 Task: Check a user's "GitHub Trends" to discover trending repositories.
Action: Mouse moved to (223, 255)
Screenshot: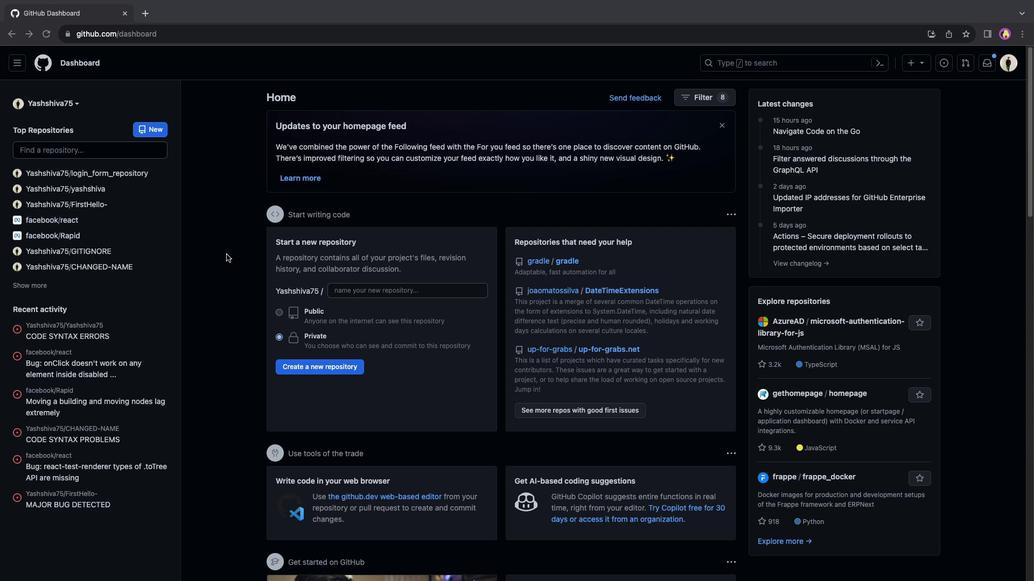 
Action: Mouse pressed left at (223, 255)
Screenshot: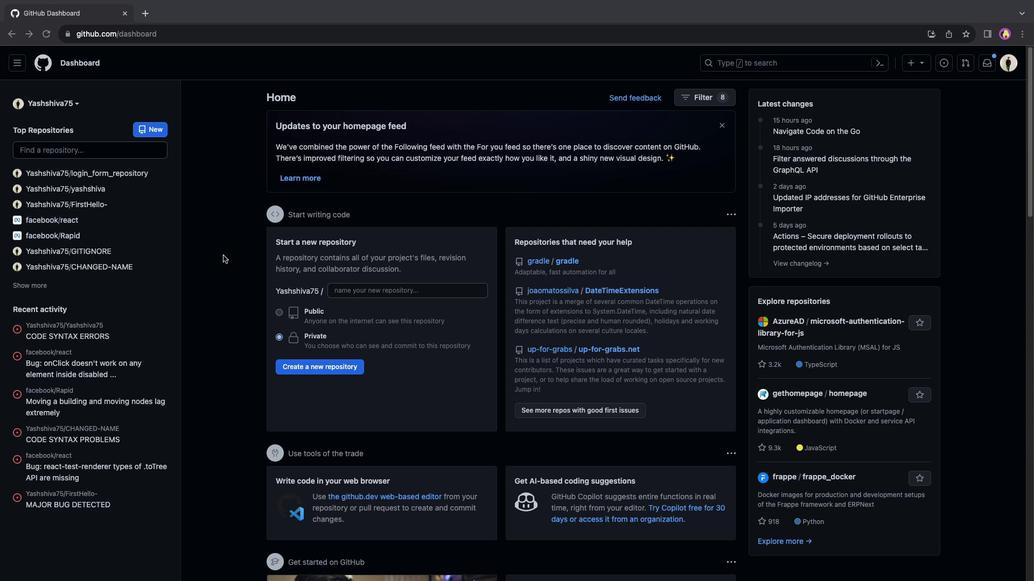 
Action: Mouse moved to (18, 62)
Screenshot: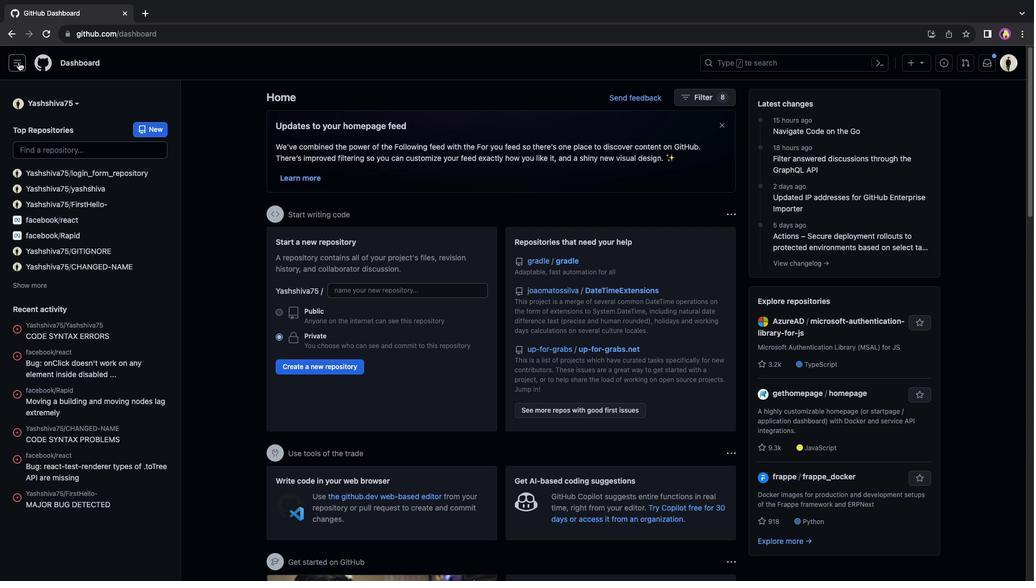 
Action: Mouse pressed left at (18, 62)
Screenshot: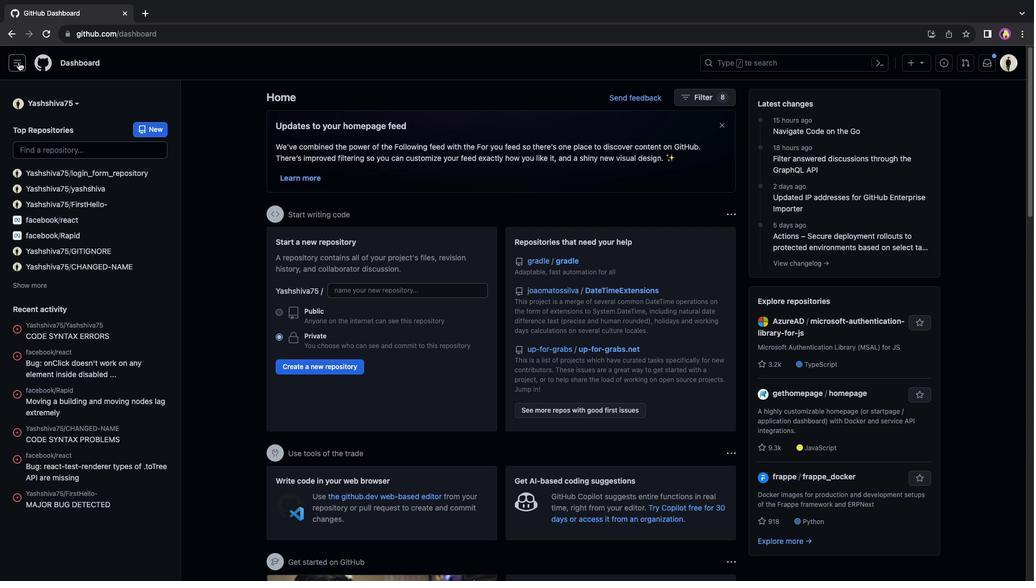 
Action: Mouse moved to (56, 179)
Screenshot: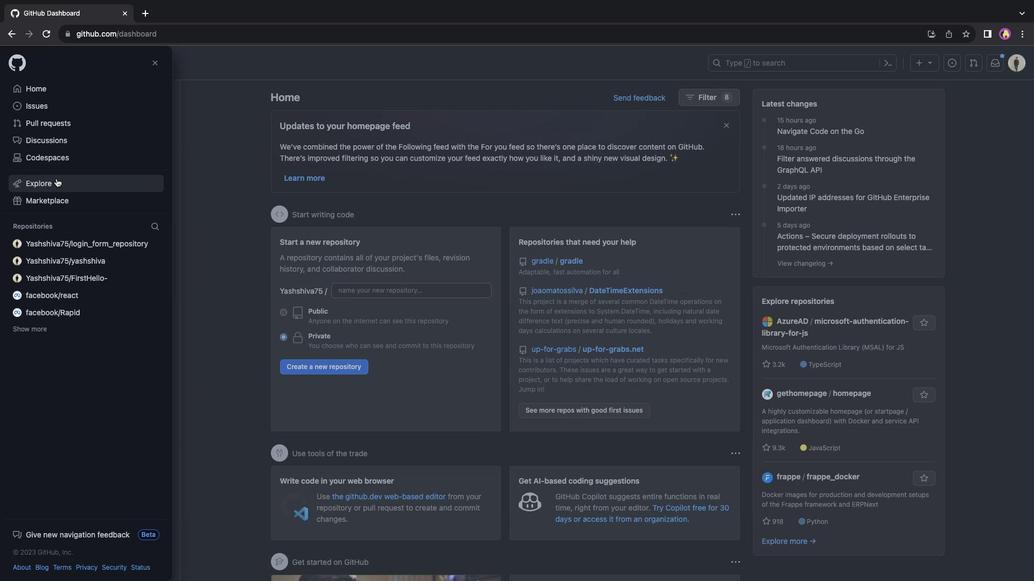 
Action: Mouse pressed left at (56, 179)
Screenshot: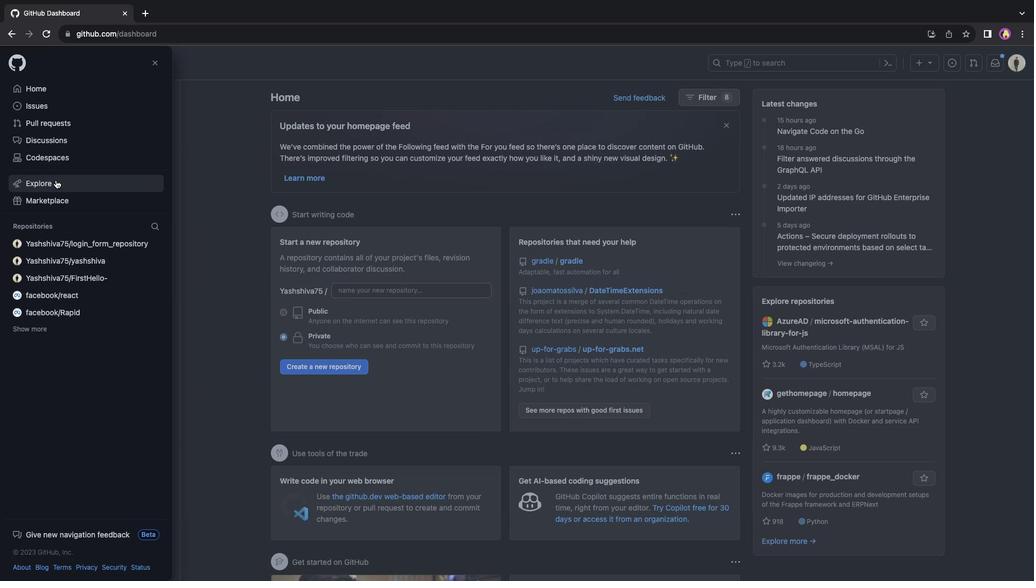 
Action: Mouse moved to (474, 95)
Screenshot: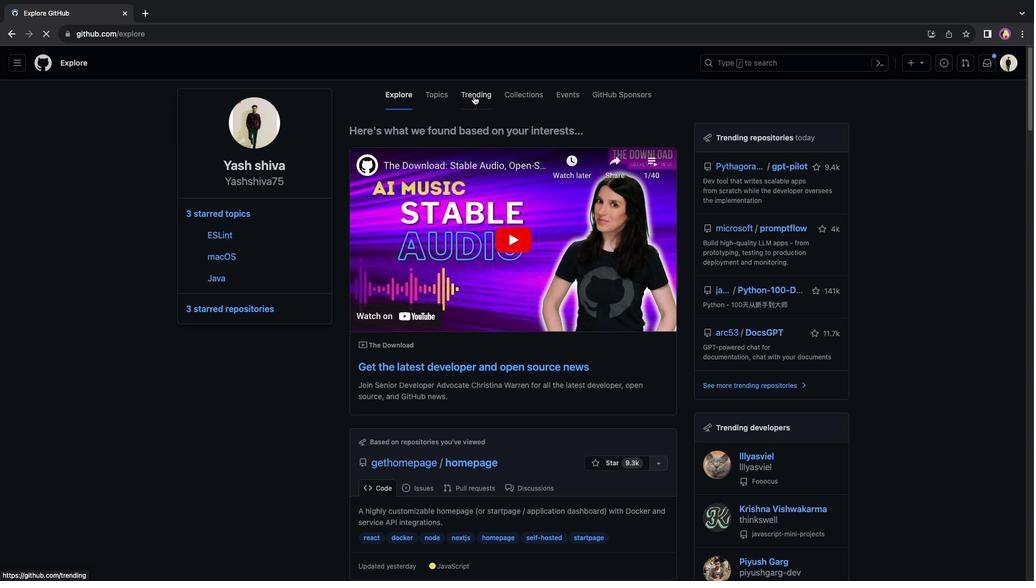 
Action: Mouse pressed left at (474, 95)
Screenshot: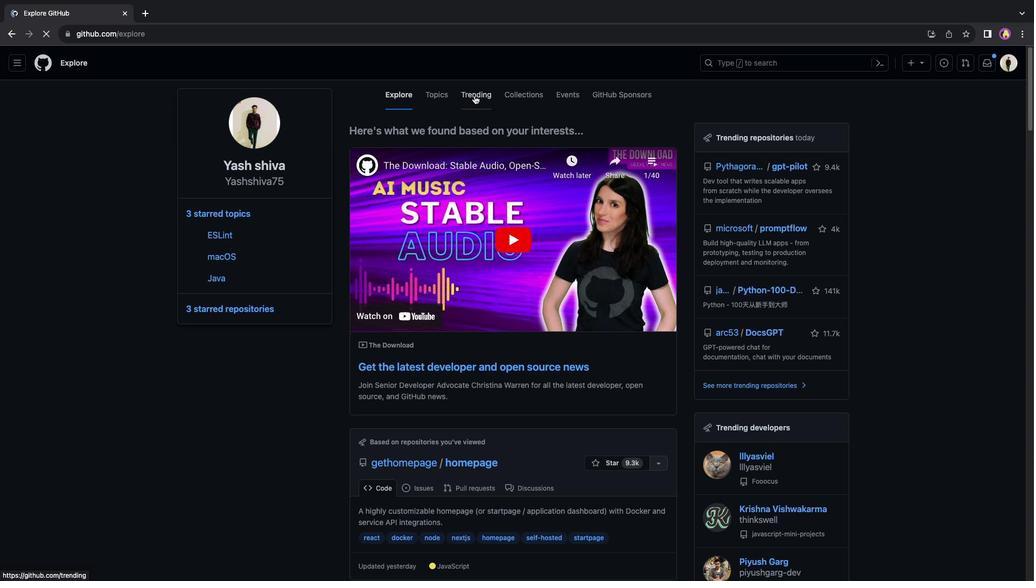 
Action: Mouse moved to (506, 209)
Screenshot: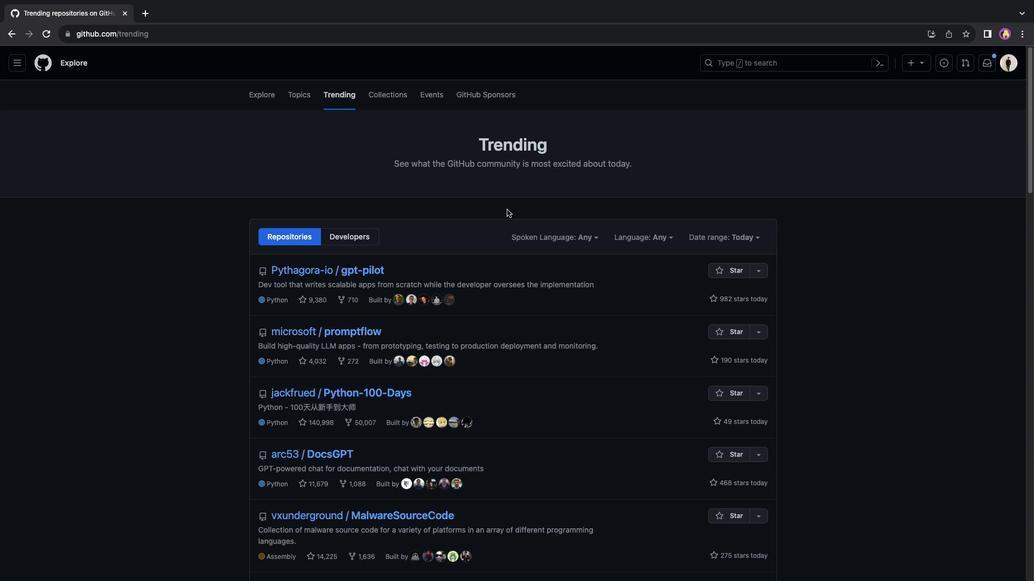 
Action: Mouse scrolled (506, 209) with delta (0, 0)
Screenshot: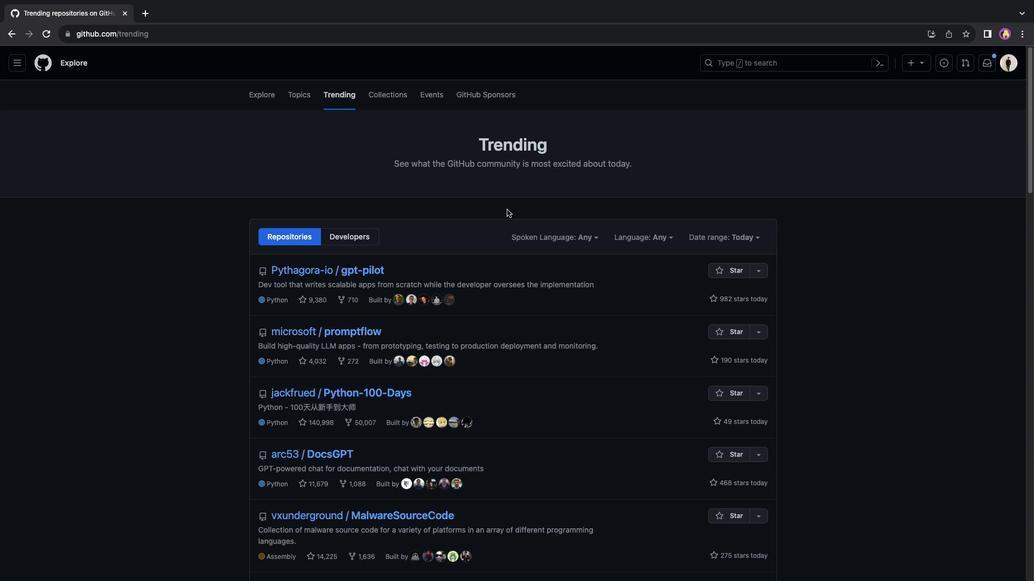 
Action: Mouse scrolled (506, 209) with delta (0, 0)
Screenshot: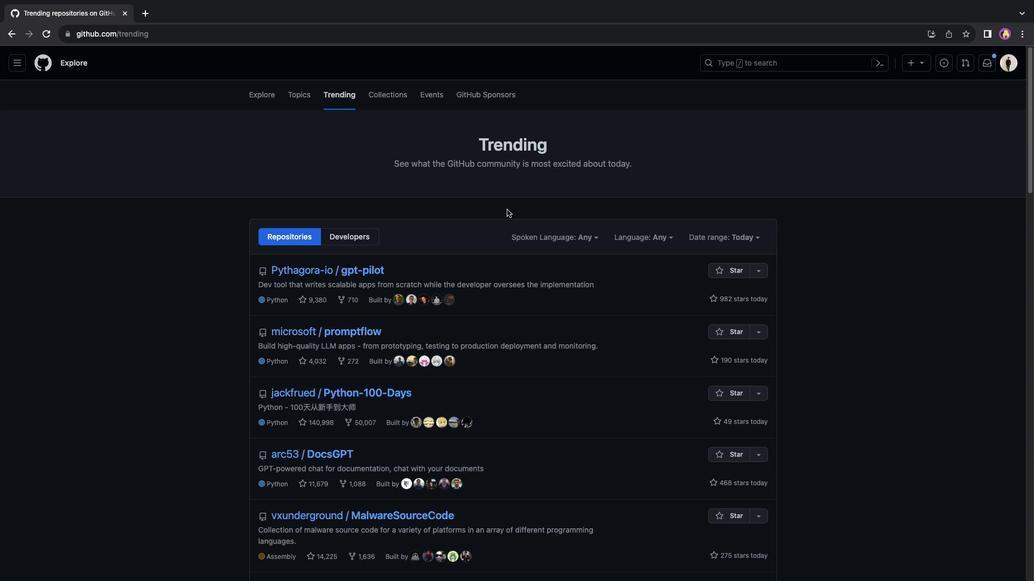 
Action: Mouse scrolled (506, 209) with delta (0, -1)
Screenshot: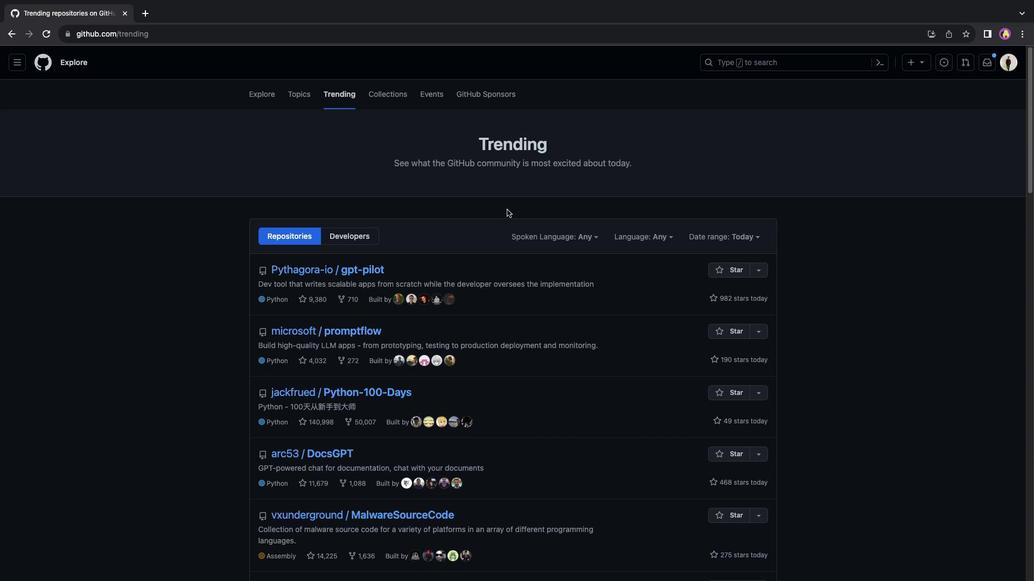
Action: Mouse moved to (503, 210)
Screenshot: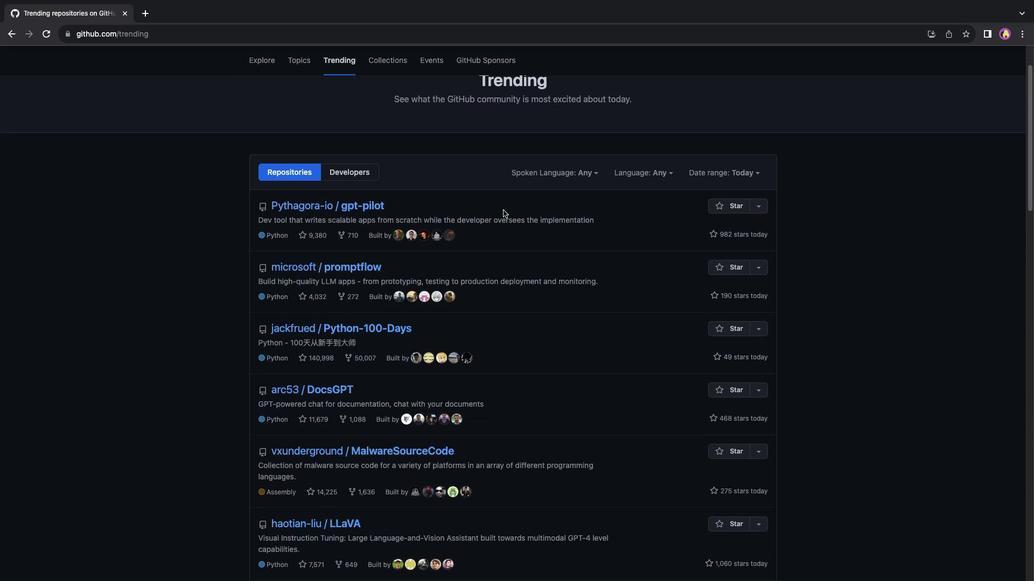 
Action: Mouse scrolled (503, 210) with delta (0, 0)
Screenshot: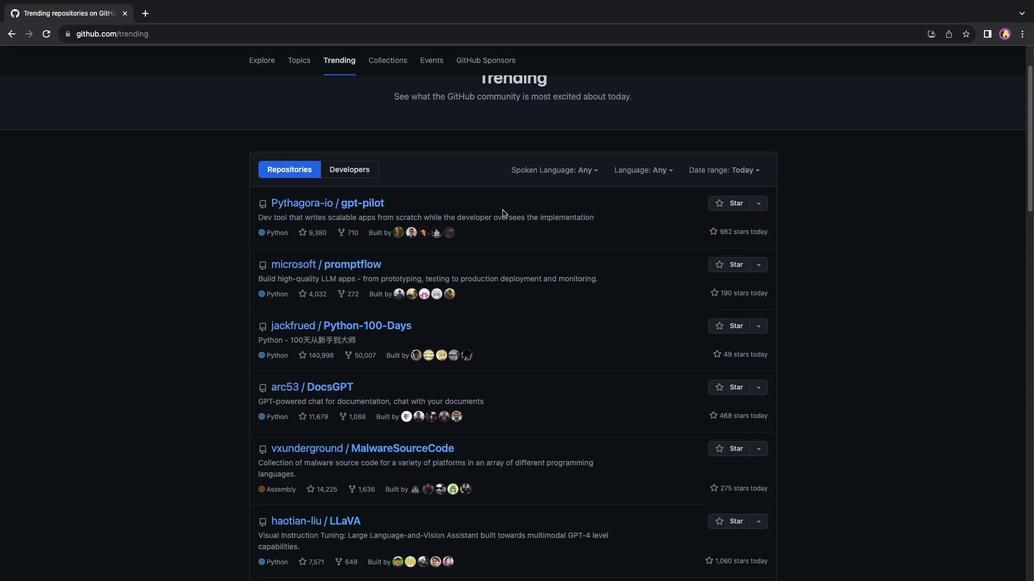 
Action: Mouse moved to (423, 207)
Screenshot: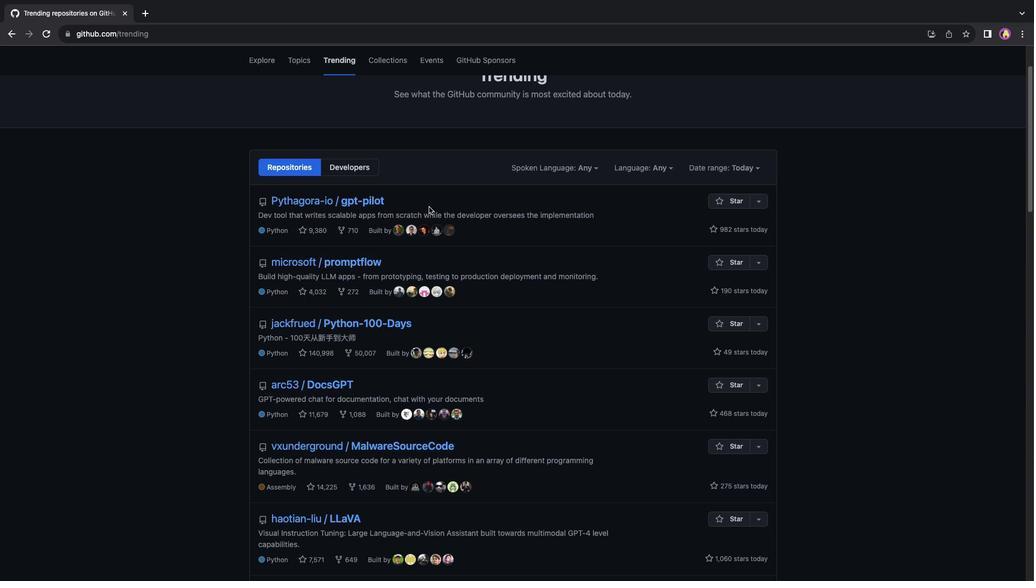 
Action: Mouse scrolled (423, 207) with delta (0, 0)
Screenshot: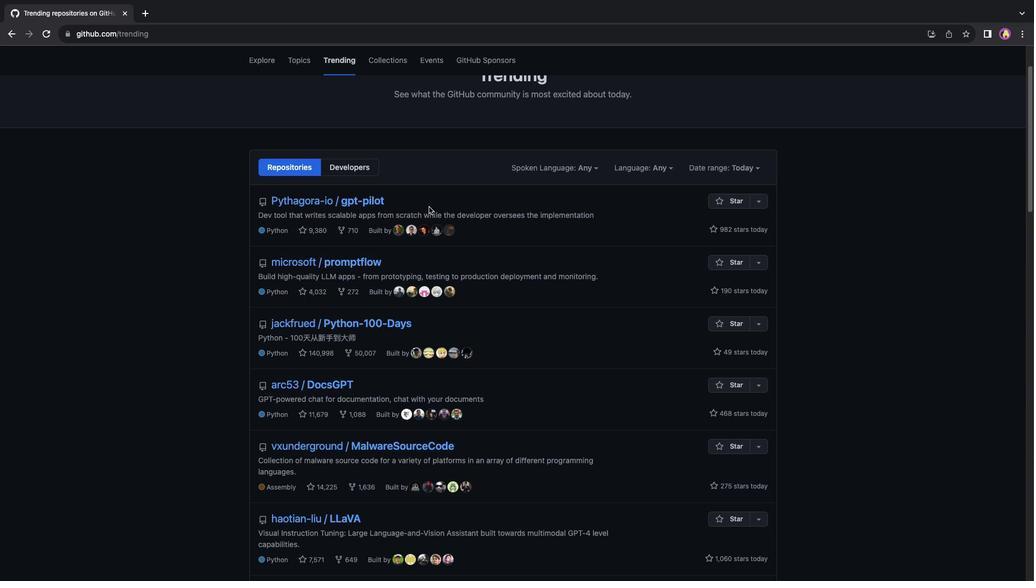 
Action: Mouse moved to (404, 206)
Screenshot: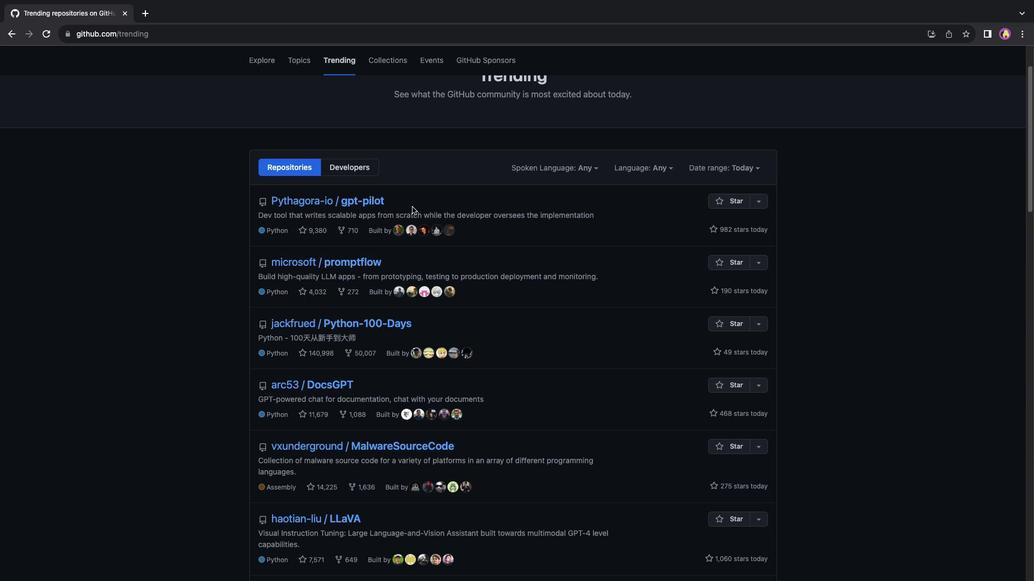 
Action: Mouse scrolled (404, 206) with delta (0, 0)
Screenshot: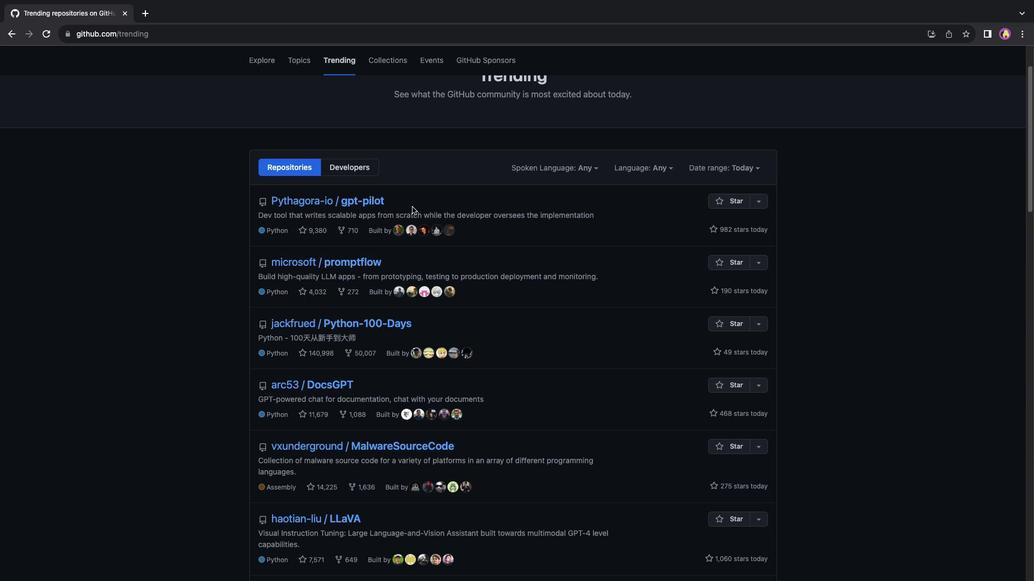 
Action: Mouse moved to (661, 217)
Screenshot: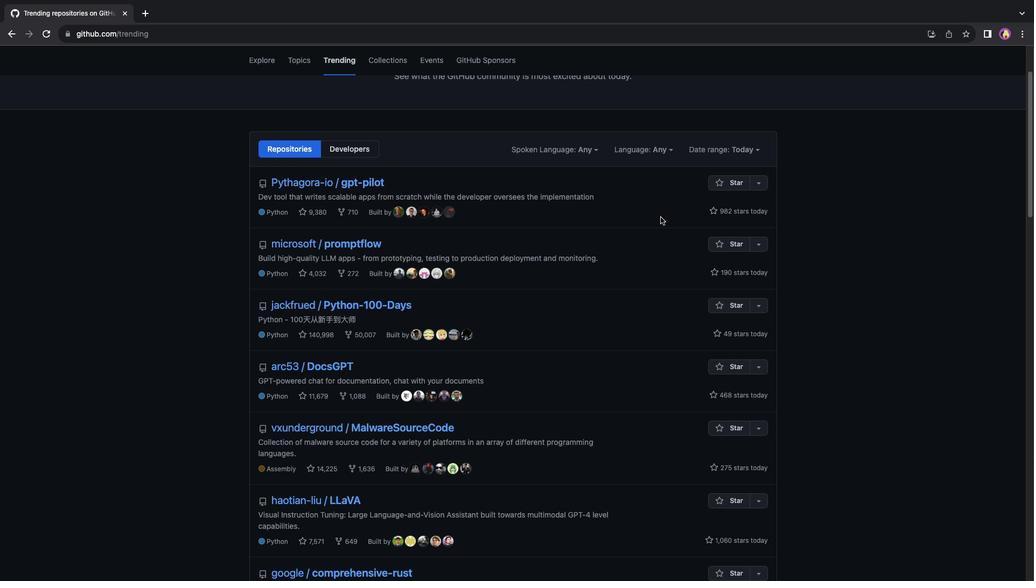 
Action: Mouse scrolled (661, 217) with delta (0, 0)
Screenshot: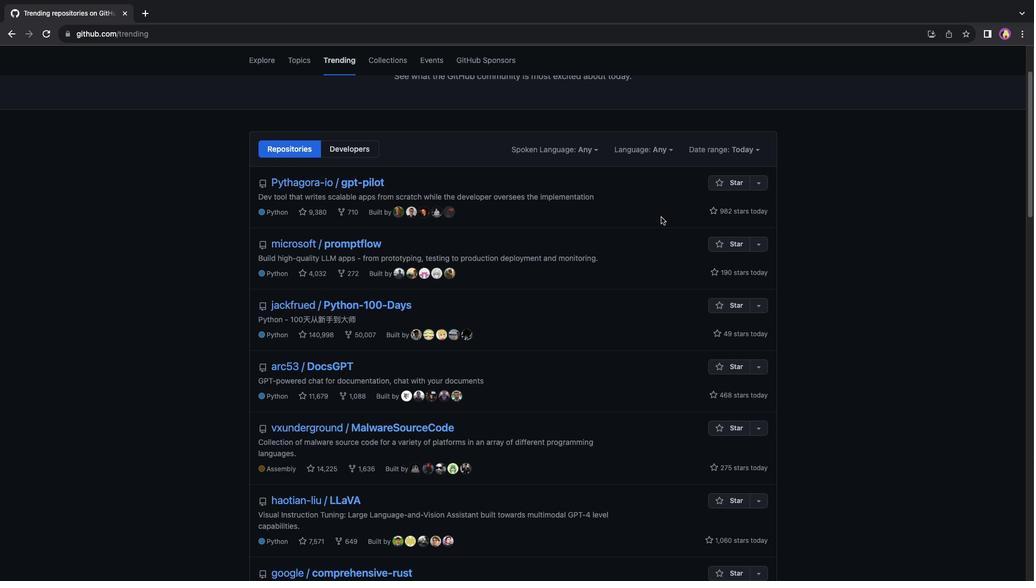
Action: Mouse scrolled (661, 217) with delta (0, 0)
Screenshot: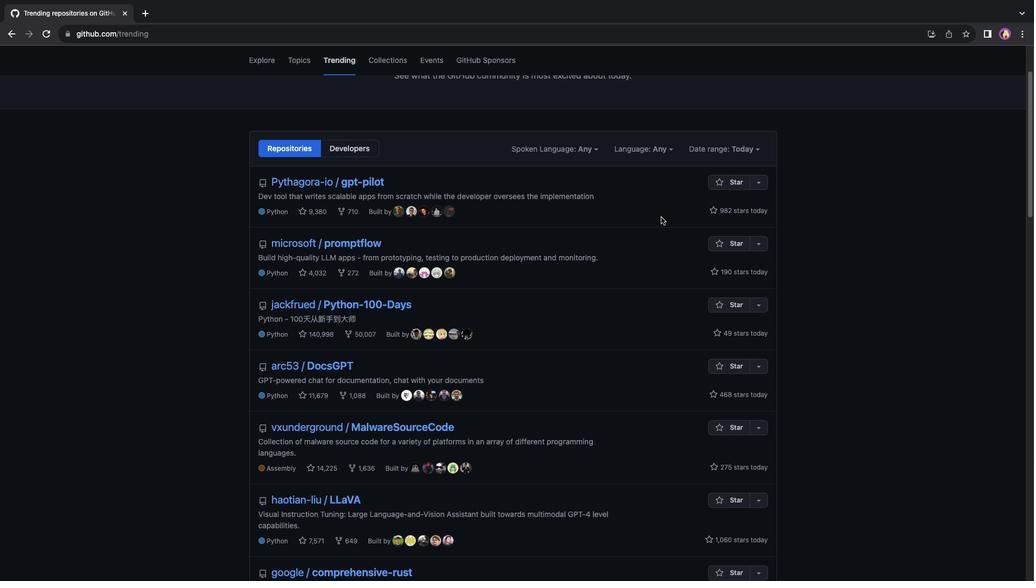 
Action: Mouse scrolled (661, 217) with delta (0, 0)
Screenshot: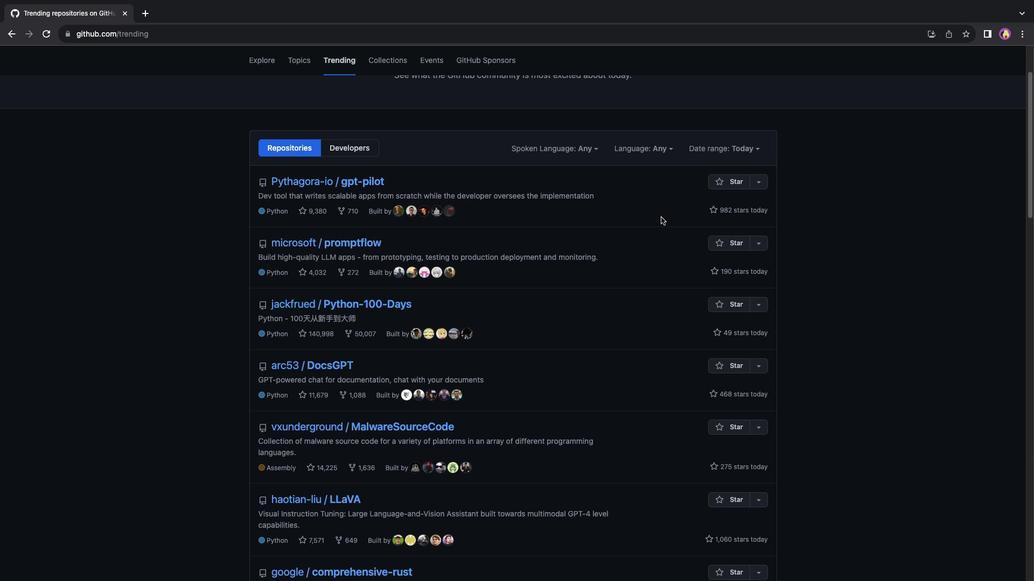 
Action: Mouse scrolled (661, 217) with delta (0, -1)
Screenshot: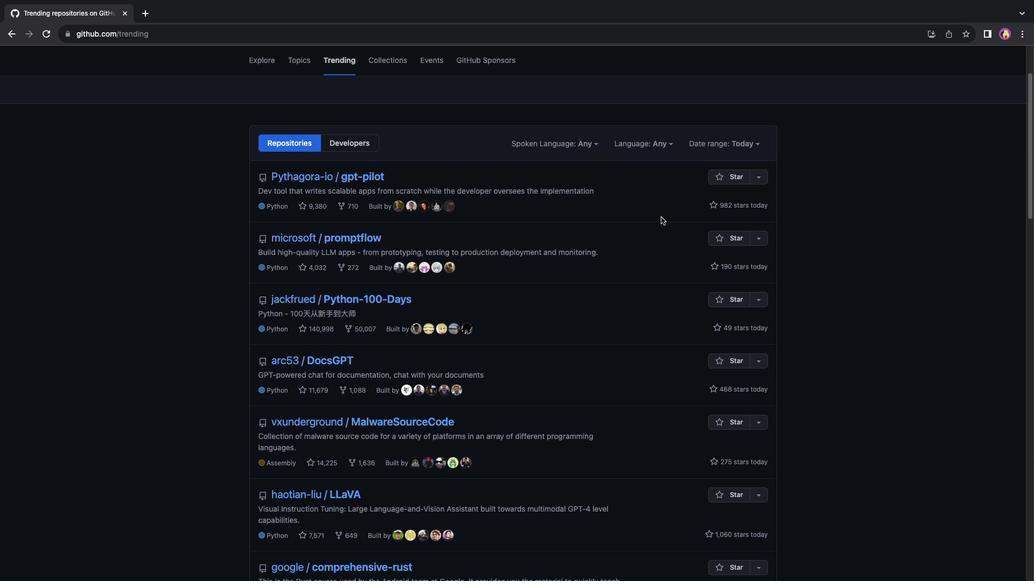 
Action: Mouse scrolled (661, 217) with delta (0, 0)
Screenshot: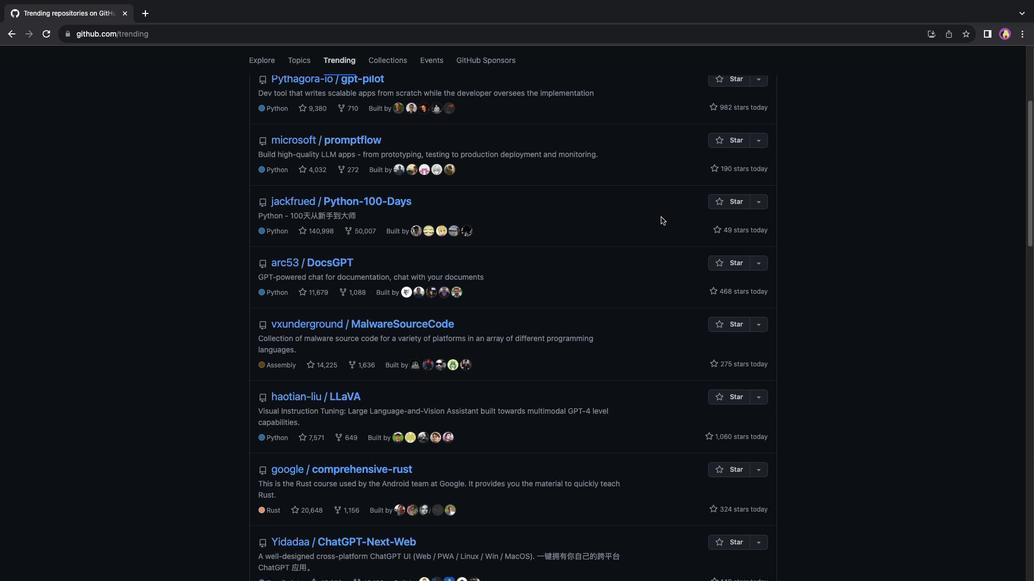 
Action: Mouse scrolled (661, 217) with delta (0, 0)
Screenshot: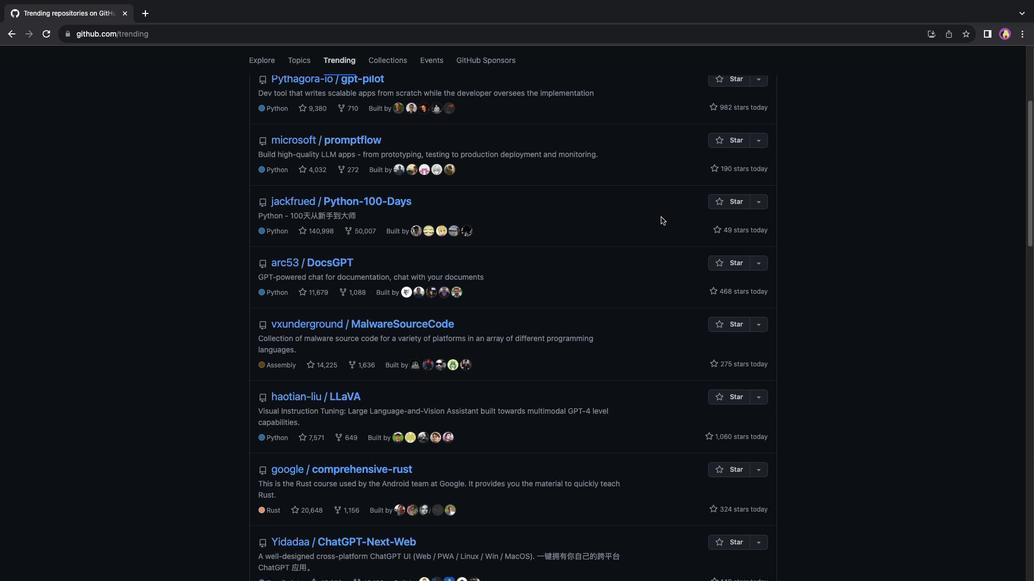 
Action: Mouse scrolled (661, 217) with delta (0, -1)
Screenshot: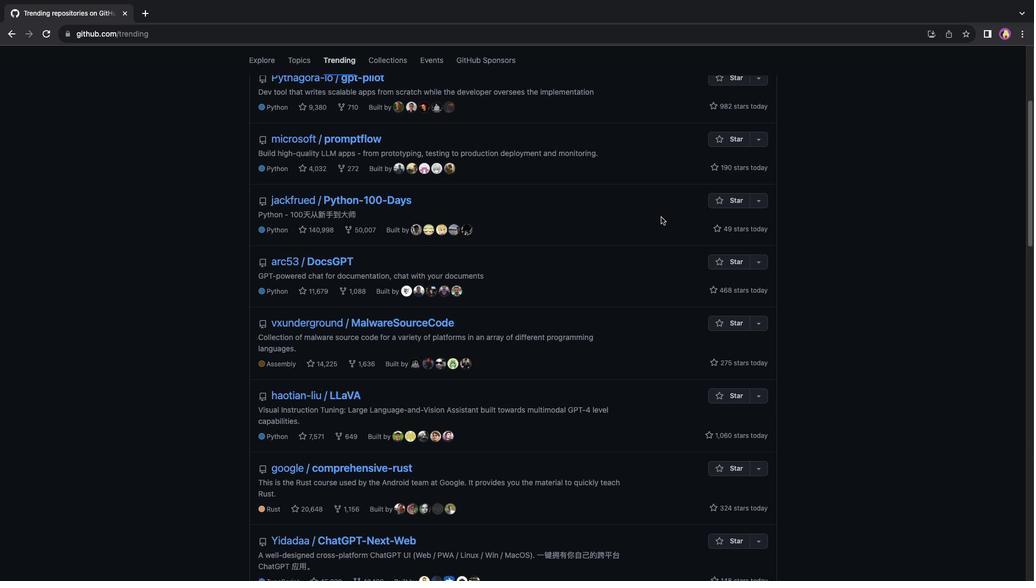 
Action: Mouse scrolled (661, 217) with delta (0, 0)
Screenshot: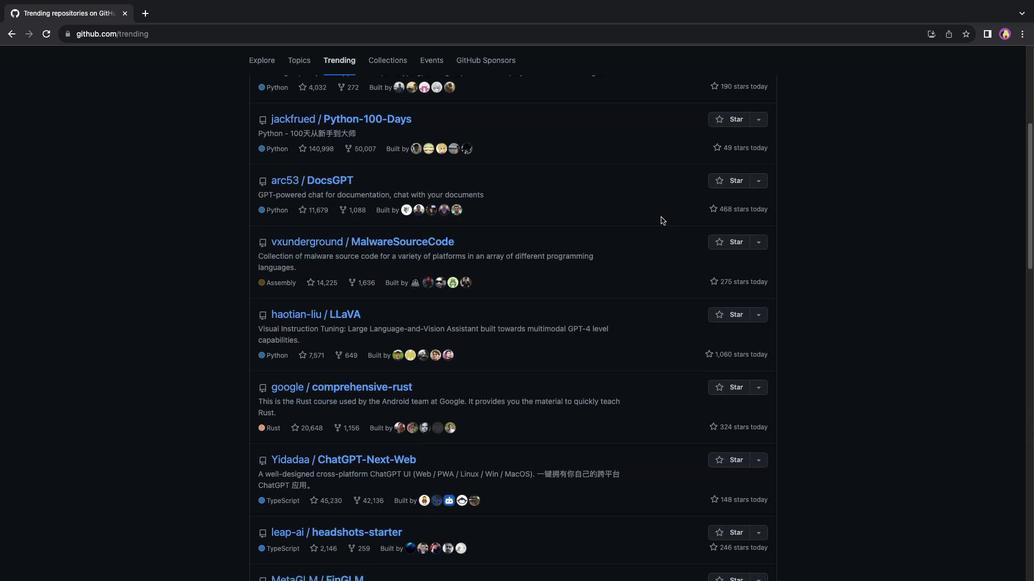 
Action: Mouse scrolled (661, 217) with delta (0, 0)
Screenshot: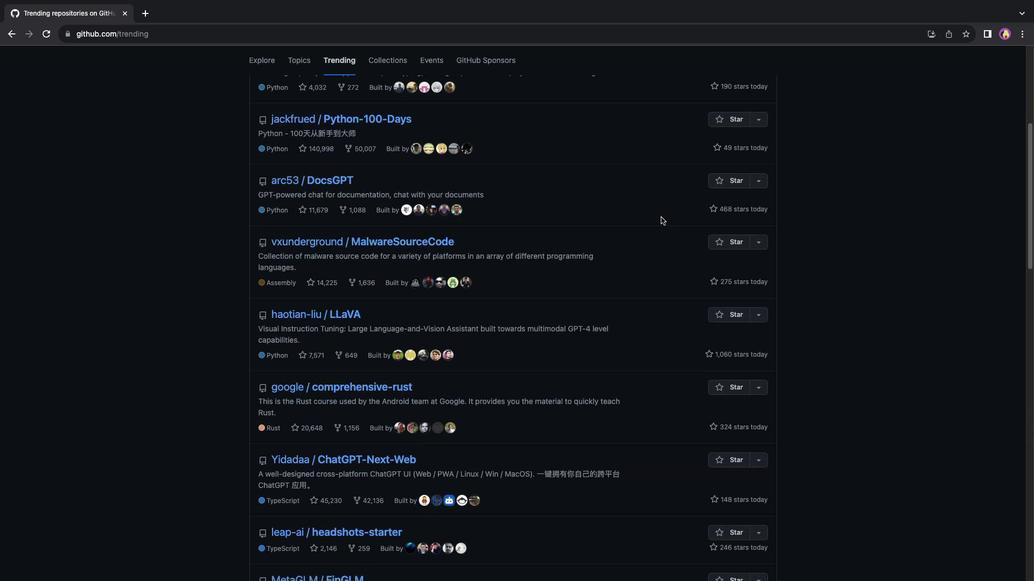 
Action: Mouse scrolled (661, 217) with delta (0, 0)
Screenshot: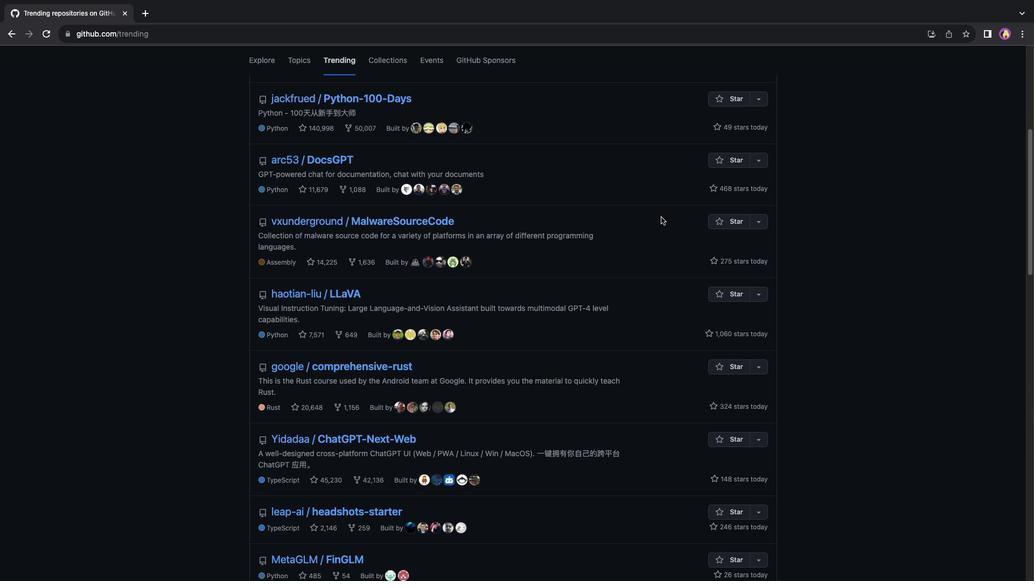 
Action: Mouse scrolled (661, 217) with delta (0, 0)
Screenshot: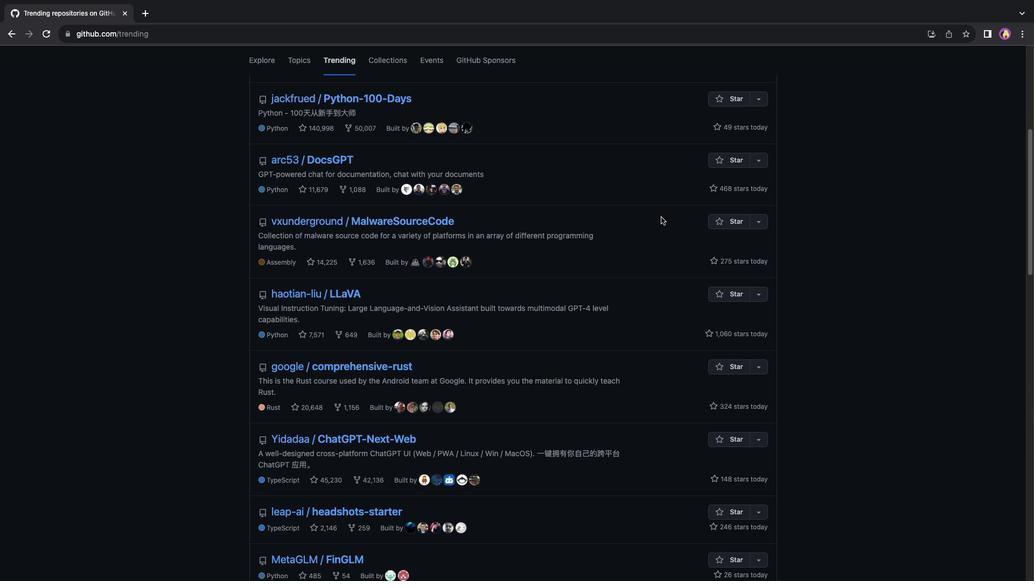 
Action: Mouse scrolled (661, 217) with delta (0, -1)
Screenshot: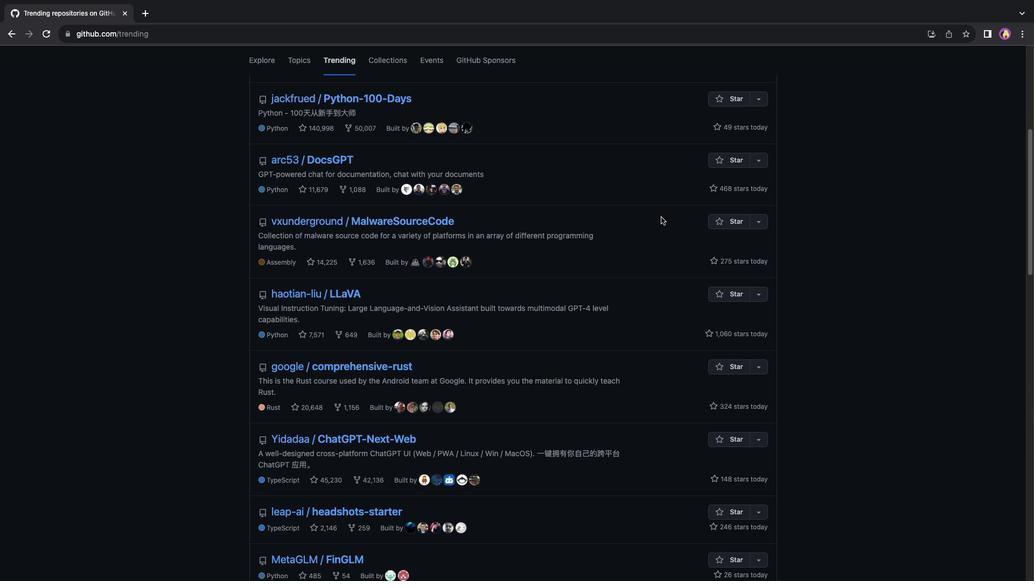 
Action: Mouse scrolled (661, 217) with delta (0, 0)
Screenshot: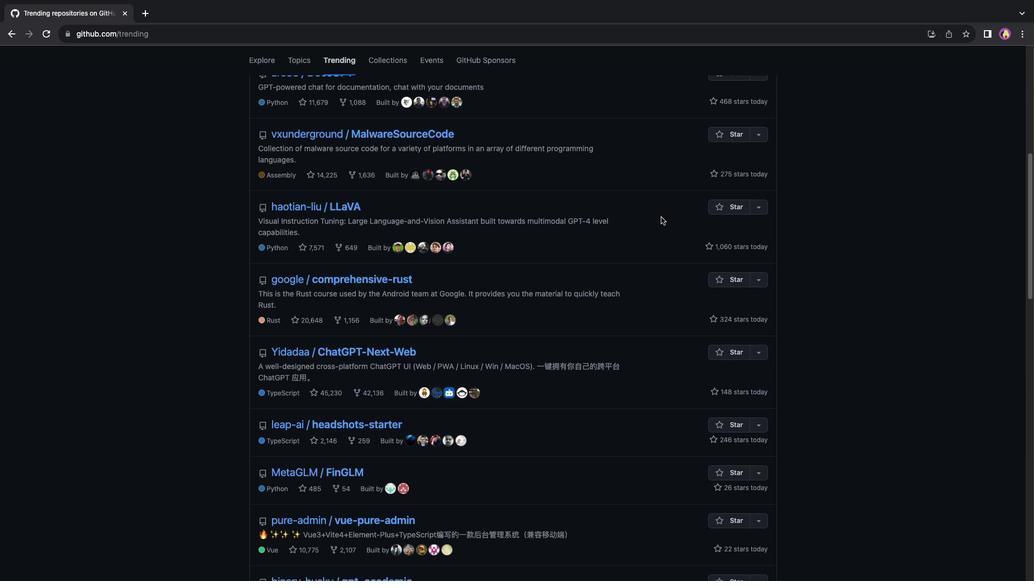 
Action: Mouse scrolled (661, 217) with delta (0, 0)
Screenshot: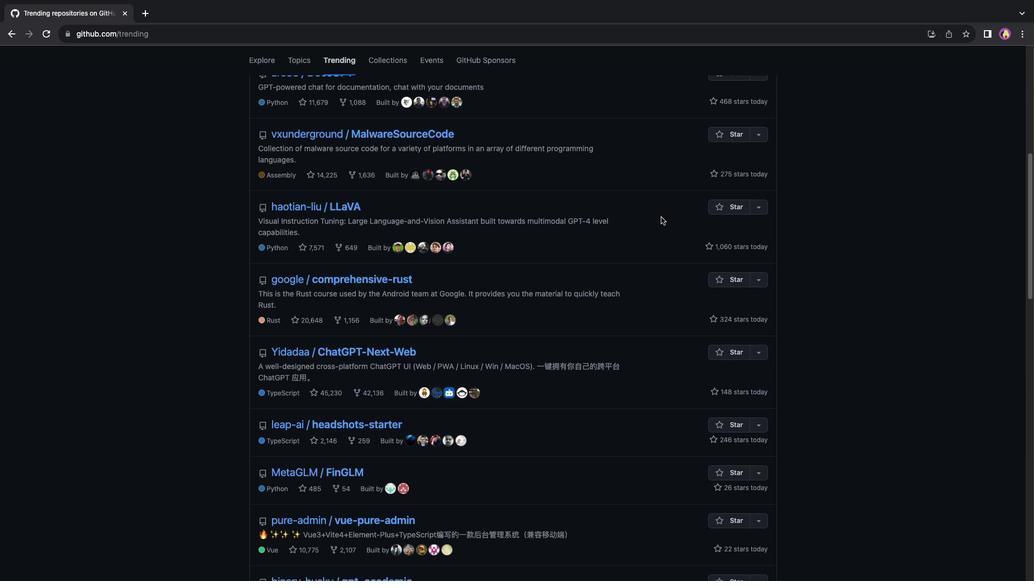 
Action: Mouse scrolled (661, 217) with delta (0, 1)
Screenshot: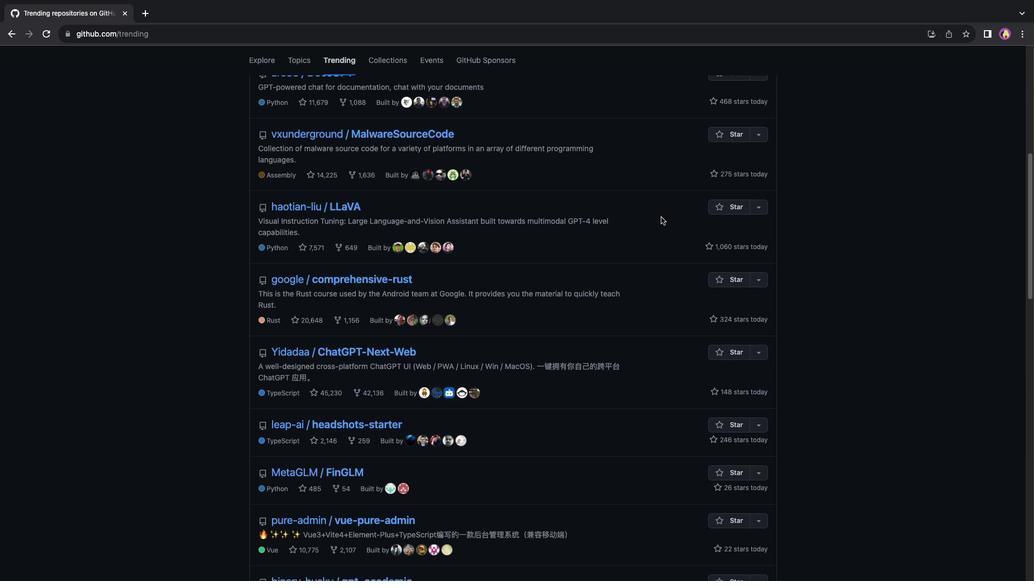 
Action: Mouse scrolled (661, 217) with delta (0, 2)
Screenshot: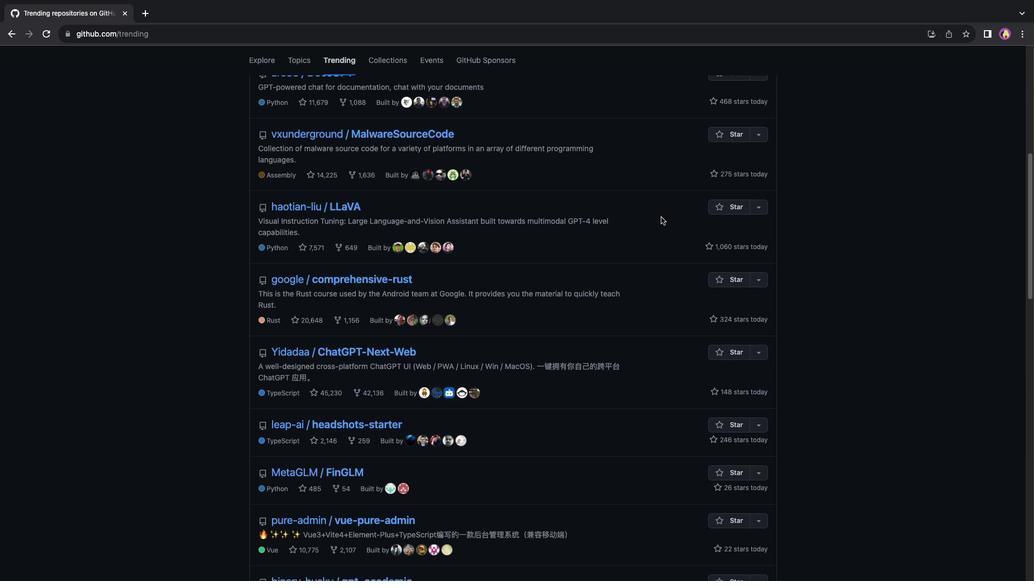 
Action: Mouse moved to (343, 180)
Screenshot: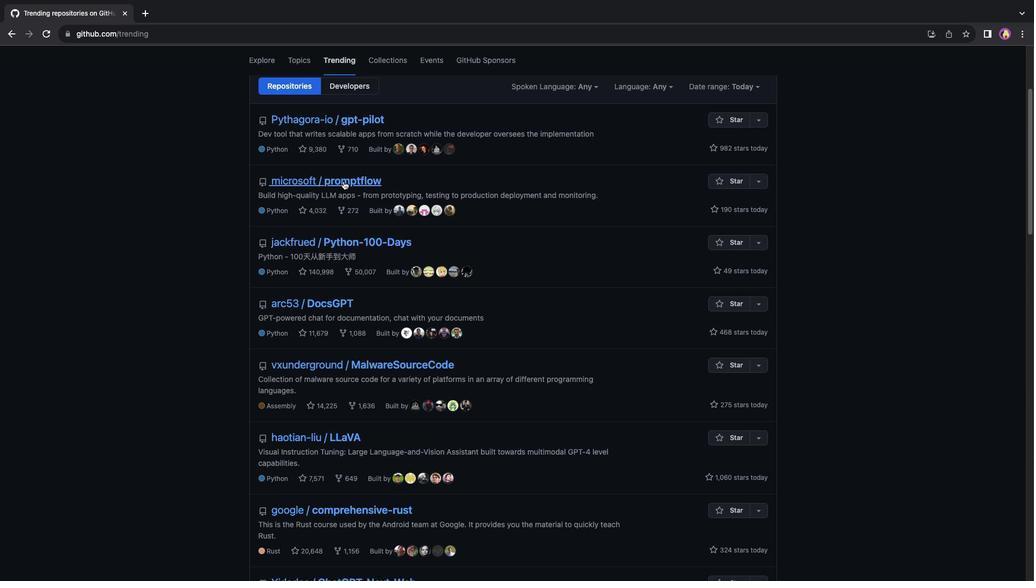 
Action: Mouse scrolled (343, 180) with delta (0, 0)
Screenshot: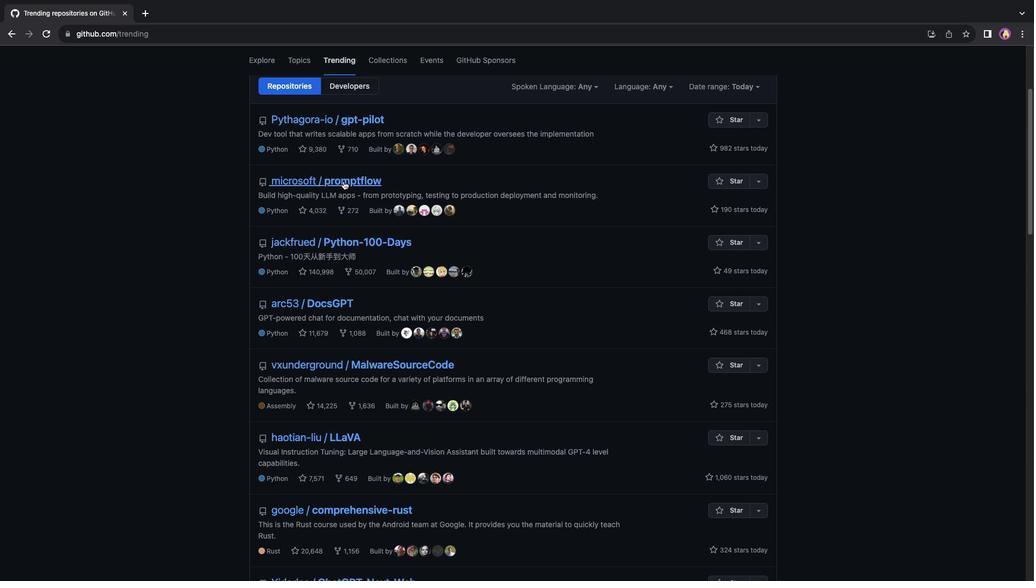 
Action: Mouse scrolled (343, 180) with delta (0, 0)
Screenshot: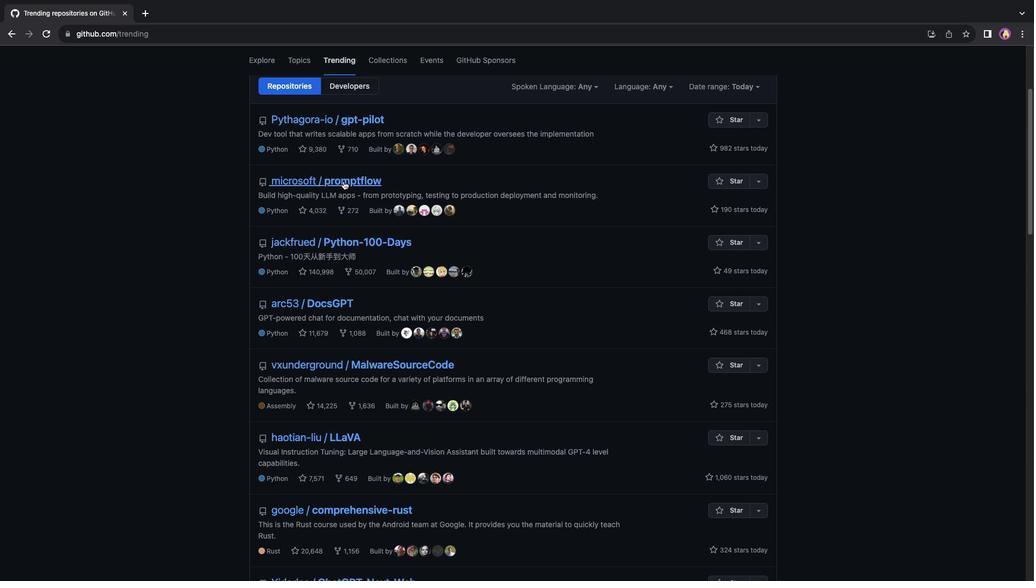 
Action: Mouse scrolled (343, 180) with delta (0, 1)
Screenshot: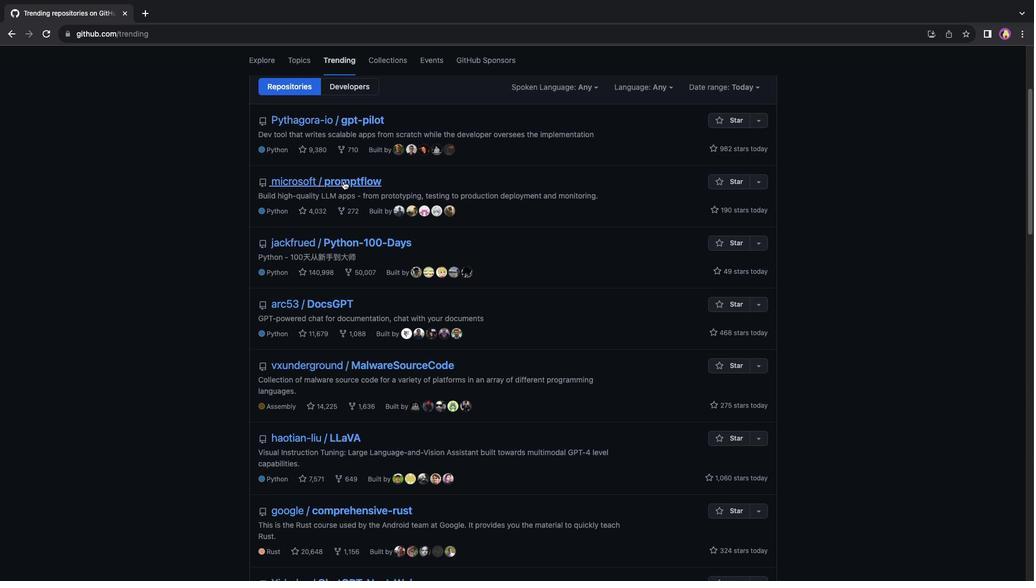 
Action: Mouse moved to (319, 217)
Screenshot: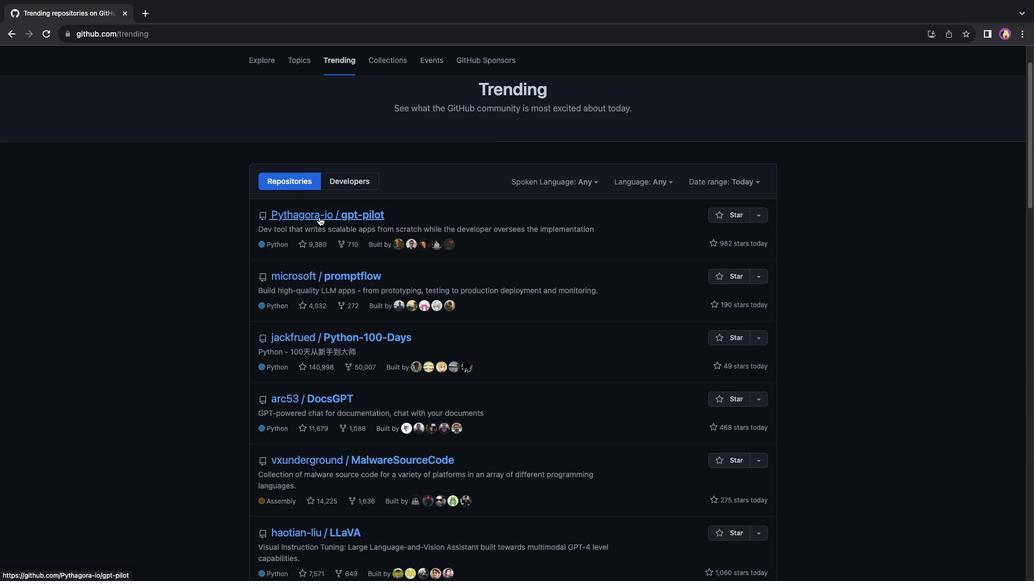 
Action: Mouse pressed left at (319, 217)
Screenshot: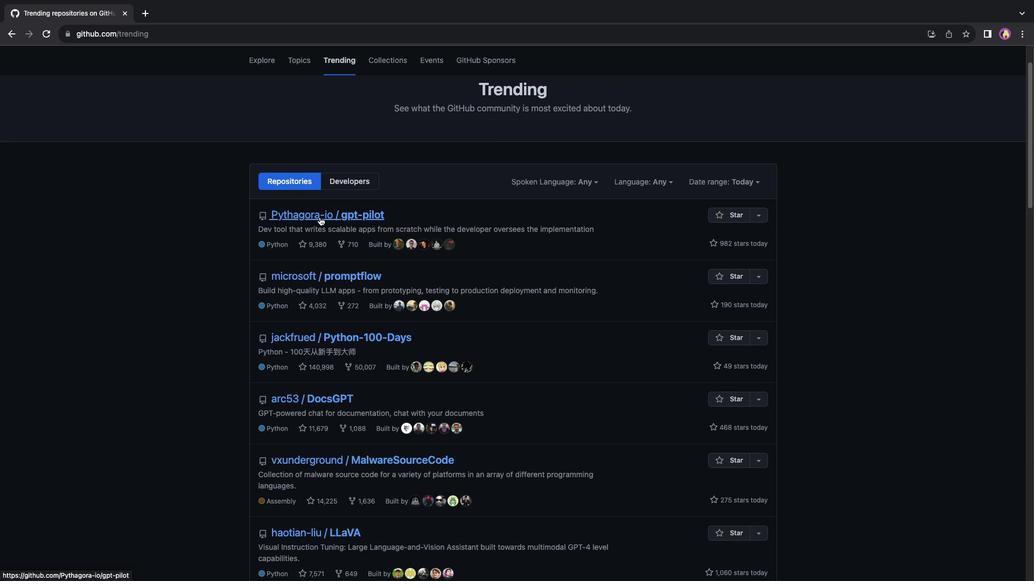 
Action: Mouse moved to (361, 273)
Screenshot: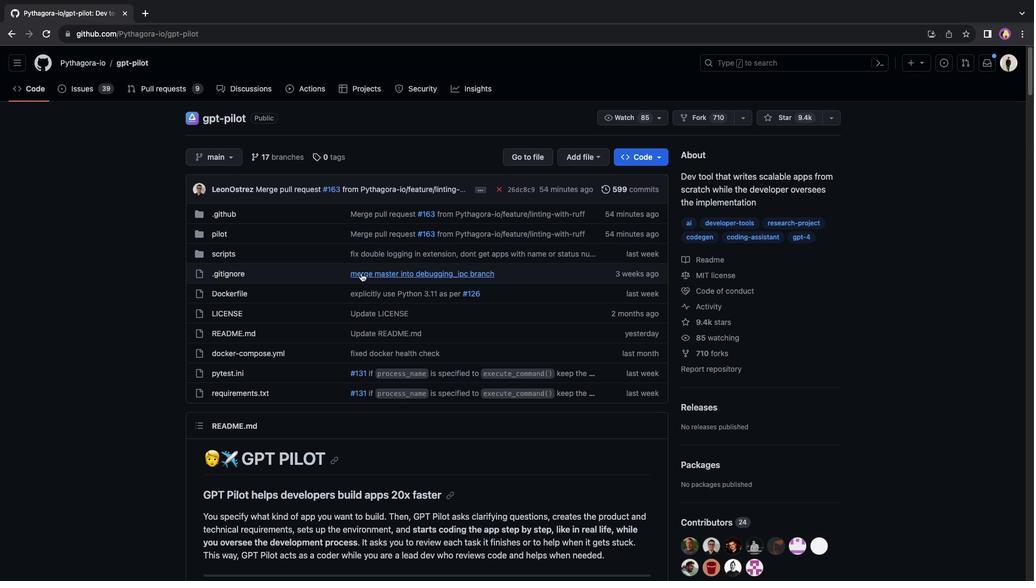 
Action: Mouse scrolled (361, 273) with delta (0, 0)
Screenshot: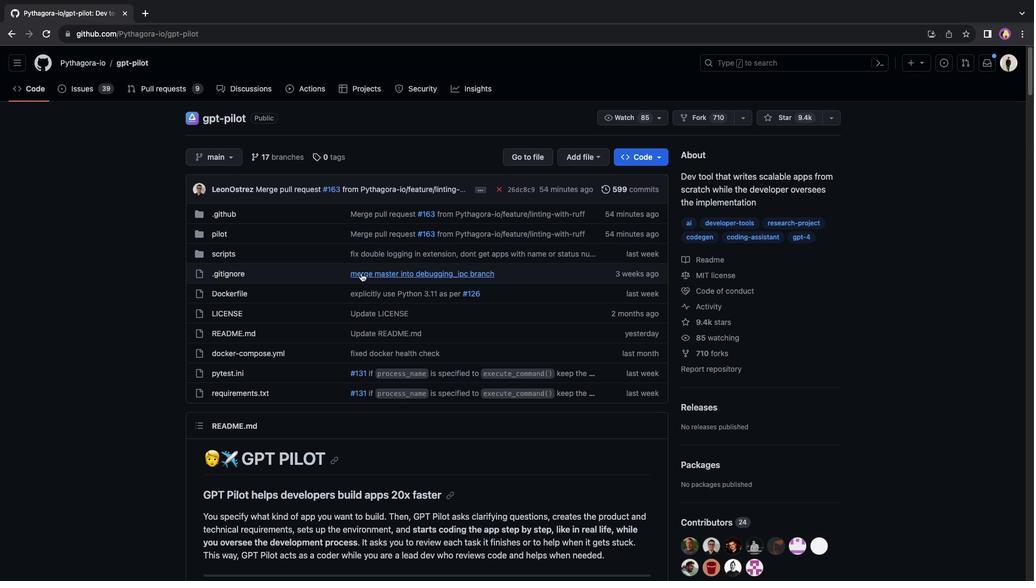 
Action: Mouse scrolled (361, 273) with delta (0, 0)
Screenshot: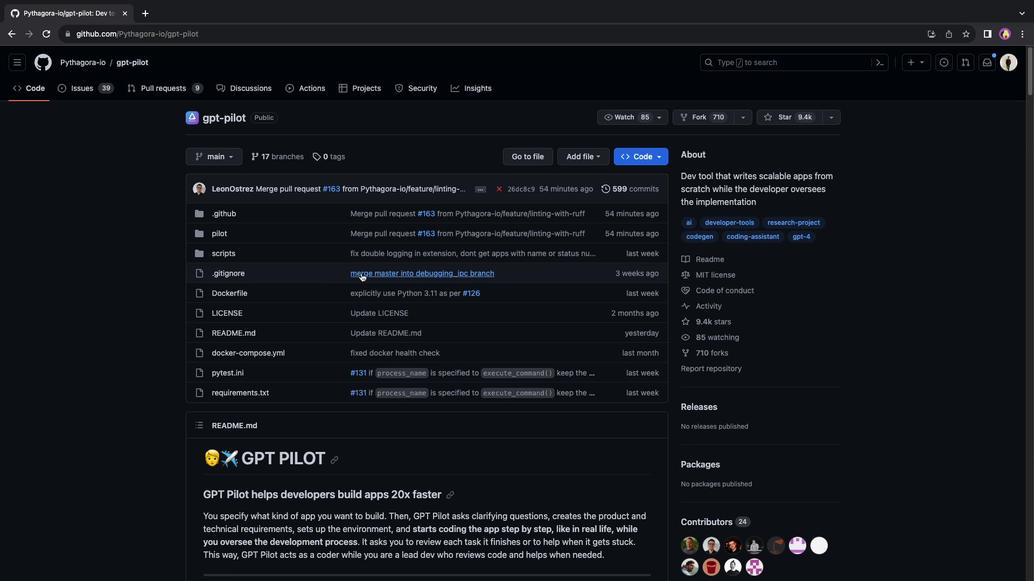 
Action: Mouse scrolled (361, 273) with delta (0, 0)
Screenshot: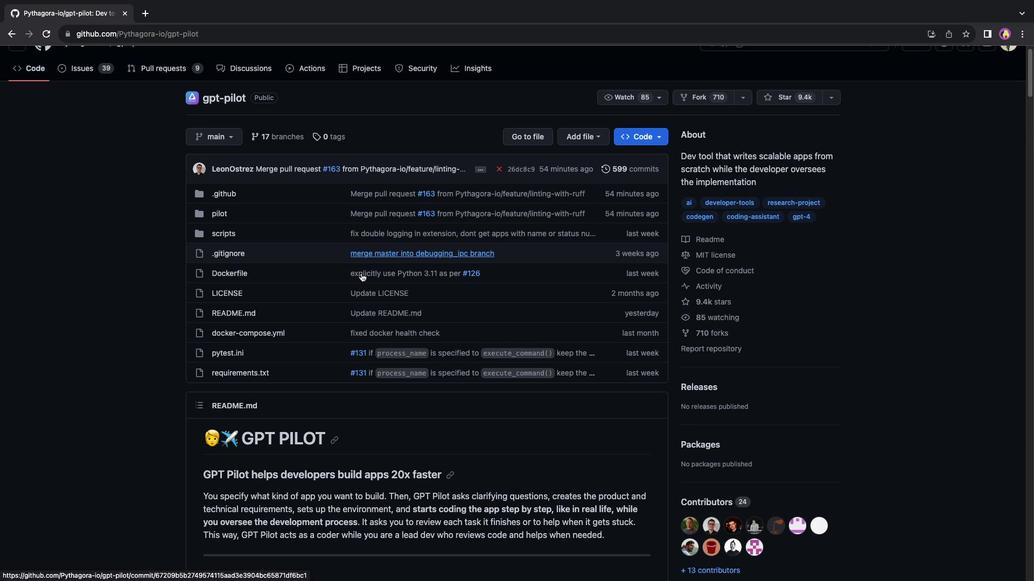
Action: Mouse scrolled (361, 273) with delta (0, 0)
Screenshot: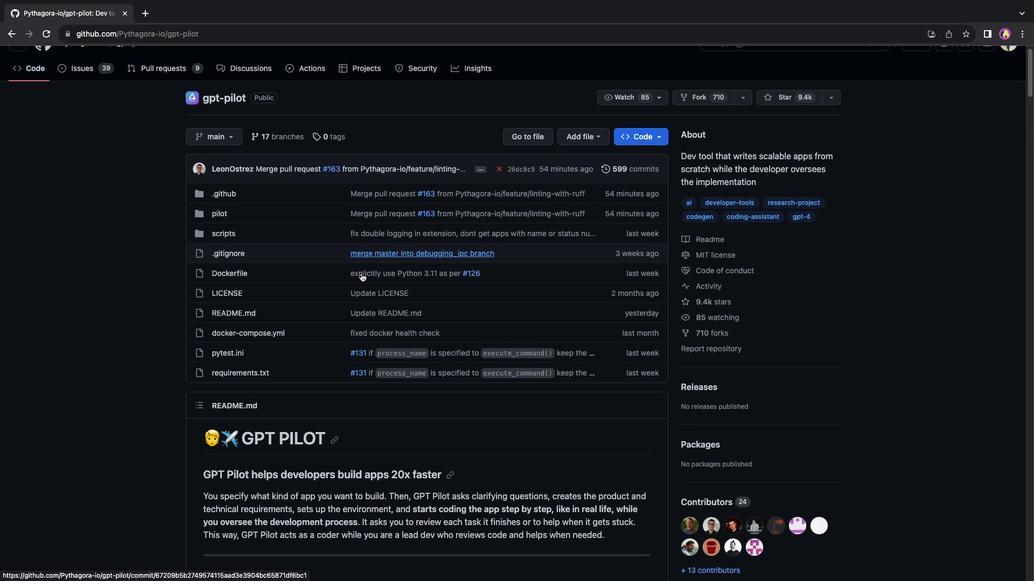 
Action: Mouse scrolled (361, 273) with delta (0, -1)
Screenshot: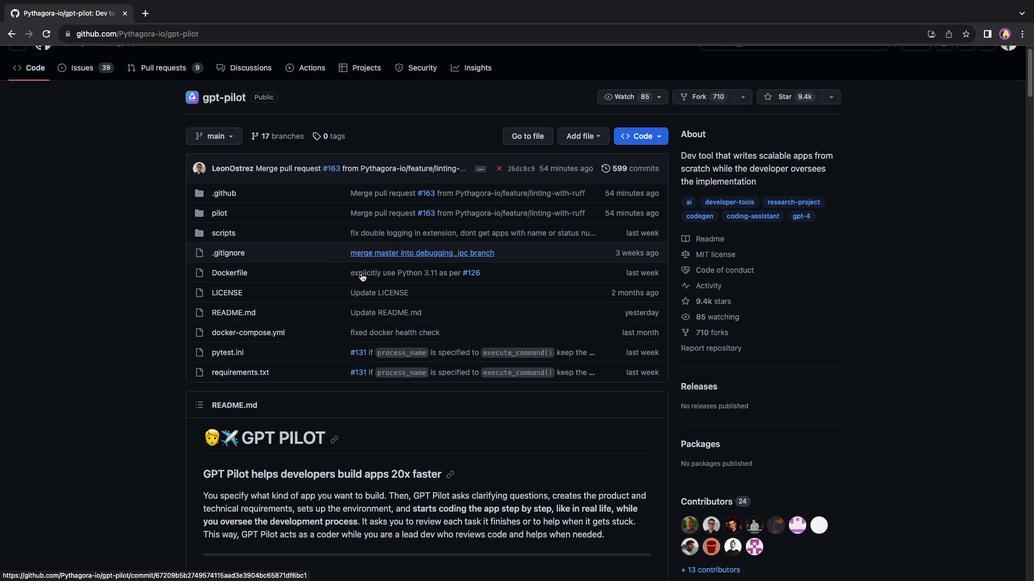 
Action: Mouse scrolled (361, 273) with delta (0, 0)
Screenshot: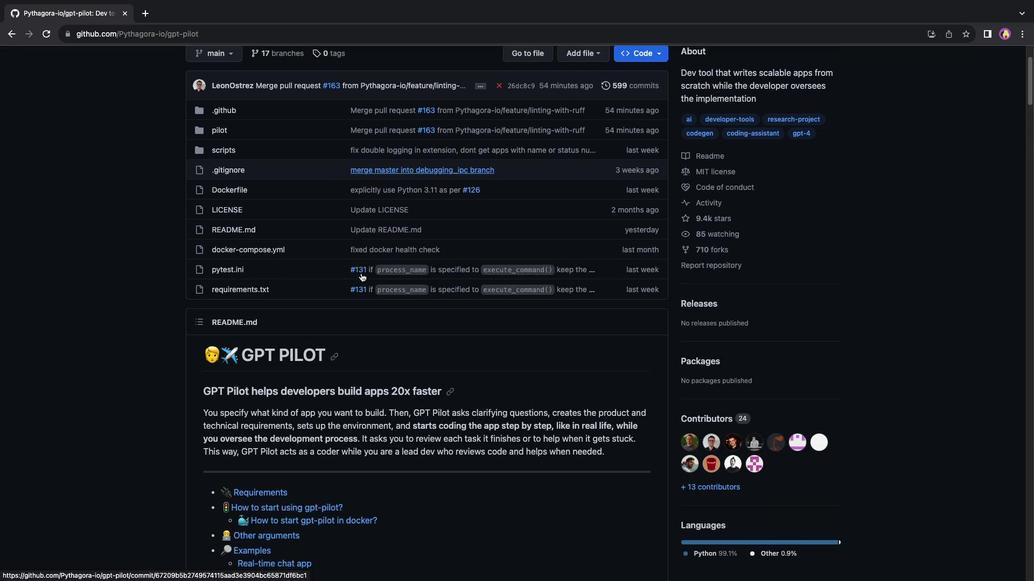 
Action: Mouse scrolled (361, 273) with delta (0, 0)
Screenshot: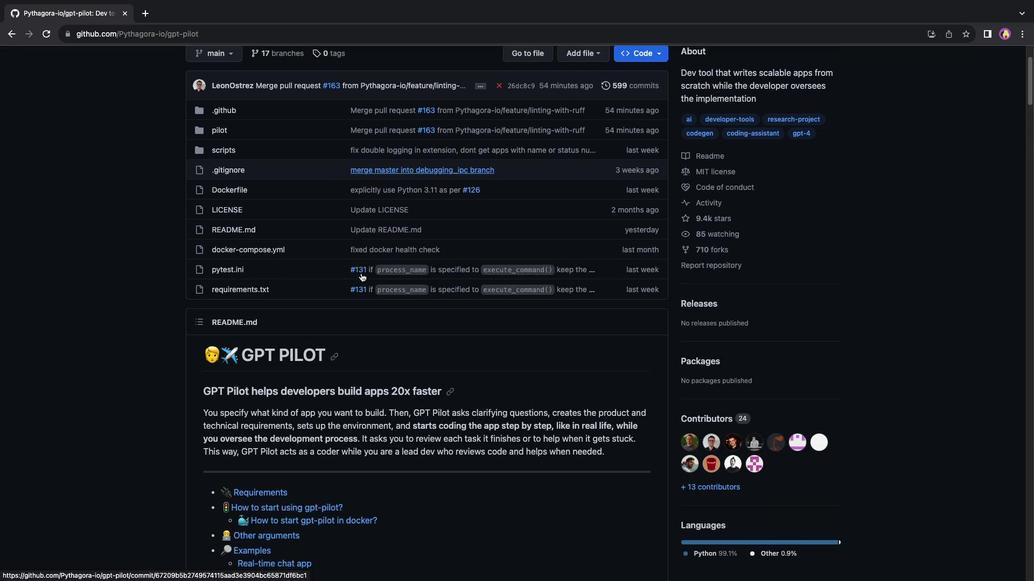 
Action: Mouse scrolled (361, 273) with delta (0, 0)
Screenshot: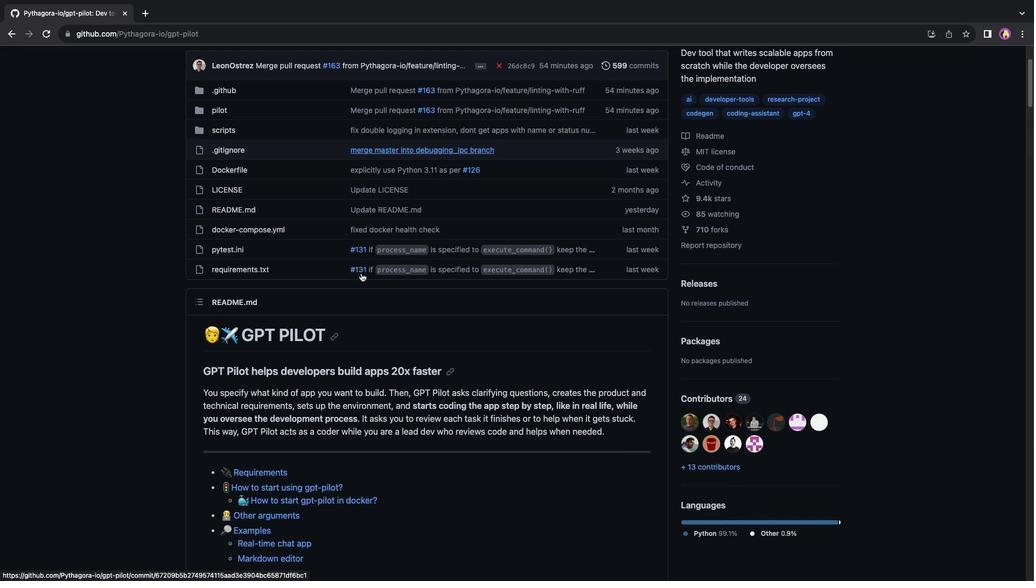
Action: Mouse scrolled (361, 273) with delta (0, 0)
Screenshot: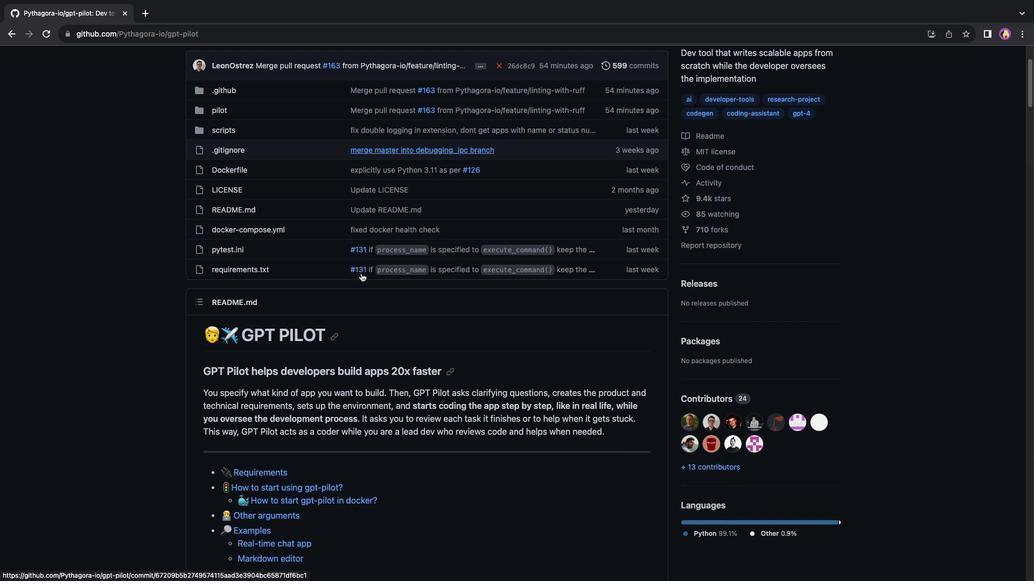 
Action: Mouse moved to (361, 273)
Screenshot: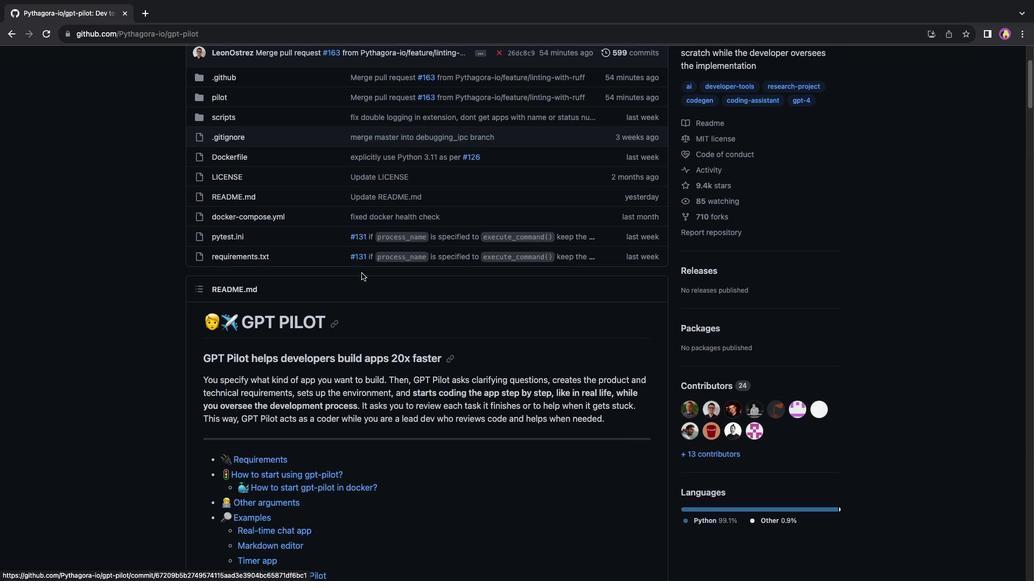 
Action: Mouse scrolled (361, 273) with delta (0, 0)
Screenshot: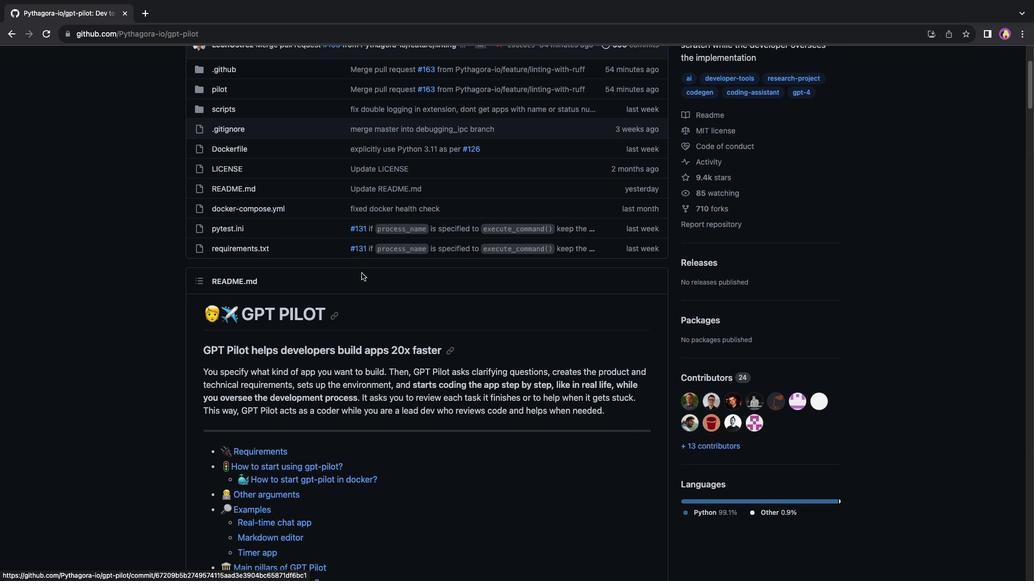 
Action: Mouse scrolled (361, 273) with delta (0, 0)
Screenshot: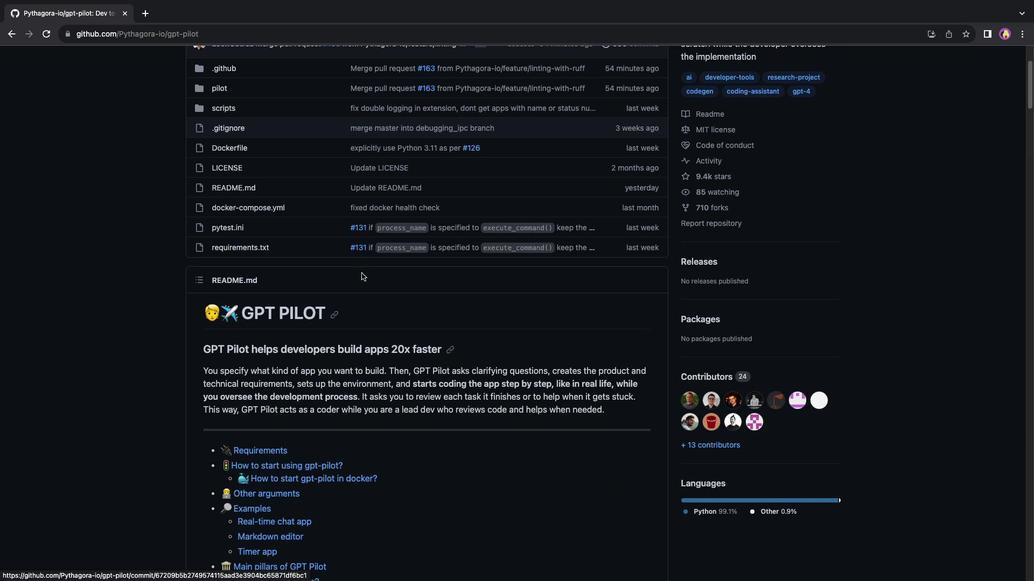 
Action: Mouse scrolled (361, 273) with delta (0, -1)
Screenshot: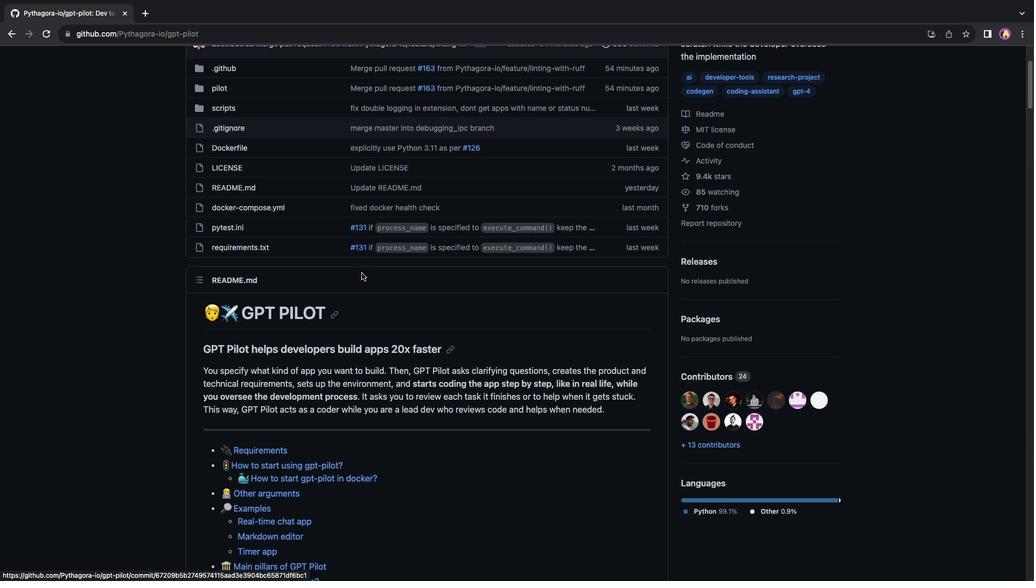 
Action: Mouse scrolled (361, 273) with delta (0, 0)
Screenshot: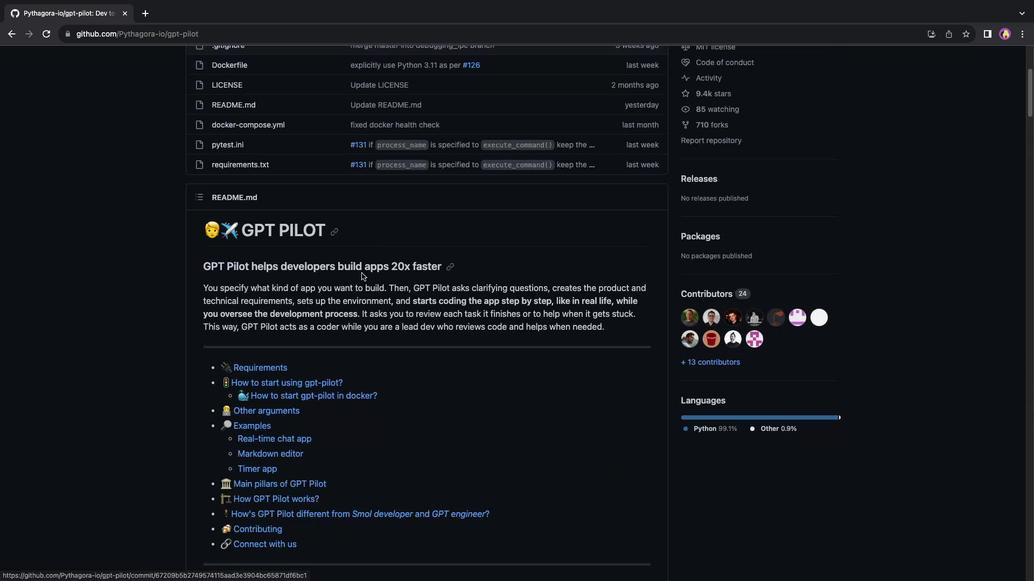 
Action: Mouse scrolled (361, 273) with delta (0, 0)
Screenshot: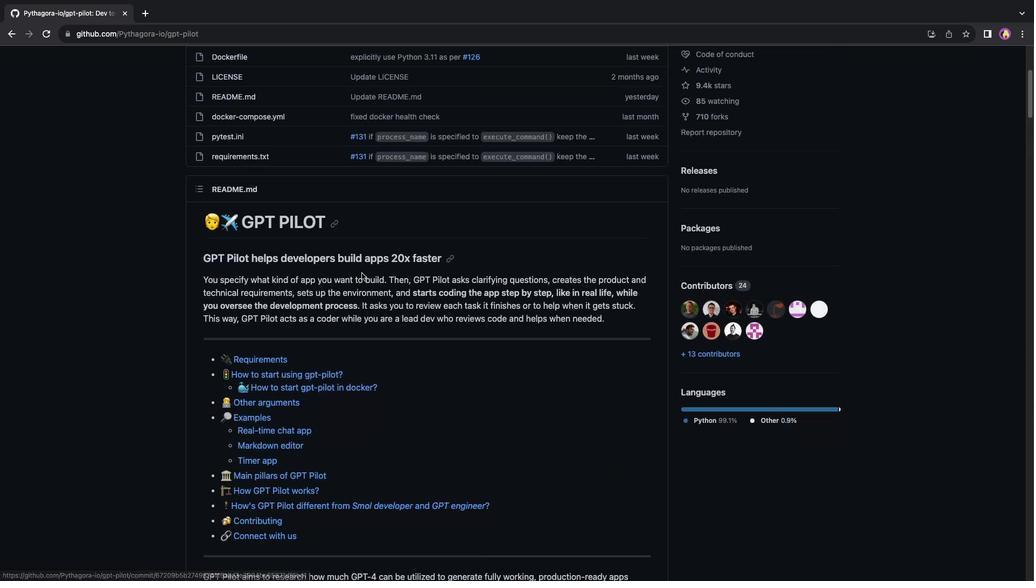 
Action: Mouse scrolled (361, 273) with delta (0, 0)
Screenshot: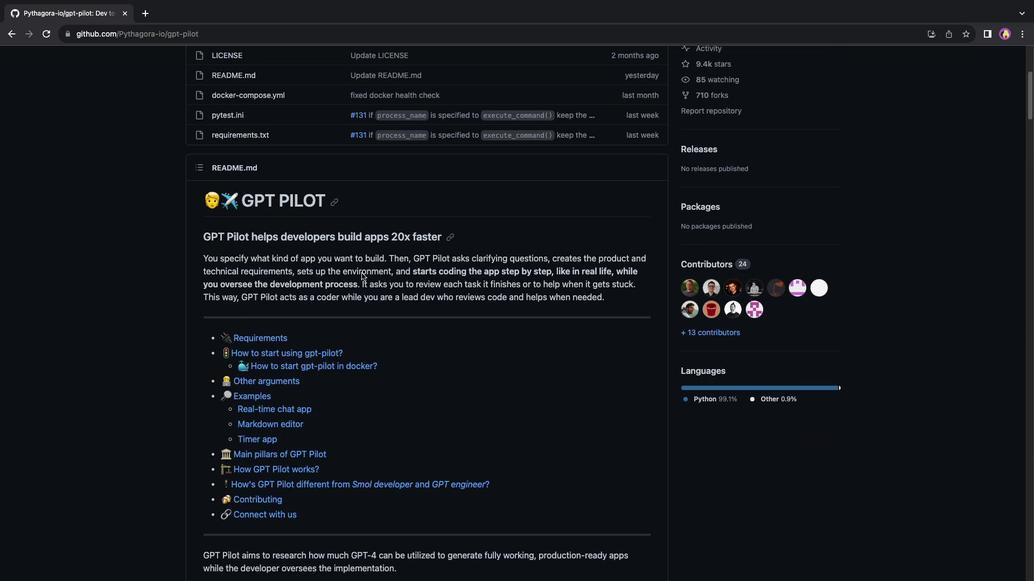 
Action: Mouse scrolled (361, 273) with delta (0, 0)
Screenshot: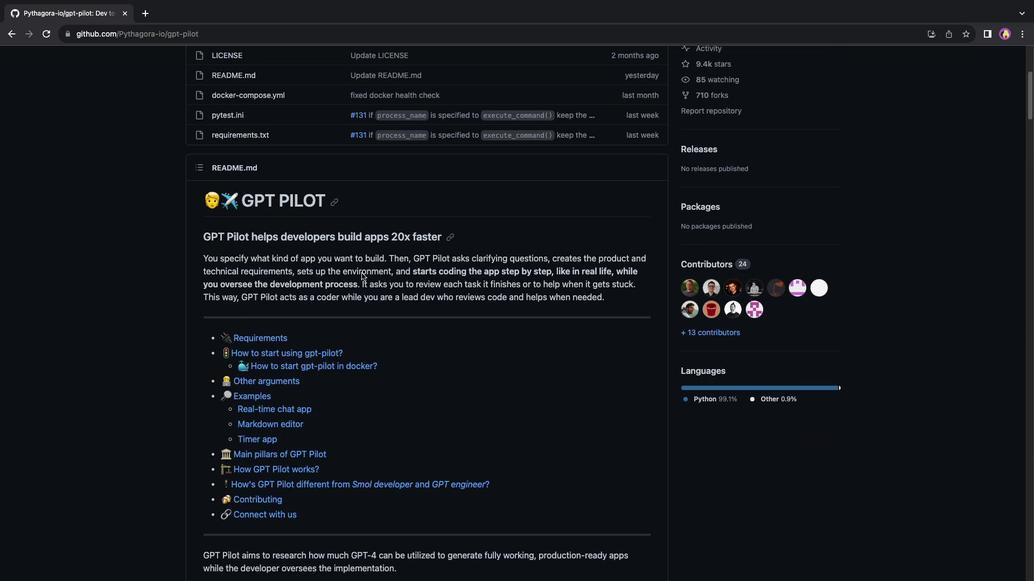 
Action: Mouse scrolled (361, 273) with delta (0, -1)
Screenshot: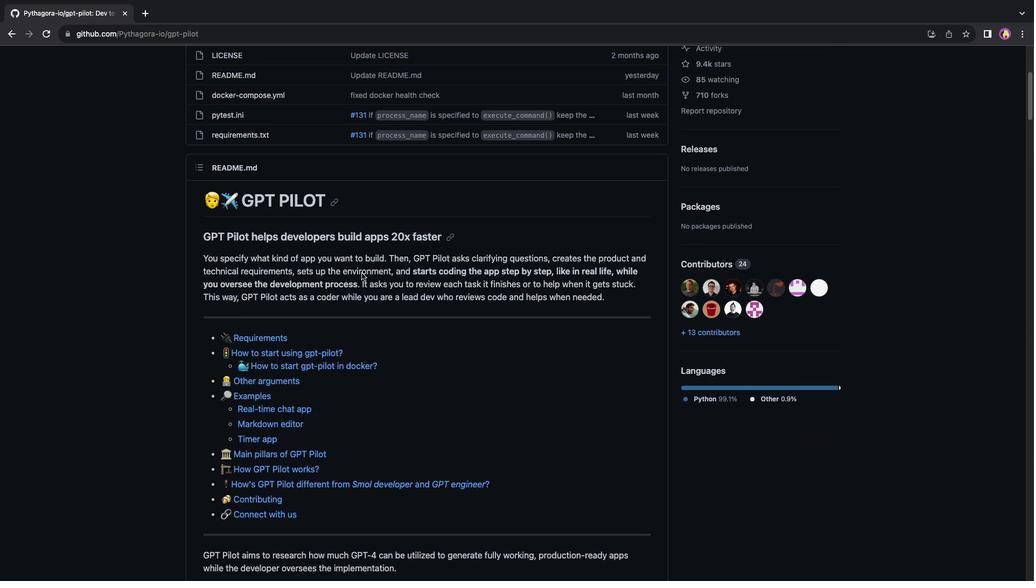 
Action: Mouse scrolled (361, 273) with delta (0, -2)
Screenshot: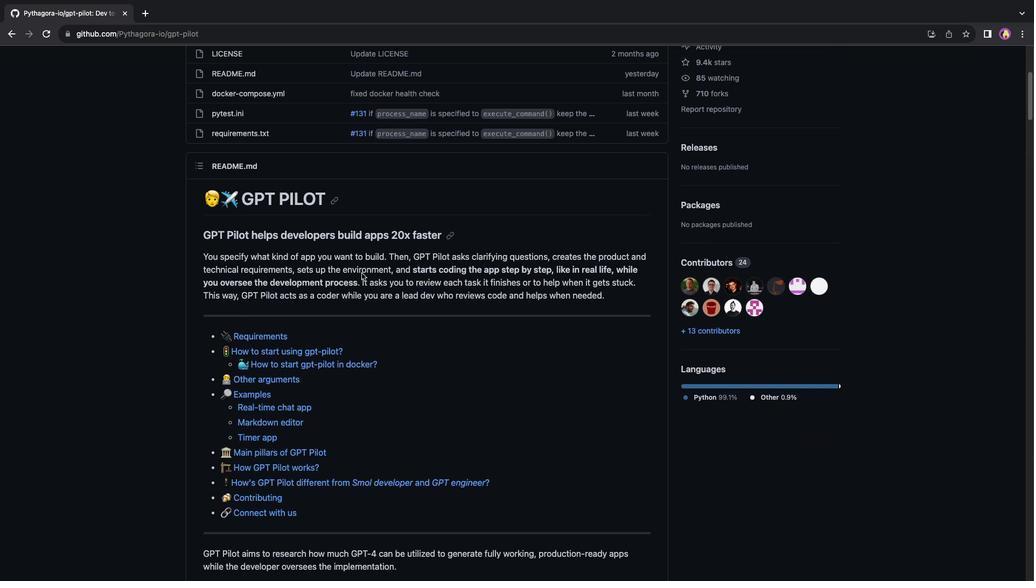 
Action: Mouse scrolled (361, 273) with delta (0, 0)
Screenshot: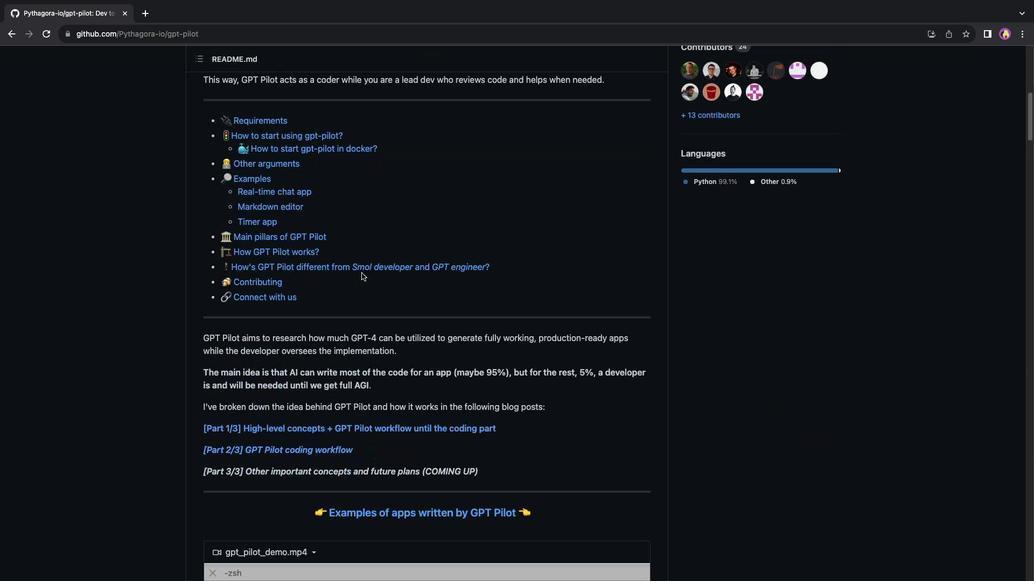 
Action: Mouse scrolled (361, 273) with delta (0, 0)
Screenshot: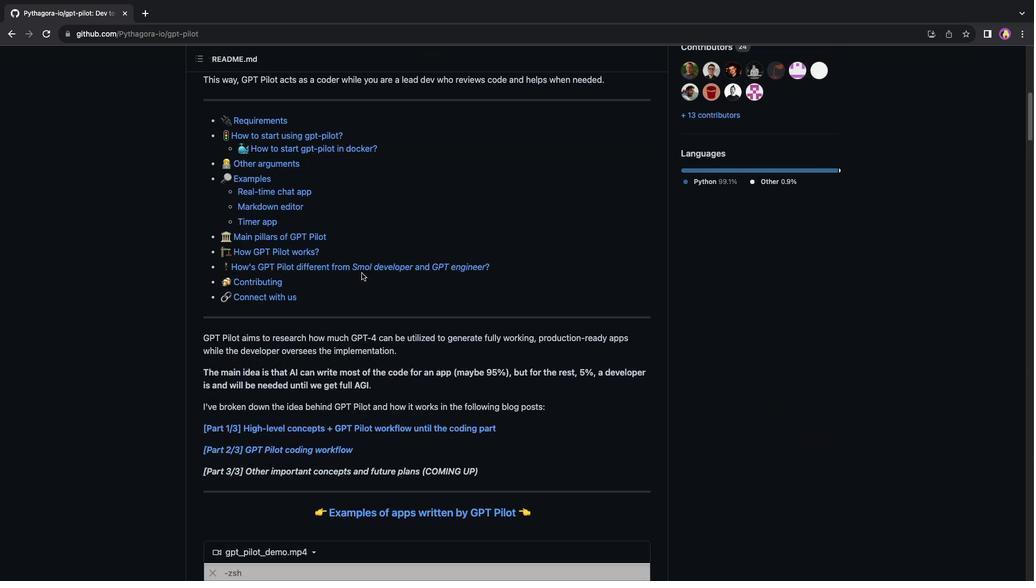 
Action: Mouse scrolled (361, 273) with delta (0, -1)
Screenshot: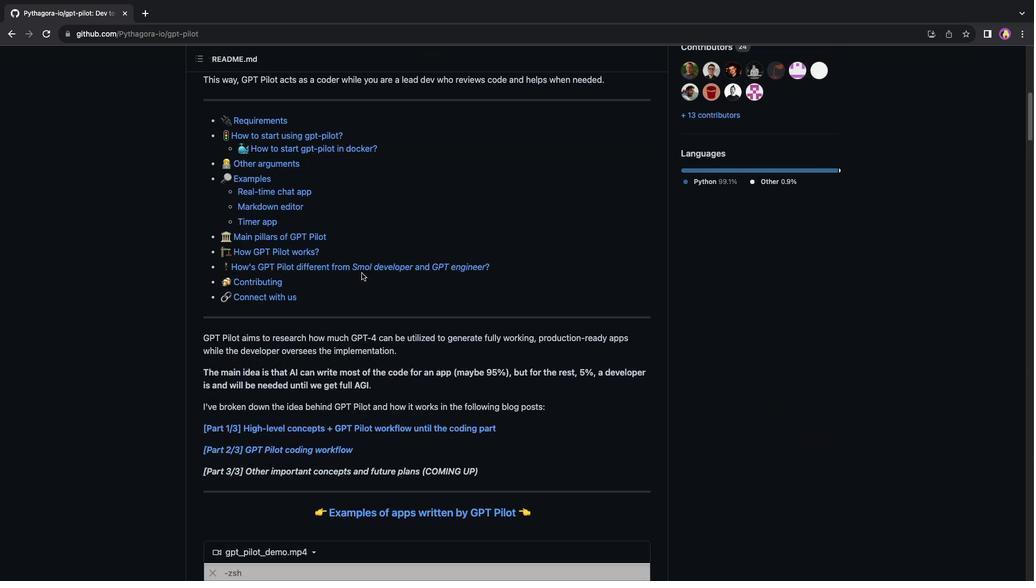 
Action: Mouse scrolled (361, 273) with delta (0, 0)
Screenshot: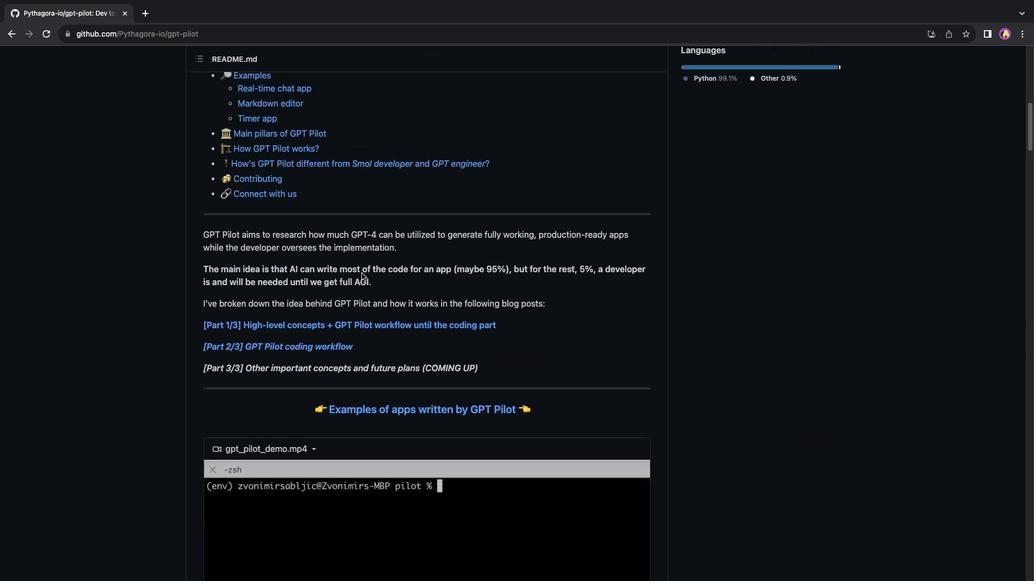 
Action: Mouse scrolled (361, 273) with delta (0, 0)
Screenshot: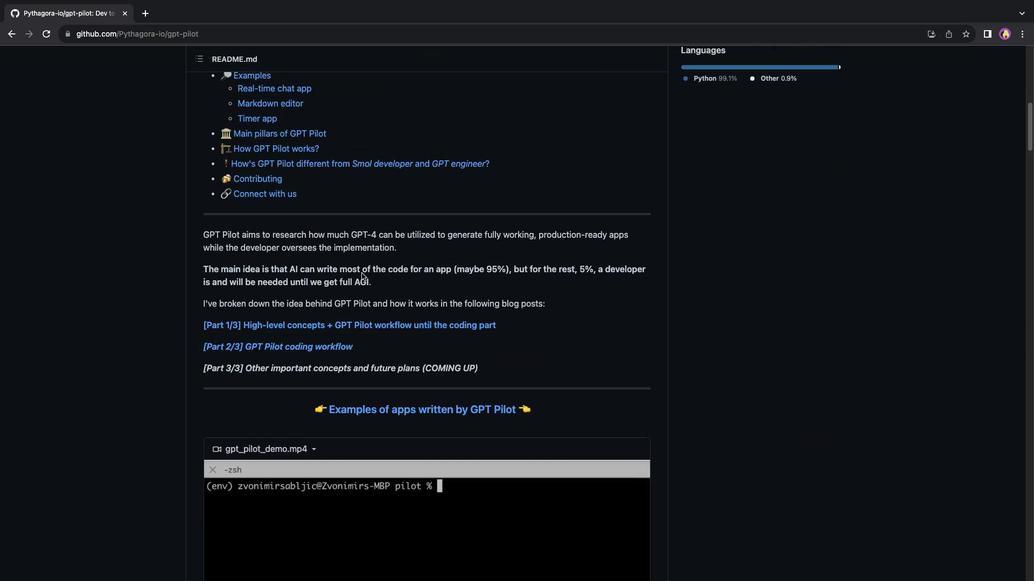 
Action: Mouse scrolled (361, 273) with delta (0, -1)
Screenshot: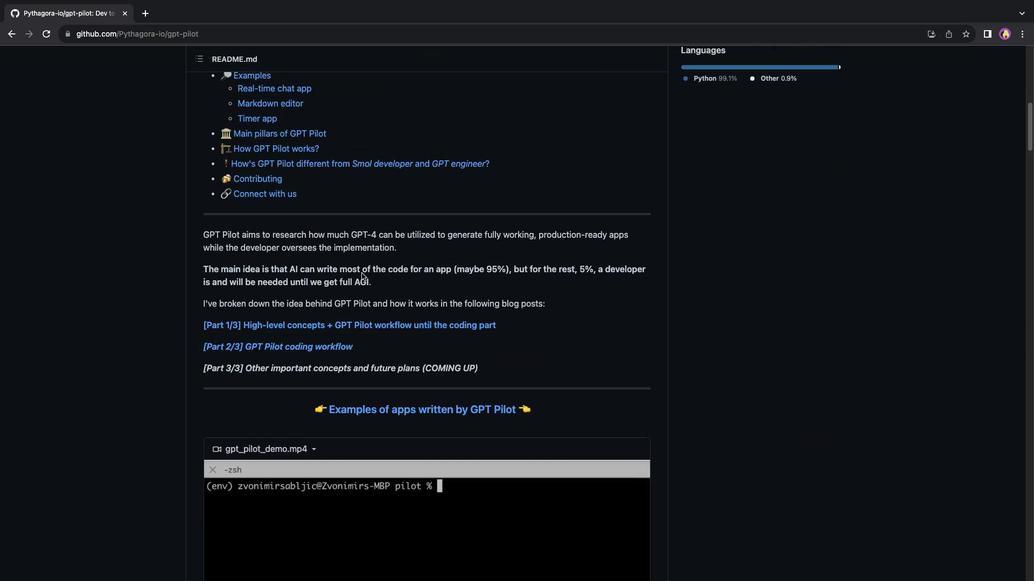 
Action: Mouse scrolled (361, 273) with delta (0, 0)
Screenshot: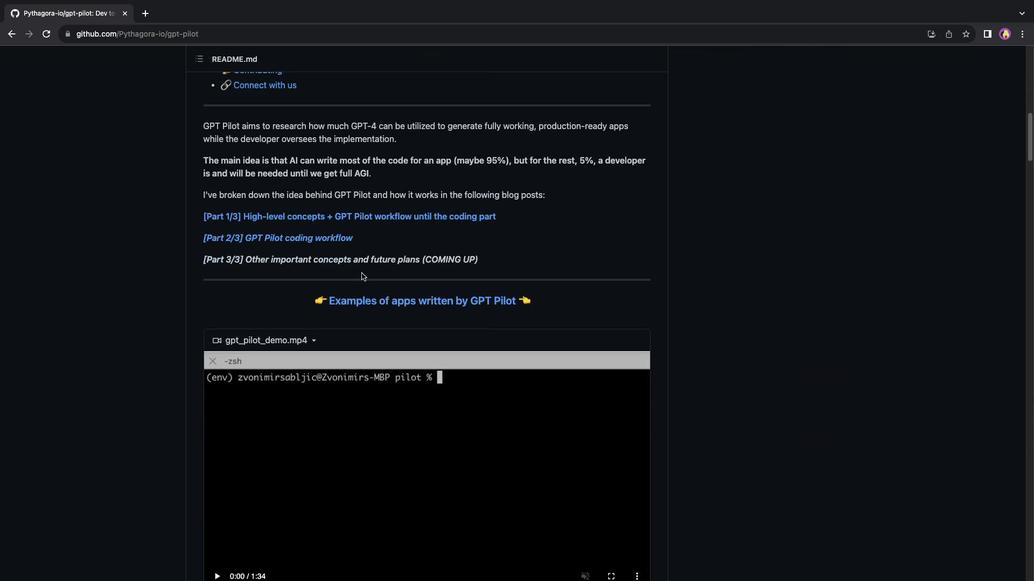 
Action: Mouse scrolled (361, 273) with delta (0, 0)
Screenshot: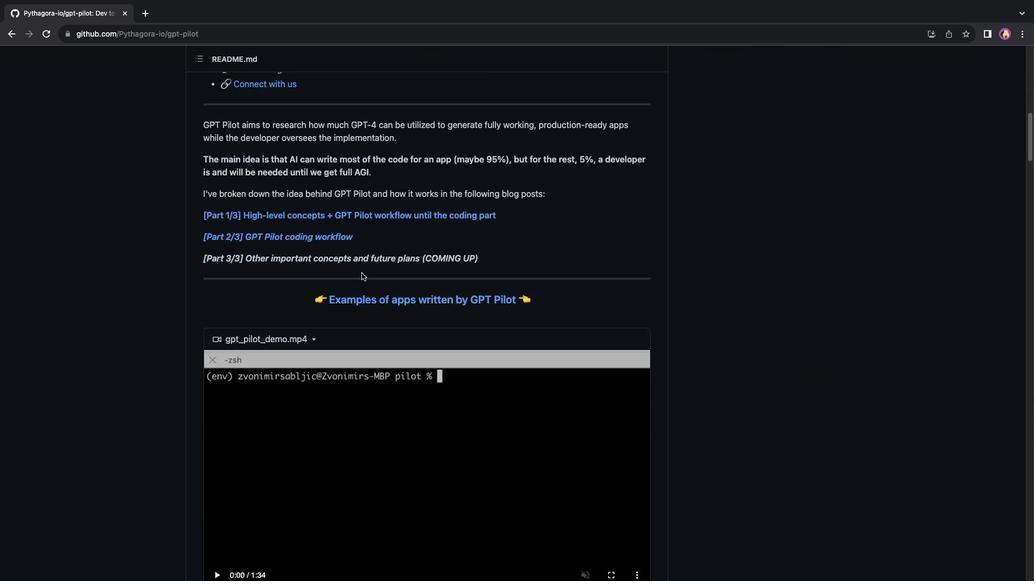 
Action: Mouse scrolled (361, 273) with delta (0, -1)
Screenshot: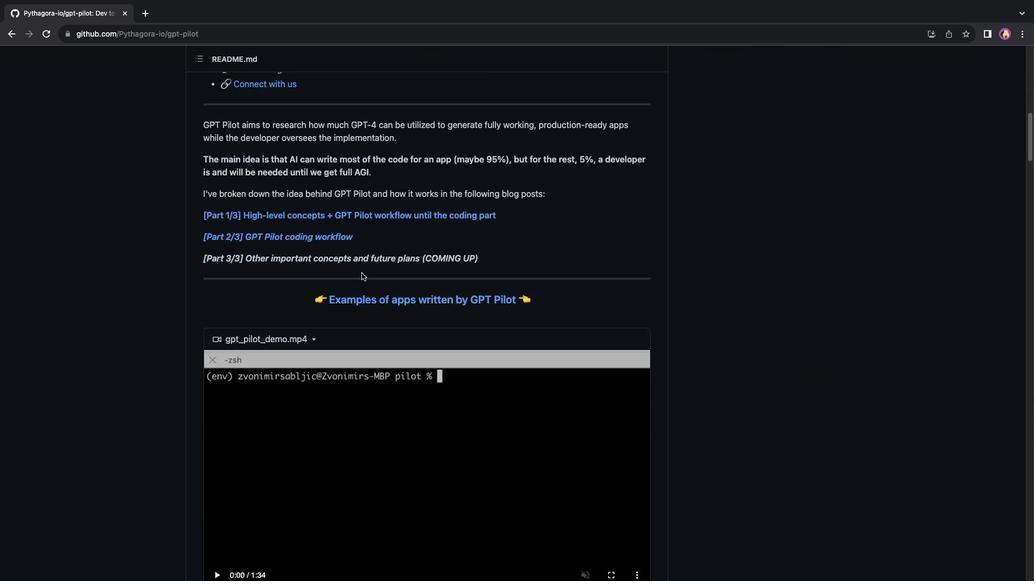 
Action: Mouse scrolled (361, 273) with delta (0, 0)
Screenshot: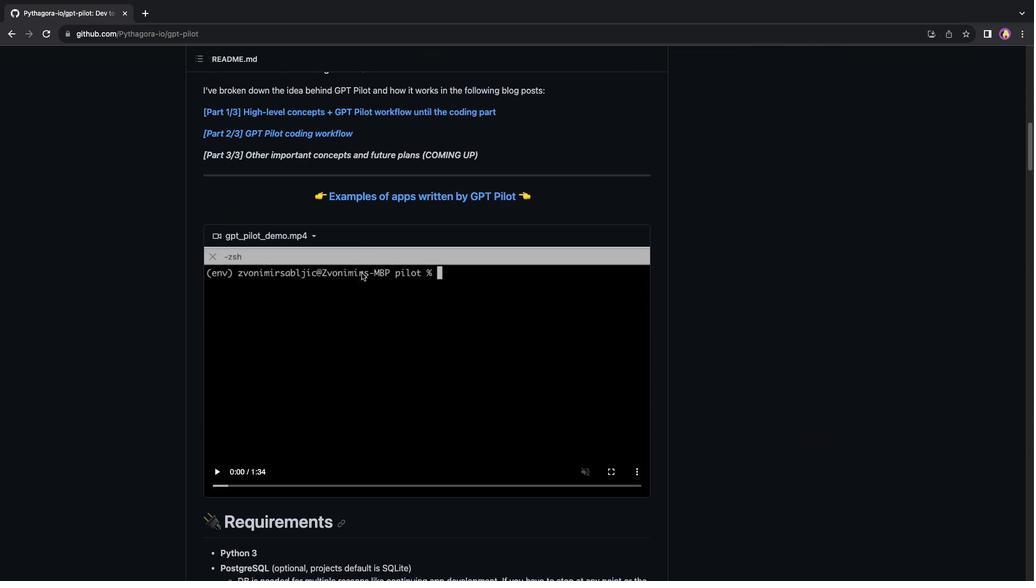 
Action: Mouse scrolled (361, 273) with delta (0, 0)
Screenshot: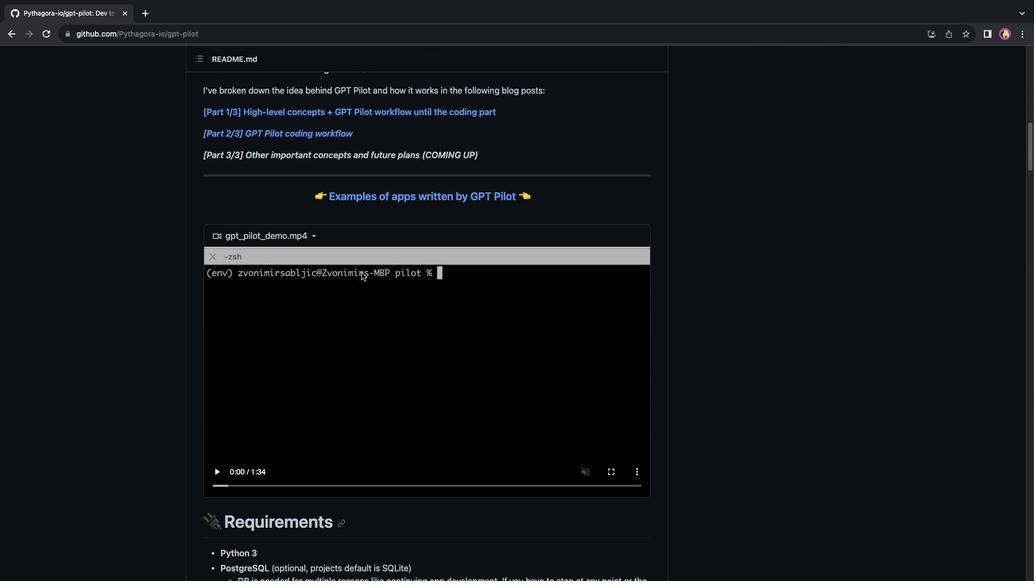 
Action: Mouse scrolled (361, 273) with delta (0, -1)
Screenshot: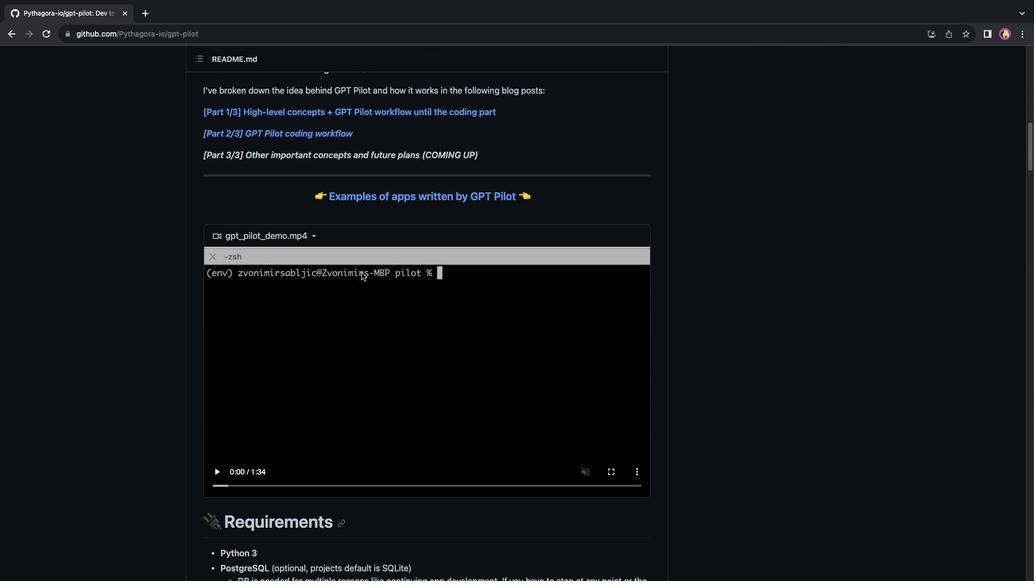 
Action: Mouse scrolled (361, 273) with delta (0, 0)
Screenshot: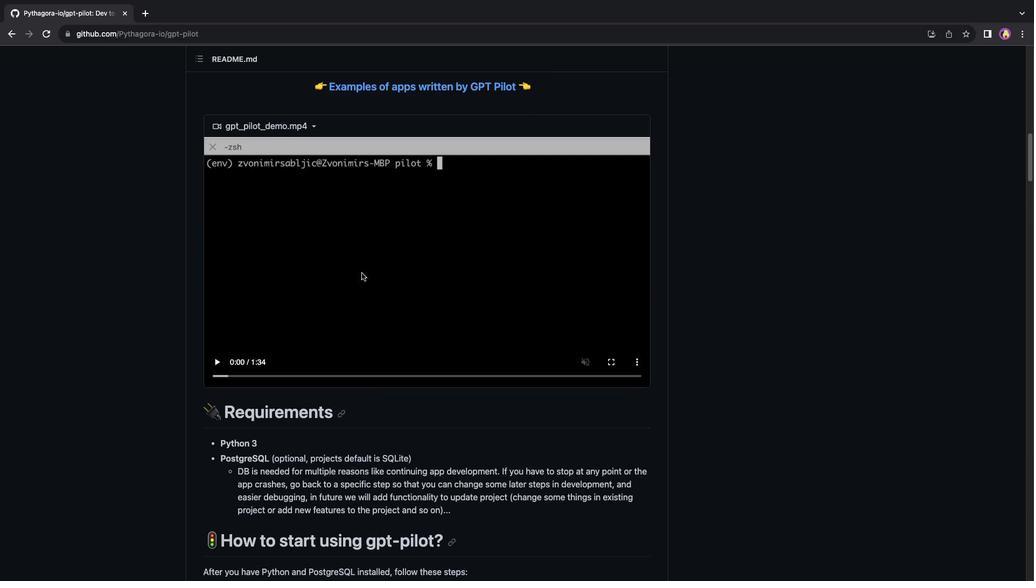 
Action: Mouse scrolled (361, 273) with delta (0, 0)
Screenshot: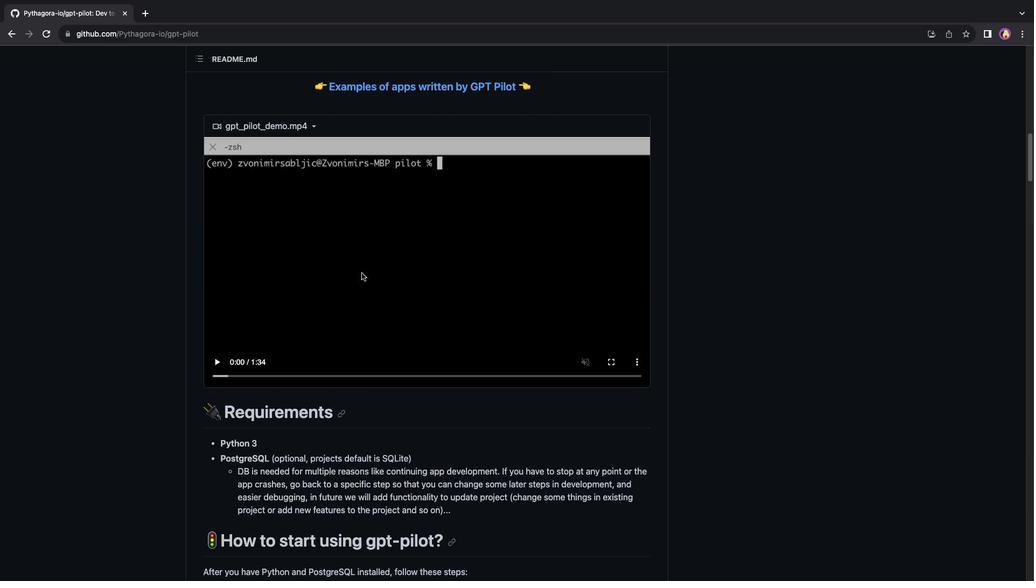 
Action: Mouse scrolled (361, 273) with delta (0, 0)
Screenshot: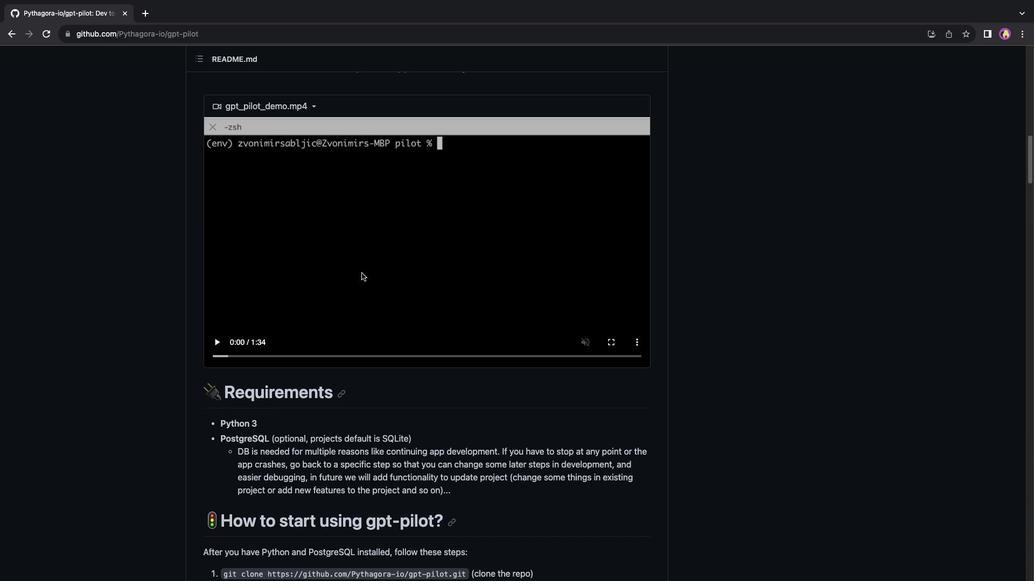 
Action: Mouse scrolled (361, 273) with delta (0, 0)
Screenshot: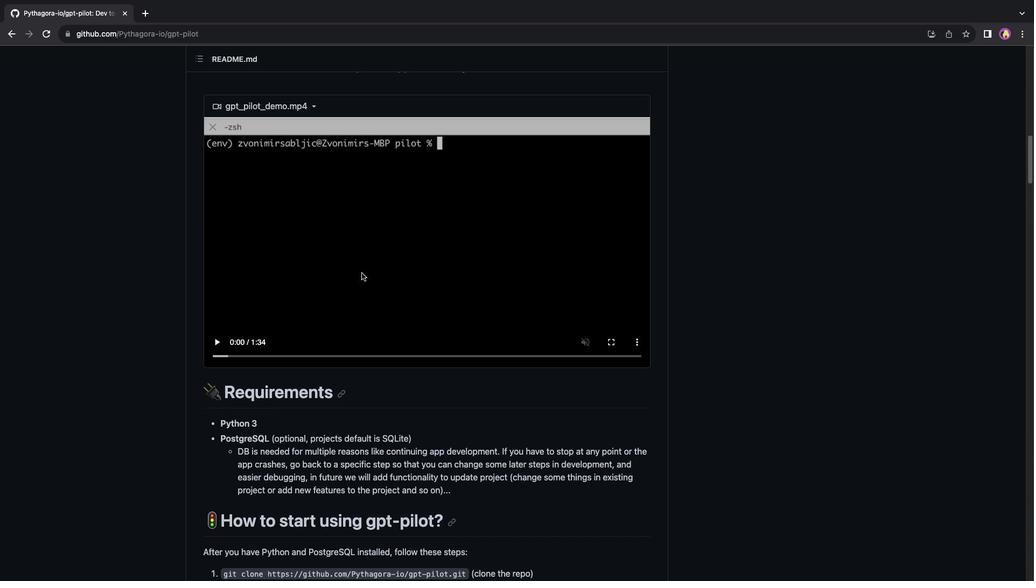 
Action: Mouse scrolled (361, 273) with delta (0, -1)
Screenshot: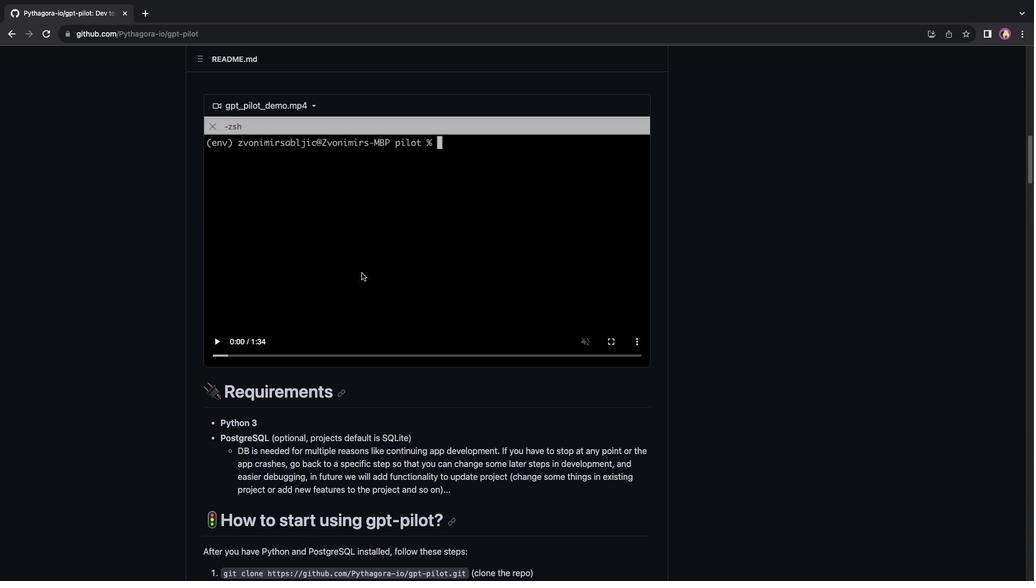
Action: Mouse scrolled (361, 273) with delta (0, 0)
Screenshot: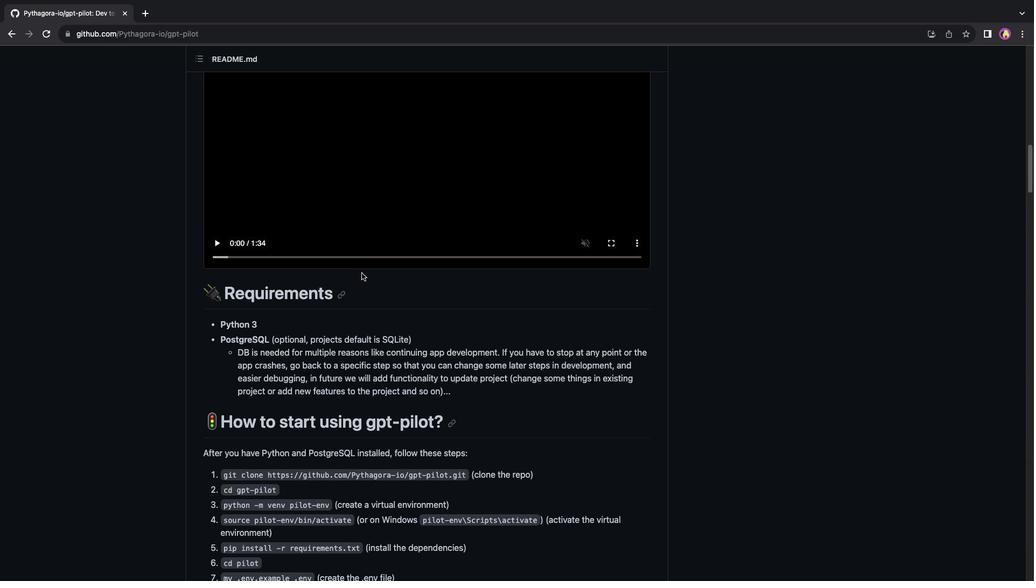 
Action: Mouse scrolled (361, 273) with delta (0, 0)
Screenshot: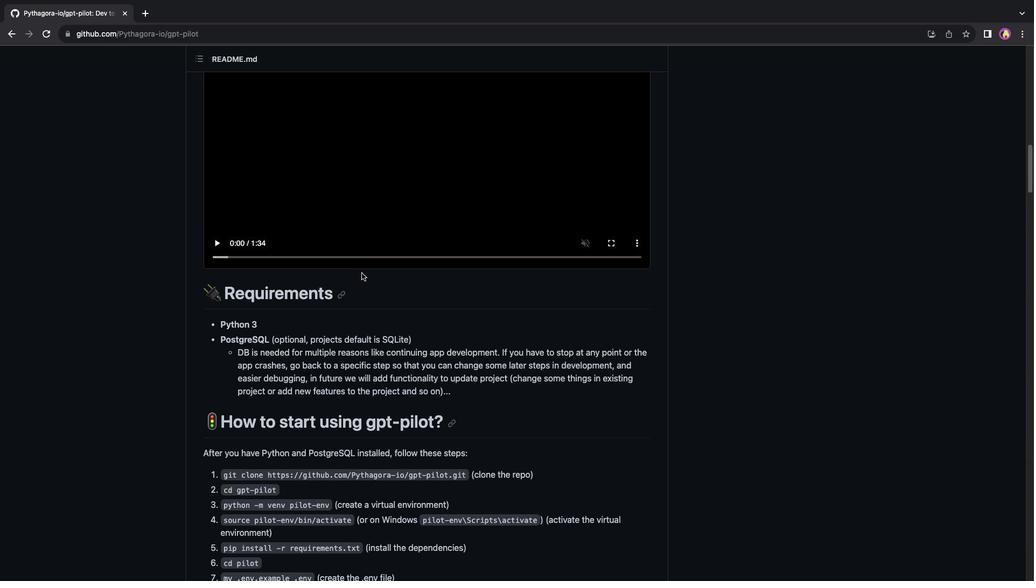 
Action: Mouse scrolled (361, 273) with delta (0, -2)
Screenshot: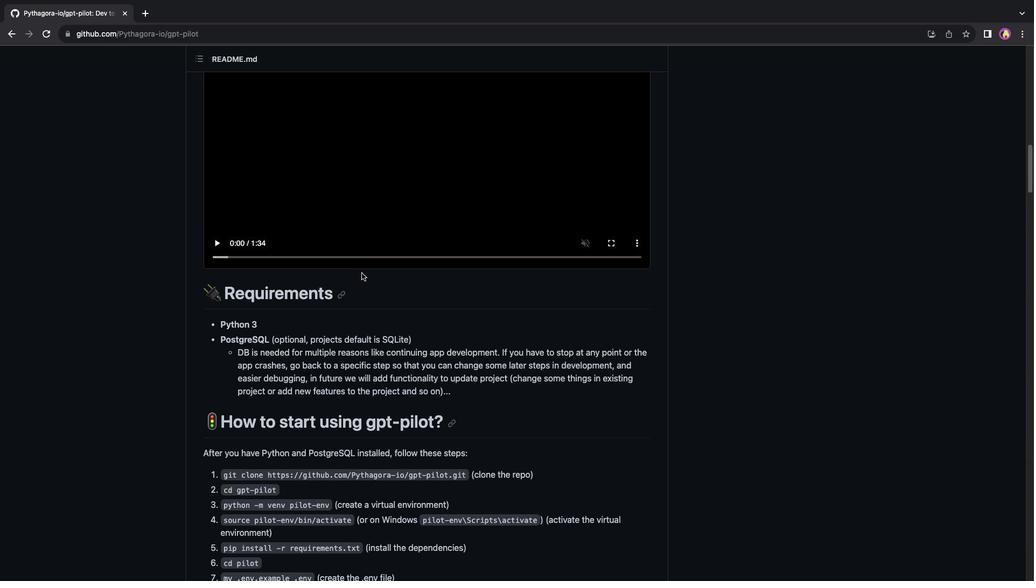
Action: Mouse scrolled (361, 273) with delta (0, -2)
Screenshot: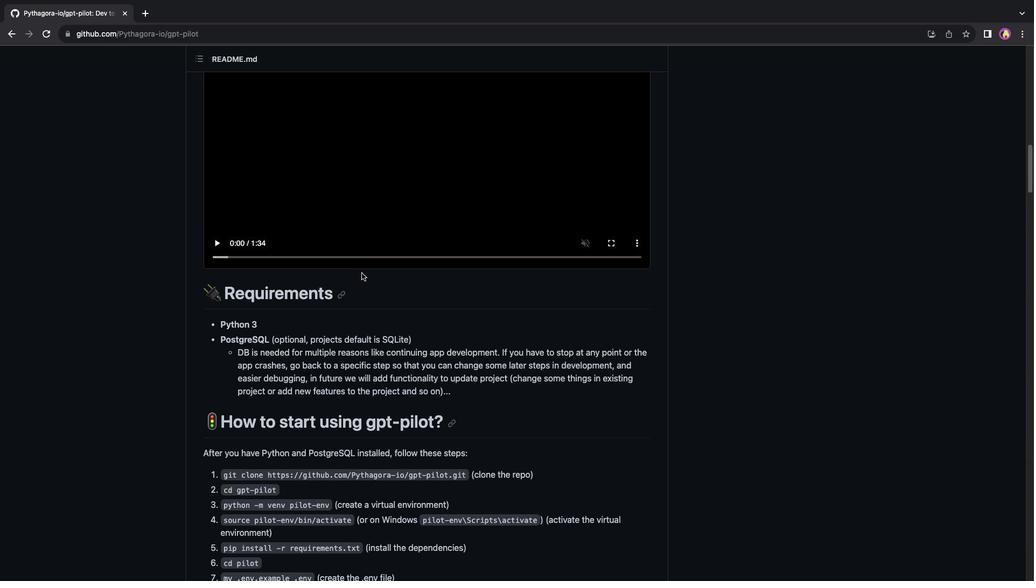 
Action: Mouse scrolled (361, 273) with delta (0, 0)
Screenshot: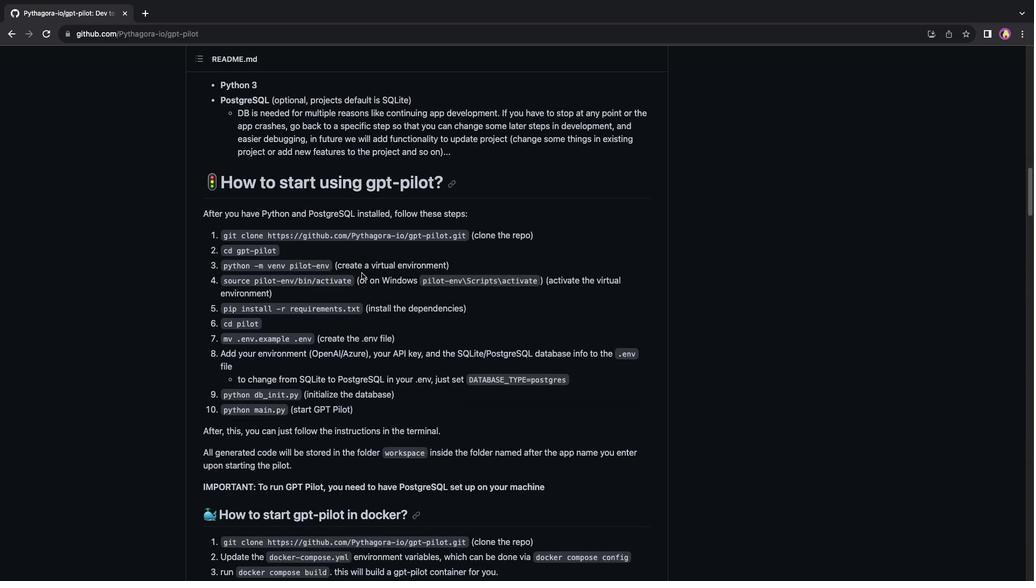 
Action: Mouse scrolled (361, 273) with delta (0, 0)
Screenshot: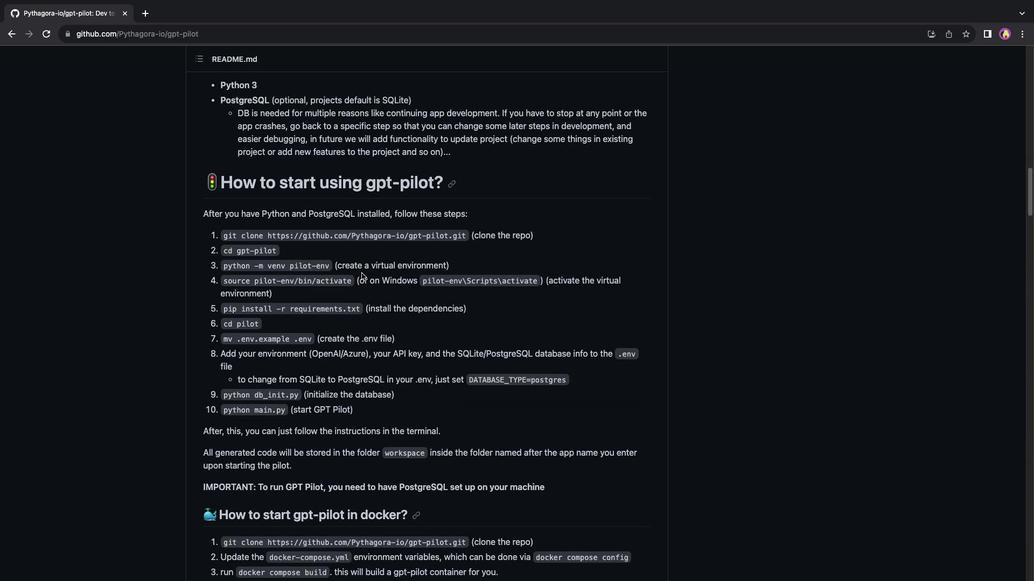 
Action: Mouse scrolled (361, 273) with delta (0, -1)
Screenshot: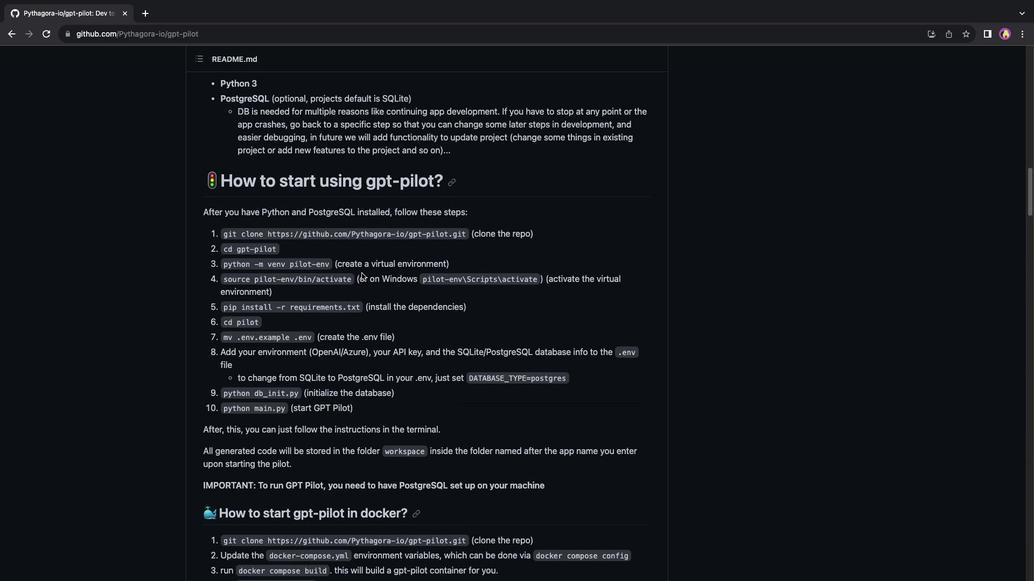 
Action: Mouse scrolled (361, 273) with delta (0, 0)
Screenshot: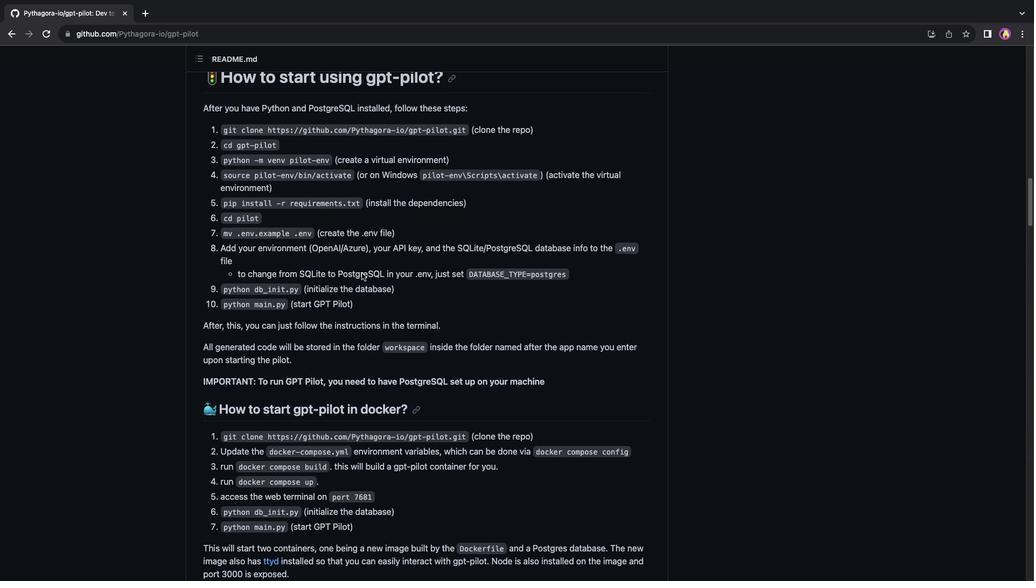 
Action: Mouse scrolled (361, 273) with delta (0, 0)
Screenshot: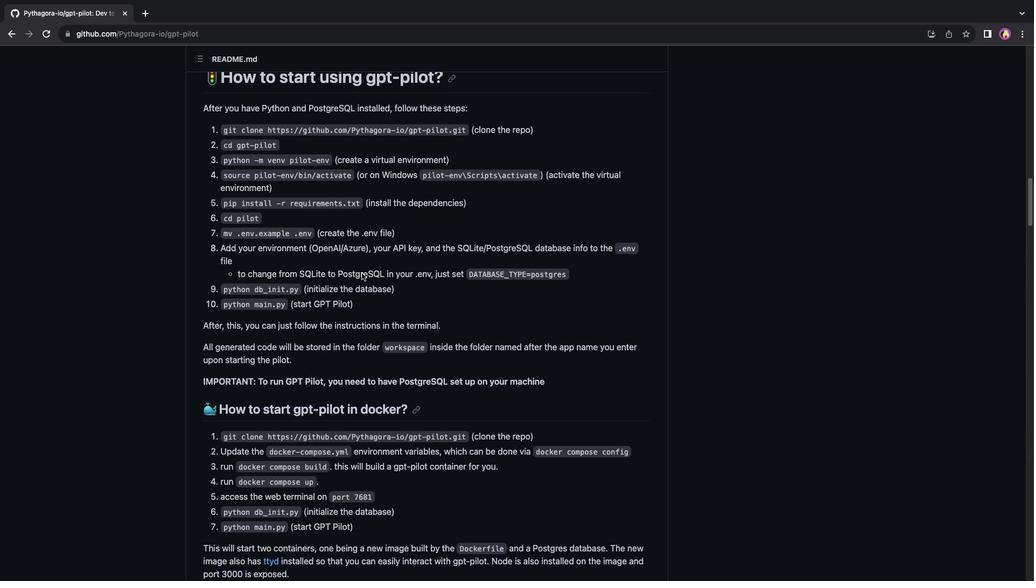 
Action: Mouse scrolled (361, 273) with delta (0, -1)
Screenshot: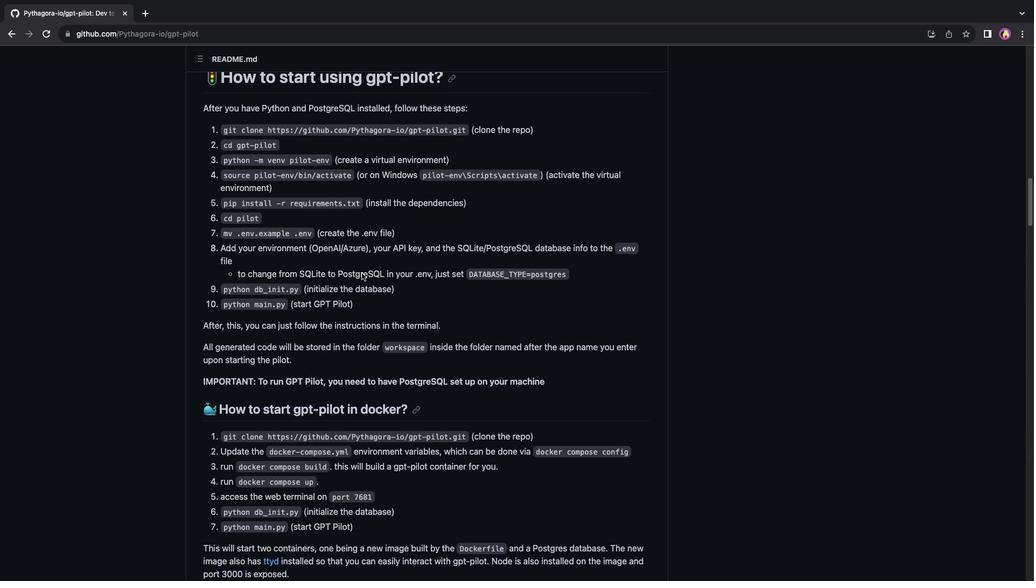 
Action: Mouse scrolled (361, 273) with delta (0, -2)
Screenshot: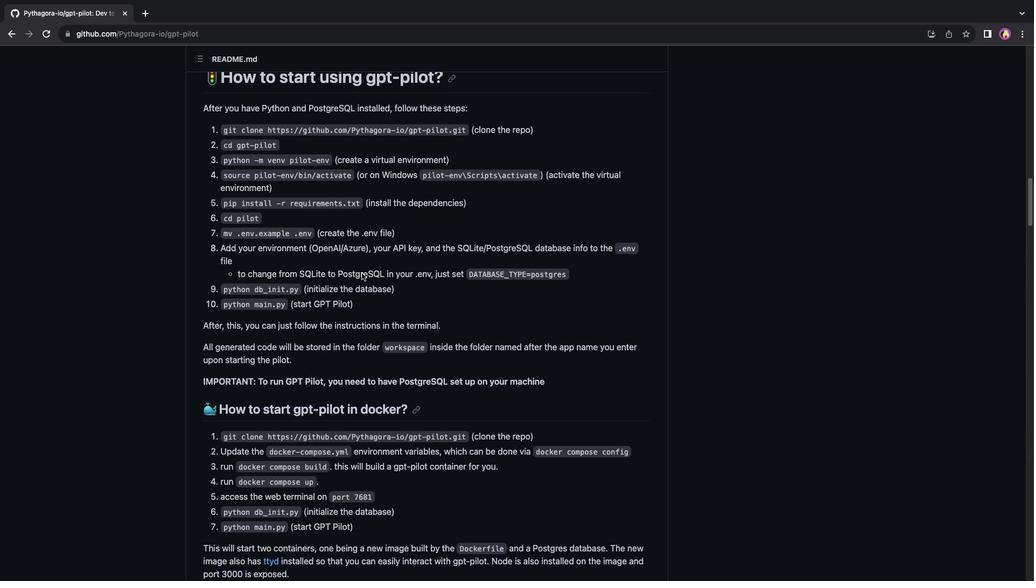 
Action: Mouse scrolled (361, 273) with delta (0, 0)
Screenshot: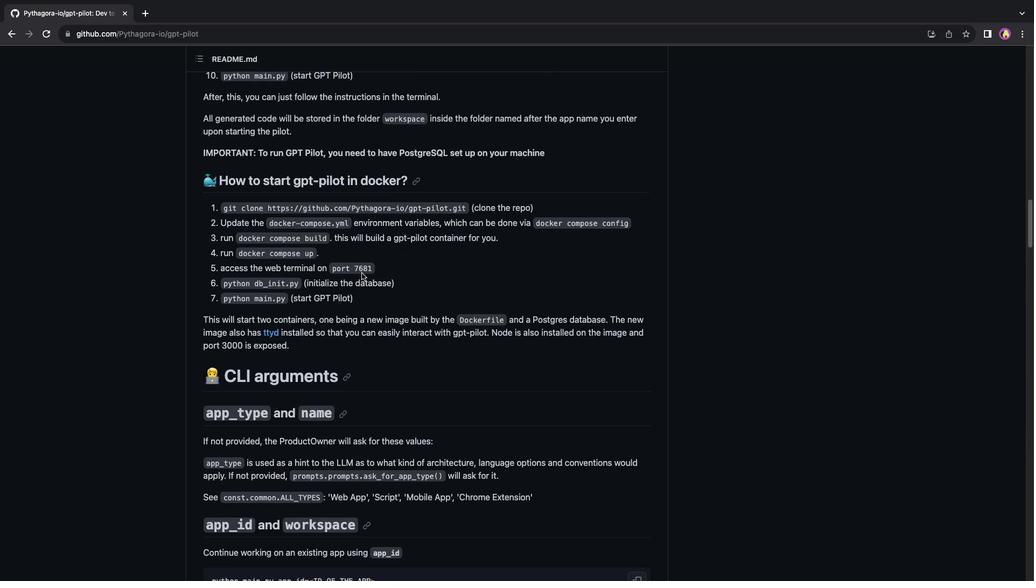 
Action: Mouse scrolled (361, 273) with delta (0, 0)
Screenshot: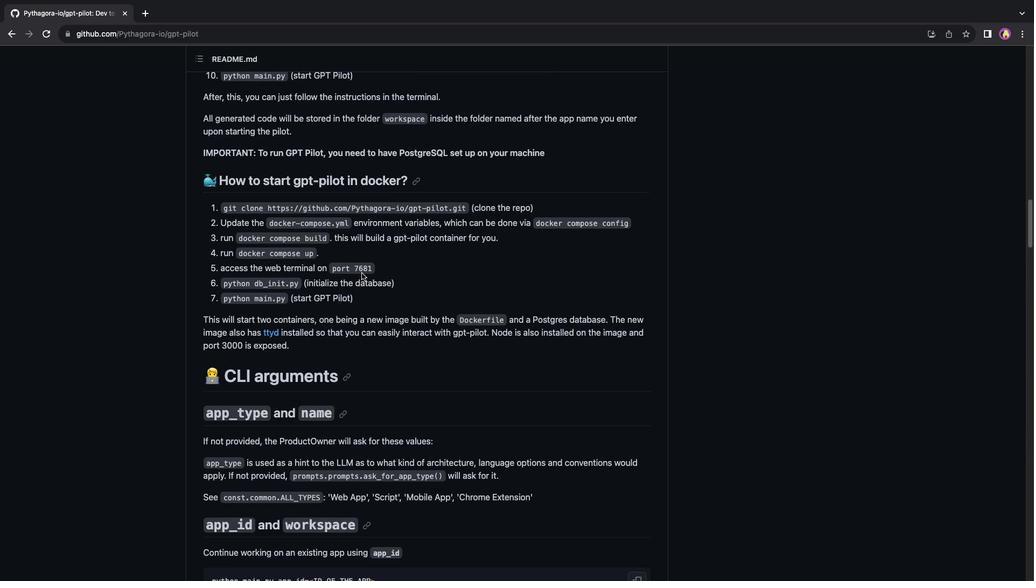 
Action: Mouse scrolled (361, 273) with delta (0, -2)
Screenshot: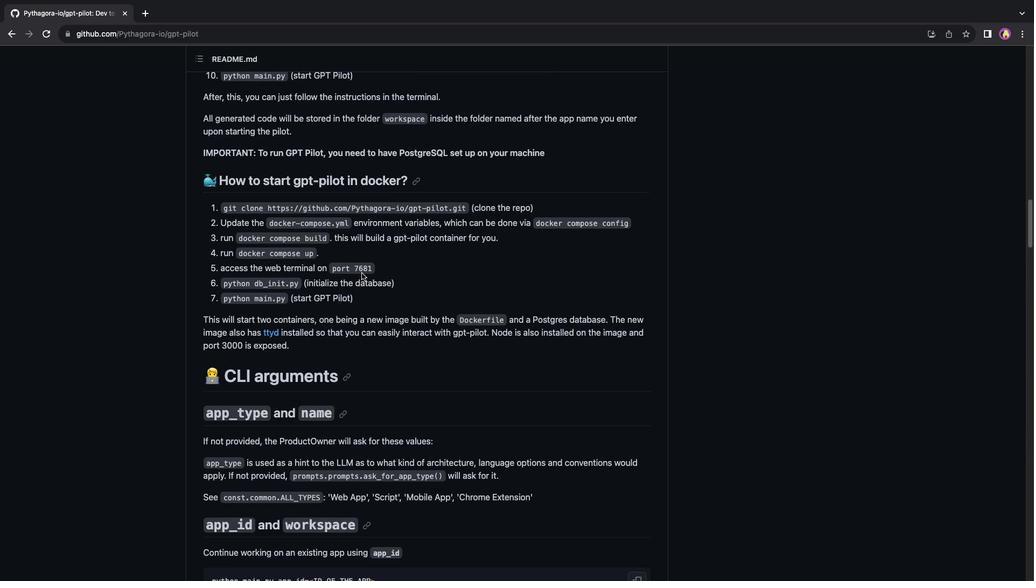 
Action: Mouse scrolled (361, 273) with delta (0, -2)
Screenshot: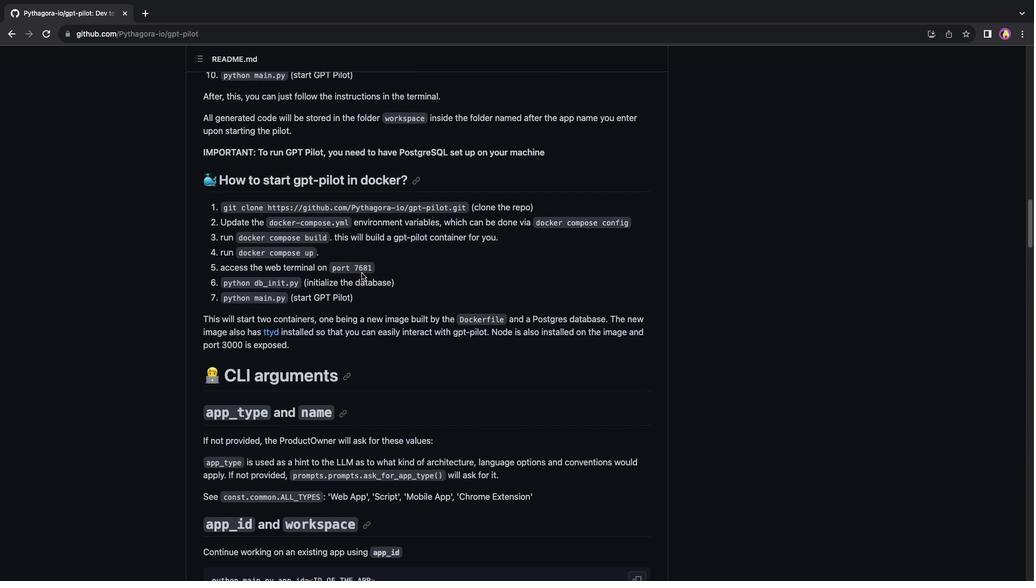 
Action: Mouse scrolled (361, 273) with delta (0, 0)
Screenshot: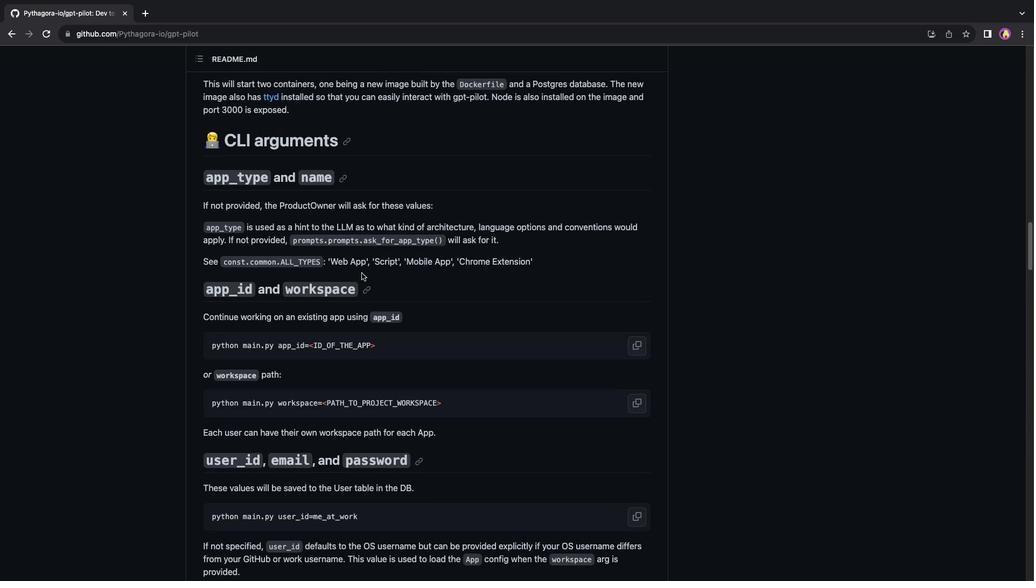 
Action: Mouse scrolled (361, 273) with delta (0, 0)
Screenshot: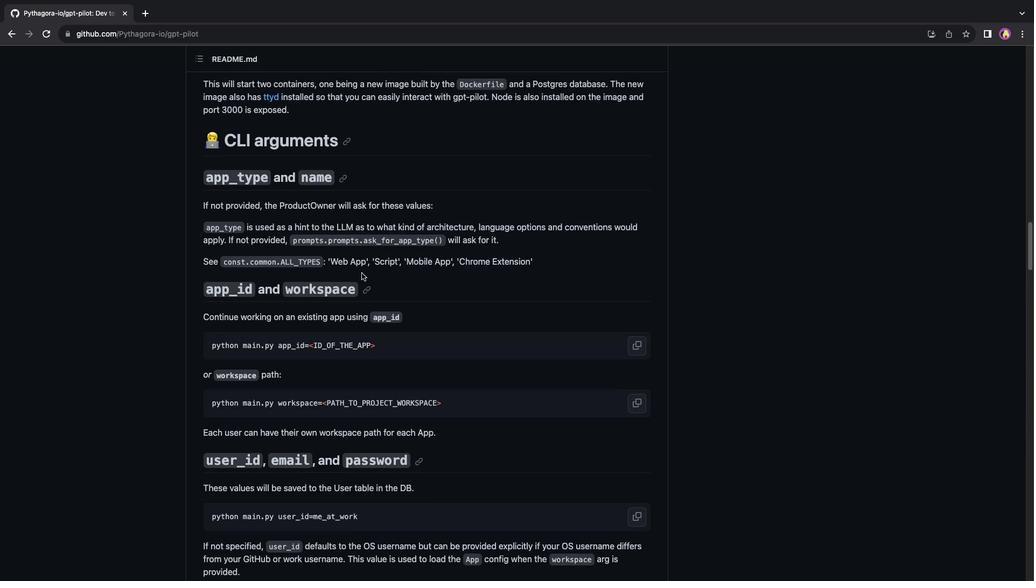 
Action: Mouse scrolled (361, 273) with delta (0, -1)
Screenshot: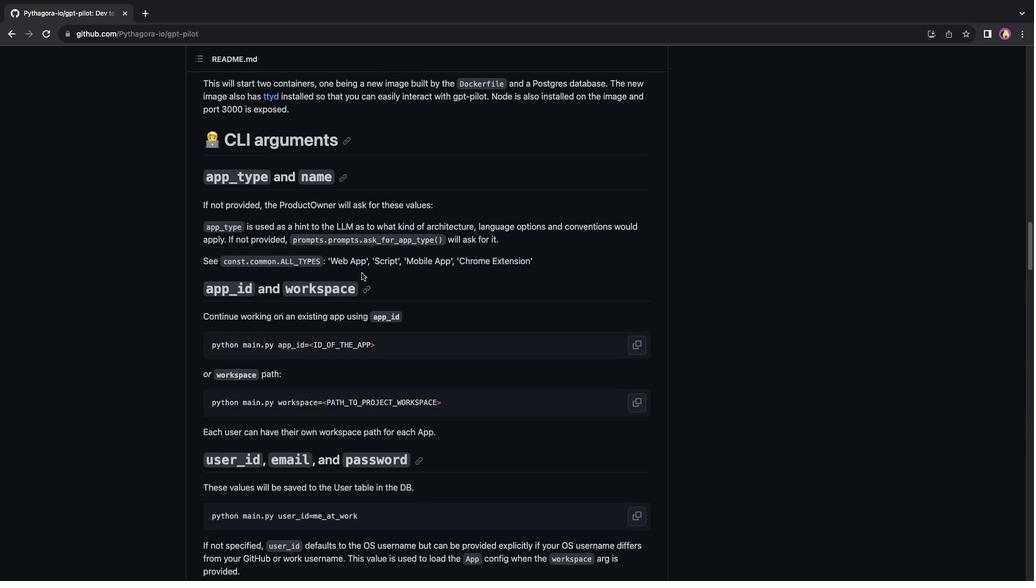
Action: Mouse scrolled (361, 273) with delta (0, 0)
Screenshot: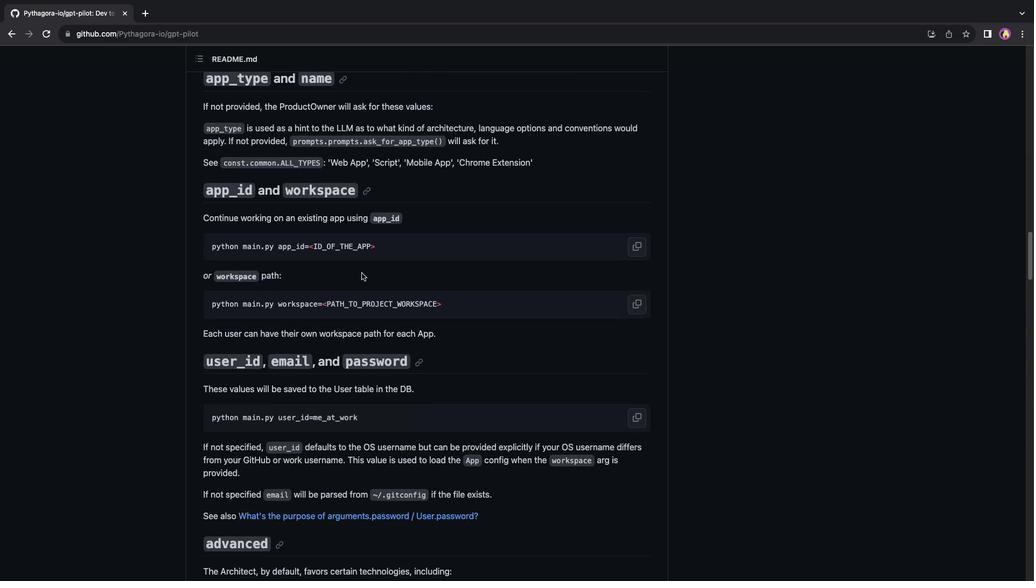 
Action: Mouse scrolled (361, 273) with delta (0, 0)
Screenshot: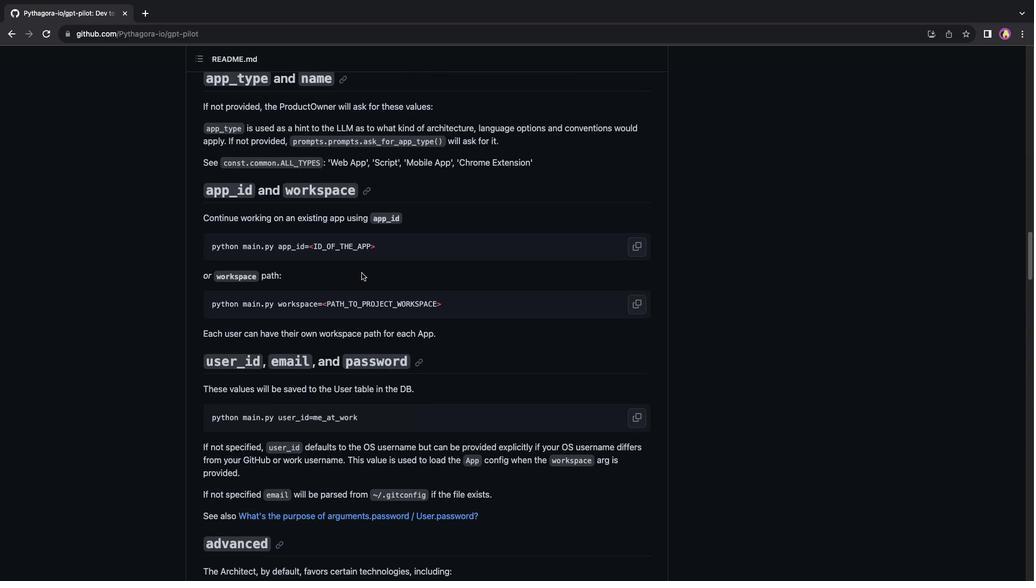 
Action: Mouse scrolled (361, 273) with delta (0, -1)
Screenshot: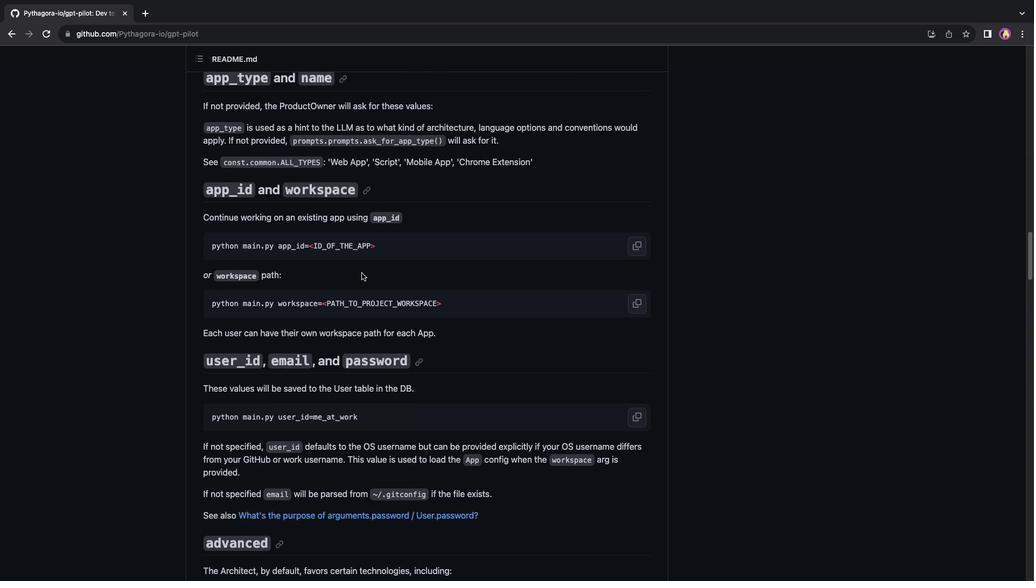 
Action: Mouse scrolled (361, 273) with delta (0, 0)
Screenshot: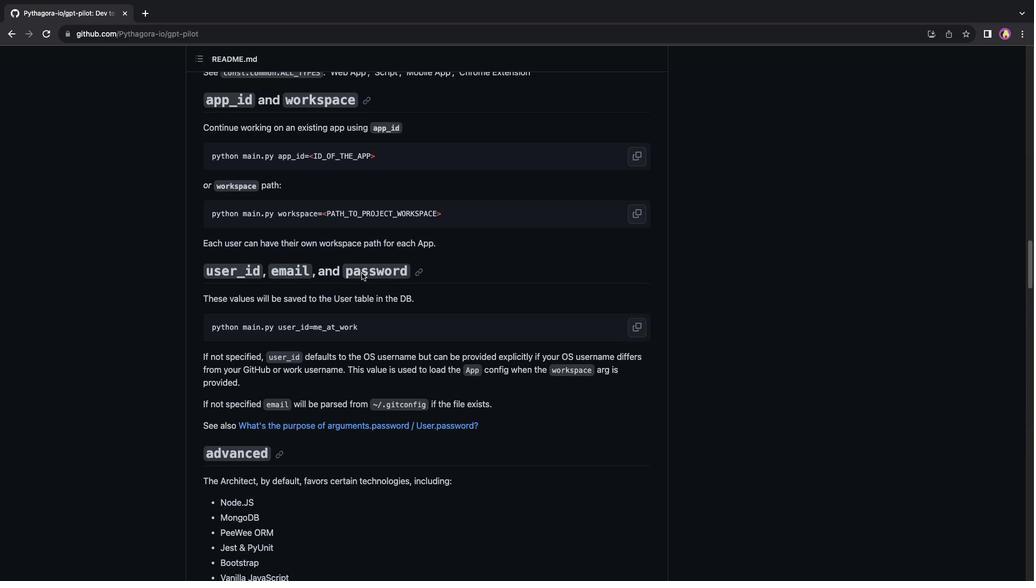
Action: Mouse scrolled (361, 273) with delta (0, 0)
Screenshot: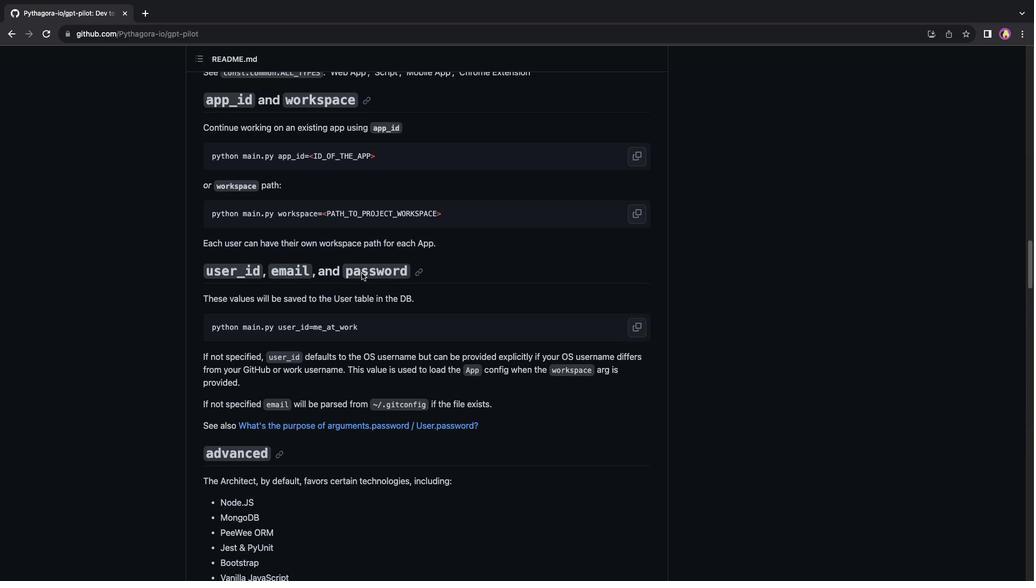 
Action: Mouse scrolled (361, 273) with delta (0, 0)
Screenshot: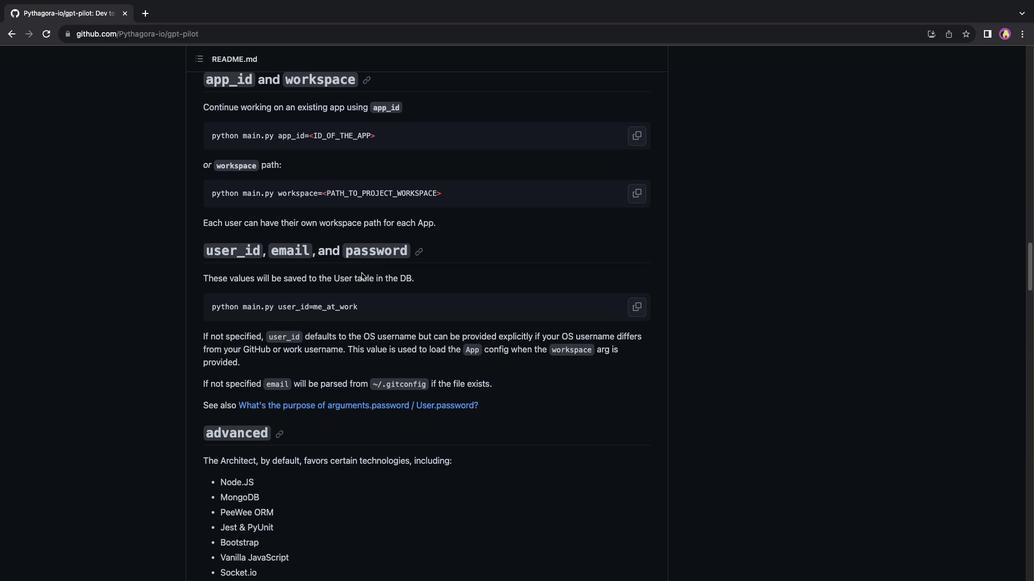 
Action: Mouse scrolled (361, 273) with delta (0, 0)
Screenshot: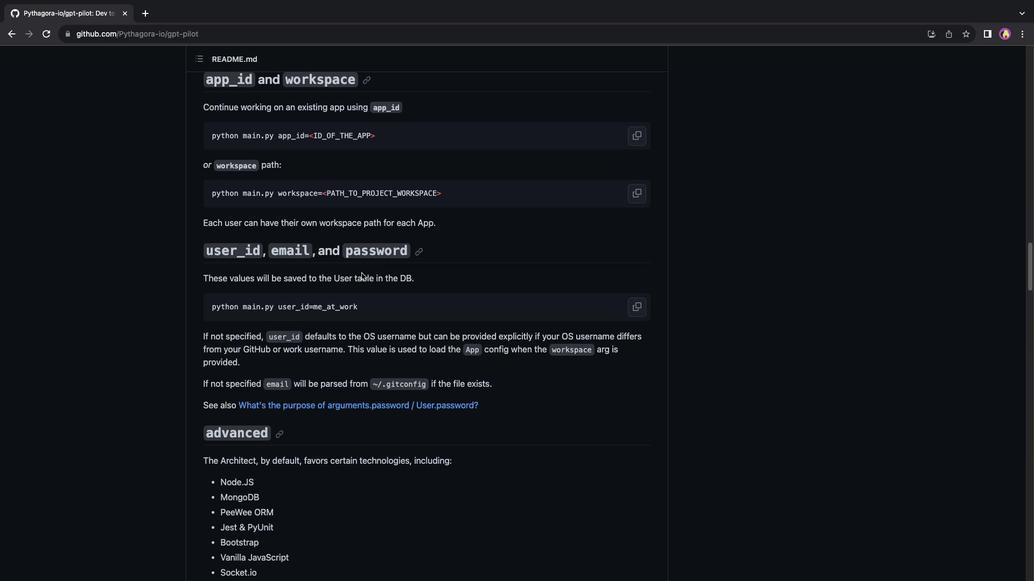 
Action: Mouse scrolled (361, 273) with delta (0, -1)
Screenshot: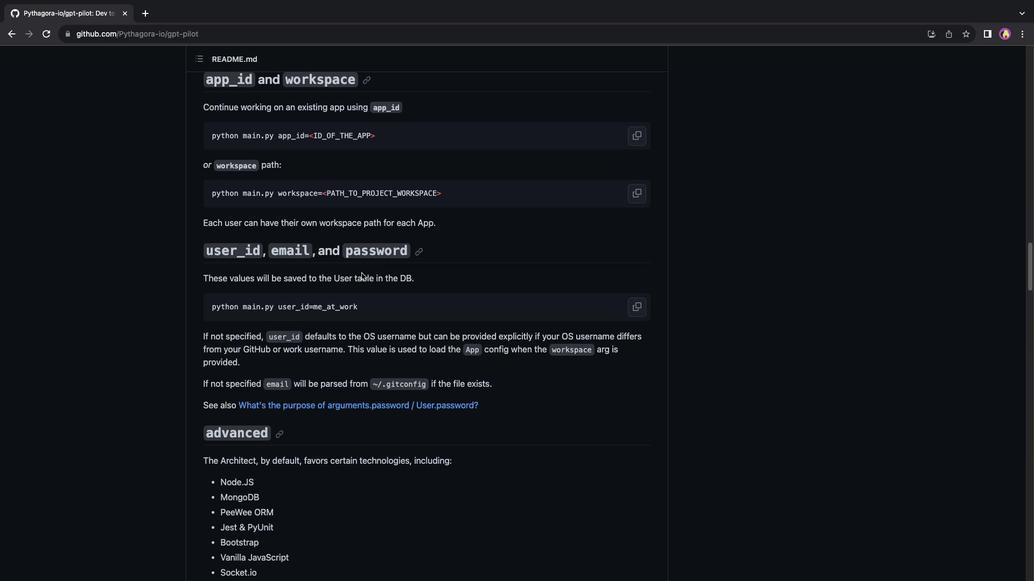 
Action: Mouse scrolled (361, 273) with delta (0, 0)
Screenshot: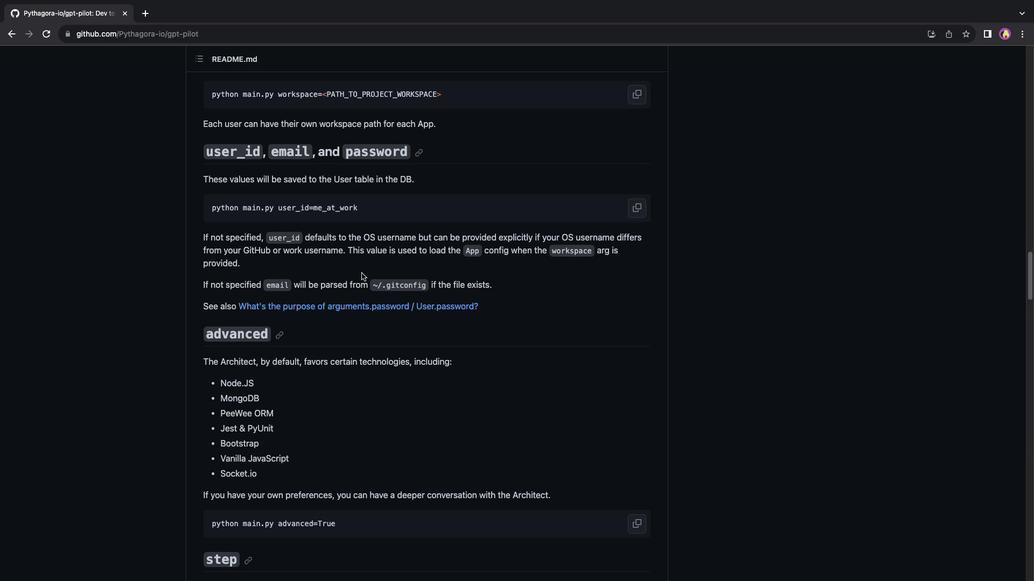 
Action: Mouse scrolled (361, 273) with delta (0, 0)
Screenshot: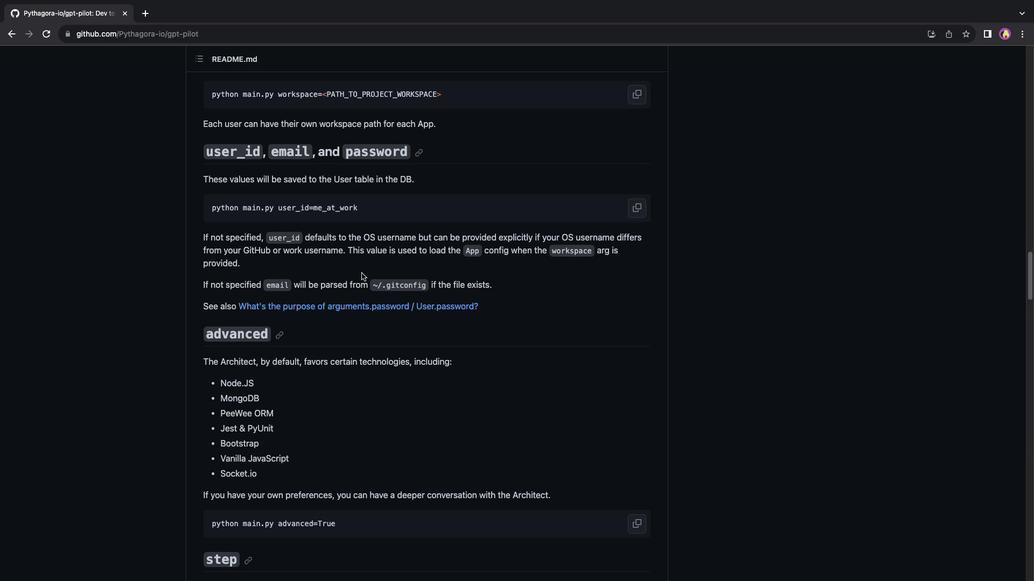 
Action: Mouse scrolled (361, 273) with delta (0, 2)
Screenshot: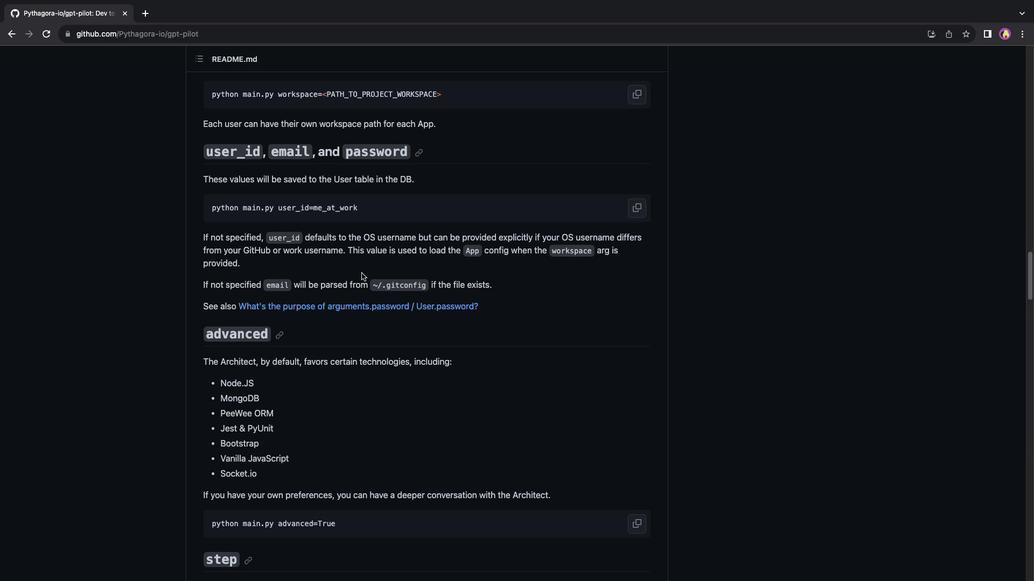 
Action: Mouse scrolled (361, 273) with delta (0, 2)
Screenshot: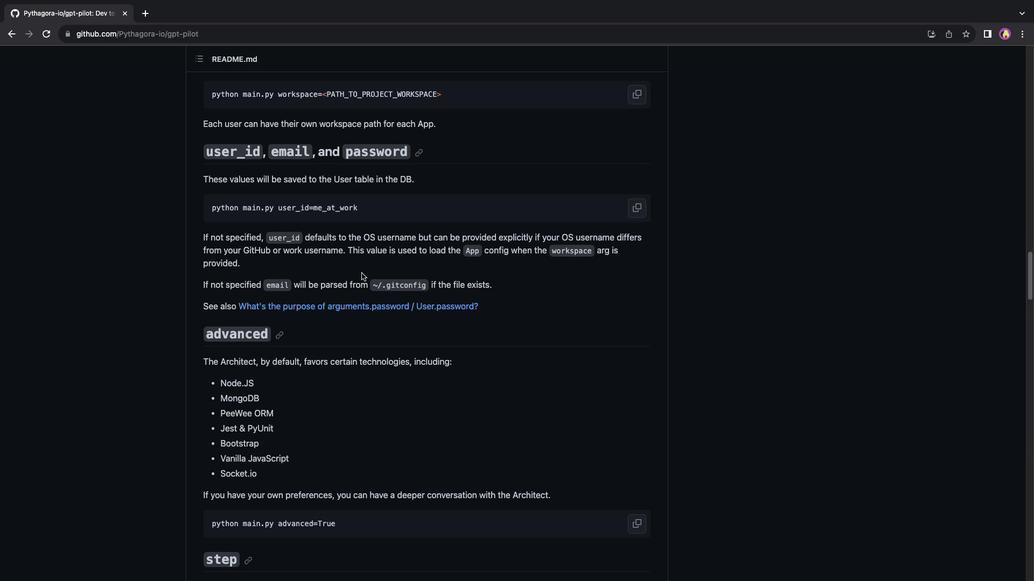 
Action: Mouse scrolled (361, 273) with delta (0, 3)
Screenshot: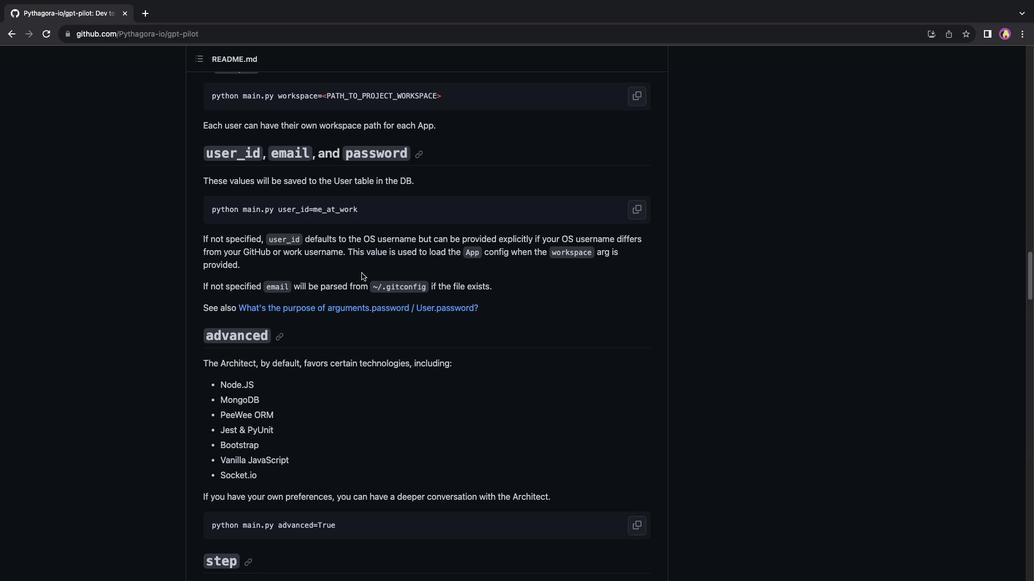 
Action: Mouse scrolled (361, 273) with delta (0, 0)
Screenshot: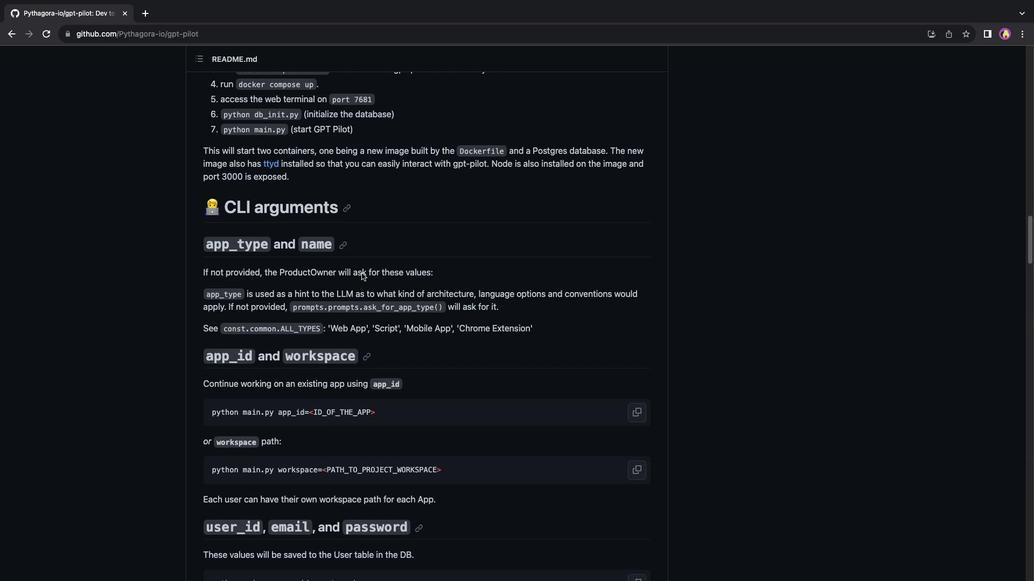 
Action: Mouse scrolled (361, 273) with delta (0, 0)
Screenshot: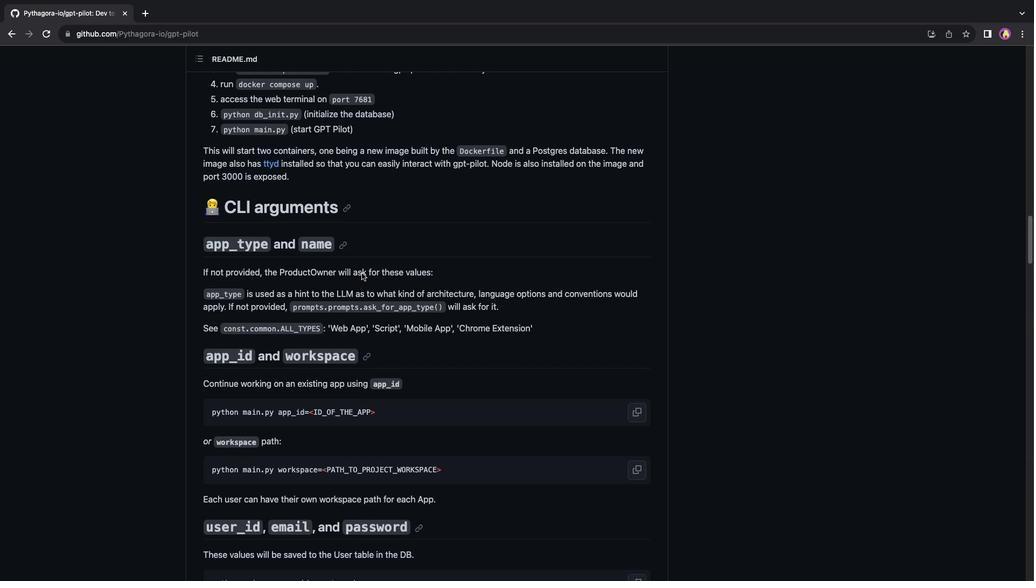 
Action: Mouse scrolled (361, 273) with delta (0, 2)
Screenshot: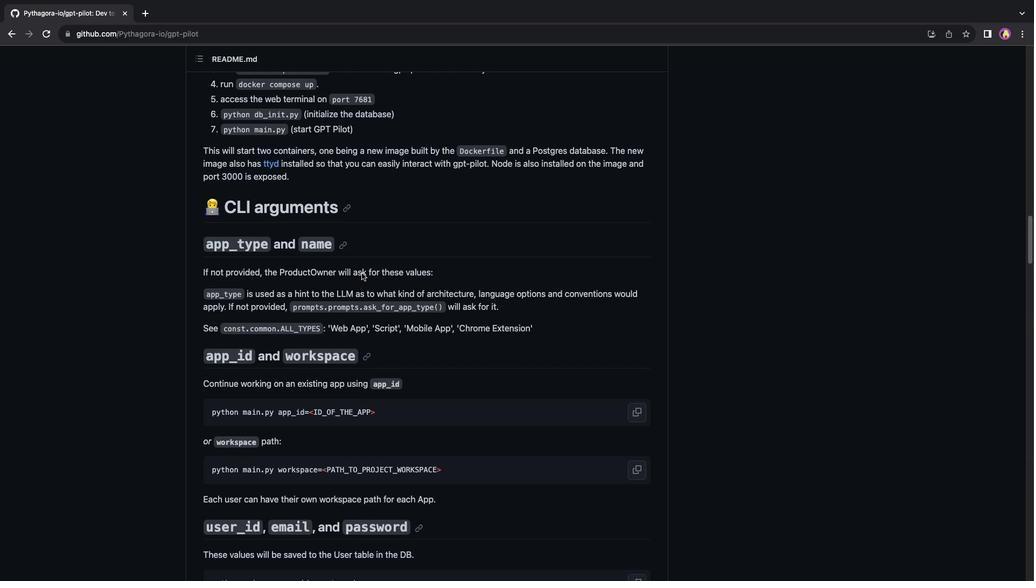 
Action: Mouse scrolled (361, 273) with delta (0, 2)
Screenshot: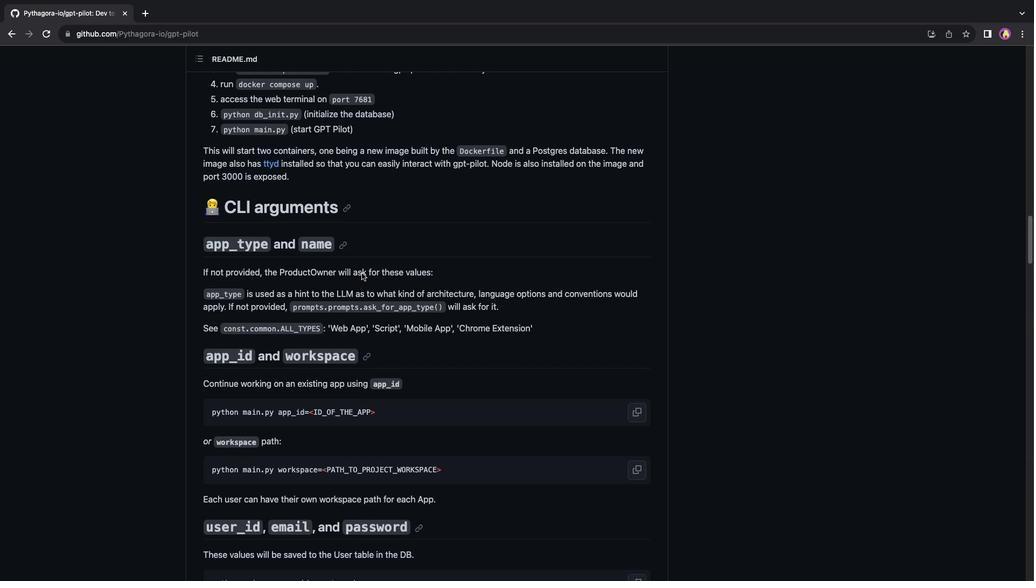 
Action: Mouse scrolled (361, 273) with delta (0, 3)
Screenshot: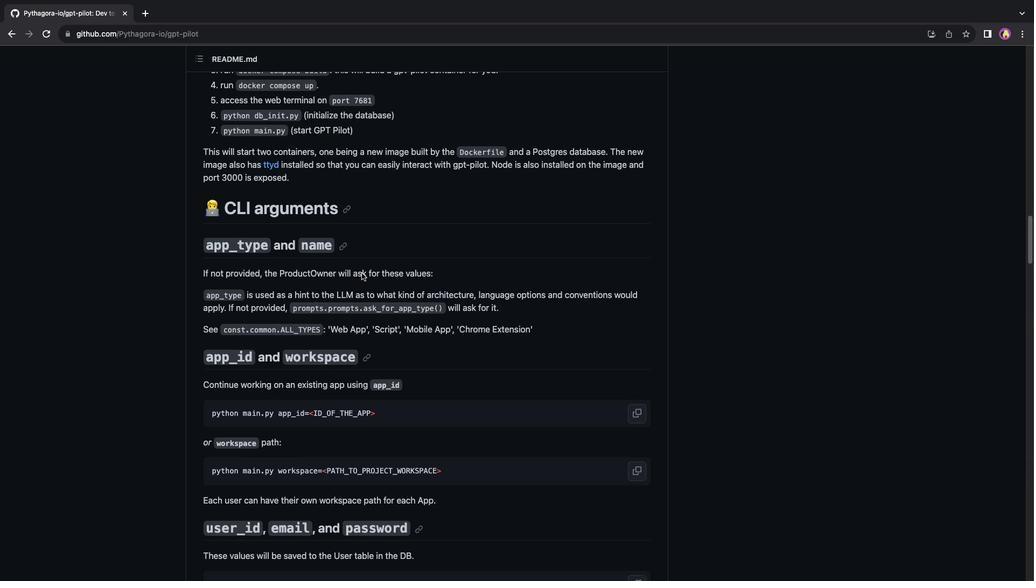 
Action: Mouse scrolled (361, 273) with delta (0, 3)
Screenshot: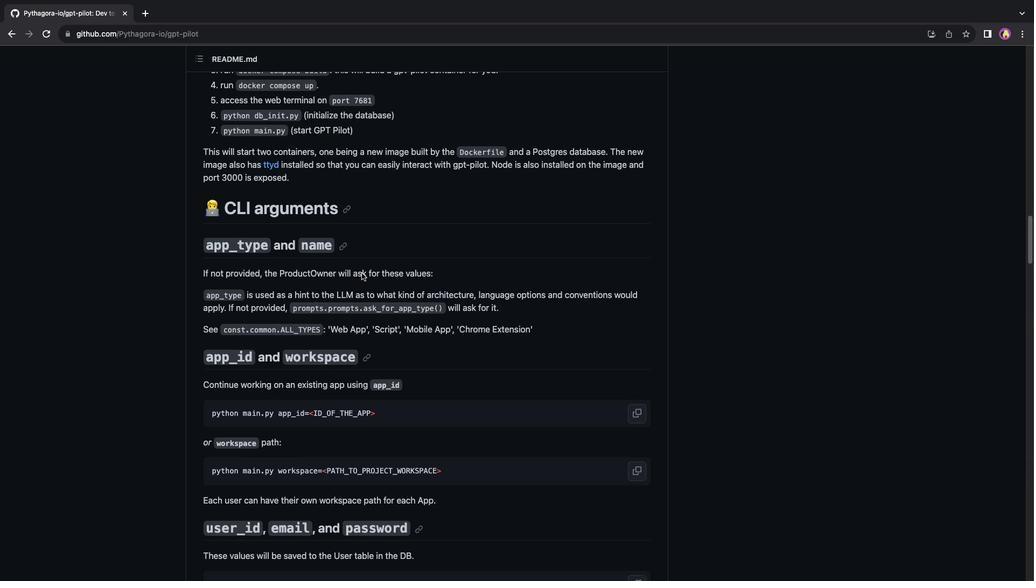 
Action: Mouse scrolled (361, 273) with delta (0, 0)
Screenshot: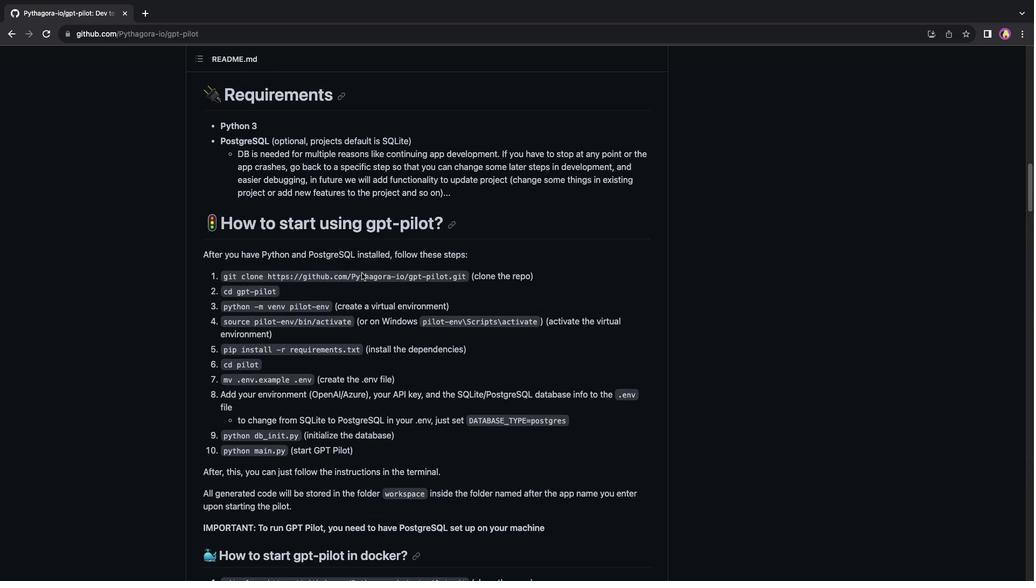 
Action: Mouse scrolled (361, 273) with delta (0, 0)
Screenshot: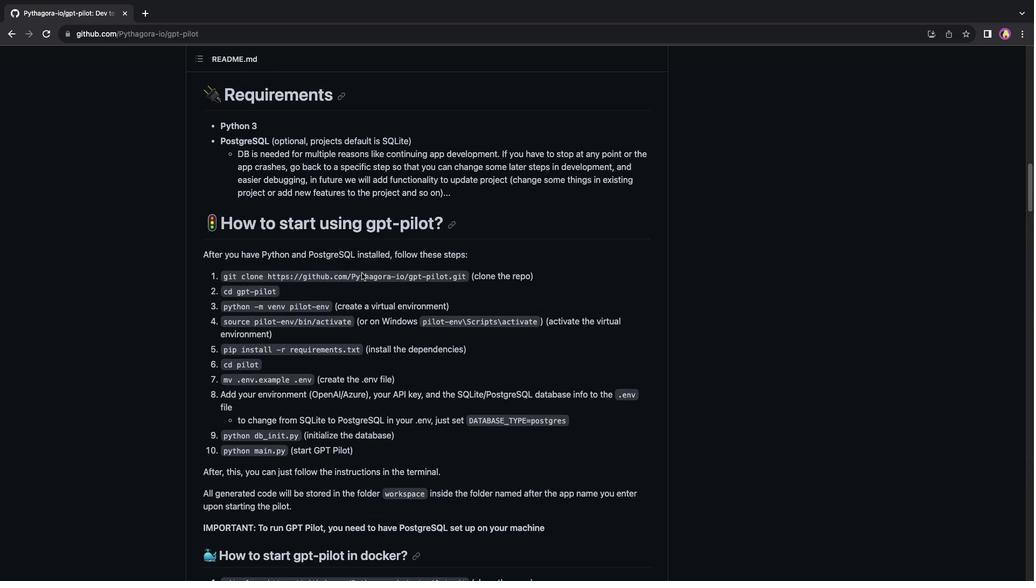 
Action: Mouse scrolled (361, 273) with delta (0, 2)
Screenshot: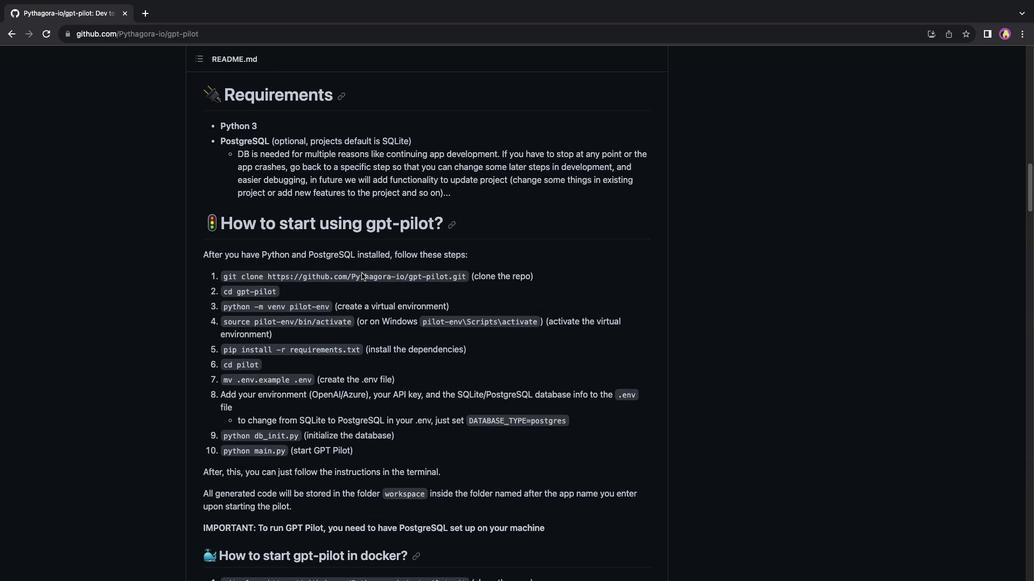 
Action: Mouse scrolled (361, 273) with delta (0, 3)
Screenshot: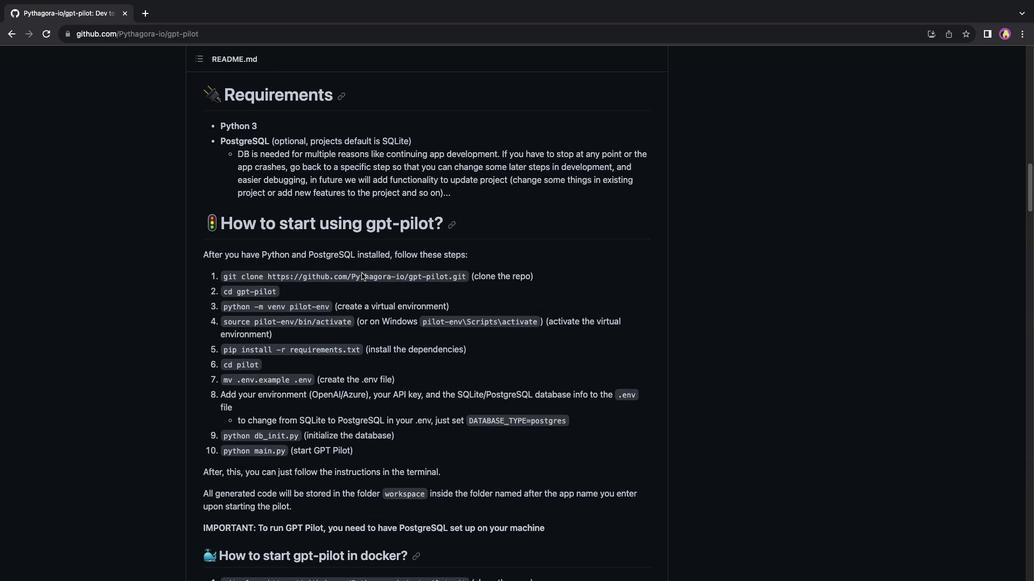 
Action: Mouse scrolled (361, 273) with delta (0, 3)
Screenshot: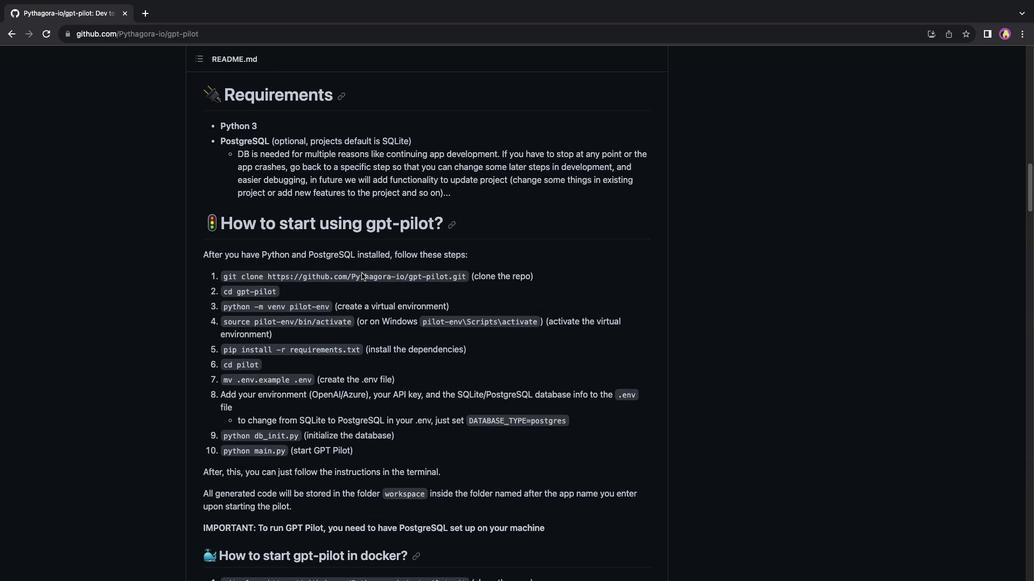 
Action: Mouse scrolled (361, 273) with delta (0, 4)
Screenshot: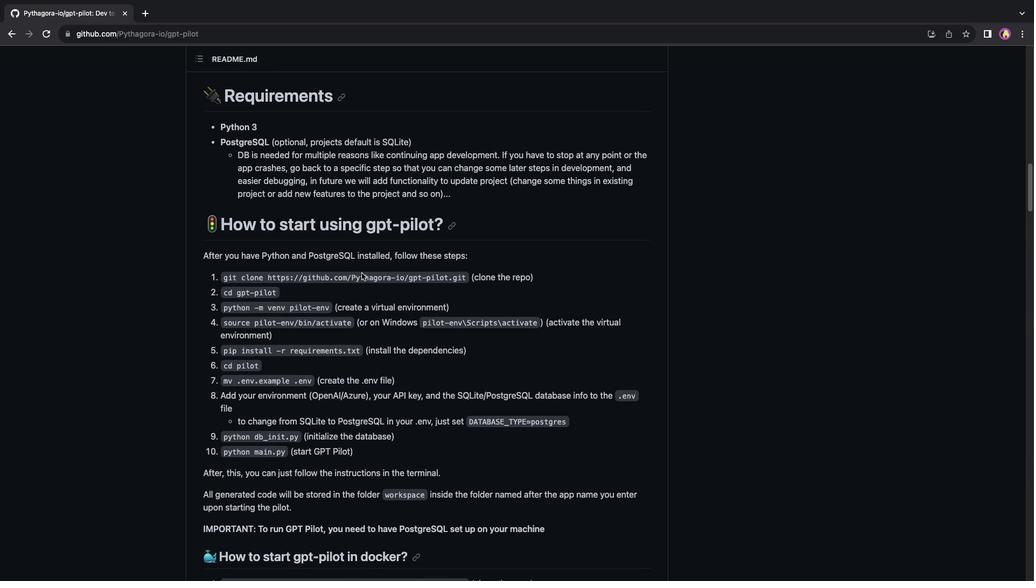 
Action: Mouse scrolled (361, 273) with delta (0, 4)
Screenshot: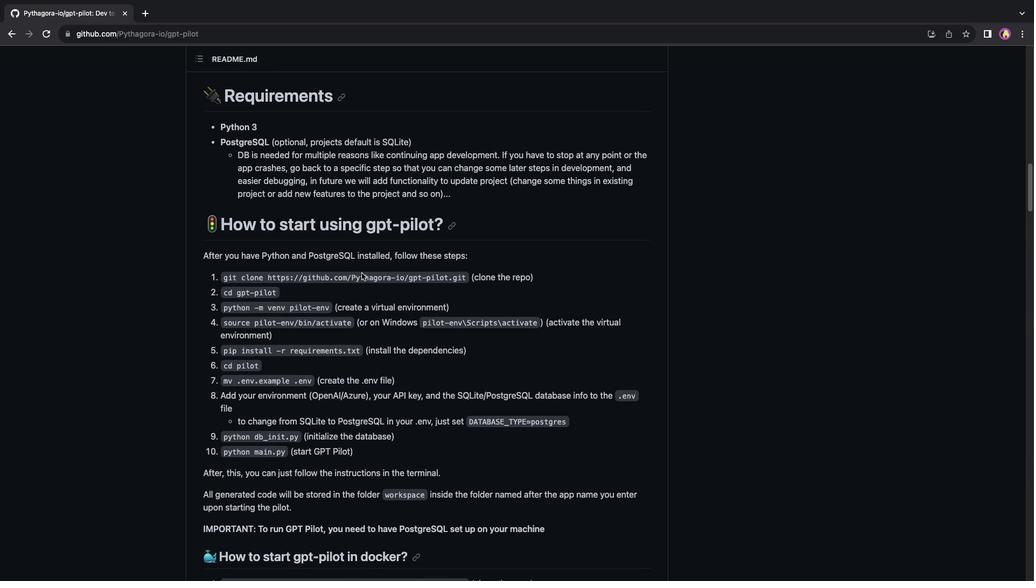 
Action: Mouse pressed middle at (361, 273)
Screenshot: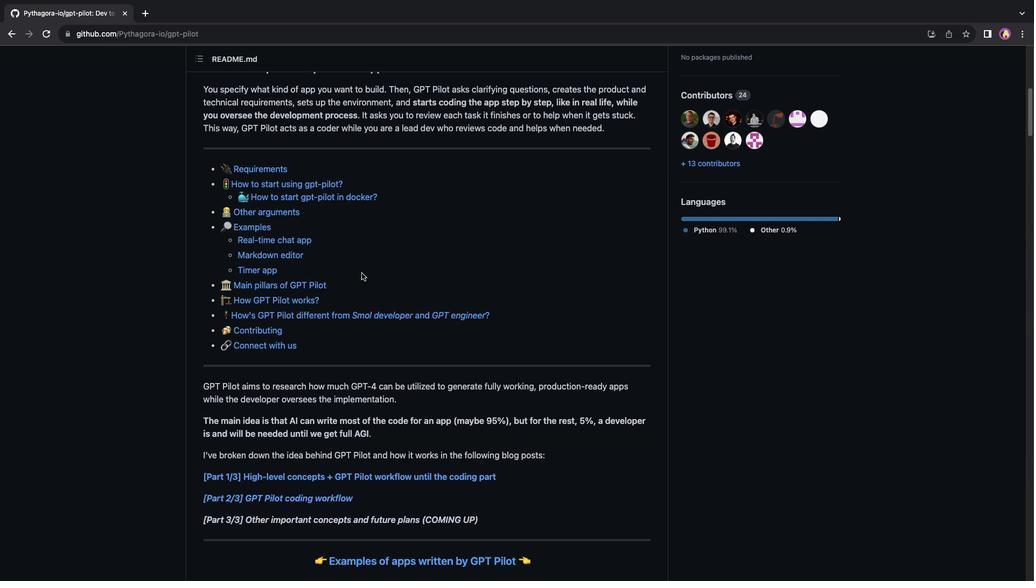 
Action: Mouse scrolled (361, 273) with delta (0, 0)
Screenshot: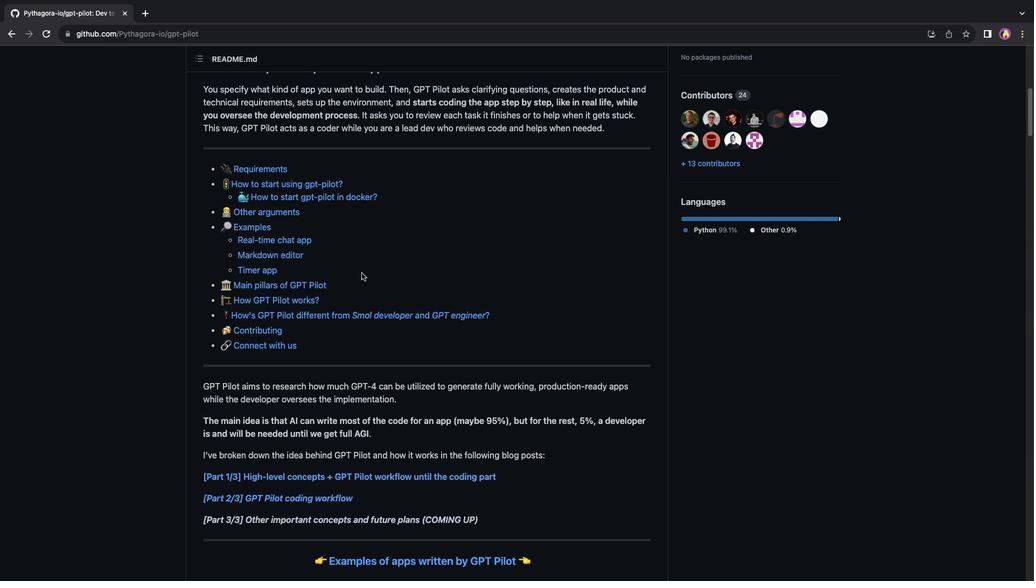 
Action: Mouse scrolled (361, 273) with delta (0, 1)
Screenshot: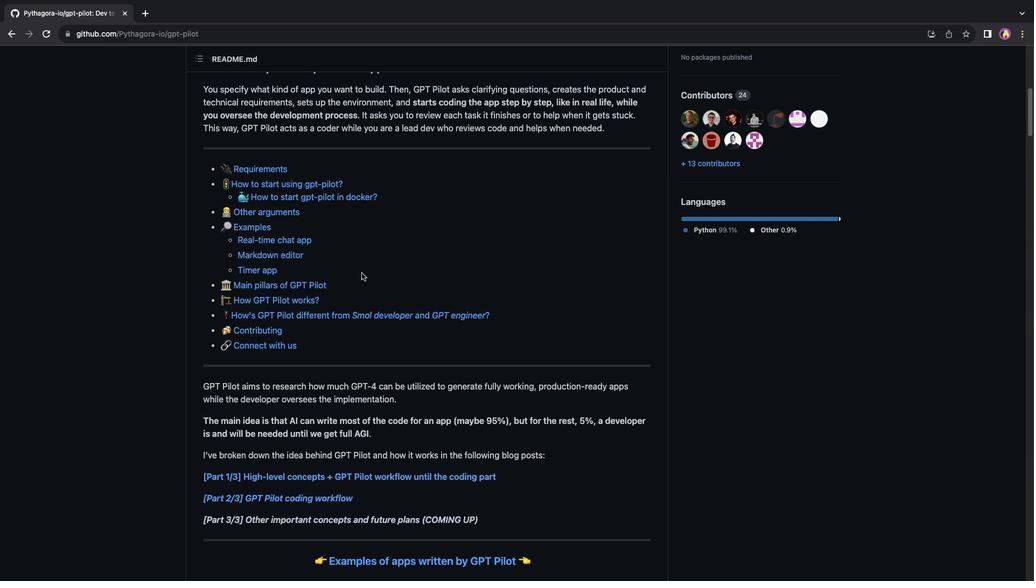 
Action: Mouse scrolled (361, 273) with delta (0, 3)
Screenshot: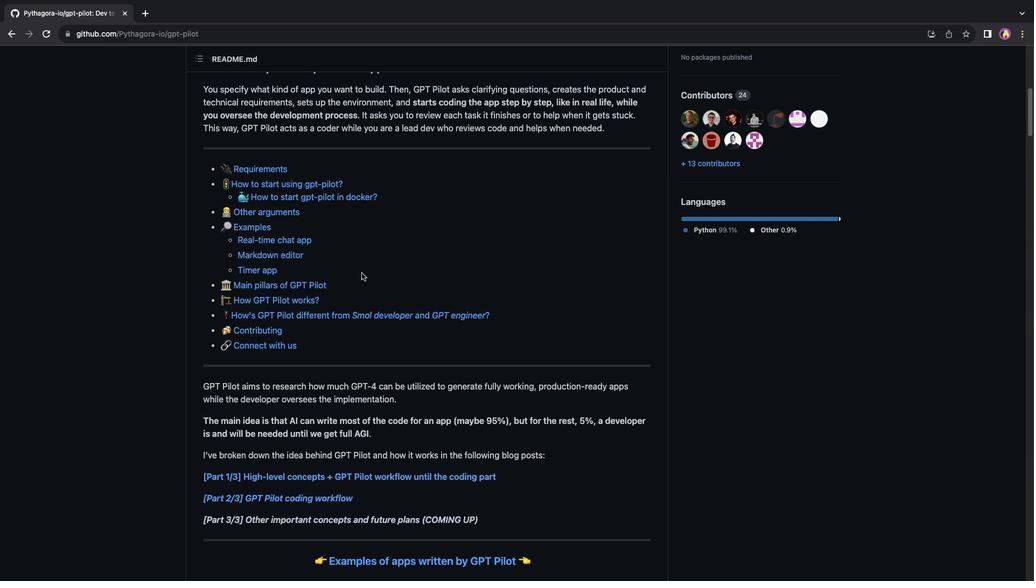 
Action: Mouse scrolled (361, 273) with delta (0, 3)
Screenshot: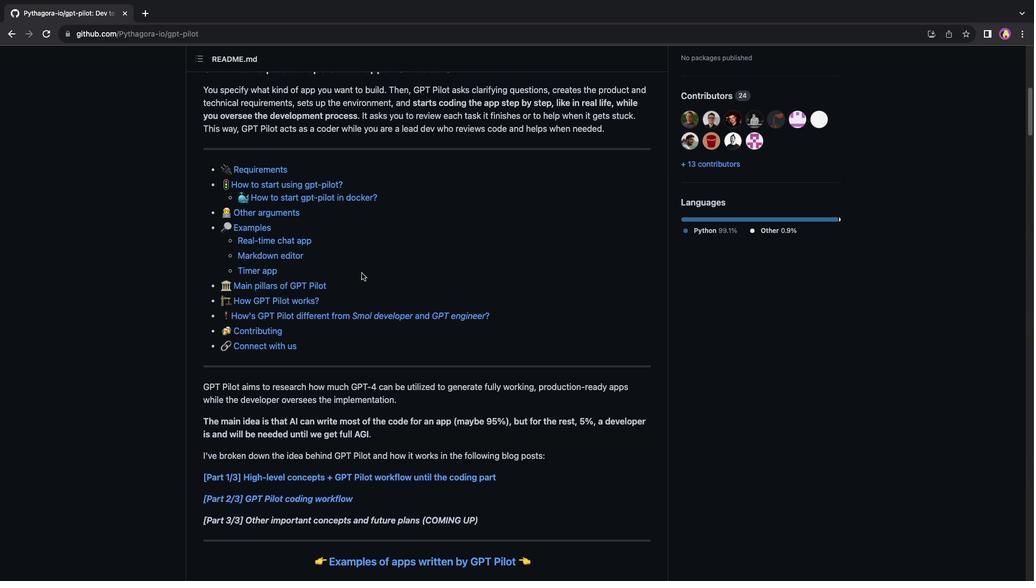 
Action: Mouse scrolled (361, 273) with delta (0, 4)
Screenshot: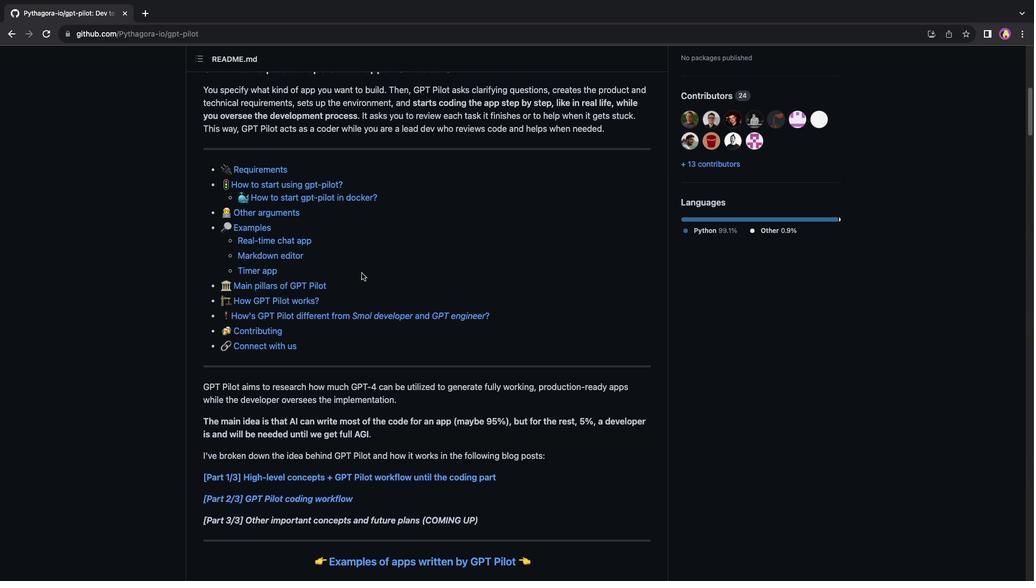 
Action: Mouse scrolled (361, 273) with delta (0, 4)
Screenshot: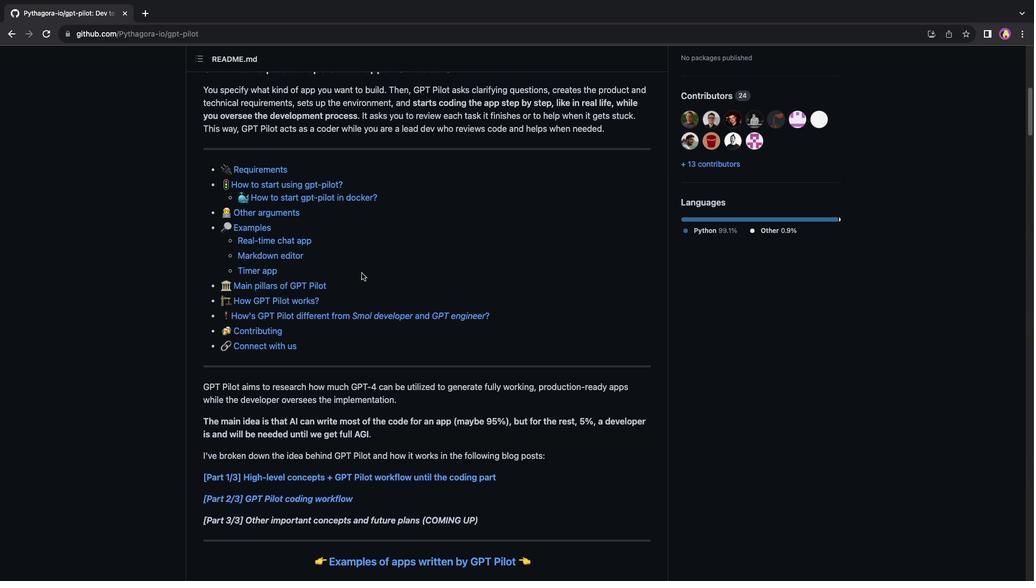 
Action: Mouse moved to (18, 58)
Screenshot: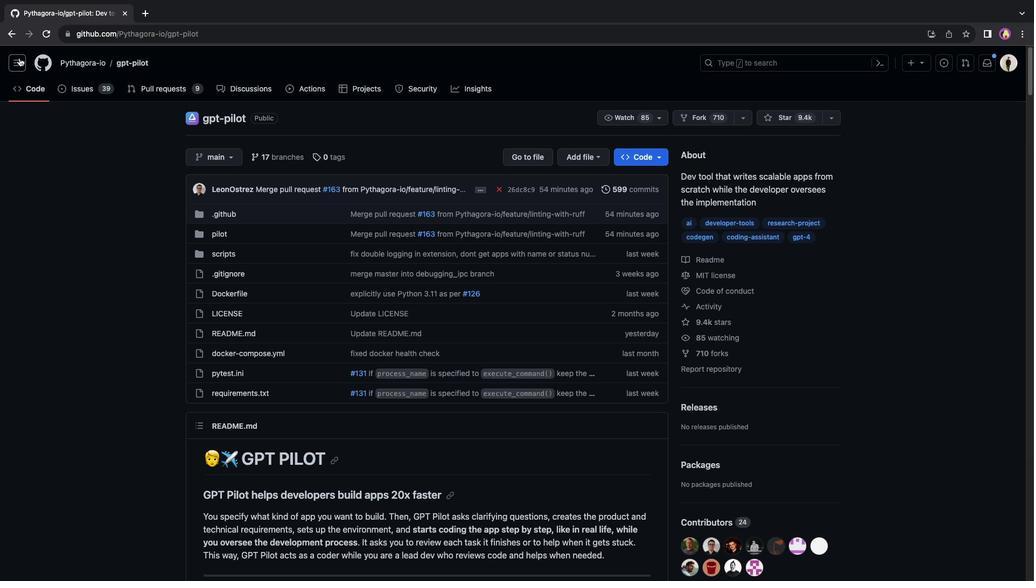 
Action: Mouse pressed left at (18, 58)
Screenshot: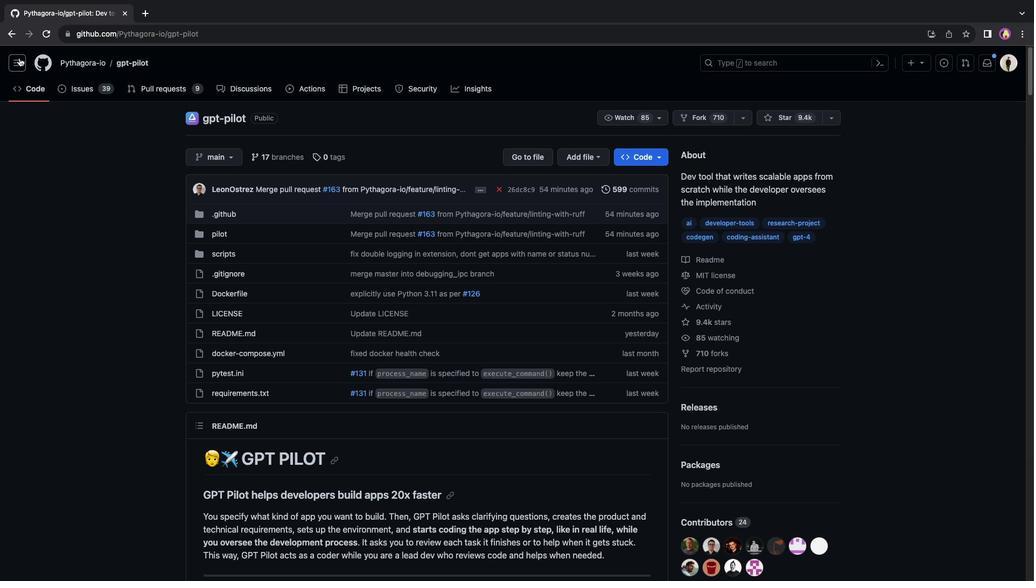 
Action: Mouse moved to (58, 183)
Screenshot: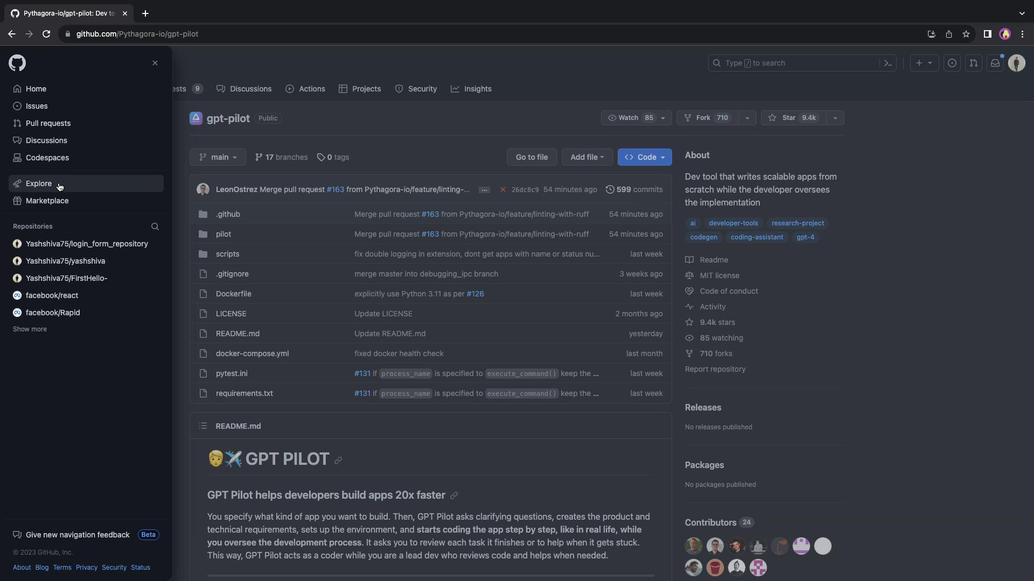 
Action: Mouse pressed left at (58, 183)
Screenshot: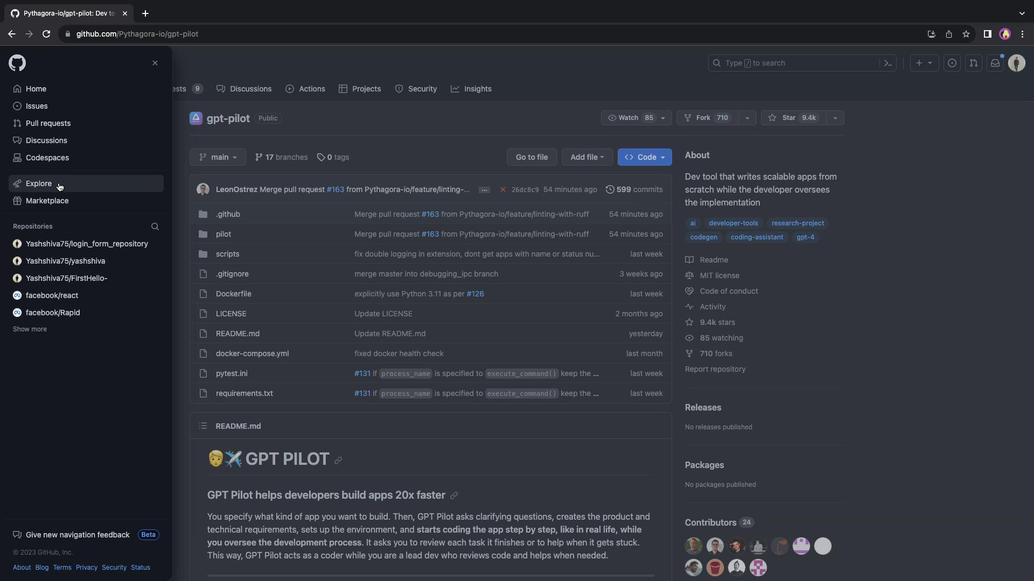 
Action: Mouse moved to (477, 84)
Screenshot: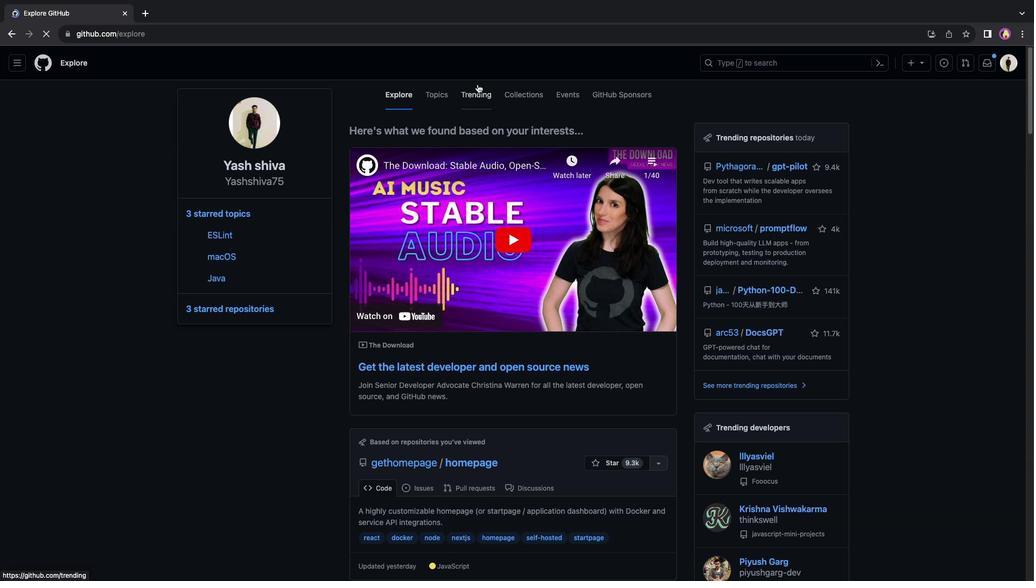 
Action: Mouse pressed left at (477, 84)
Screenshot: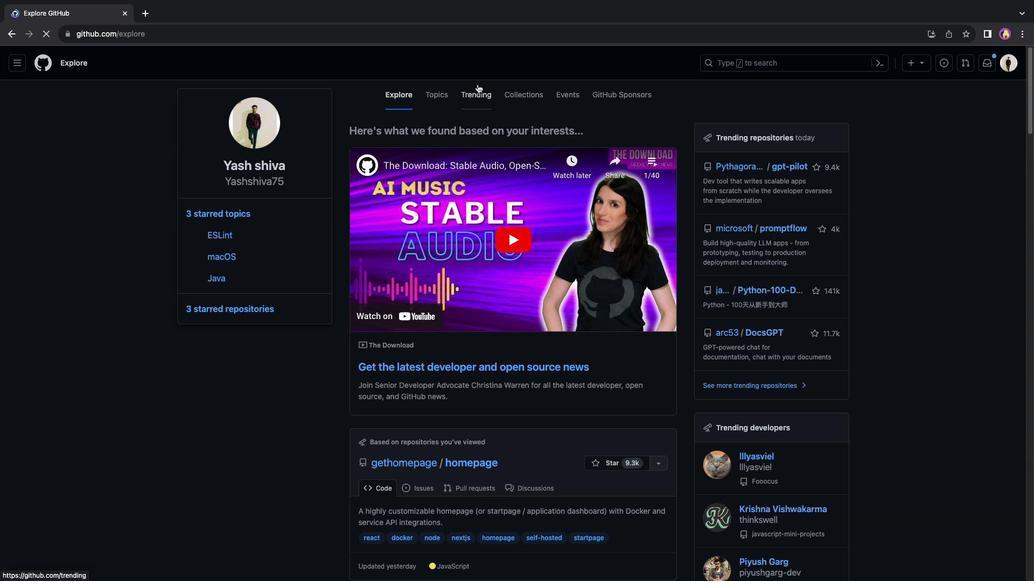 
Action: Mouse moved to (478, 92)
Screenshot: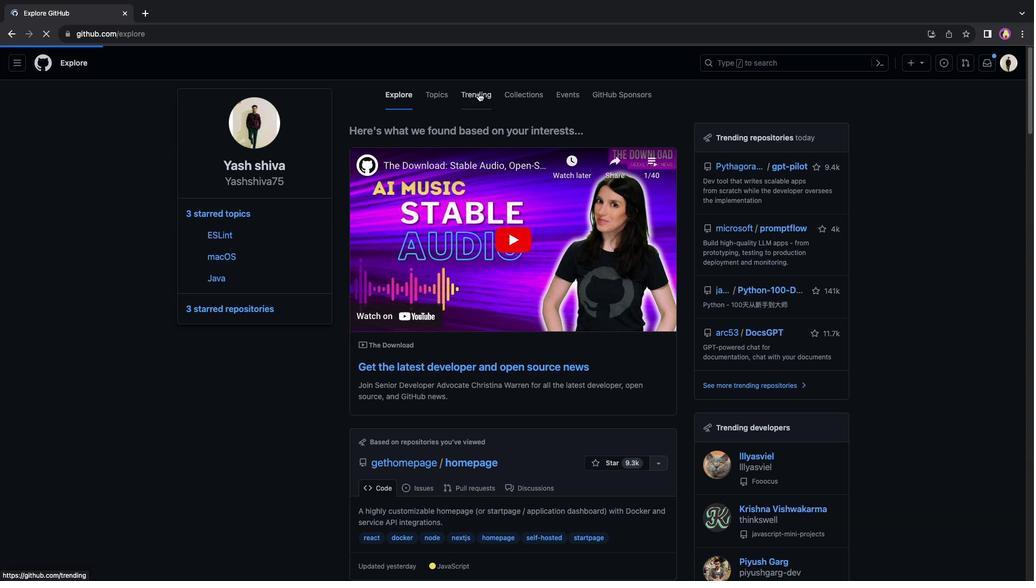 
Action: Mouse pressed left at (478, 92)
Screenshot: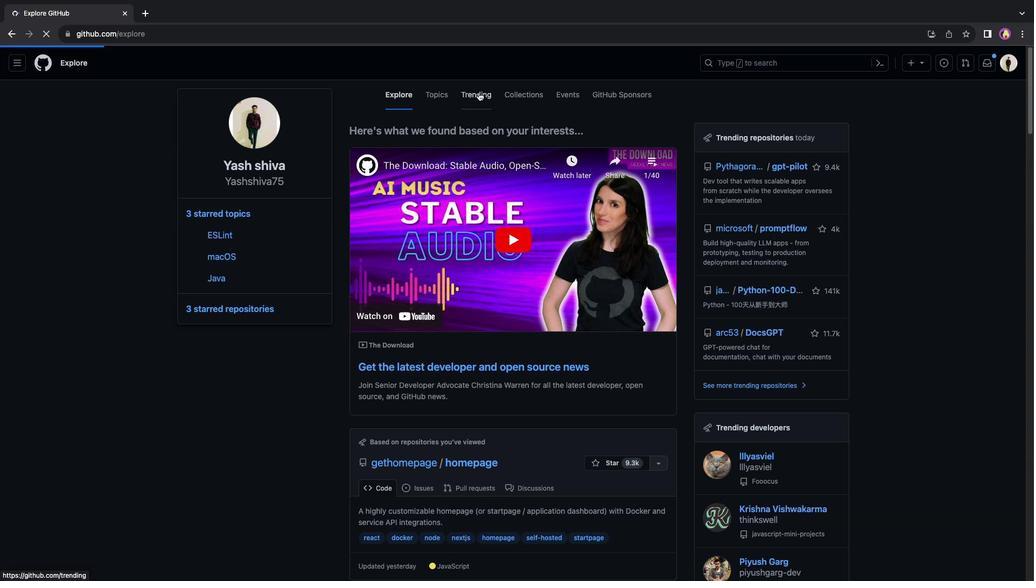 
Action: Mouse moved to (462, 260)
Screenshot: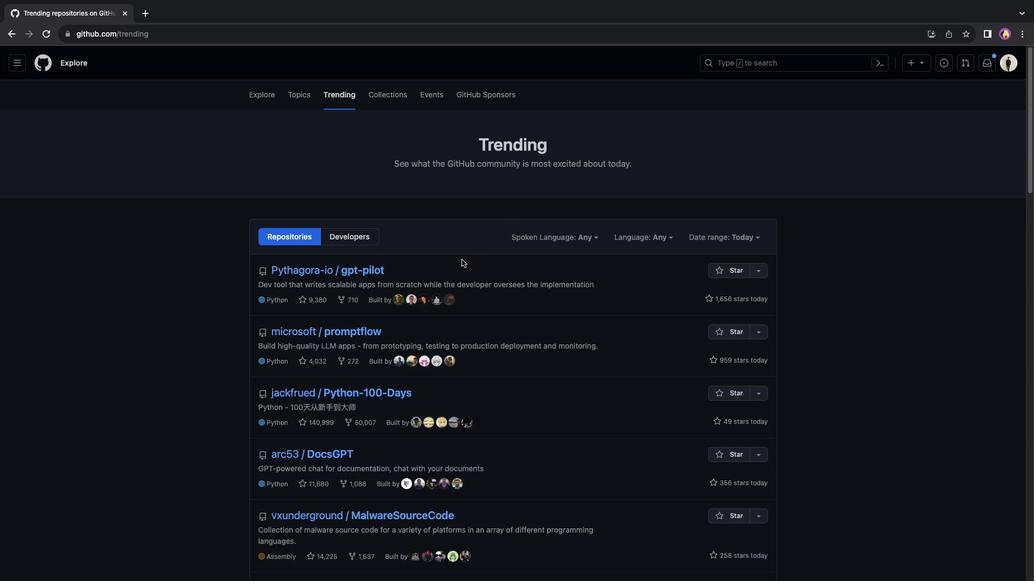 
Action: Mouse scrolled (462, 260) with delta (0, 0)
Screenshot: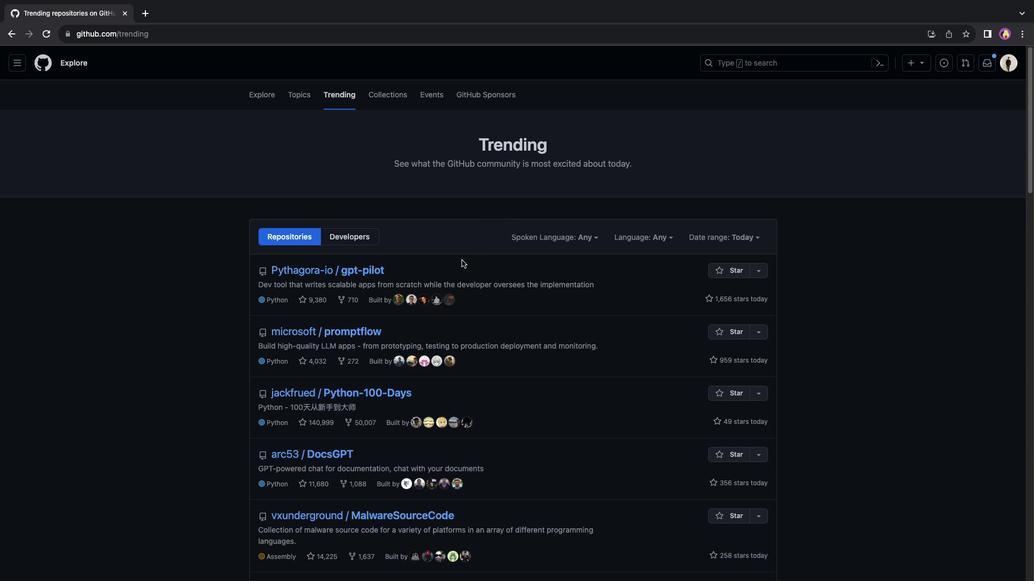 
Action: Mouse moved to (462, 260)
Screenshot: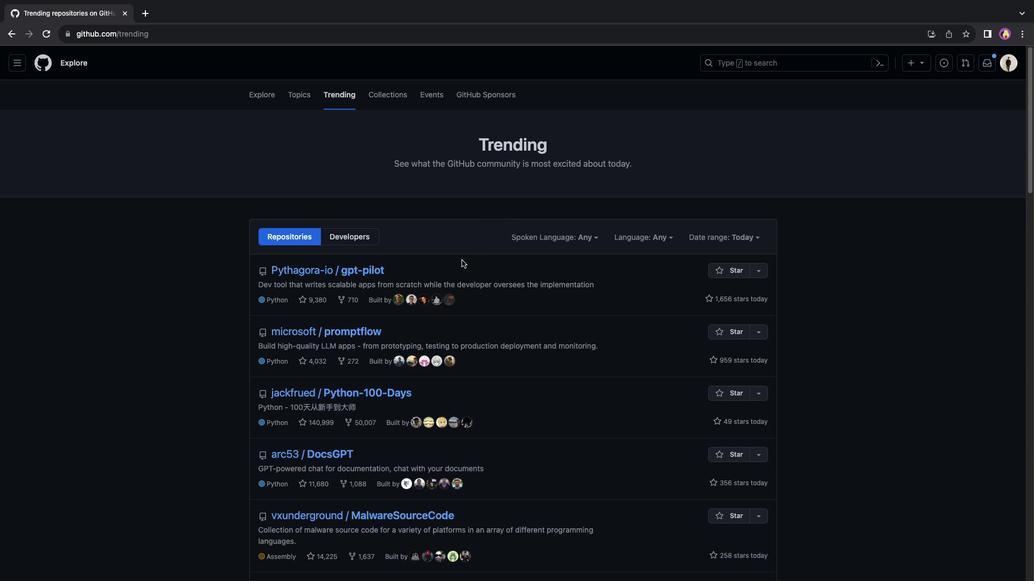 
Action: Mouse scrolled (462, 260) with delta (0, 0)
Screenshot: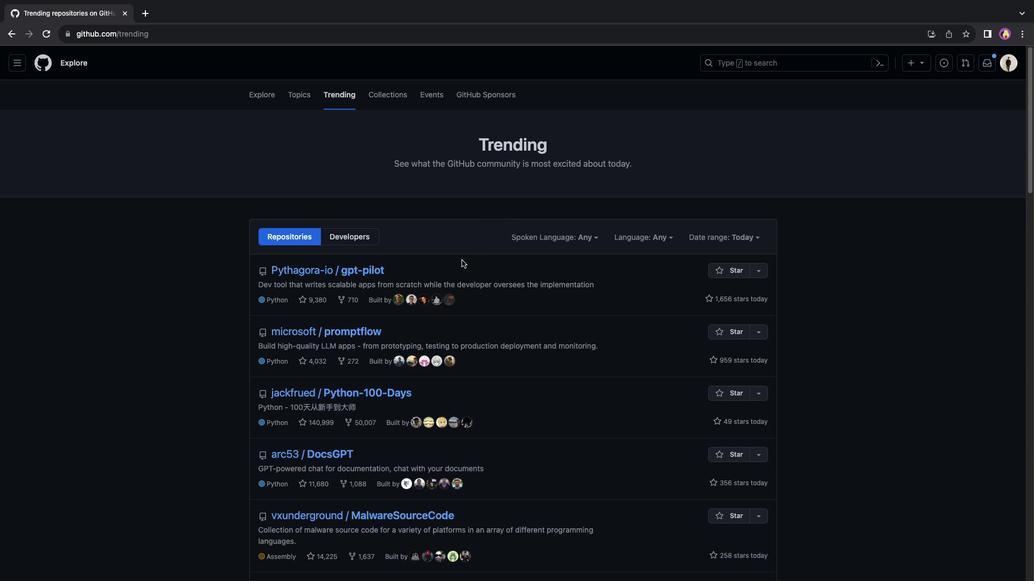 
Action: Mouse scrolled (462, 260) with delta (0, -1)
Screenshot: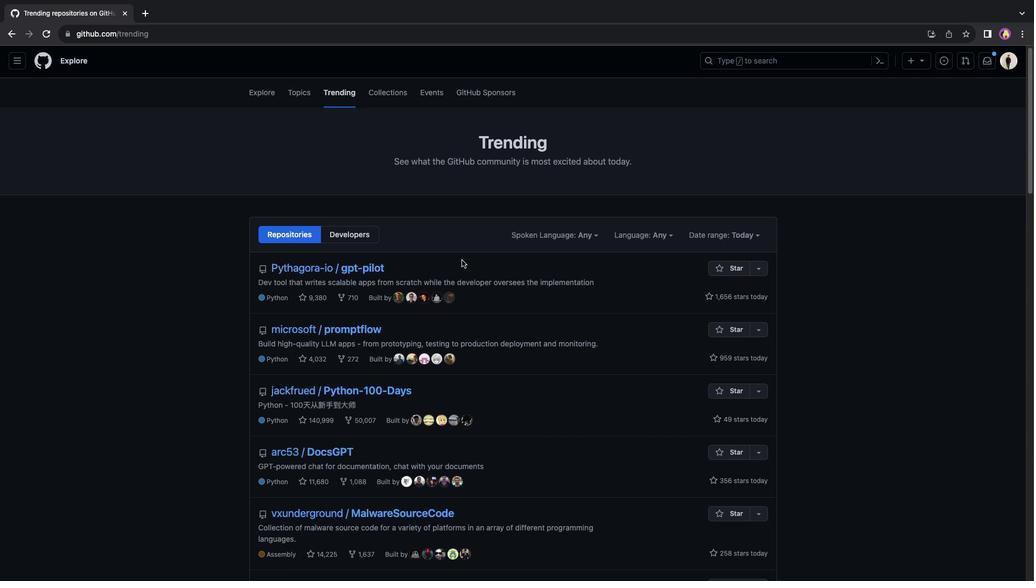 
Action: Mouse moved to (305, 254)
Screenshot: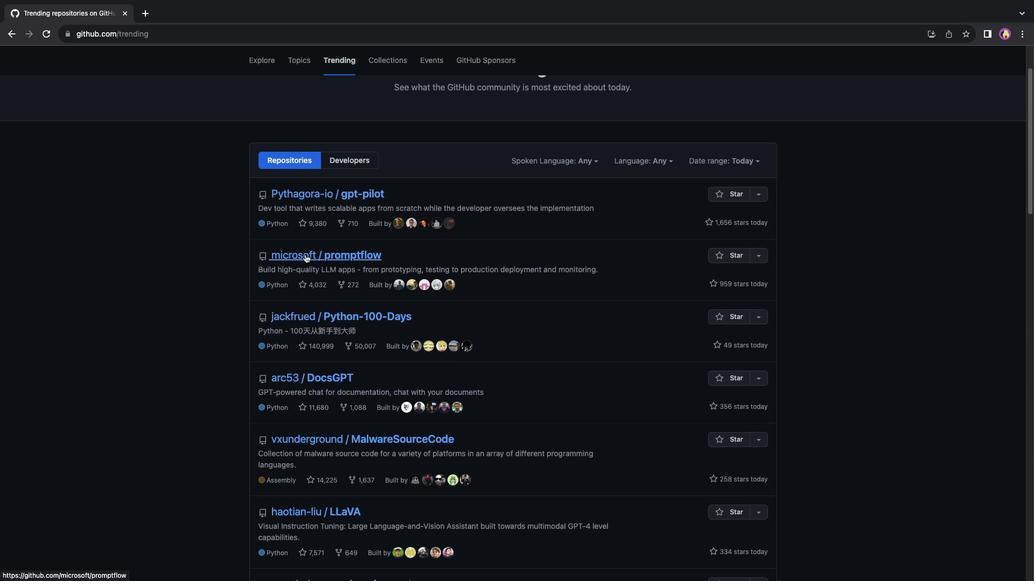 
Action: Mouse pressed left at (305, 254)
Screenshot: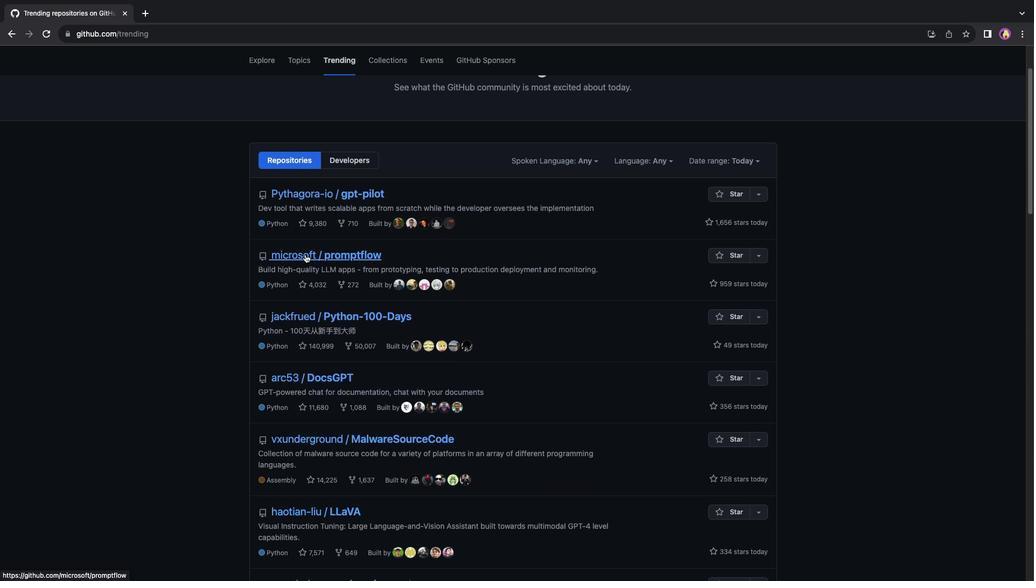 
Action: Mouse moved to (484, 266)
Screenshot: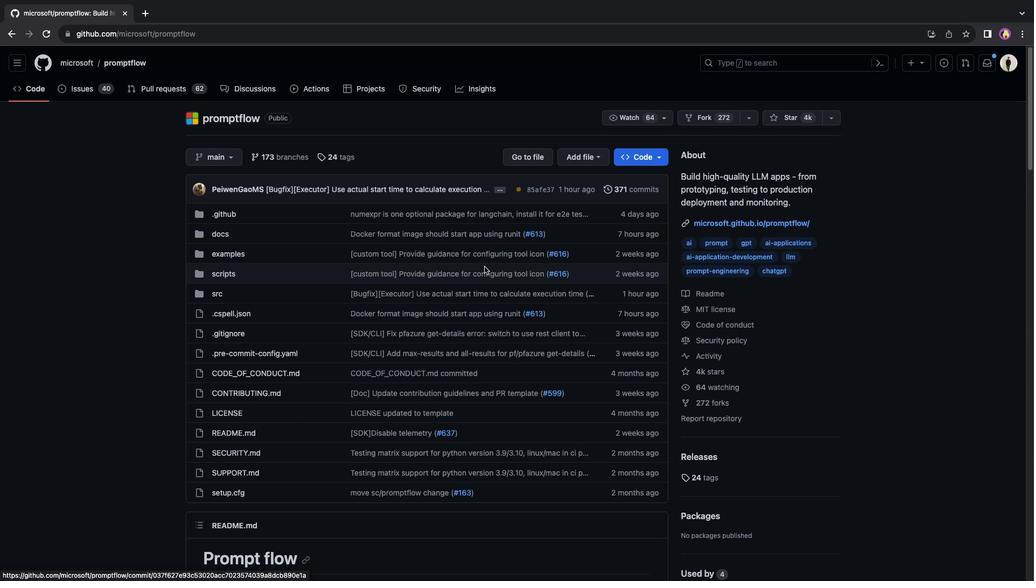 
Action: Mouse scrolled (484, 266) with delta (0, 0)
Screenshot: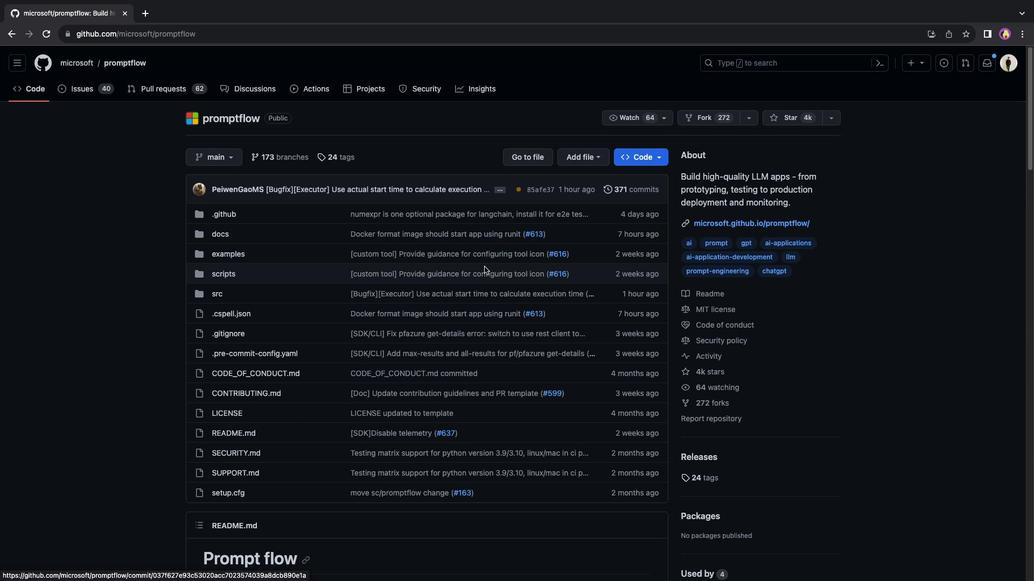 
Action: Mouse scrolled (484, 266) with delta (0, 0)
Screenshot: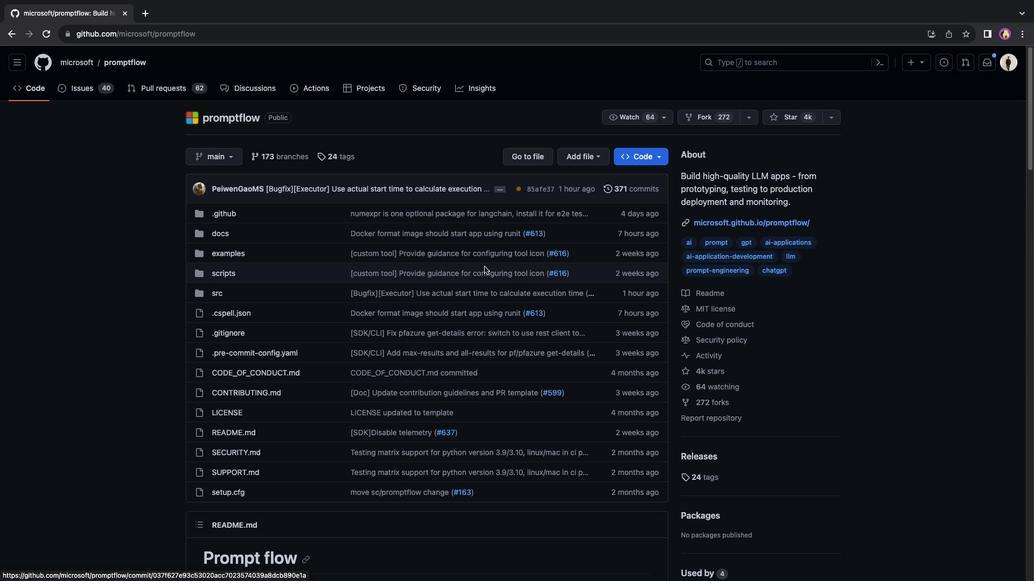 
Action: Mouse scrolled (484, 266) with delta (0, -1)
Screenshot: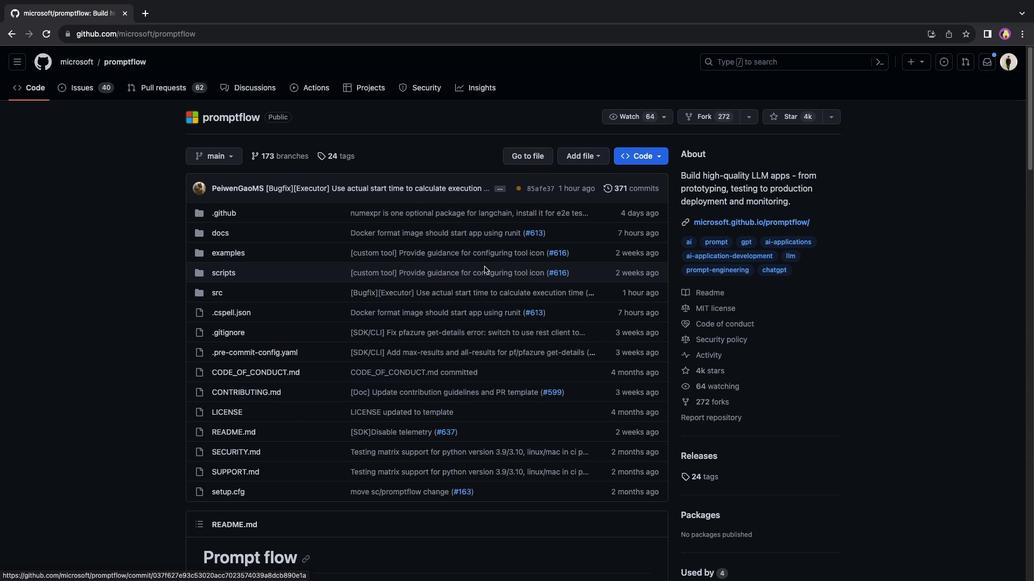 
Action: Mouse moved to (483, 266)
Screenshot: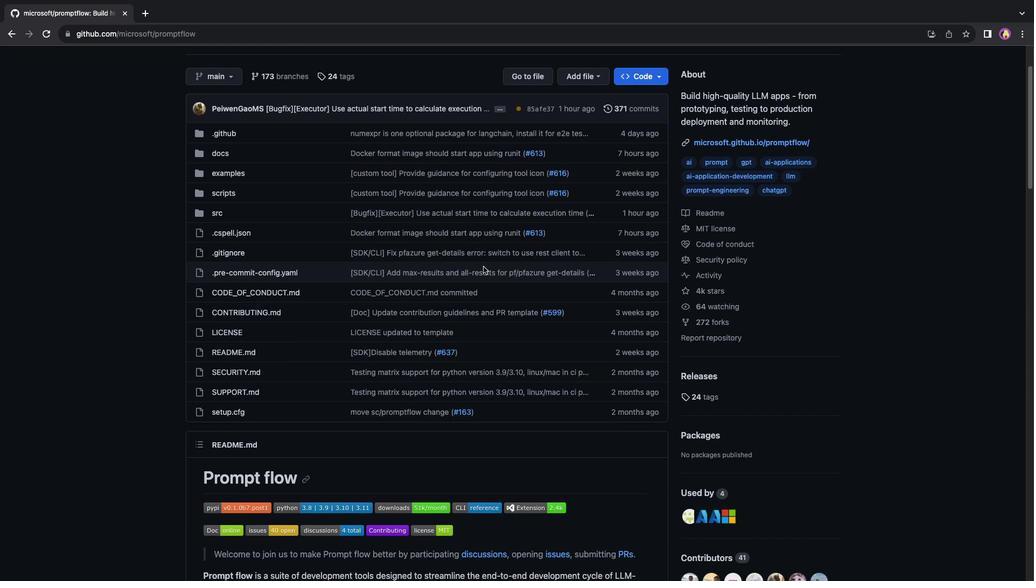
Action: Mouse scrolled (483, 266) with delta (0, 0)
Screenshot: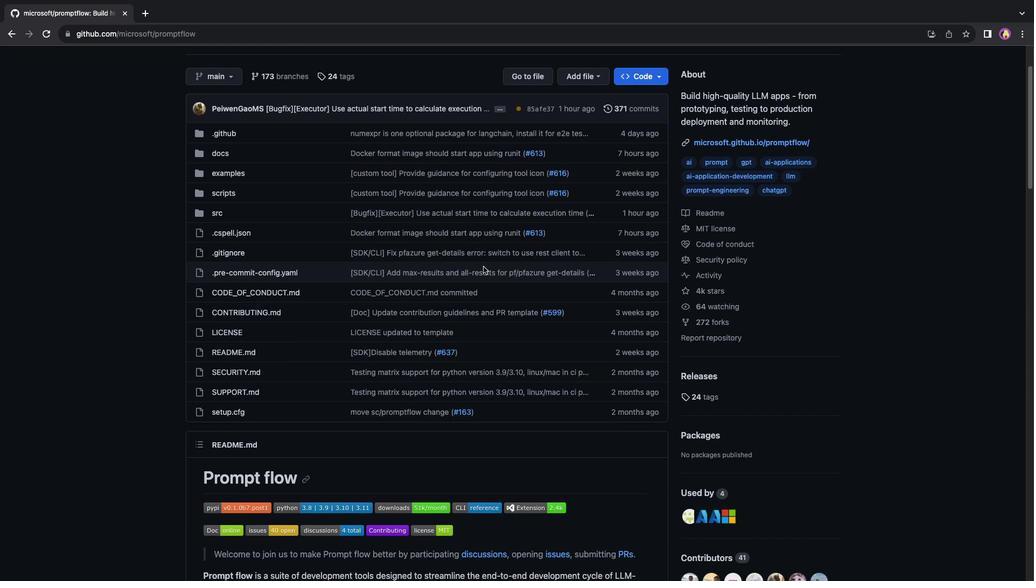 
Action: Mouse moved to (483, 266)
Screenshot: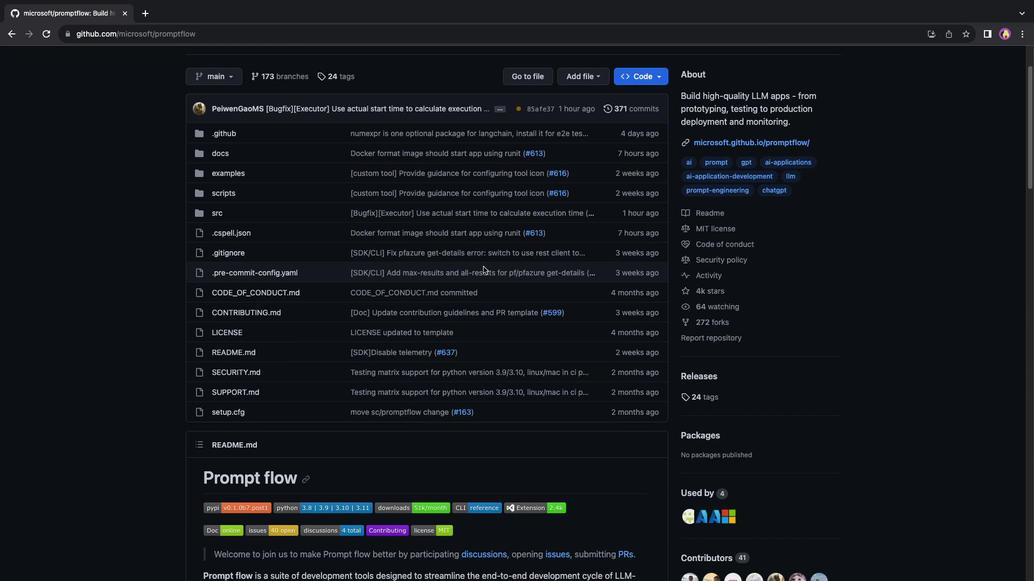 
Action: Mouse scrolled (483, 266) with delta (0, 0)
Screenshot: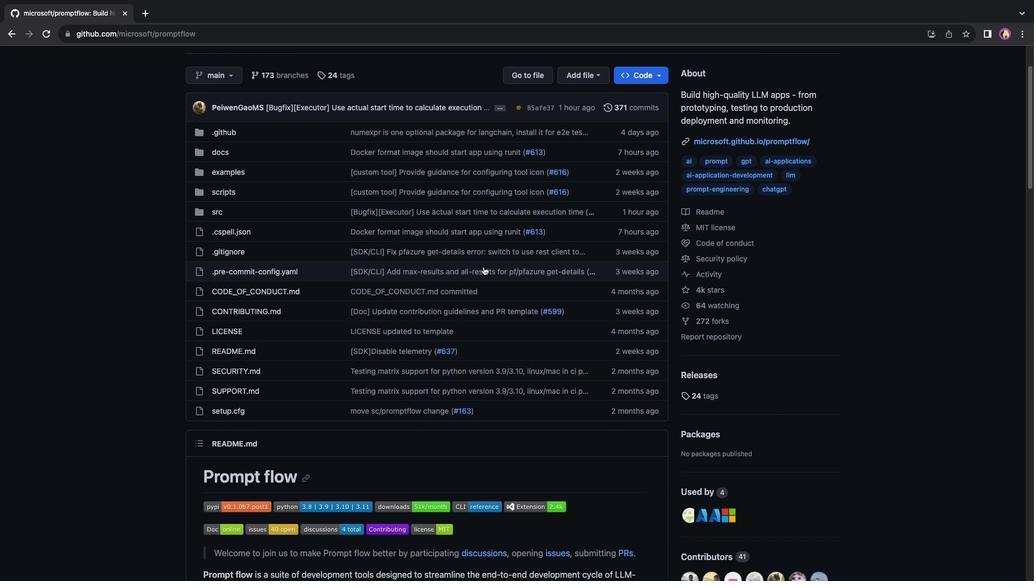 
Action: Mouse moved to (425, 287)
Screenshot: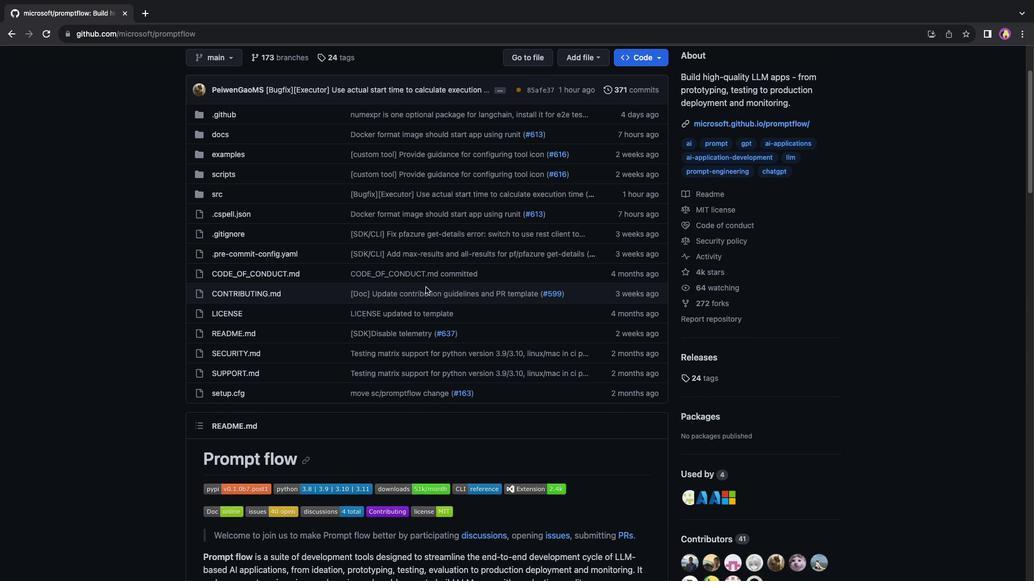
Action: Mouse scrolled (425, 287) with delta (0, 0)
Screenshot: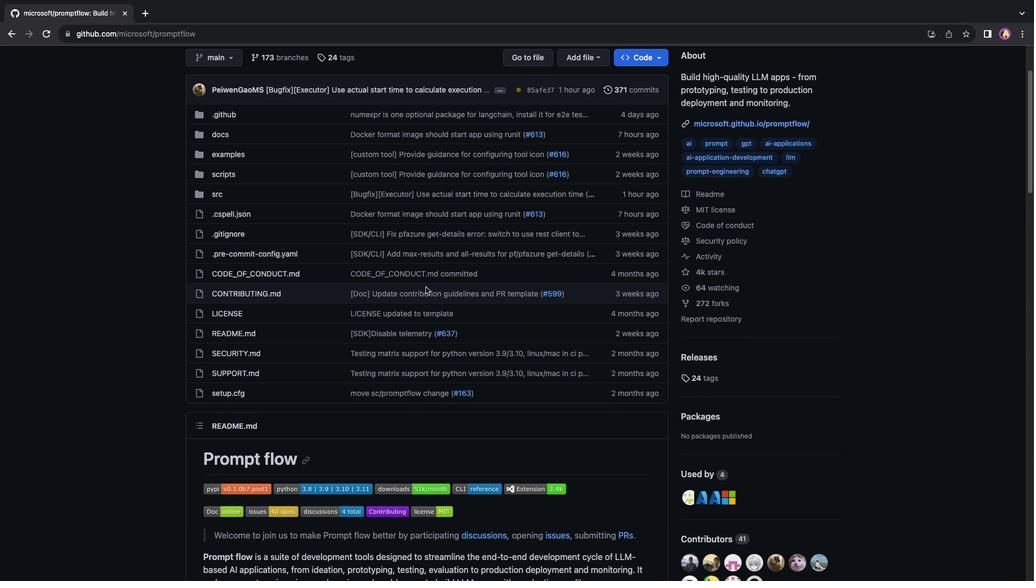 
Action: Mouse scrolled (425, 287) with delta (0, 0)
Screenshot: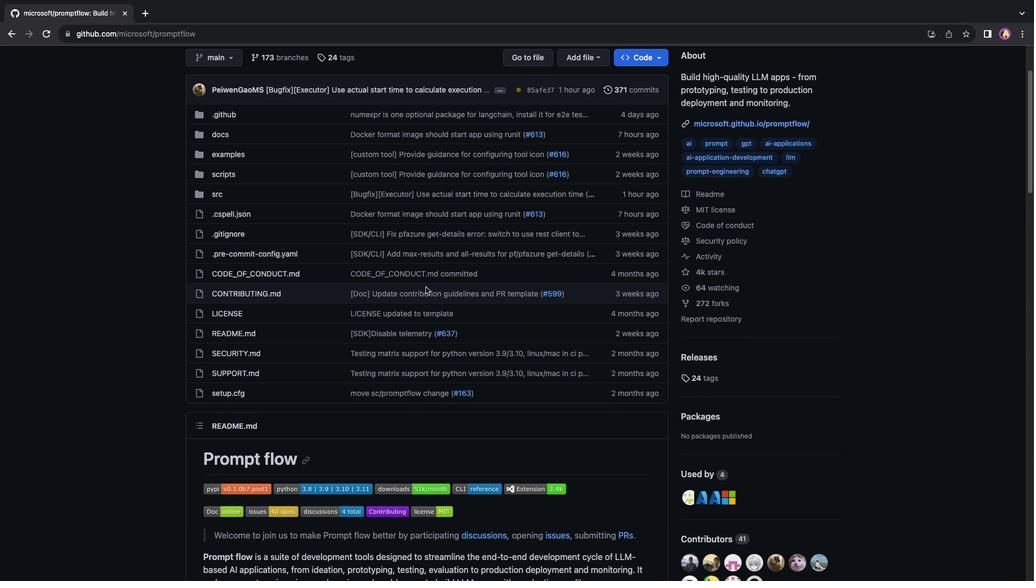 
Action: Mouse scrolled (425, 287) with delta (0, -1)
Screenshot: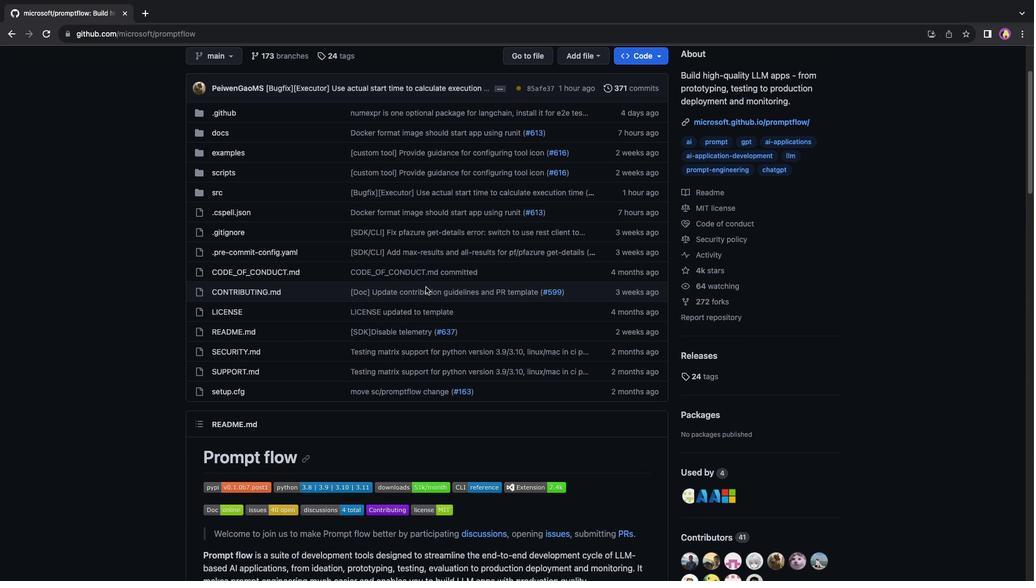 
Action: Mouse scrolled (425, 287) with delta (0, 0)
Screenshot: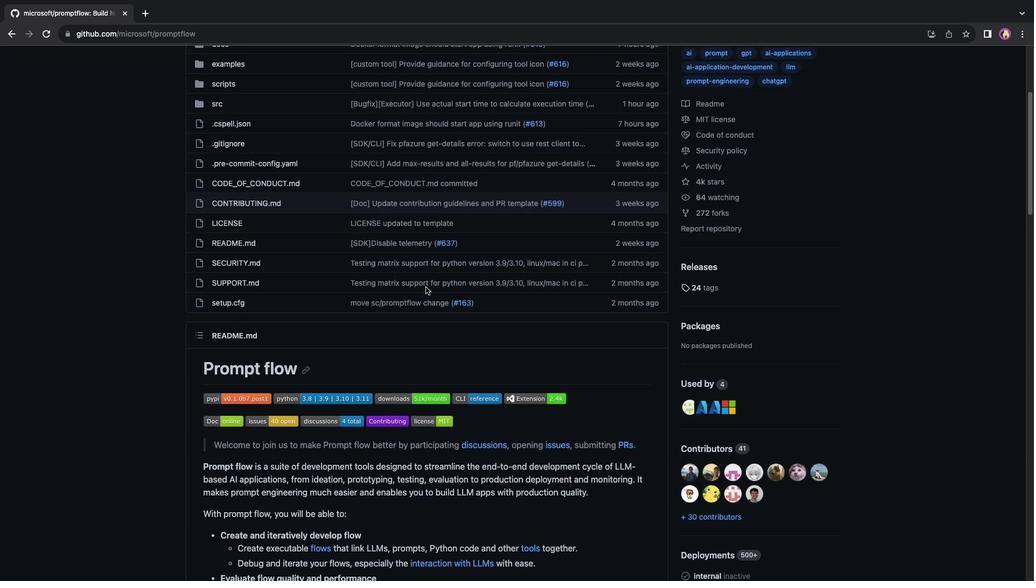 
Action: Mouse scrolled (425, 287) with delta (0, 0)
Screenshot: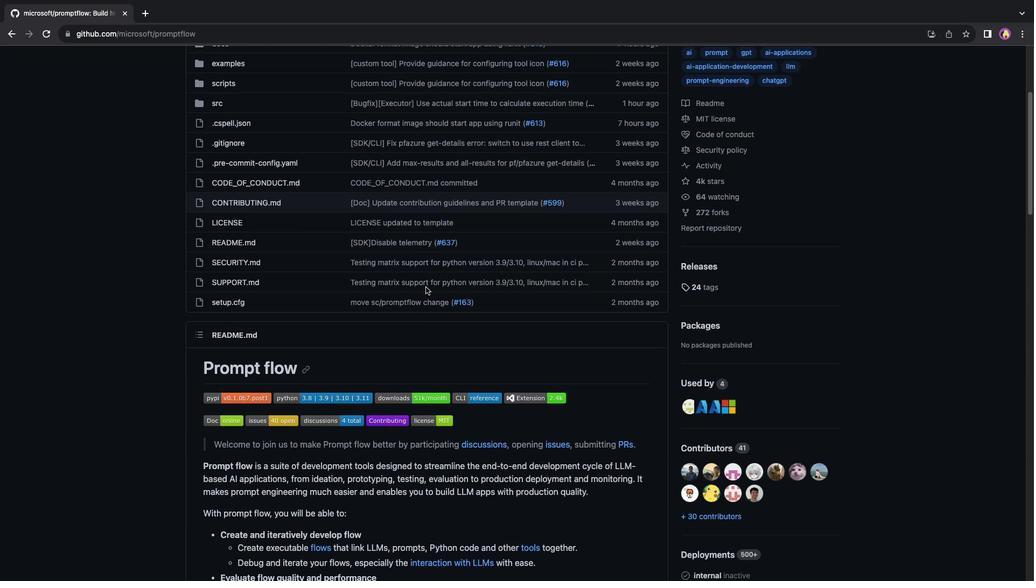 
Action: Mouse scrolled (425, 287) with delta (0, -1)
Screenshot: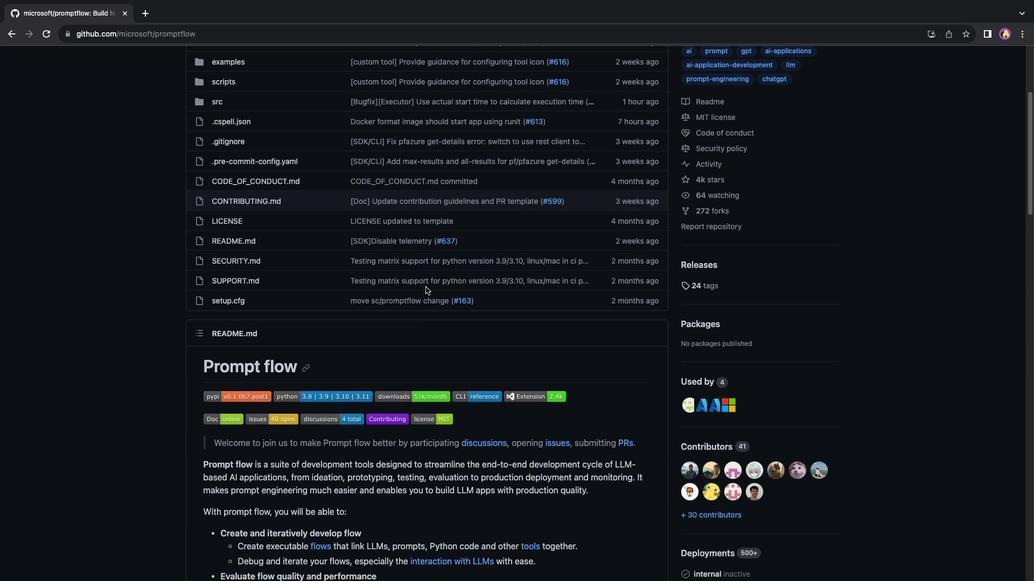 
Action: Mouse scrolled (425, 287) with delta (0, 0)
Screenshot: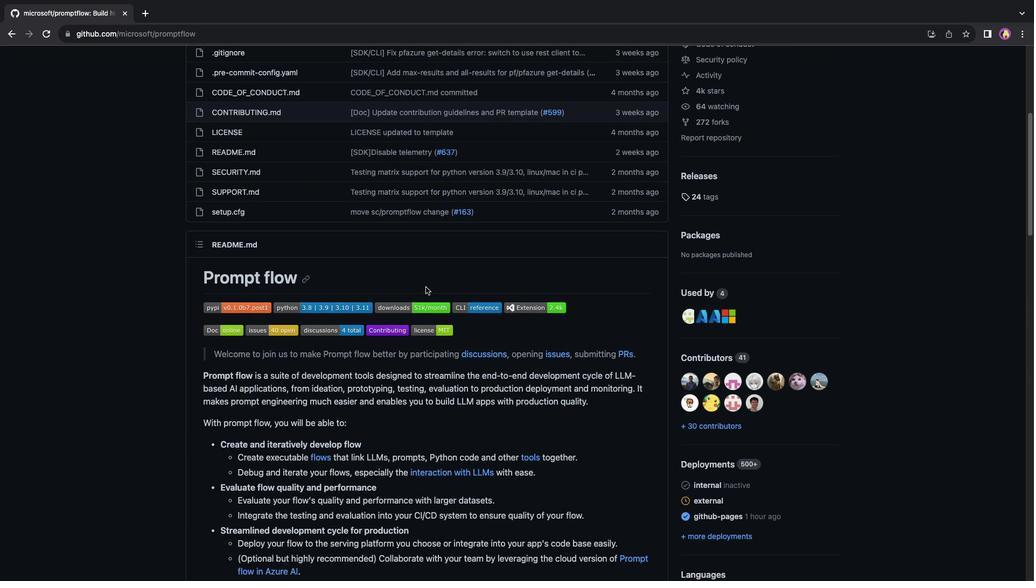 
Action: Mouse scrolled (425, 287) with delta (0, 0)
Screenshot: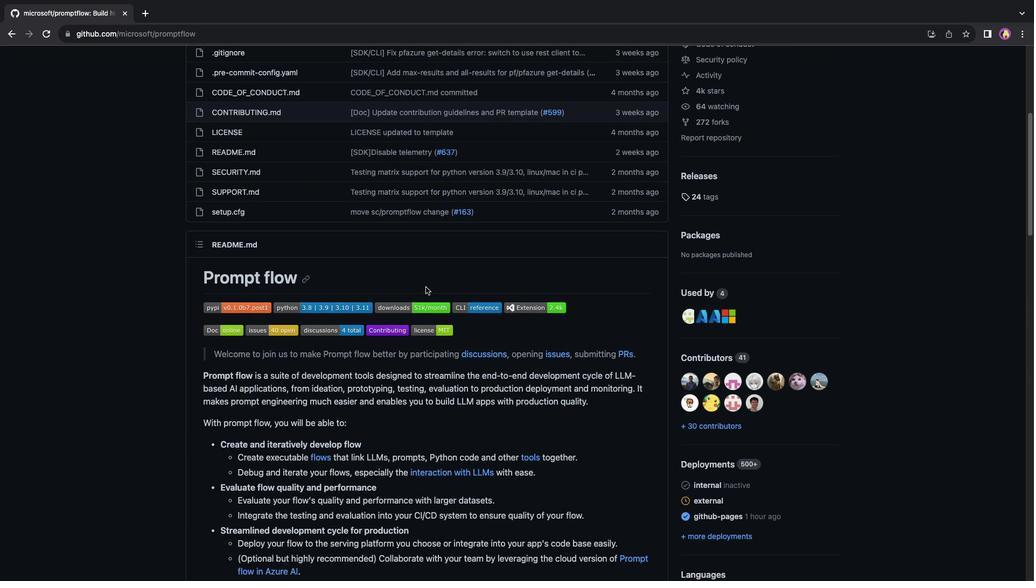 
Action: Mouse scrolled (425, 287) with delta (0, 0)
Screenshot: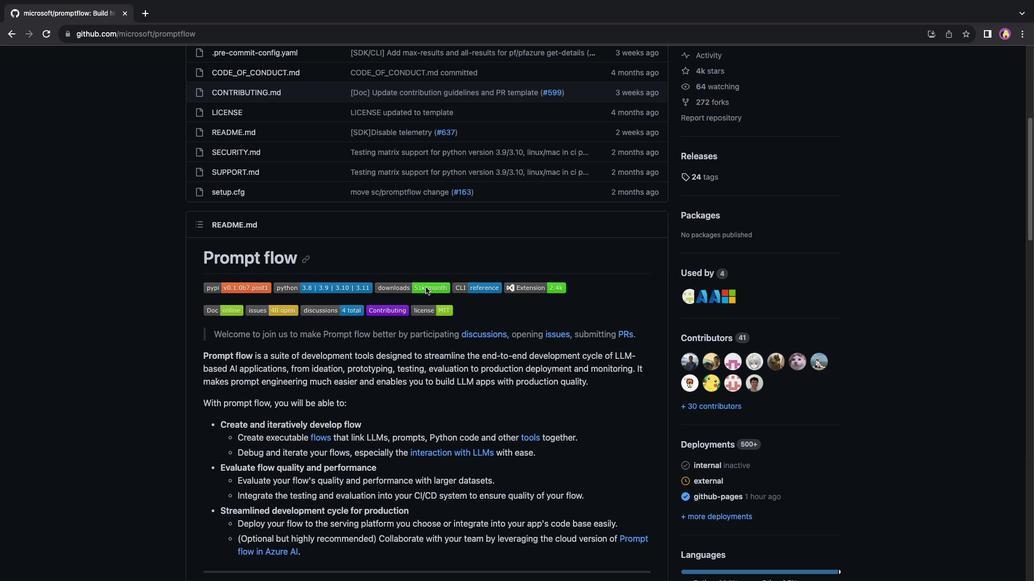
Action: Mouse scrolled (425, 287) with delta (0, 0)
Screenshot: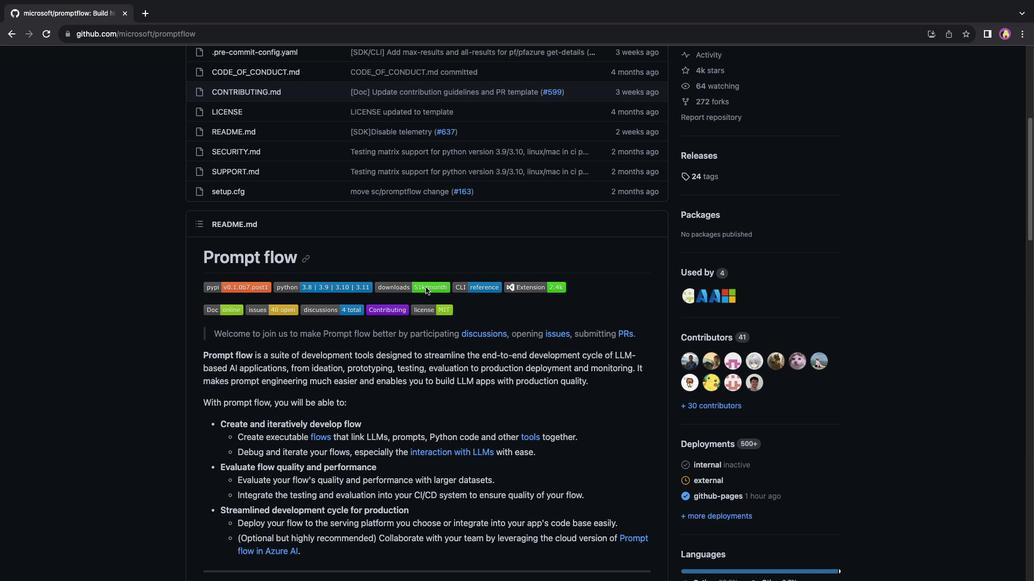 
Action: Mouse scrolled (425, 287) with delta (0, -1)
Screenshot: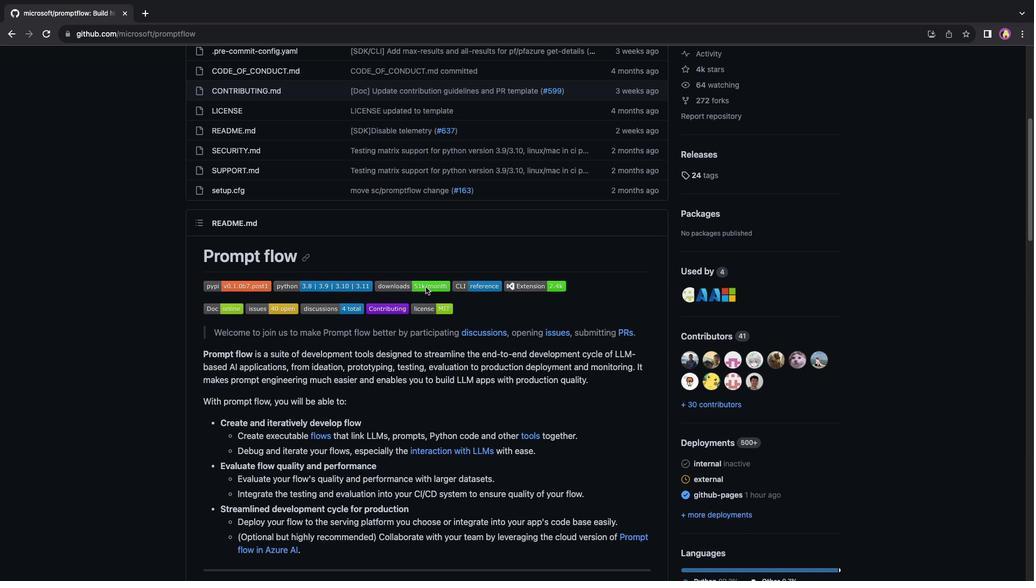 
Action: Mouse moved to (425, 286)
Screenshot: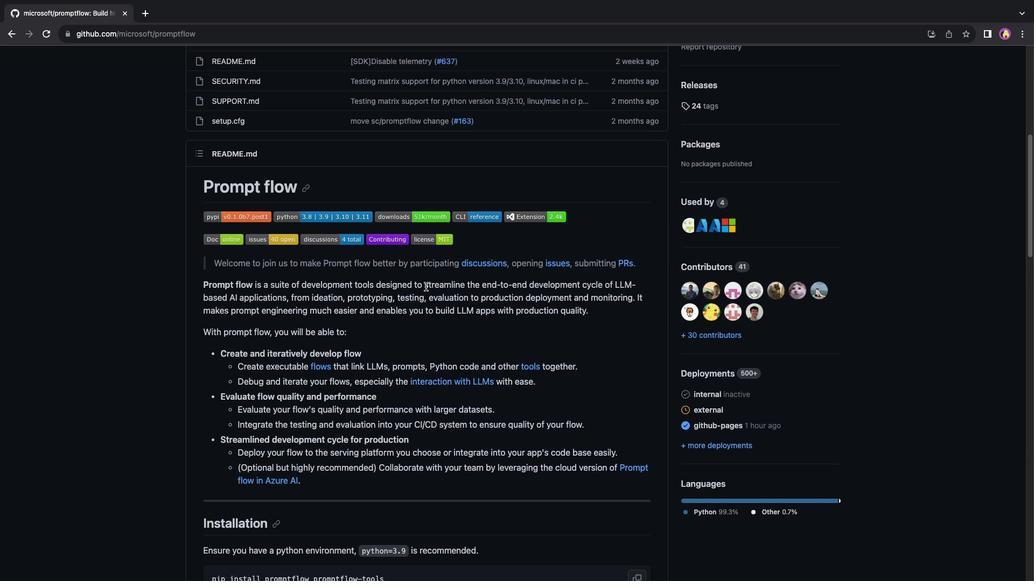
Action: Mouse scrolled (425, 286) with delta (0, 0)
Screenshot: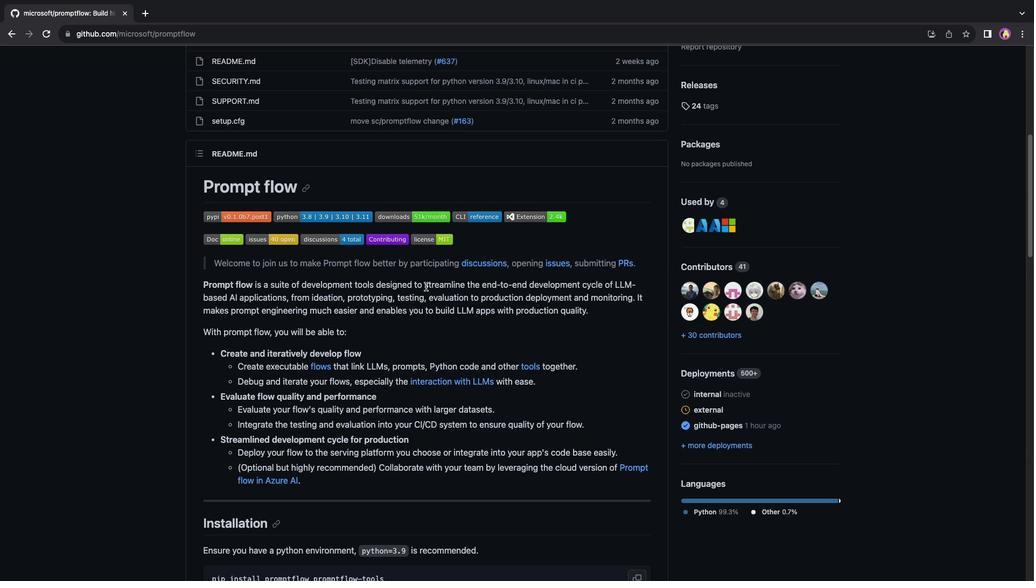 
Action: Mouse scrolled (425, 286) with delta (0, 0)
Screenshot: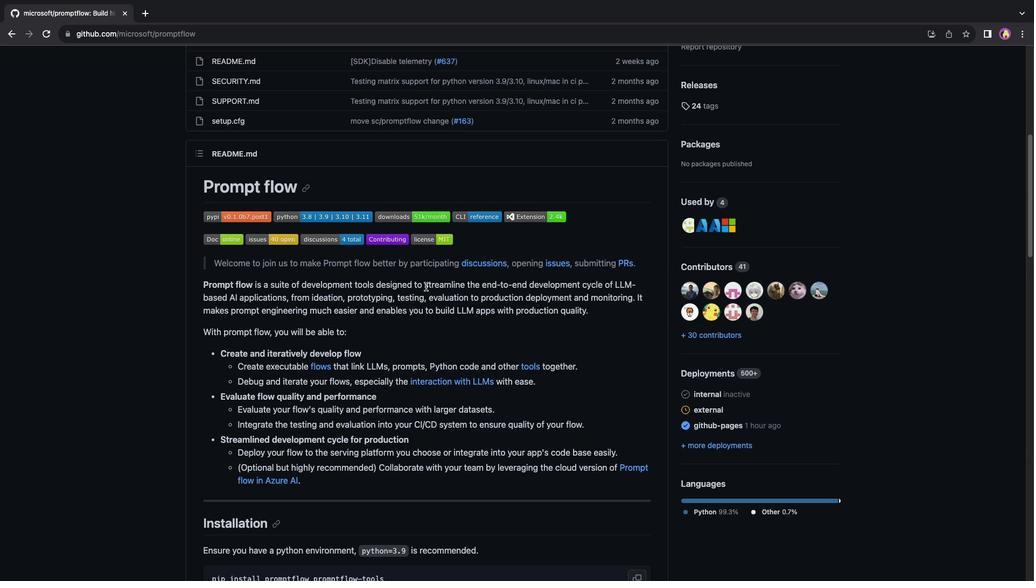 
Action: Mouse moved to (425, 286)
Screenshot: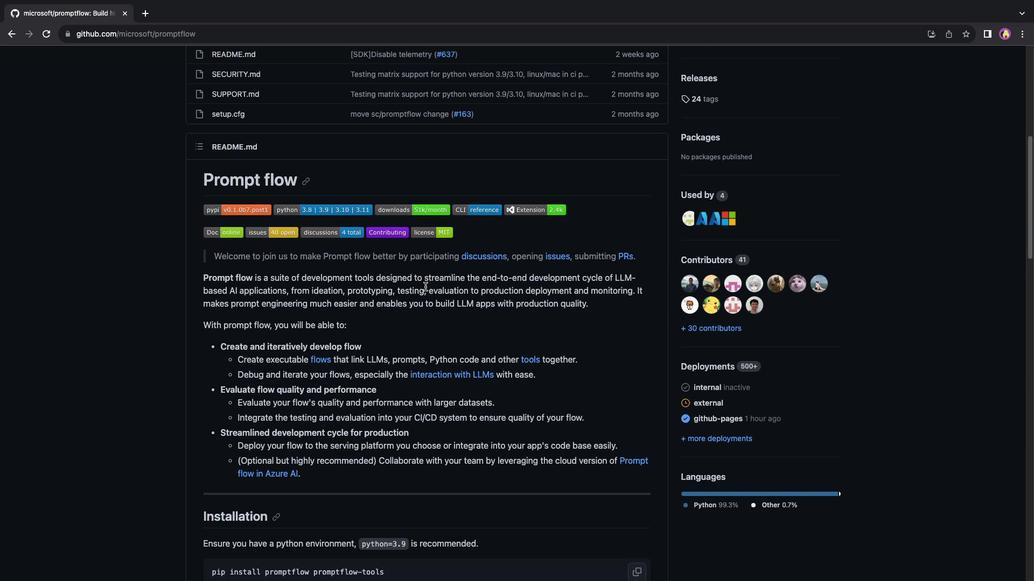 
Action: Mouse scrolled (425, 286) with delta (0, 0)
Screenshot: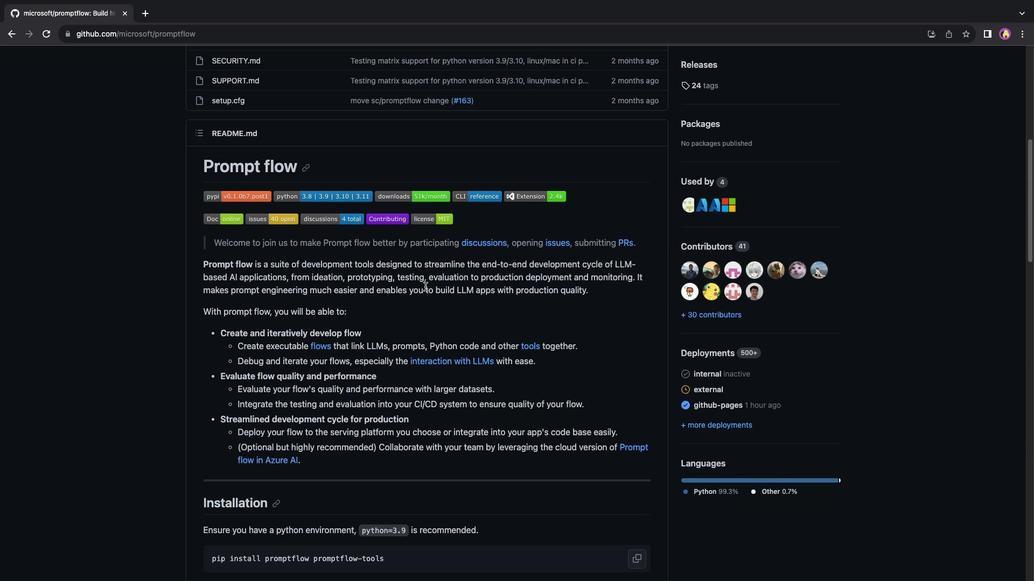 
Action: Mouse scrolled (425, 286) with delta (0, 0)
Screenshot: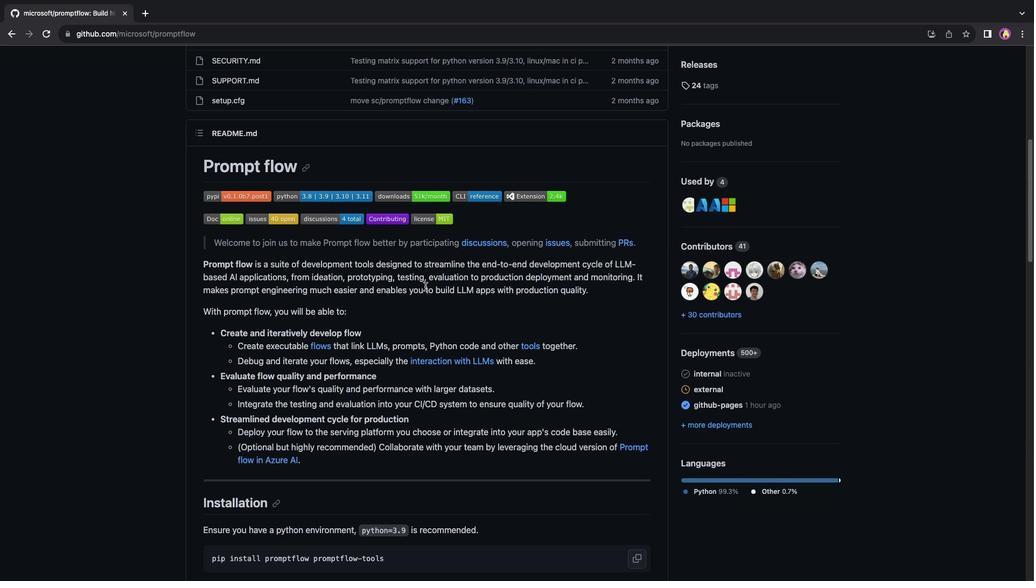 
Action: Mouse scrolled (425, 286) with delta (0, -1)
Screenshot: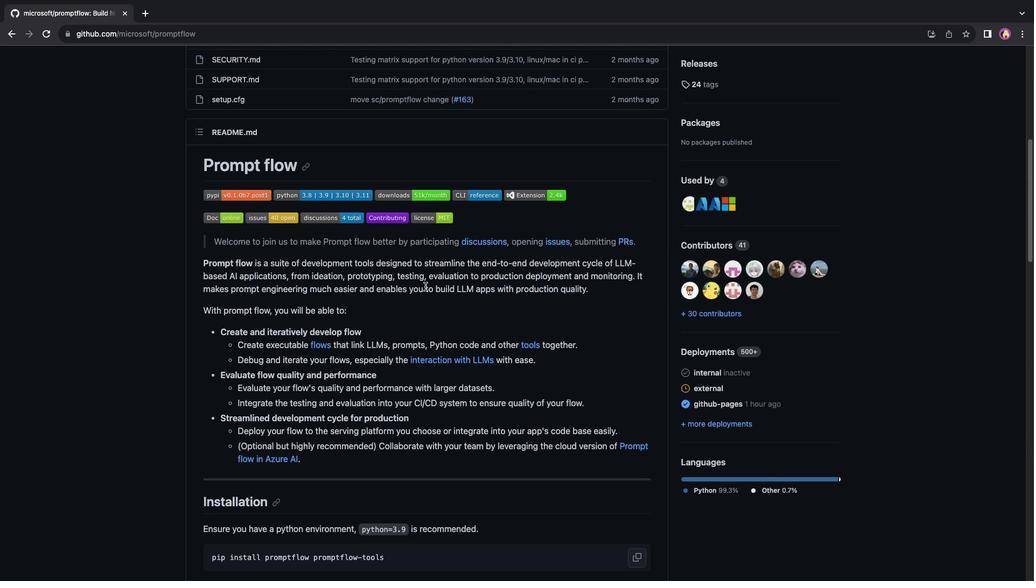 
Action: Mouse scrolled (425, 286) with delta (0, 0)
Screenshot: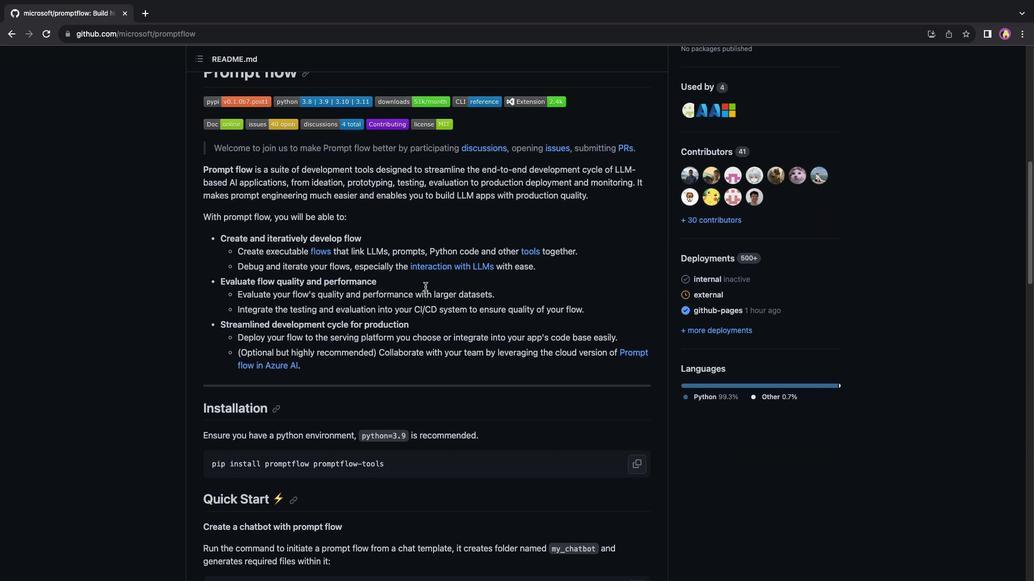 
Action: Mouse scrolled (425, 286) with delta (0, 0)
Screenshot: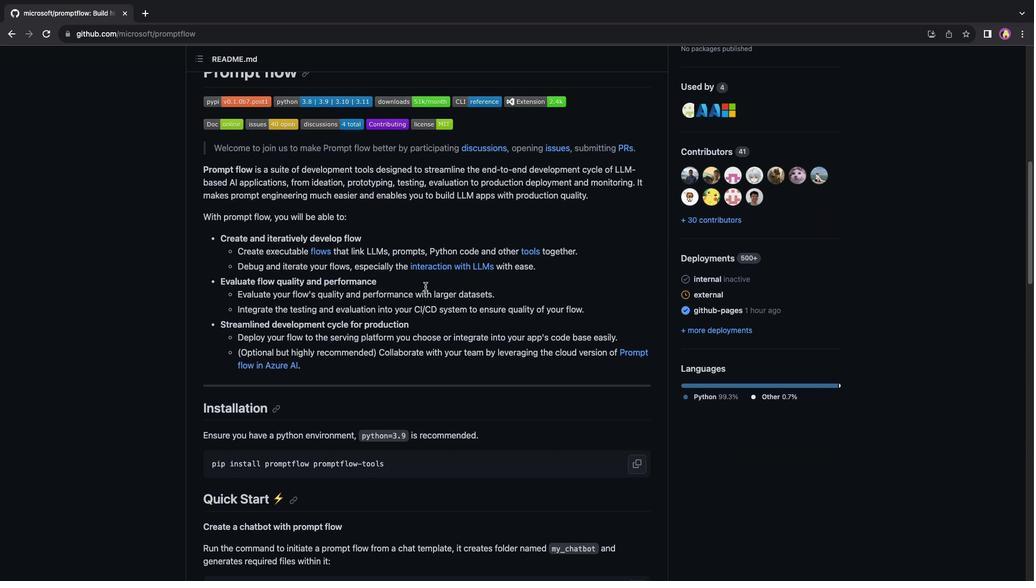 
Action: Mouse scrolled (425, 286) with delta (0, -1)
Screenshot: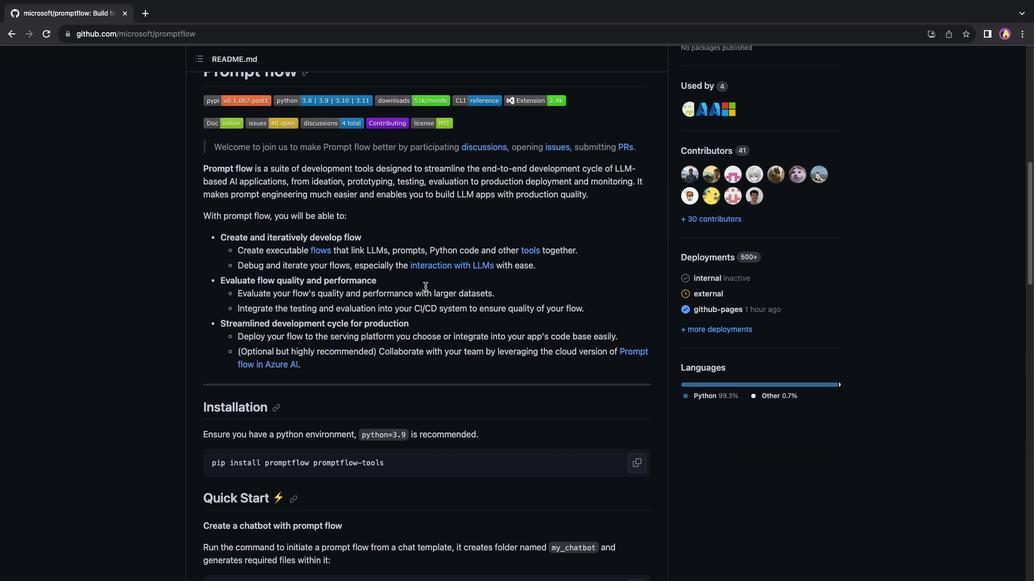 
Action: Mouse scrolled (425, 286) with delta (0, 0)
Screenshot: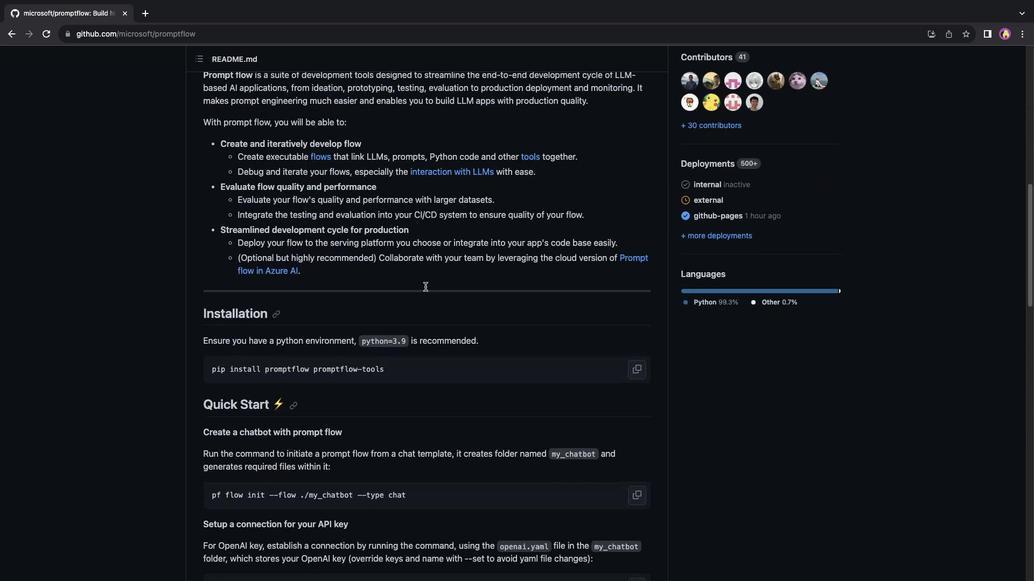 
Action: Mouse scrolled (425, 286) with delta (0, 0)
Screenshot: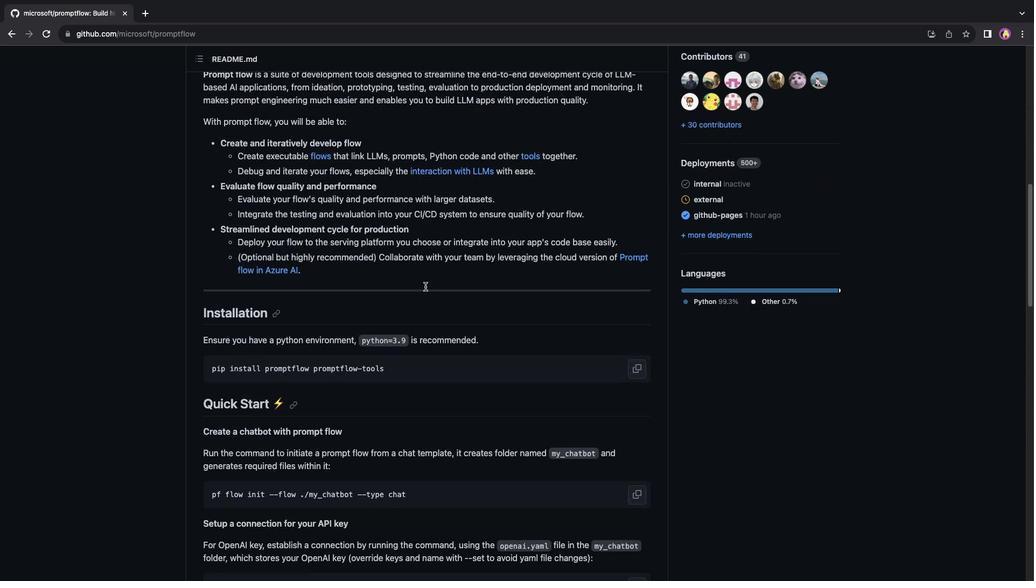 
Action: Mouse scrolled (425, 286) with delta (0, -1)
Screenshot: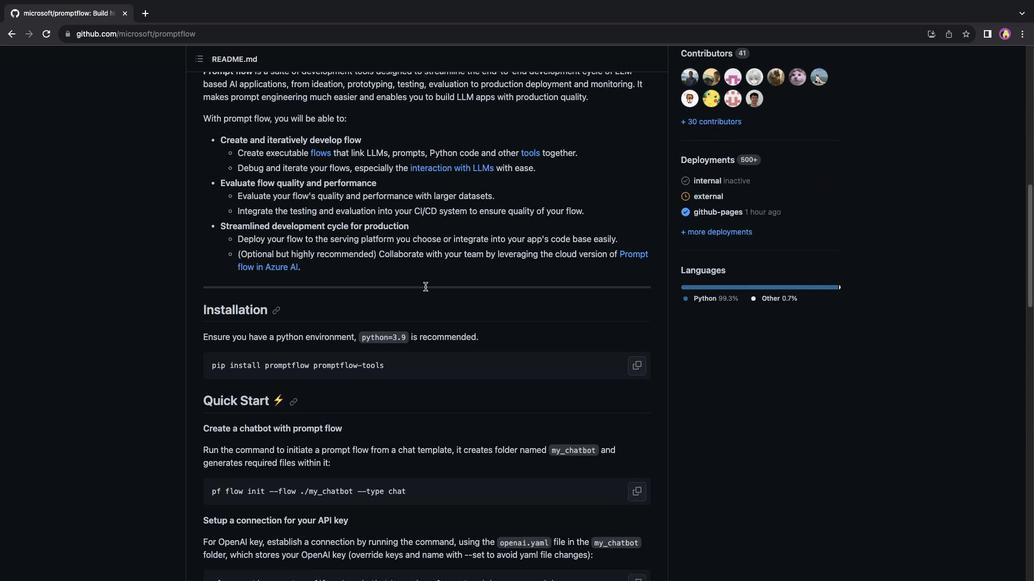 
Action: Mouse scrolled (425, 286) with delta (0, -2)
Screenshot: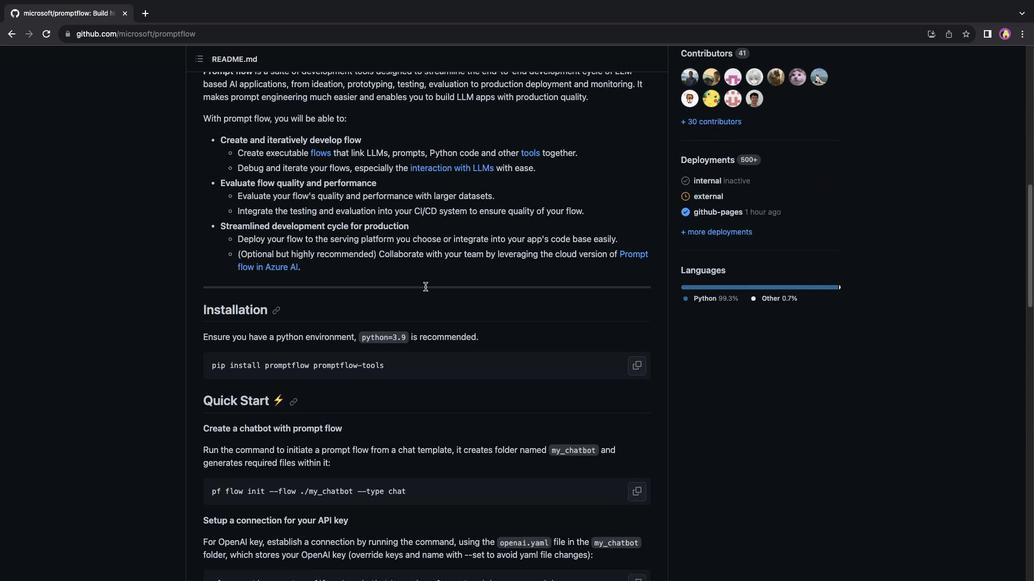 
Action: Mouse scrolled (425, 286) with delta (0, 0)
Screenshot: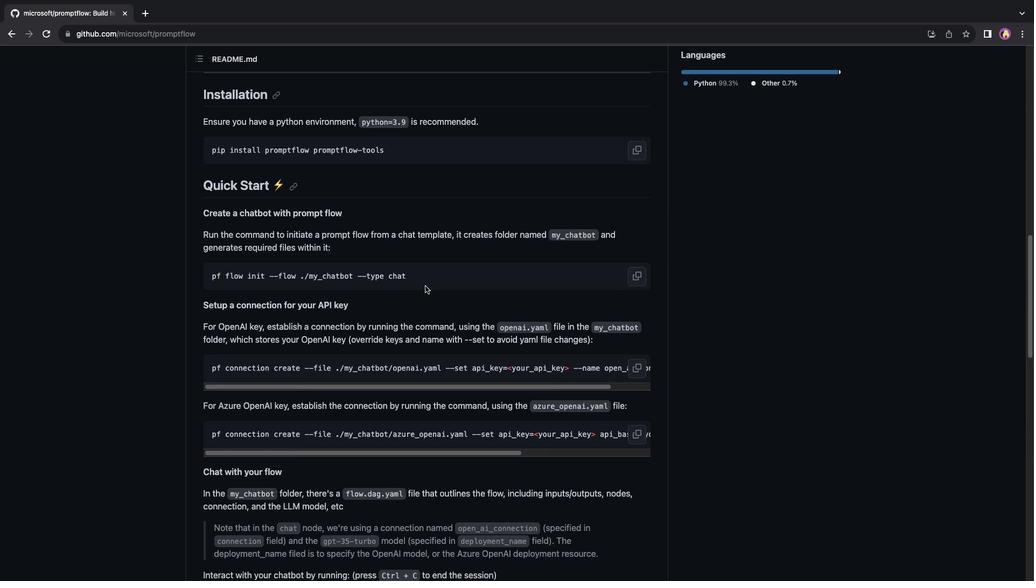 
Action: Mouse scrolled (425, 286) with delta (0, 0)
Screenshot: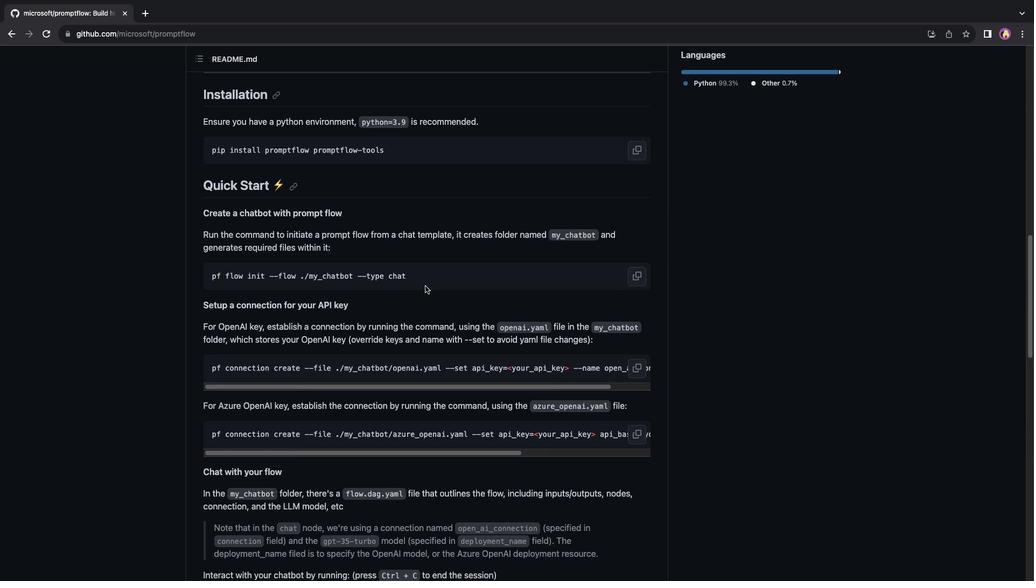 
Action: Mouse scrolled (425, 286) with delta (0, -1)
Screenshot: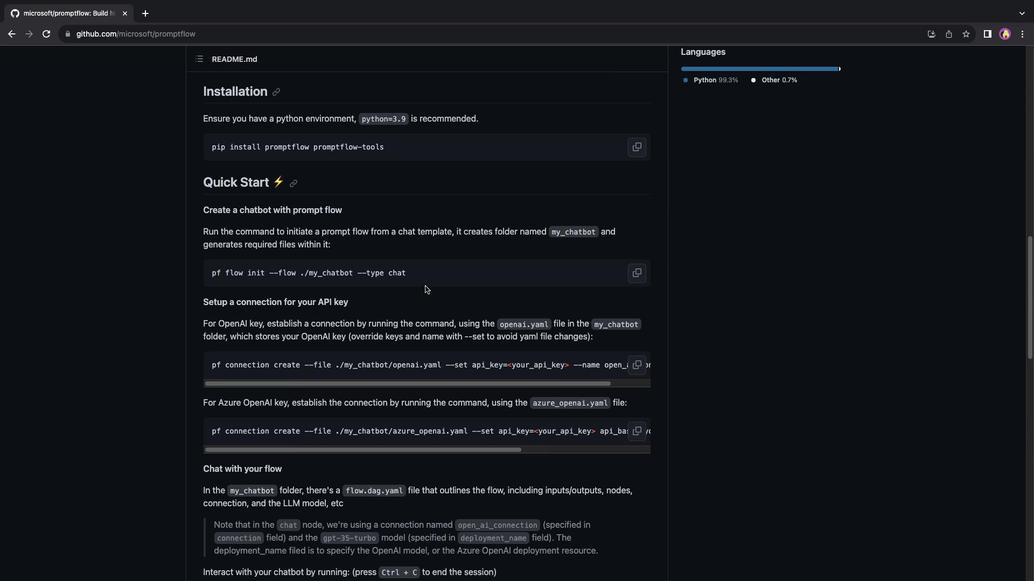 
Action: Mouse scrolled (425, 286) with delta (0, -2)
Screenshot: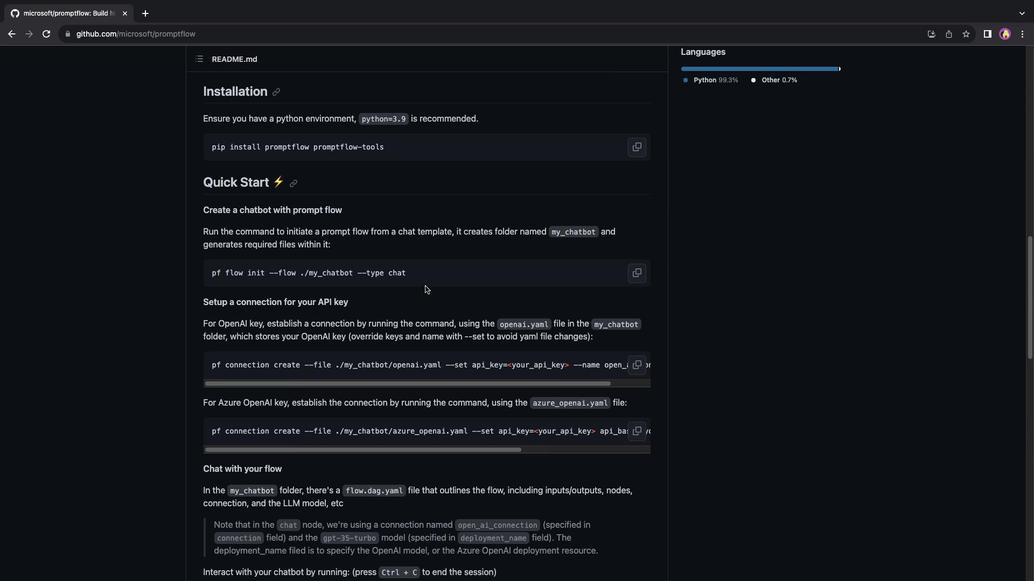 
Action: Mouse moved to (426, 286)
Screenshot: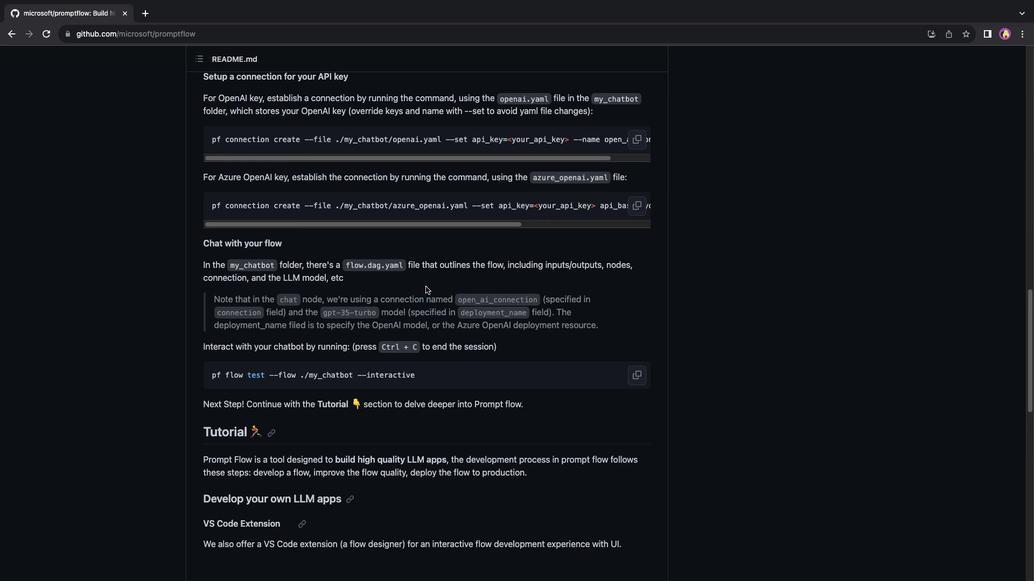 
Action: Mouse scrolled (426, 286) with delta (0, 0)
Screenshot: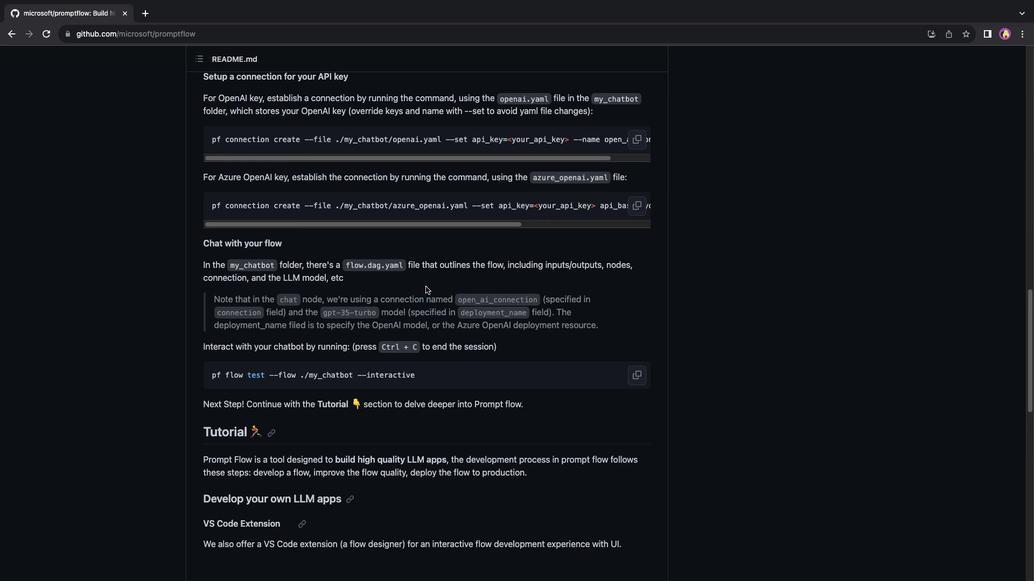 
Action: Mouse moved to (426, 286)
Screenshot: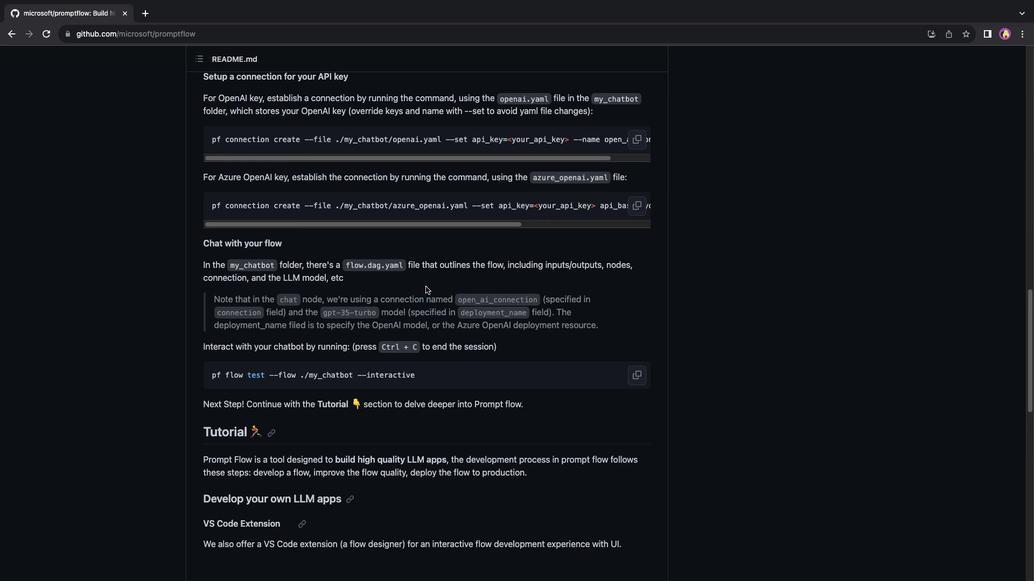 
Action: Mouse scrolled (426, 286) with delta (0, 0)
Screenshot: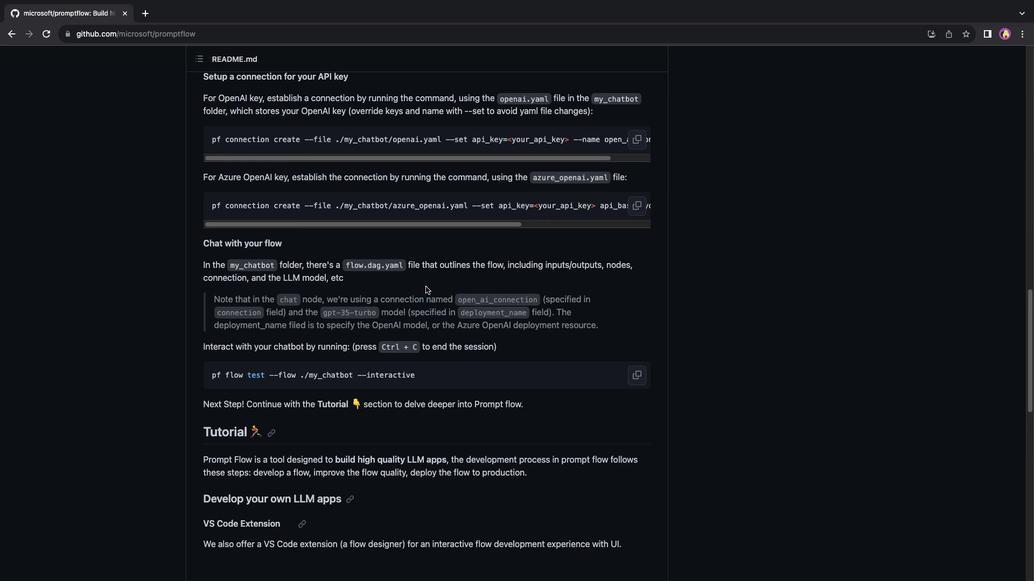 
Action: Mouse scrolled (426, 286) with delta (0, -1)
Screenshot: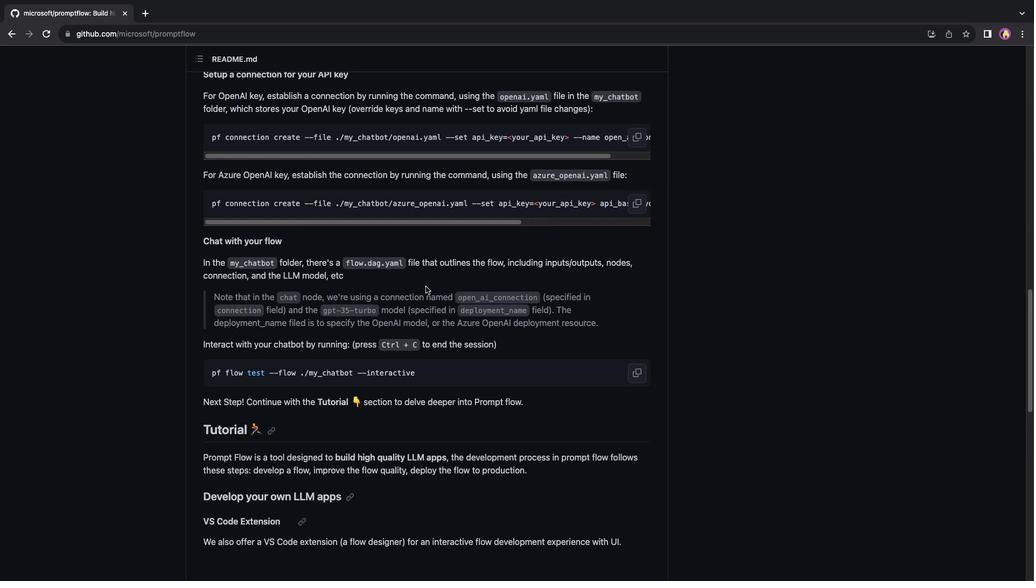 
Action: Mouse scrolled (426, 286) with delta (0, -2)
Screenshot: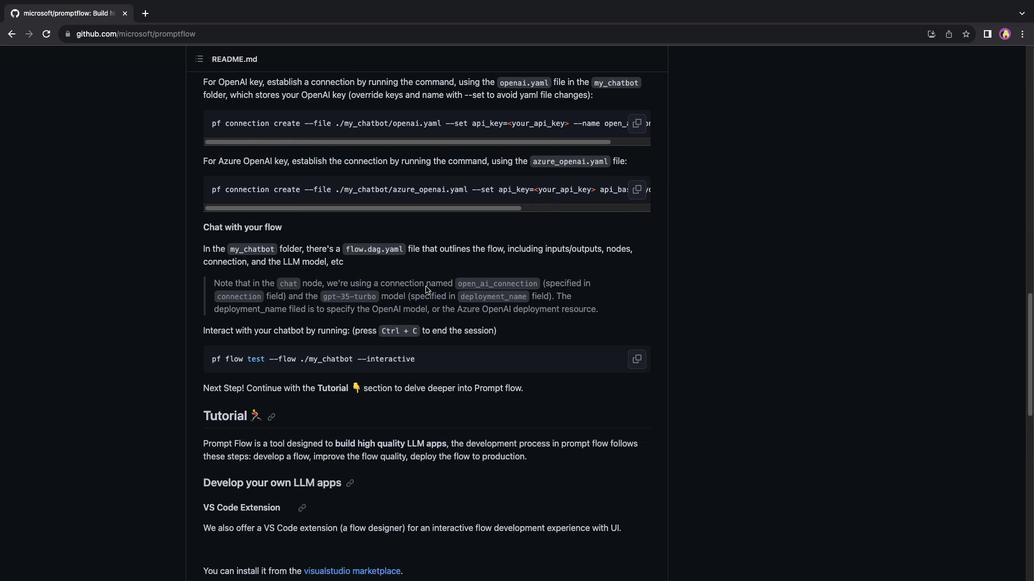
Action: Mouse scrolled (426, 286) with delta (0, 0)
Screenshot: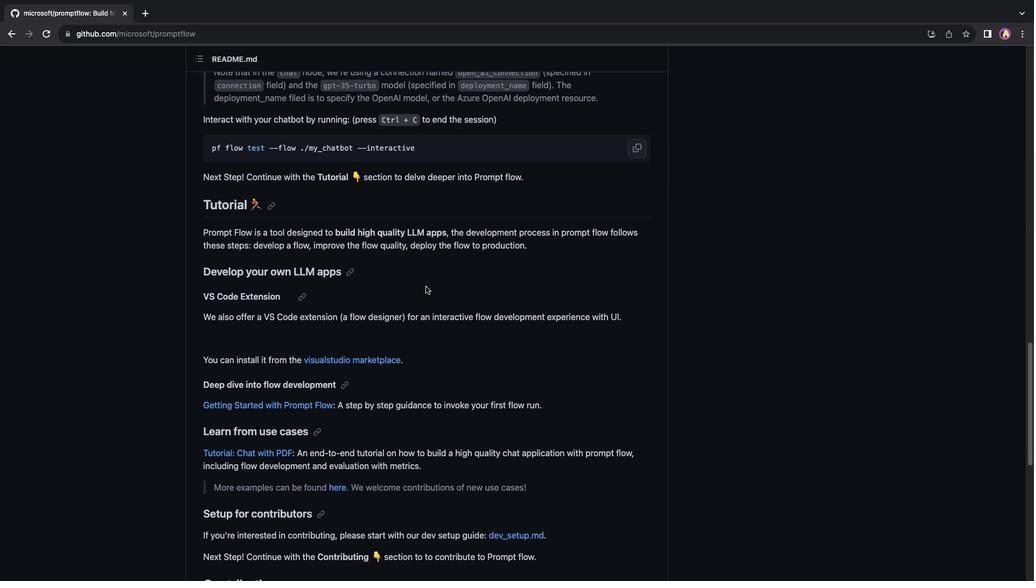 
Action: Mouse scrolled (426, 286) with delta (0, 0)
Screenshot: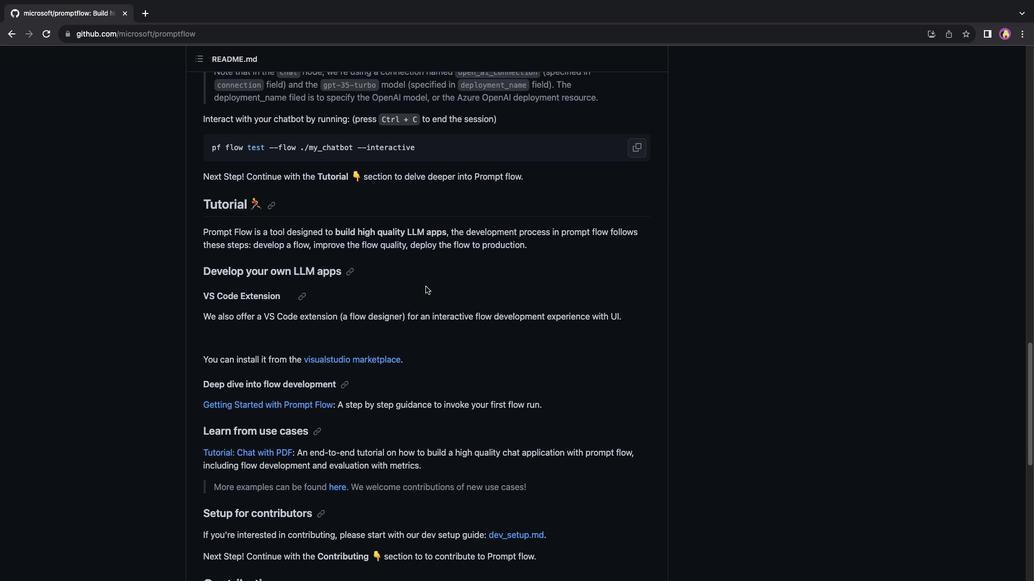 
Action: Mouse scrolled (426, 286) with delta (0, -1)
Screenshot: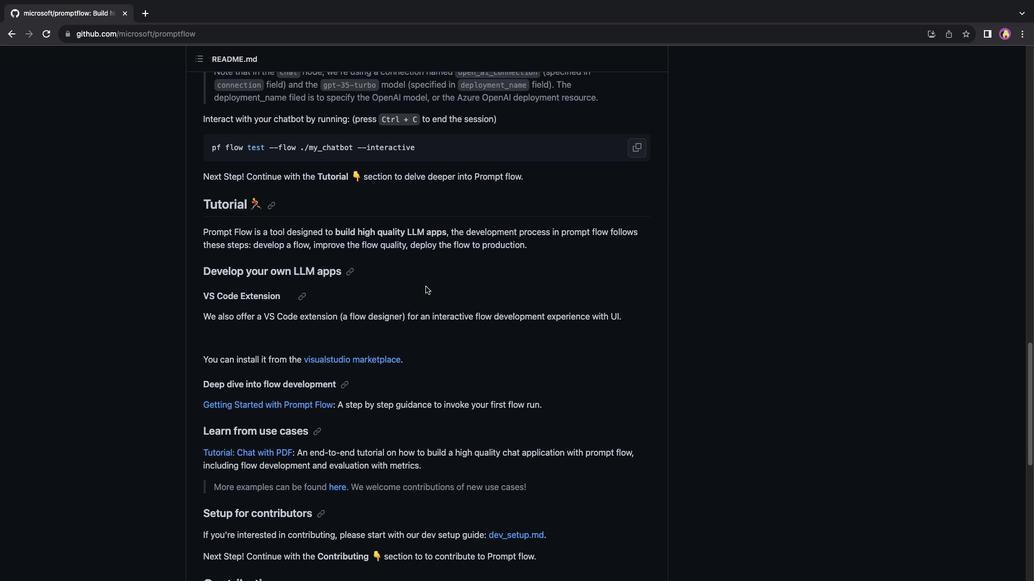 
Action: Mouse scrolled (426, 286) with delta (0, 0)
Screenshot: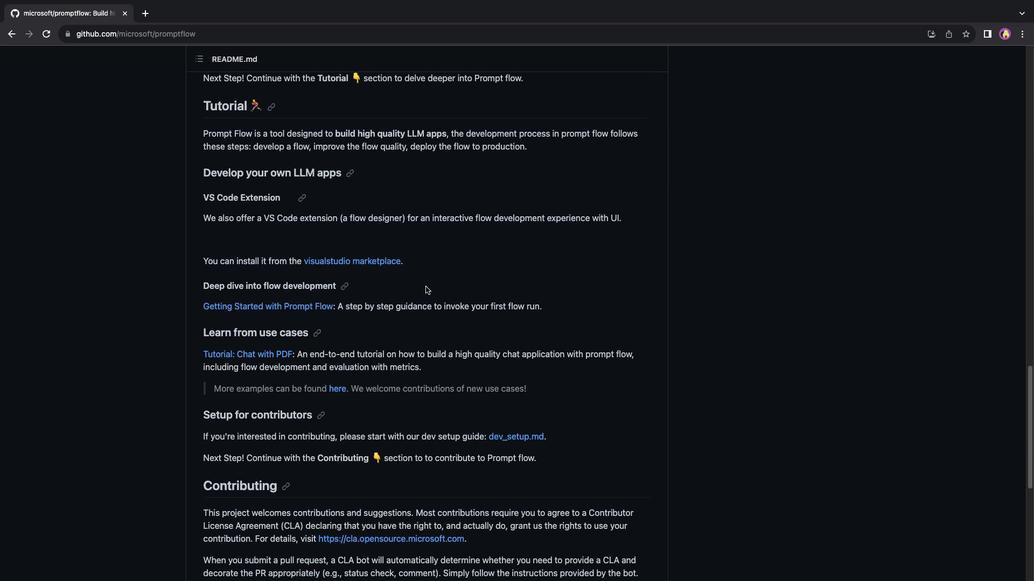 
Action: Mouse scrolled (426, 286) with delta (0, 0)
Screenshot: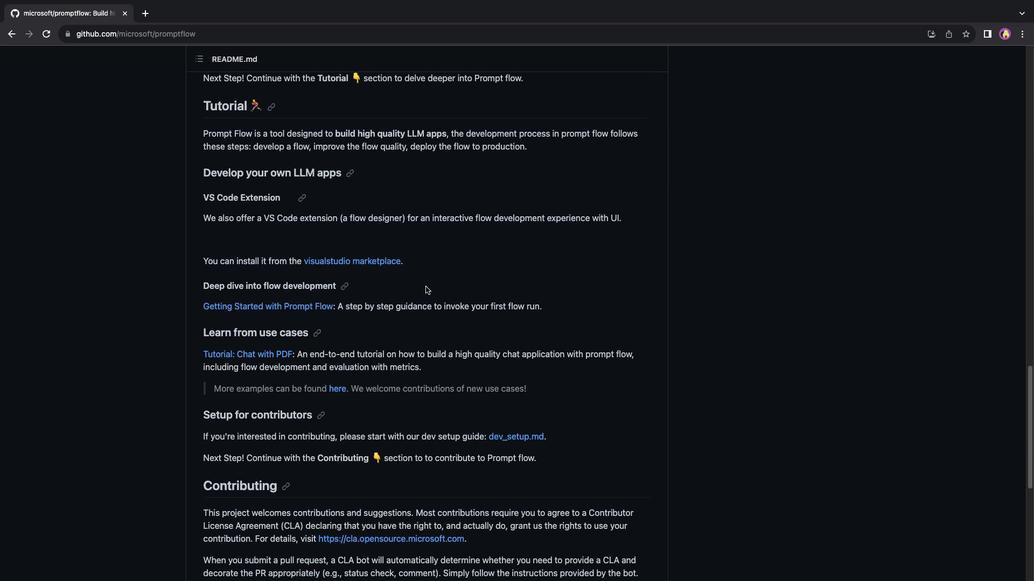 
Action: Mouse scrolled (426, 286) with delta (0, -2)
Screenshot: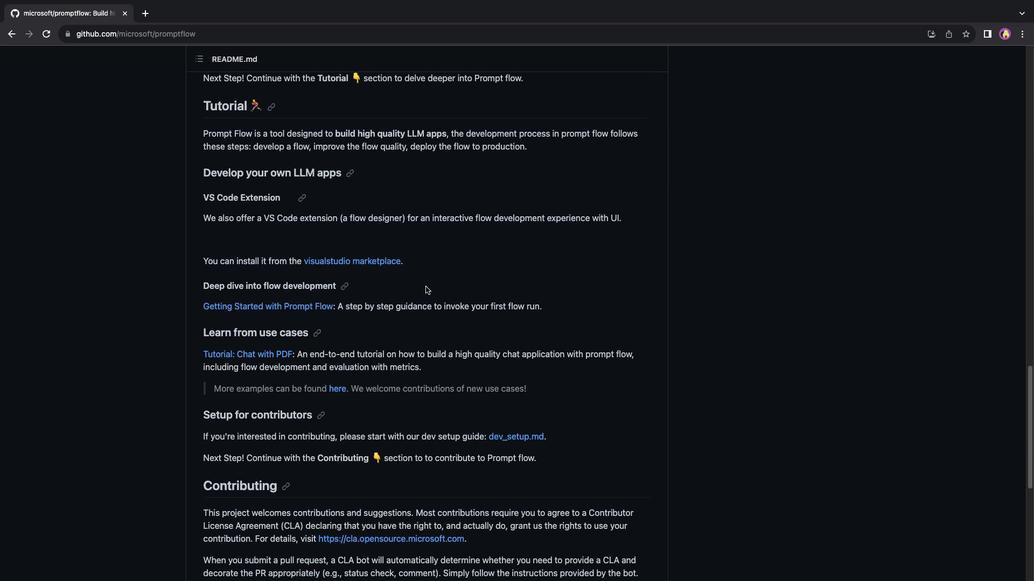 
Action: Mouse scrolled (426, 286) with delta (0, -2)
Screenshot: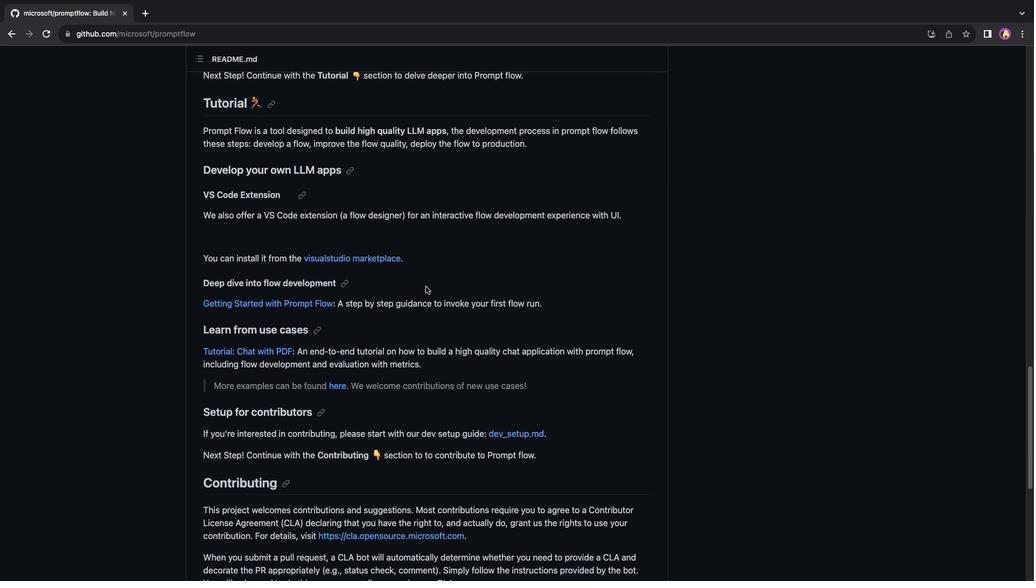 
Action: Mouse moved to (425, 286)
Screenshot: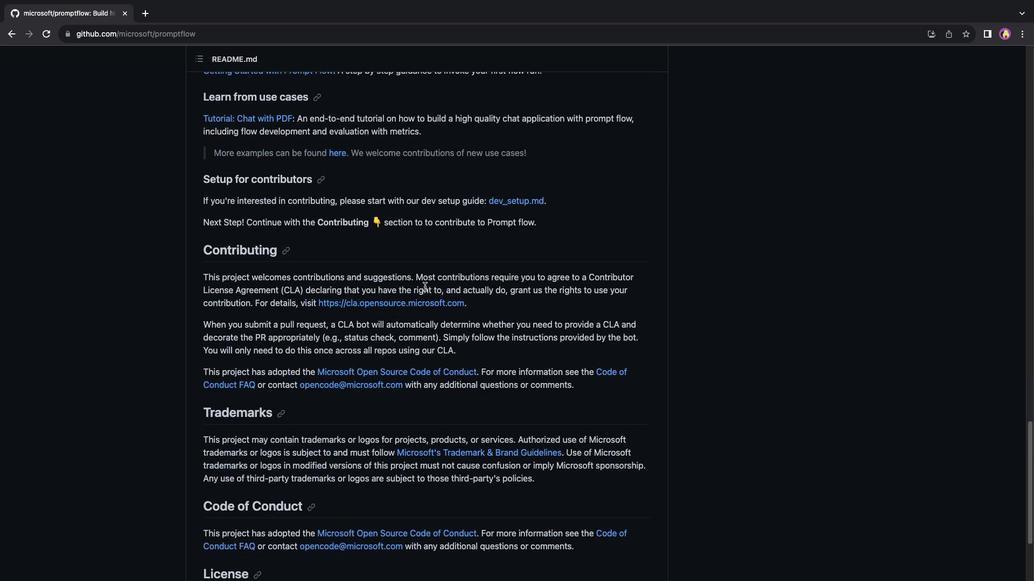 
Action: Mouse scrolled (425, 286) with delta (0, 0)
Screenshot: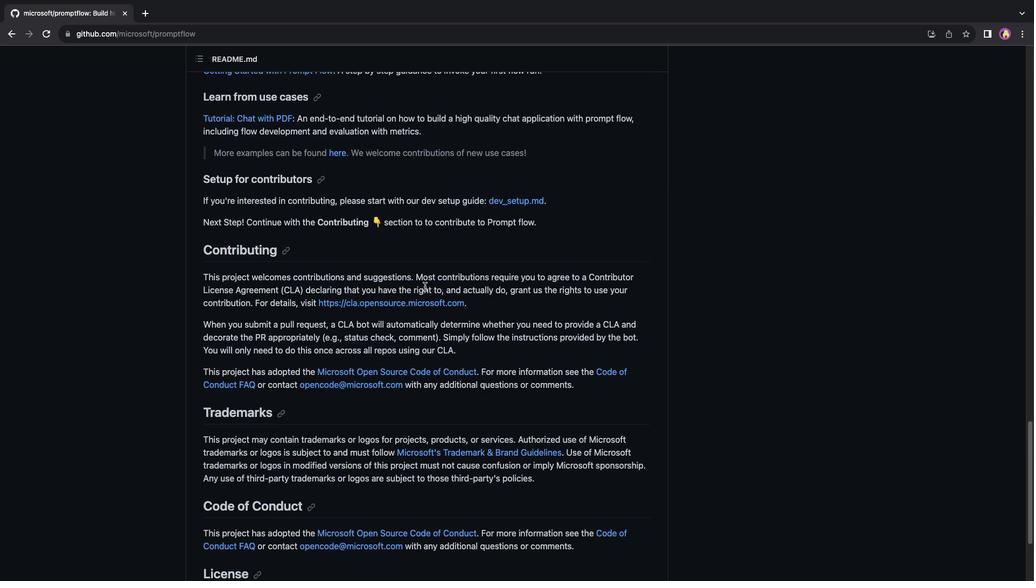 
Action: Mouse scrolled (425, 286) with delta (0, 0)
Screenshot: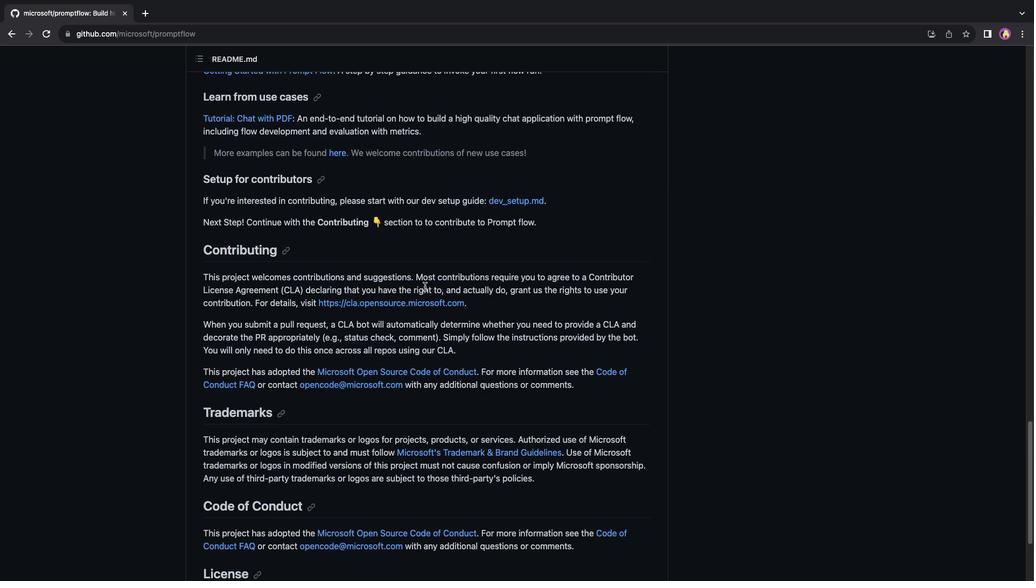 
Action: Mouse scrolled (425, 286) with delta (0, -1)
Screenshot: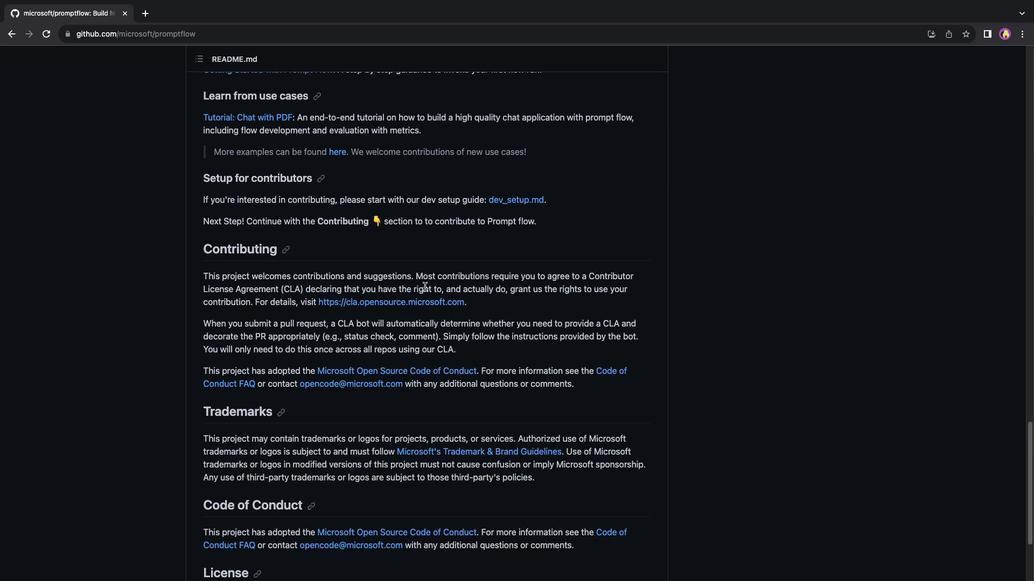 
Action: Mouse scrolled (425, 286) with delta (0, -2)
Screenshot: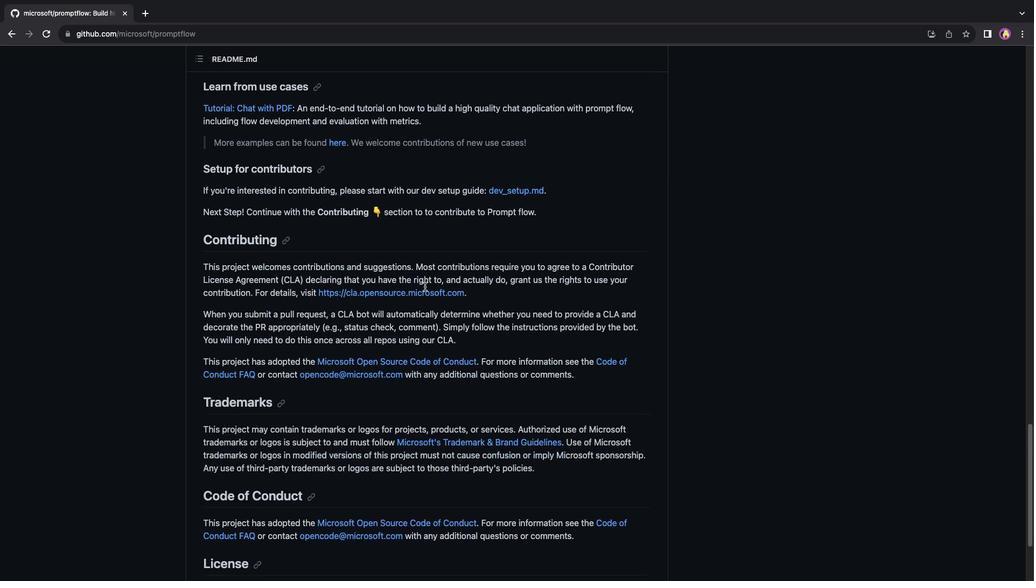 
Action: Mouse scrolled (425, 286) with delta (0, 0)
Screenshot: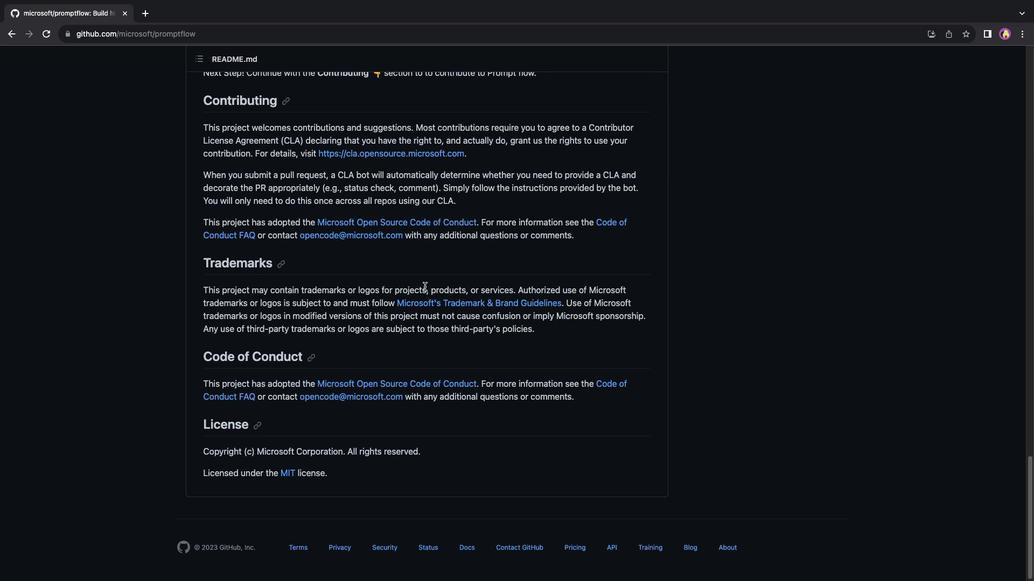 
Action: Mouse scrolled (425, 286) with delta (0, 0)
Screenshot: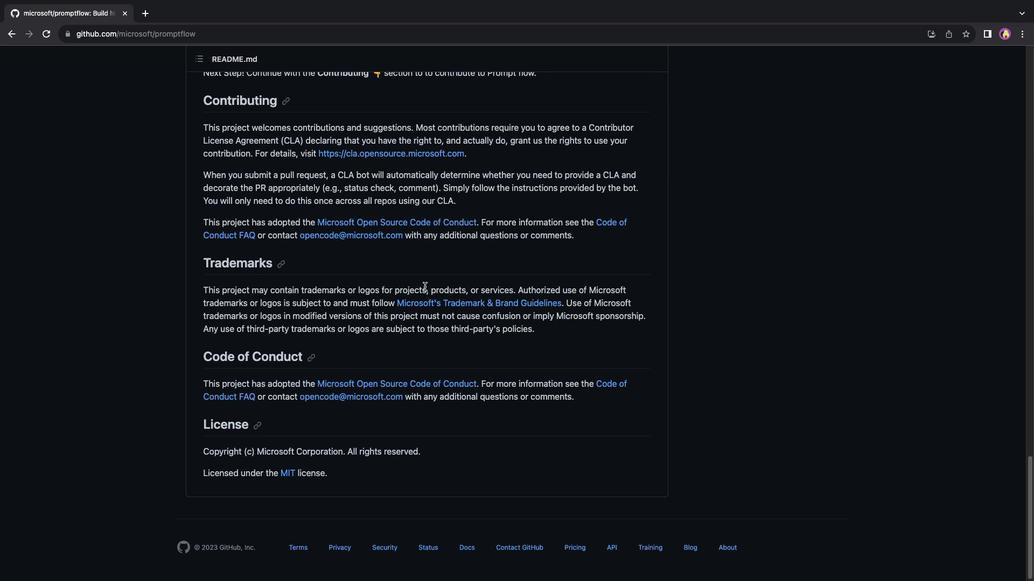 
Action: Mouse scrolled (425, 286) with delta (0, 1)
Screenshot: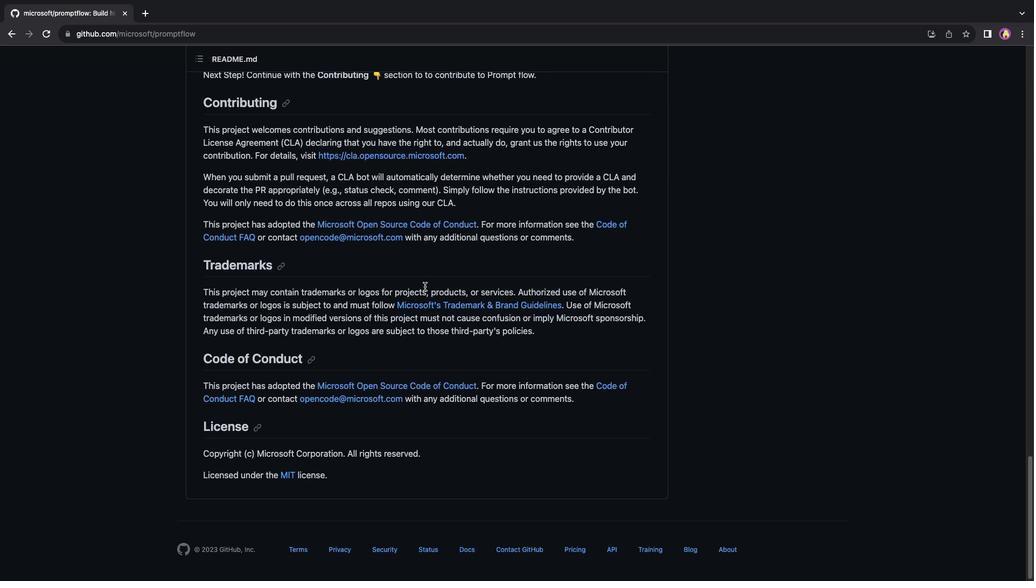 
Action: Mouse scrolled (425, 286) with delta (0, 2)
Screenshot: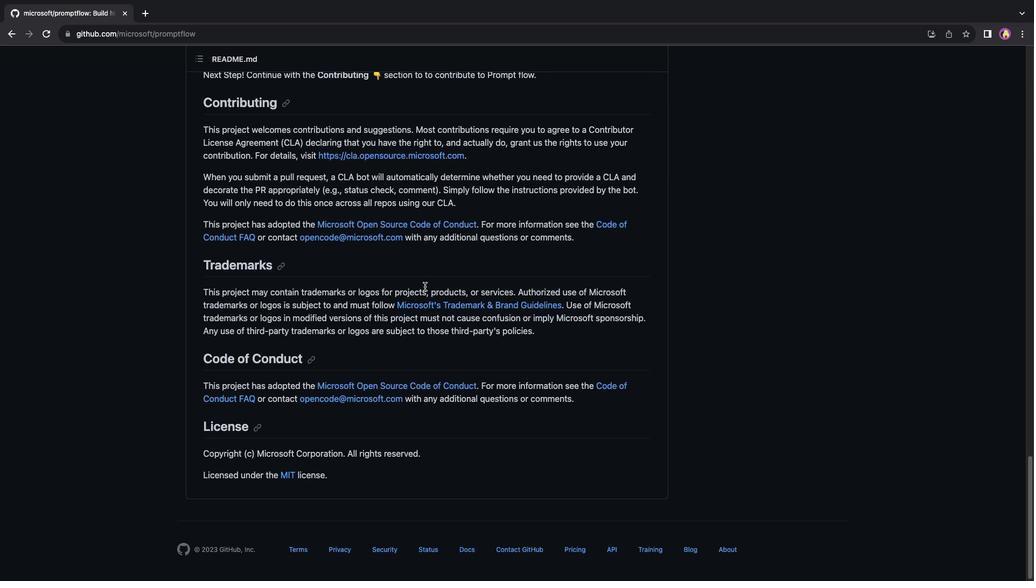 
Action: Mouse scrolled (425, 286) with delta (0, 3)
Screenshot: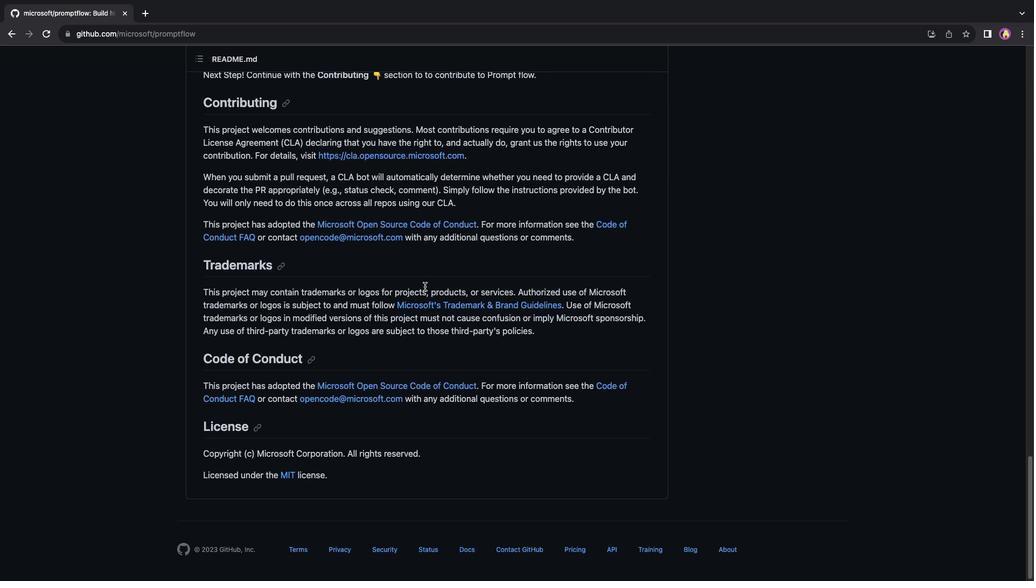 
Action: Mouse scrolled (425, 286) with delta (0, 3)
Screenshot: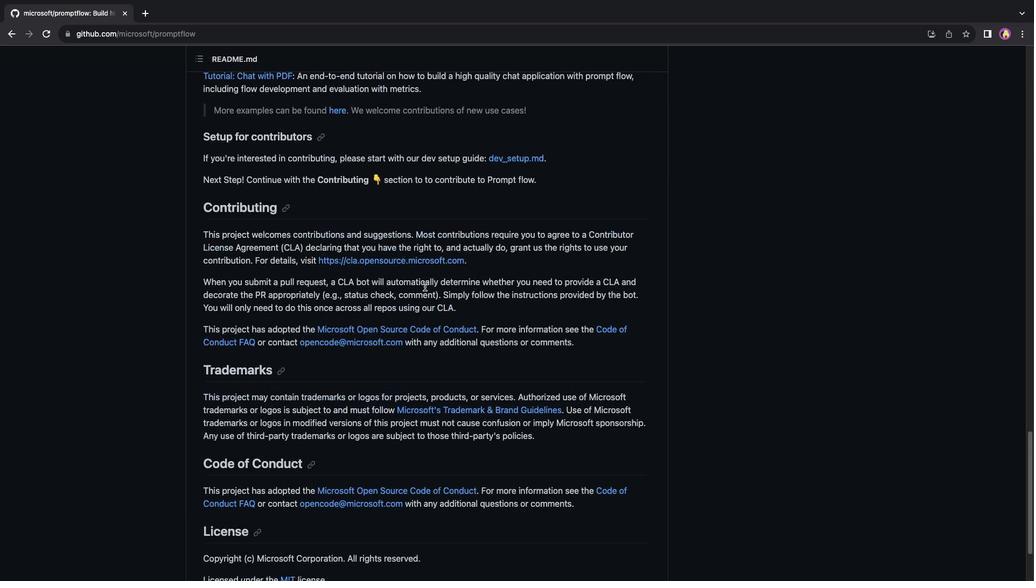 
Action: Mouse scrolled (425, 286) with delta (0, 0)
Screenshot: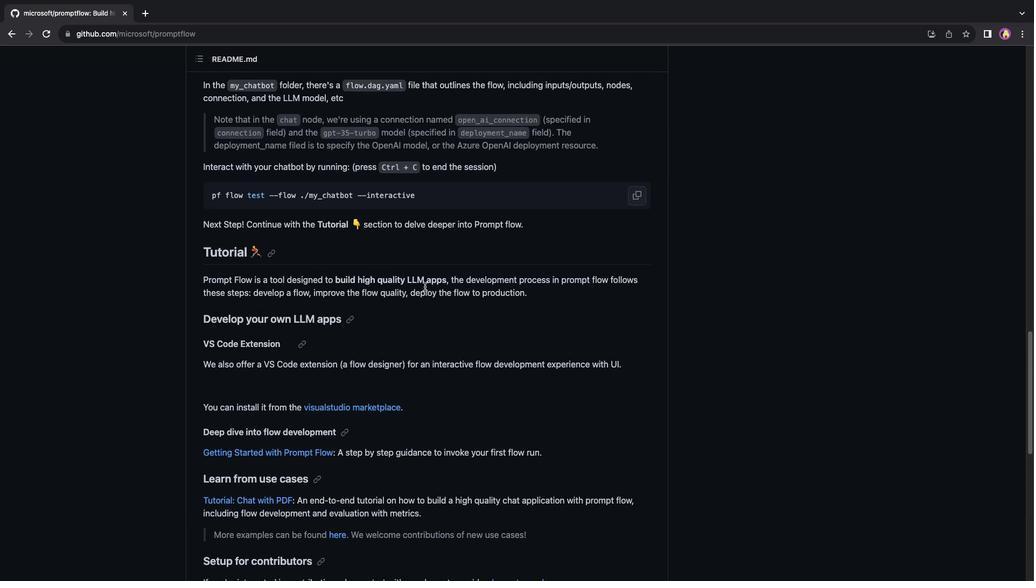 
Action: Mouse scrolled (425, 286) with delta (0, 0)
Screenshot: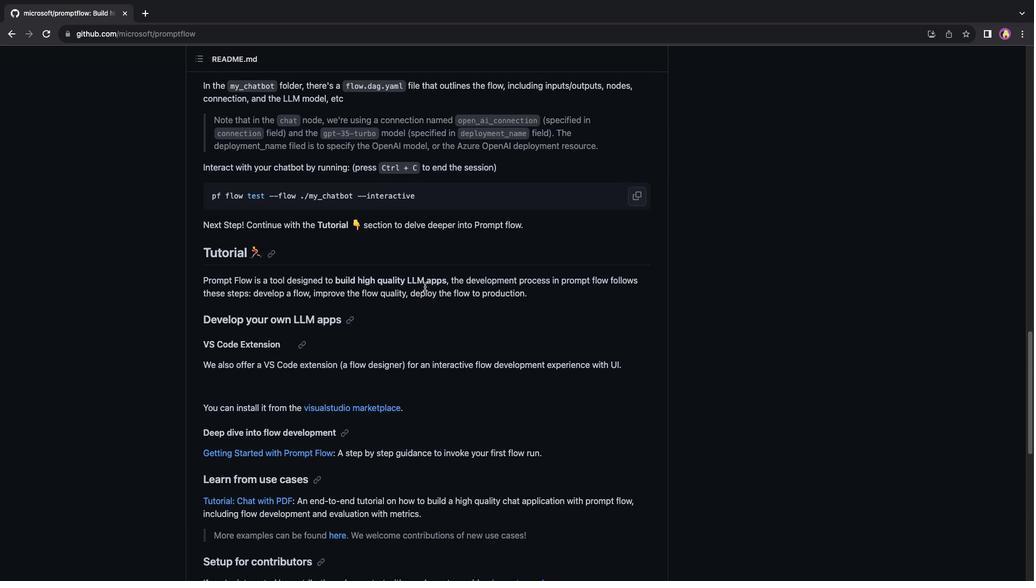 
Action: Mouse scrolled (425, 286) with delta (0, 1)
Screenshot: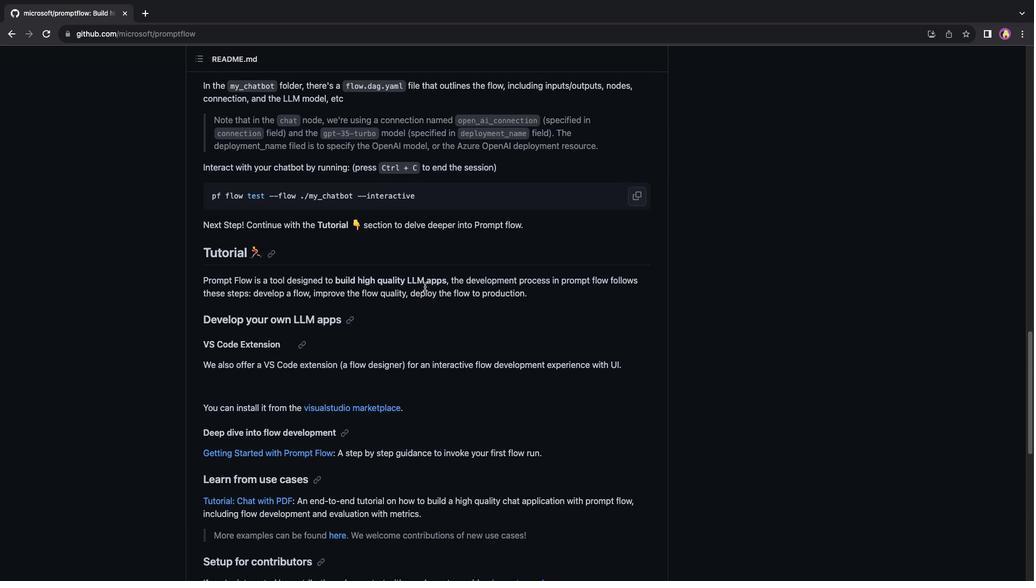 
Action: Mouse scrolled (425, 286) with delta (0, 2)
Screenshot: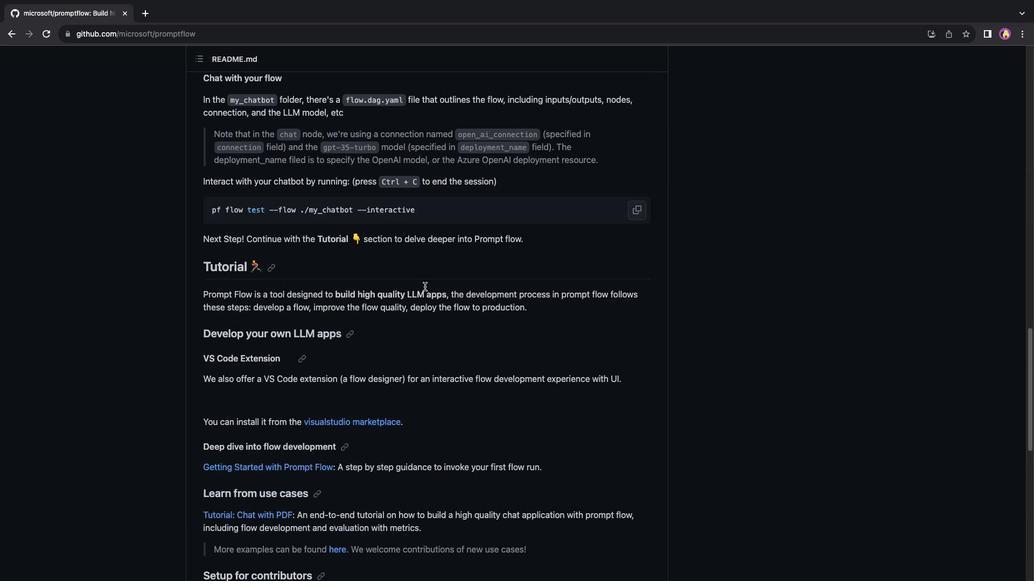 
Action: Mouse scrolled (425, 286) with delta (0, 3)
Screenshot: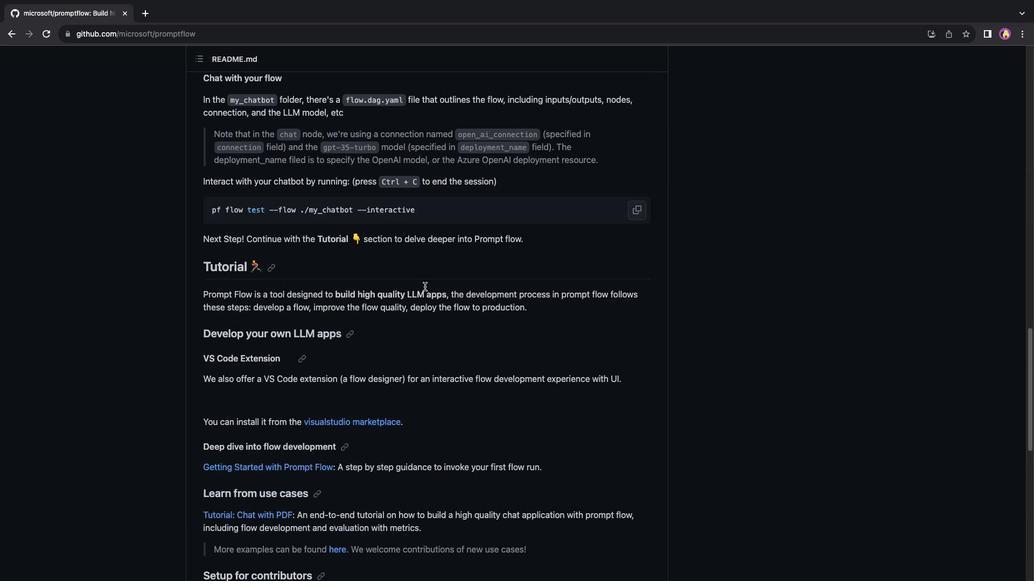 
Action: Mouse scrolled (425, 286) with delta (0, 0)
Screenshot: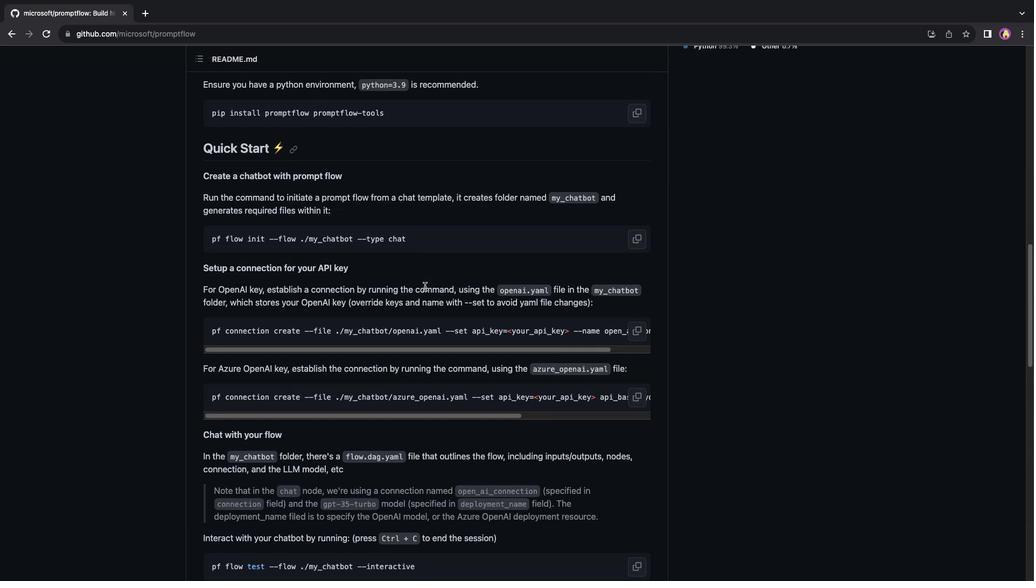
Action: Mouse scrolled (425, 286) with delta (0, 0)
Screenshot: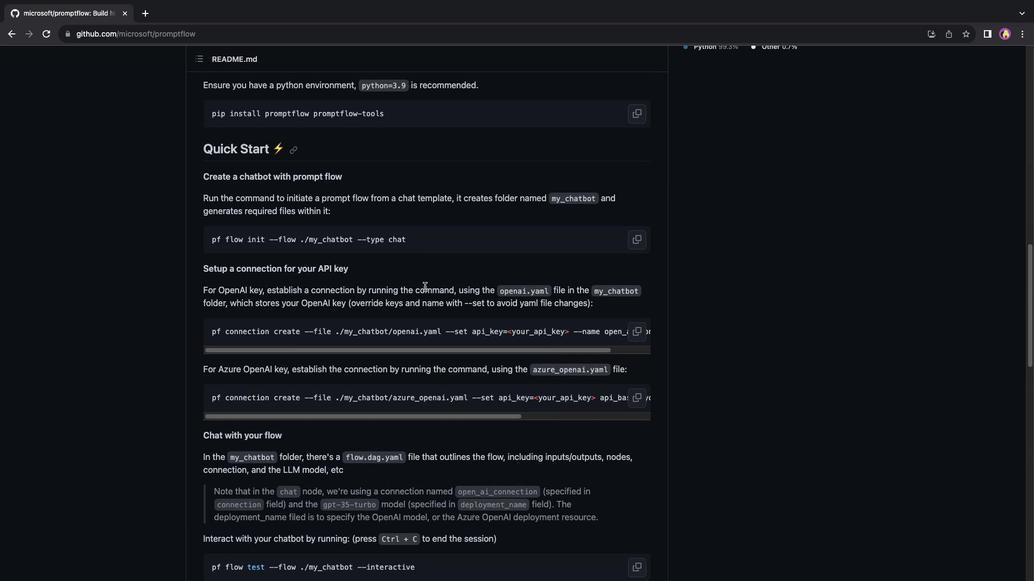 
Action: Mouse scrolled (425, 286) with delta (0, 1)
Screenshot: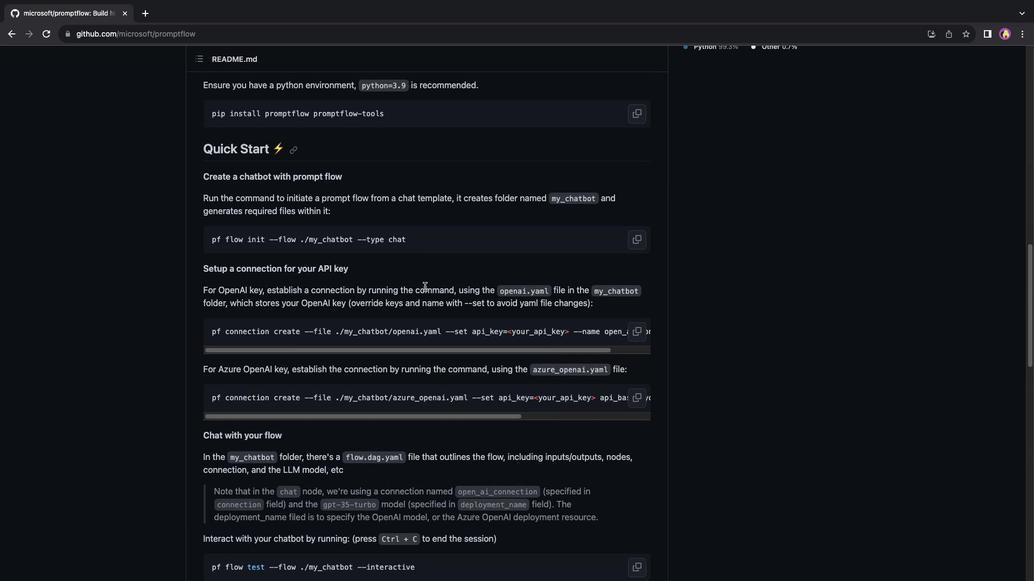 
Action: Mouse scrolled (425, 286) with delta (0, 2)
Screenshot: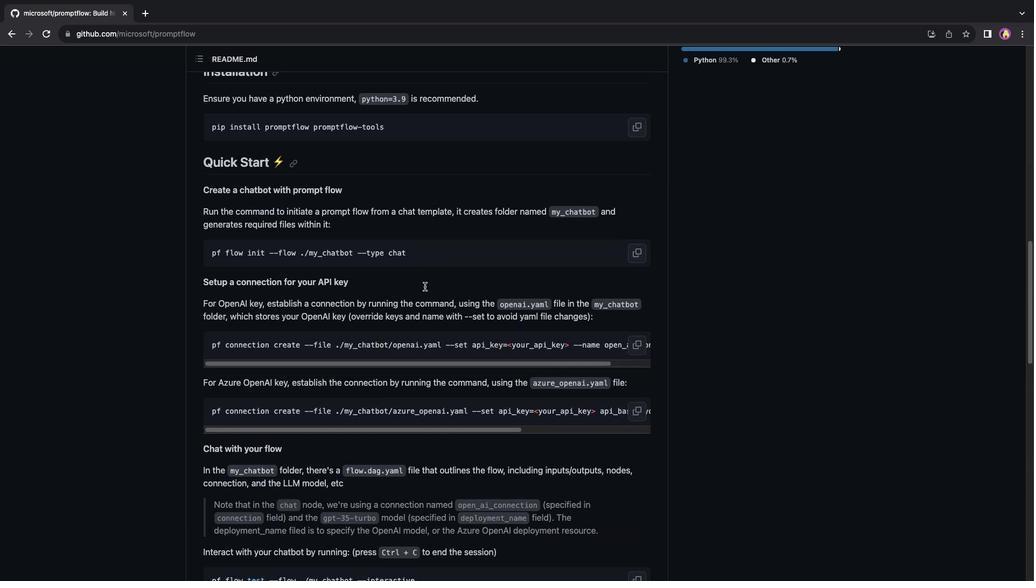 
Action: Mouse scrolled (425, 286) with delta (0, 3)
Screenshot: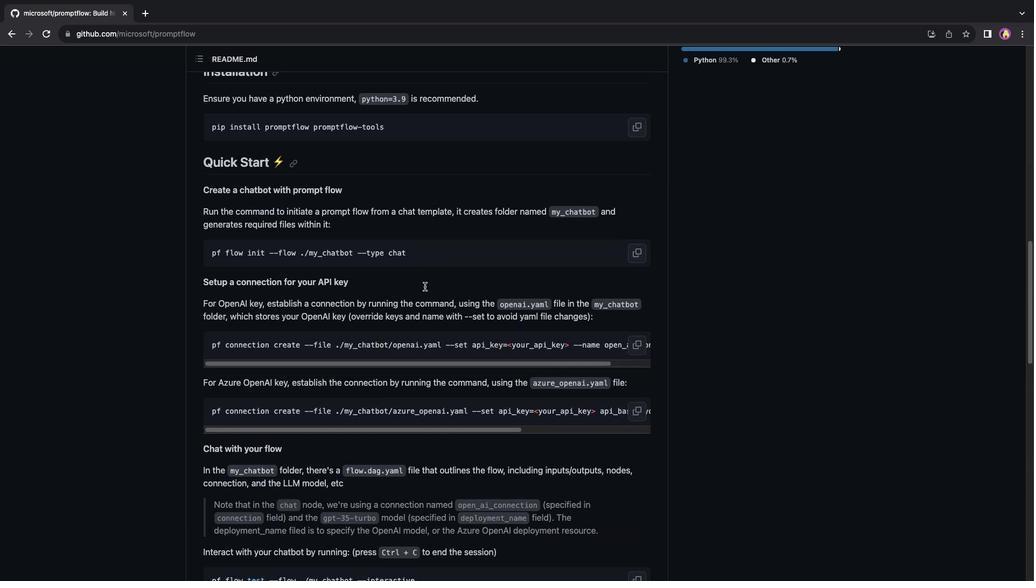 
Action: Mouse scrolled (425, 286) with delta (0, 3)
Screenshot: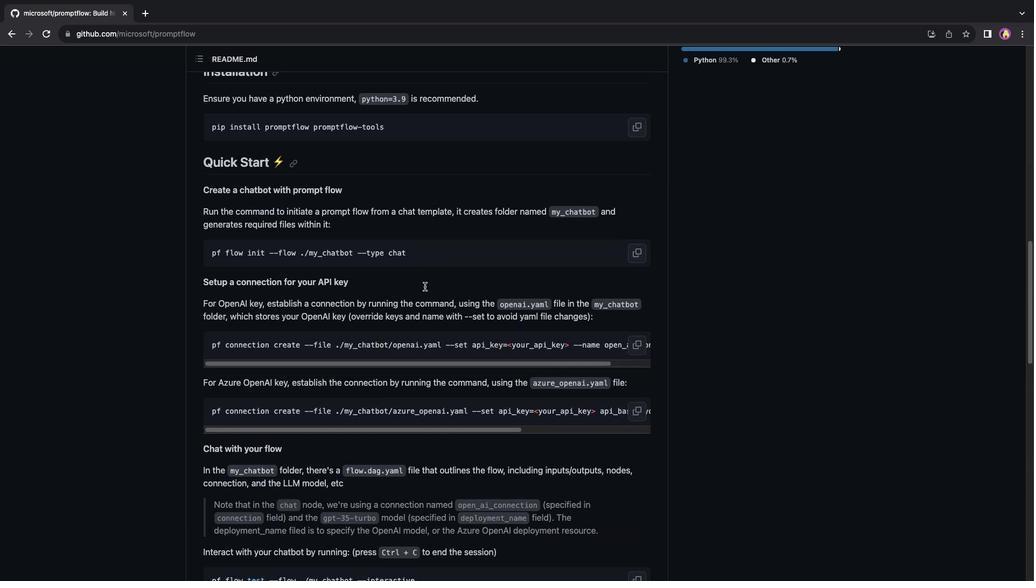 
Action: Mouse scrolled (425, 286) with delta (0, 0)
Screenshot: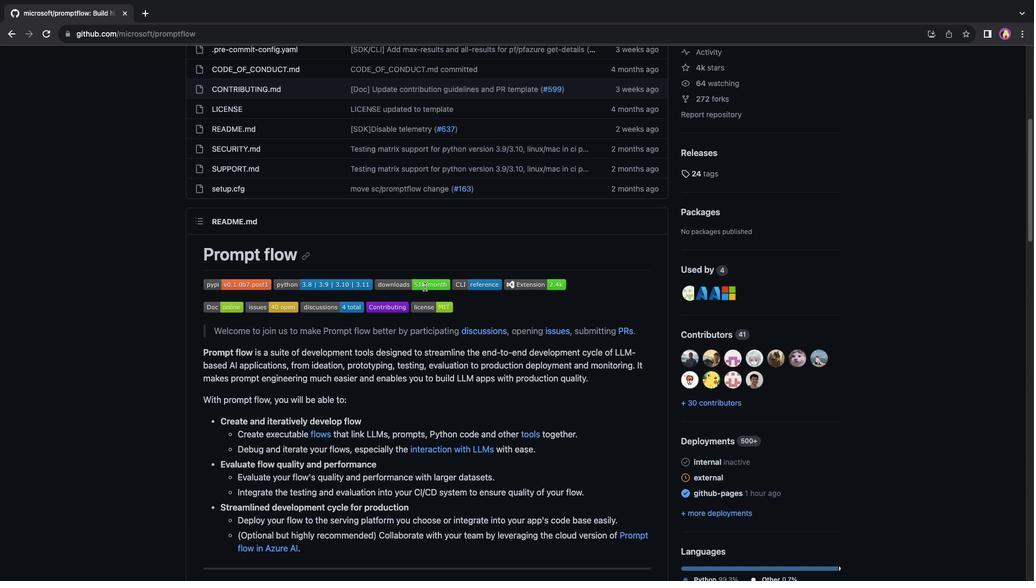 
Action: Mouse scrolled (425, 286) with delta (0, 0)
Screenshot: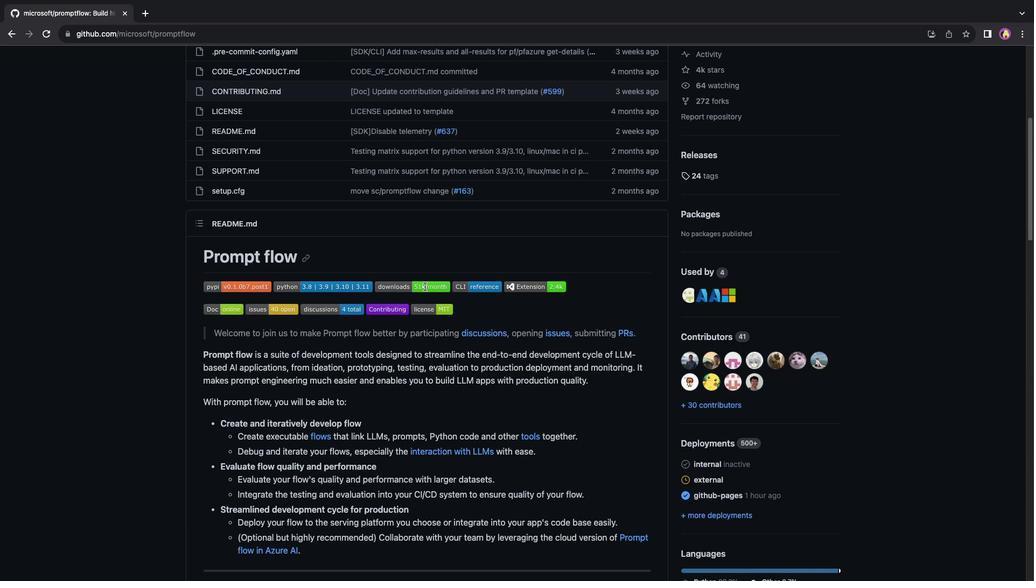 
Action: Mouse scrolled (425, 286) with delta (0, 2)
Screenshot: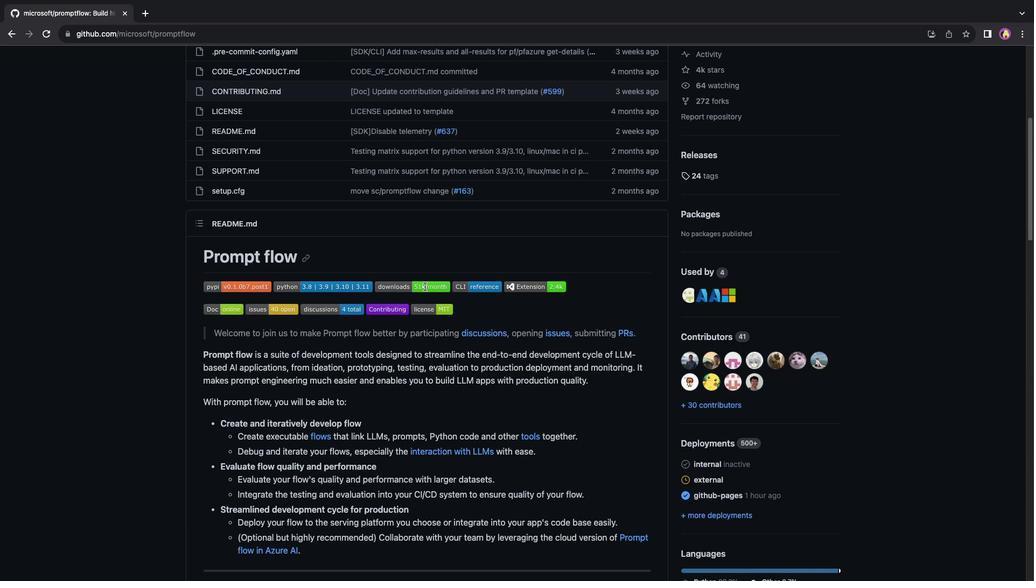 
Action: Mouse scrolled (425, 286) with delta (0, 3)
Screenshot: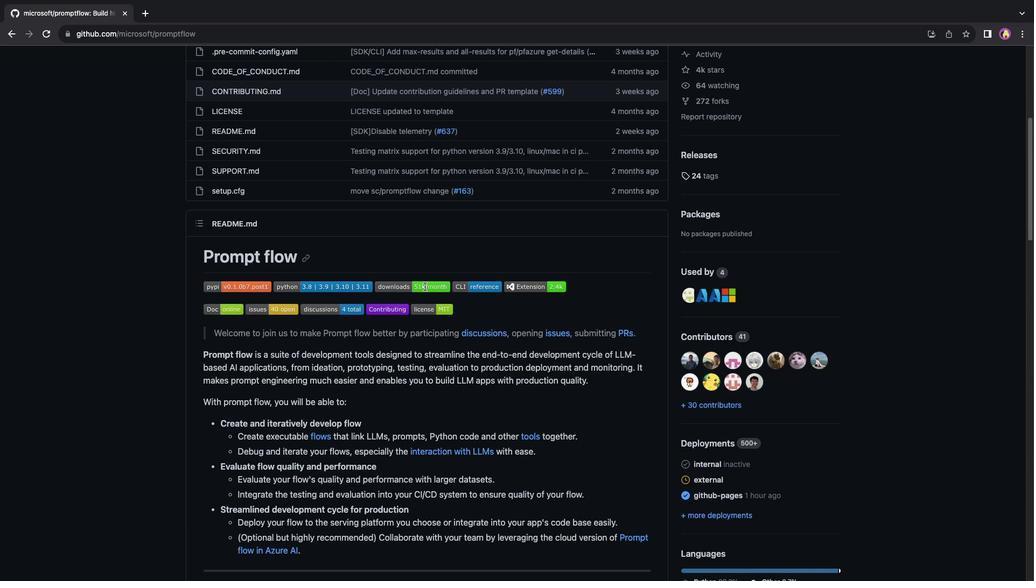 
Action: Mouse scrolled (425, 286) with delta (0, 4)
Screenshot: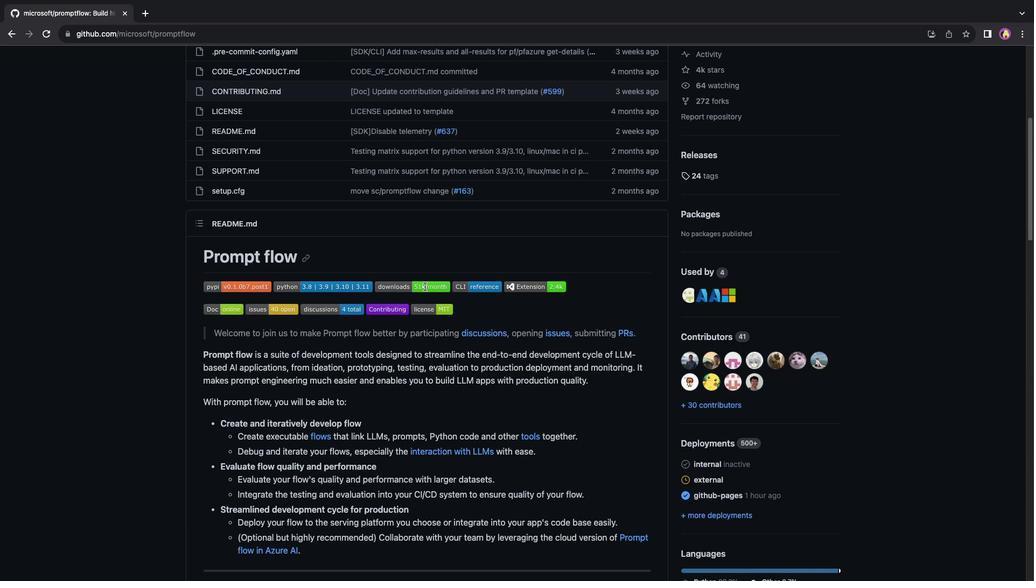 
Action: Mouse scrolled (425, 286) with delta (0, 4)
Screenshot: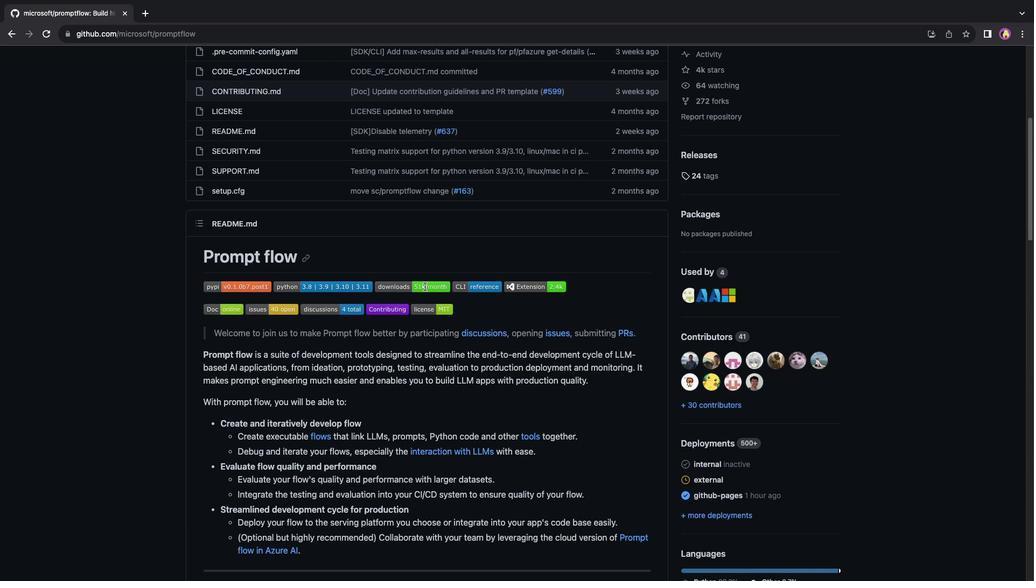 
Action: Mouse scrolled (425, 286) with delta (0, 4)
Screenshot: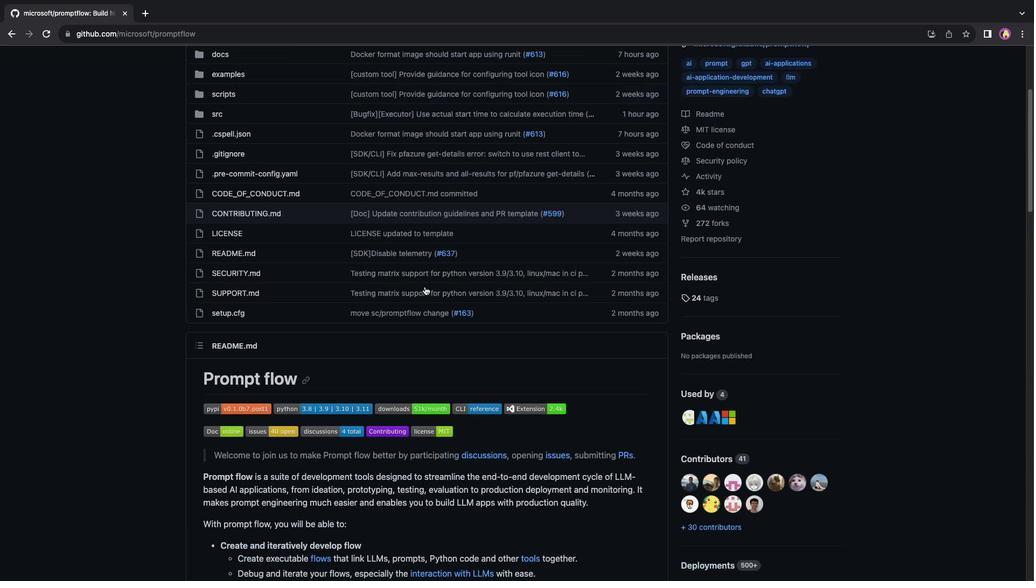 
Action: Mouse moved to (13, 65)
Screenshot: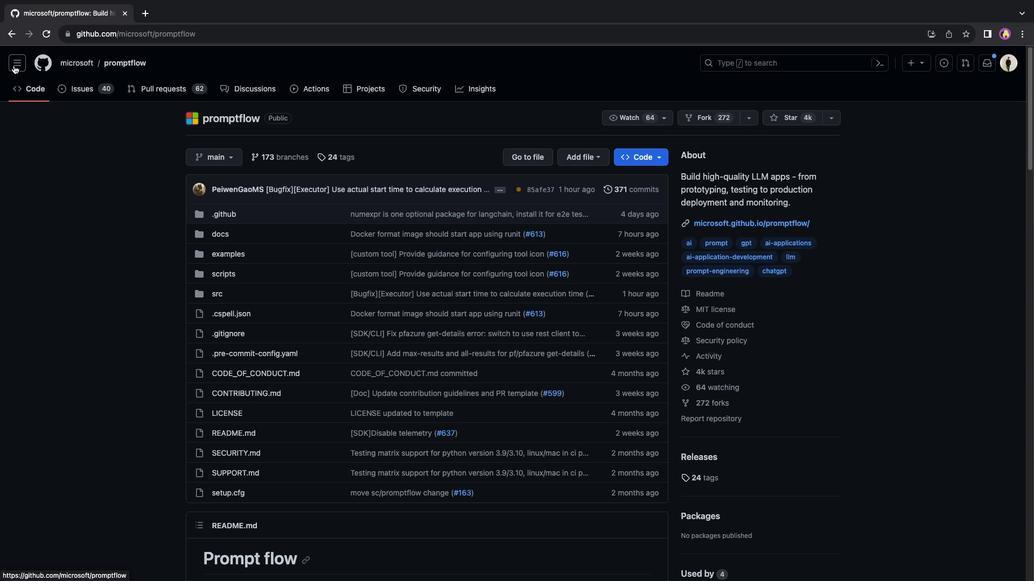 
Action: Mouse pressed left at (13, 65)
Screenshot: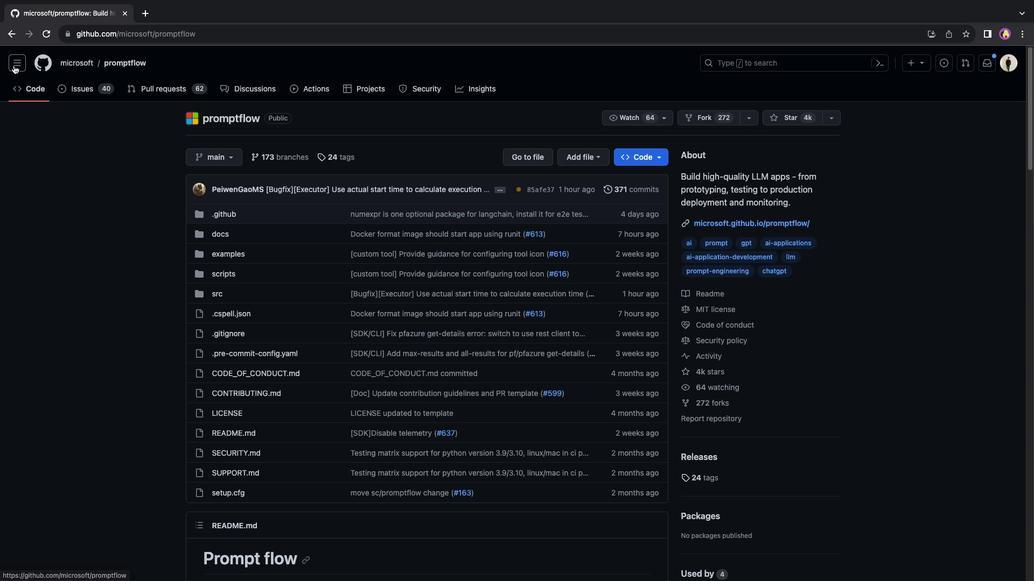
Action: Mouse moved to (49, 177)
Screenshot: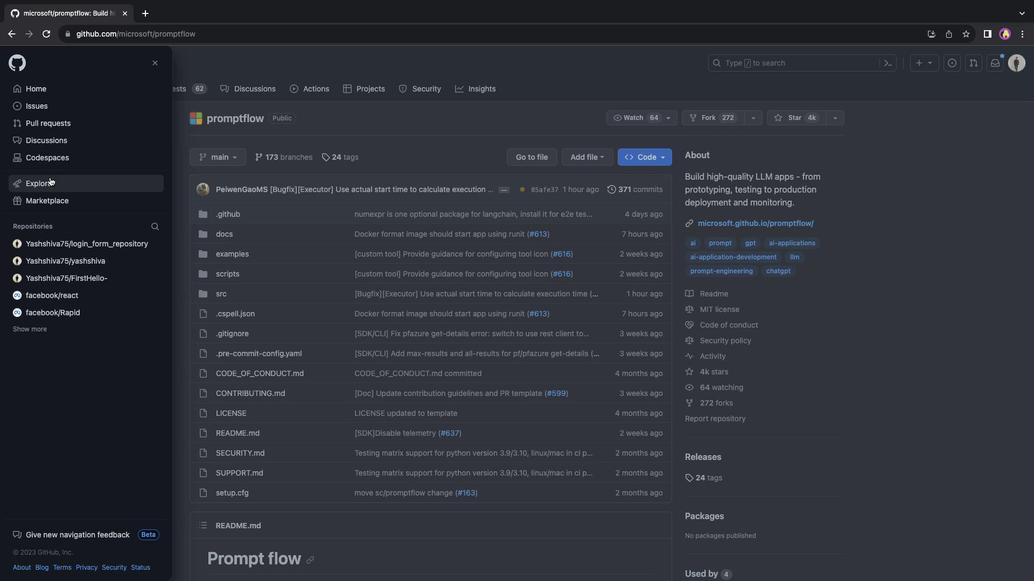 
Action: Mouse pressed left at (49, 177)
Screenshot: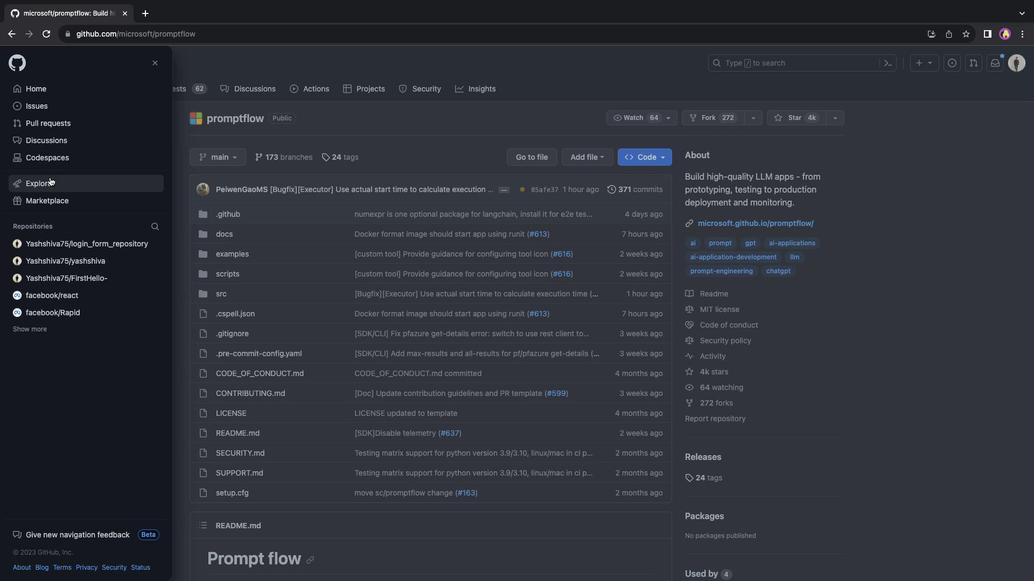 
Action: Mouse moved to (478, 98)
Screenshot: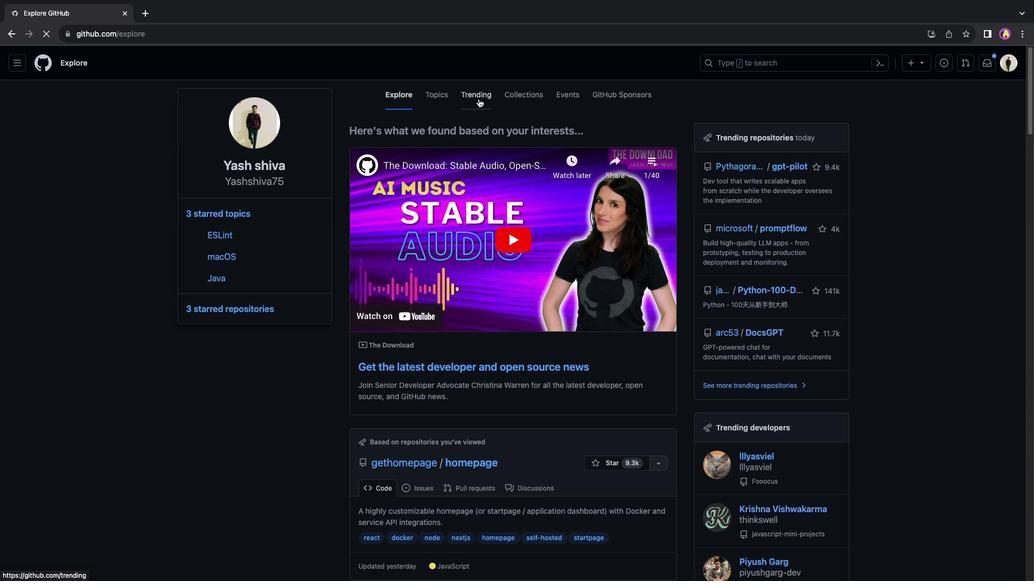 
Action: Mouse pressed left at (478, 98)
Screenshot: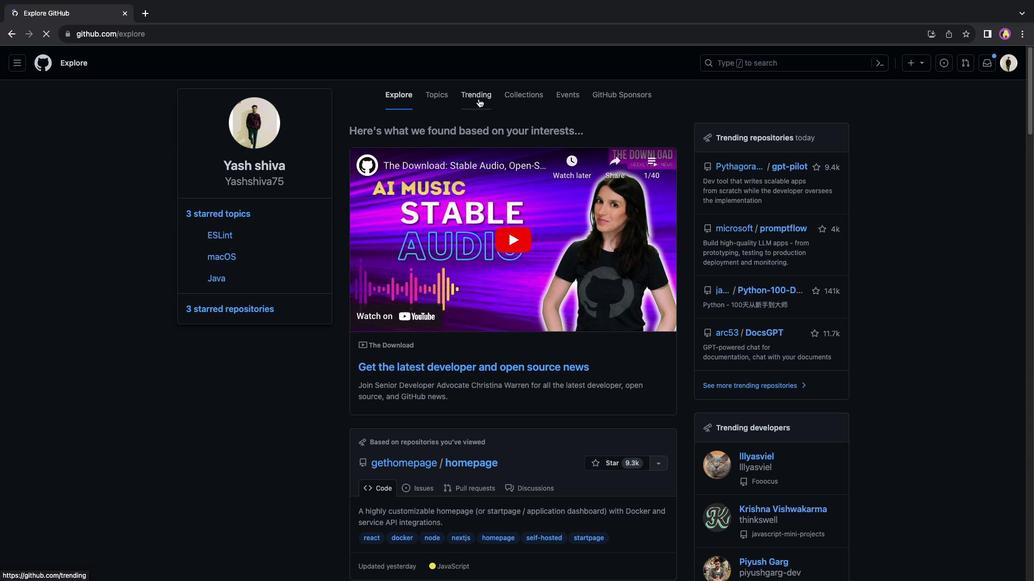 
Action: Mouse moved to (496, 312)
Screenshot: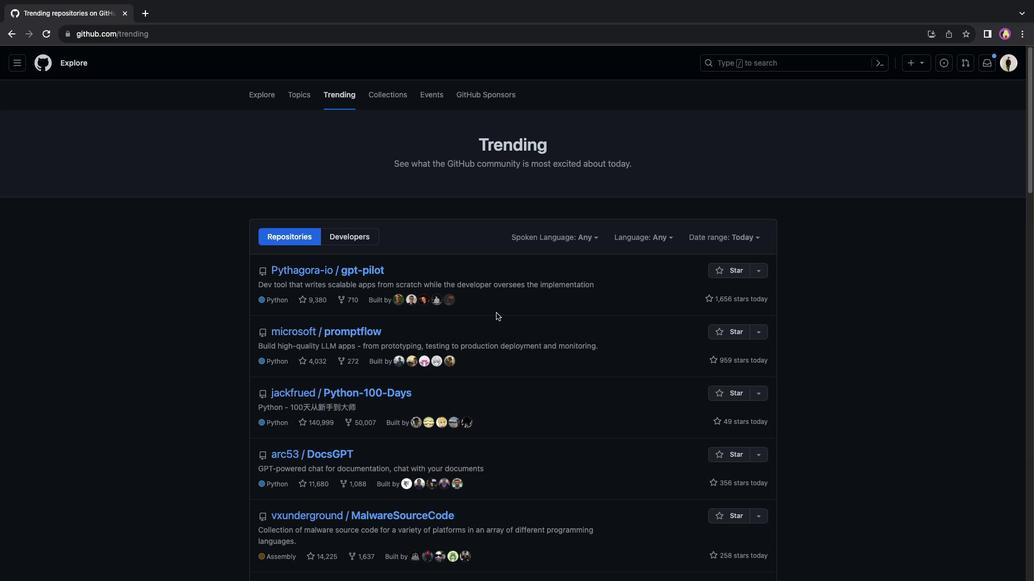 
Action: Mouse scrolled (496, 312) with delta (0, 0)
Screenshot: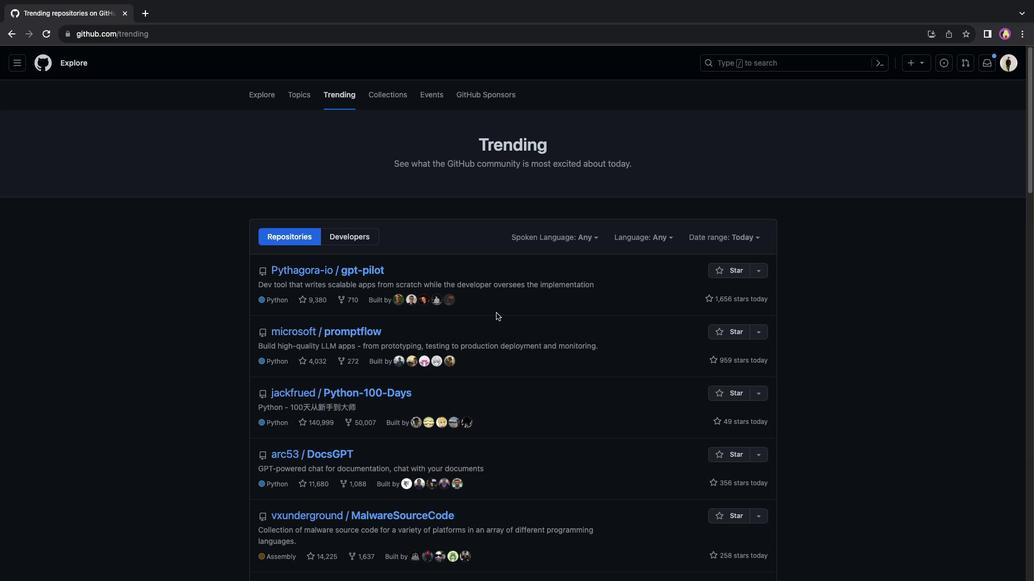 
Action: Mouse moved to (495, 312)
Screenshot: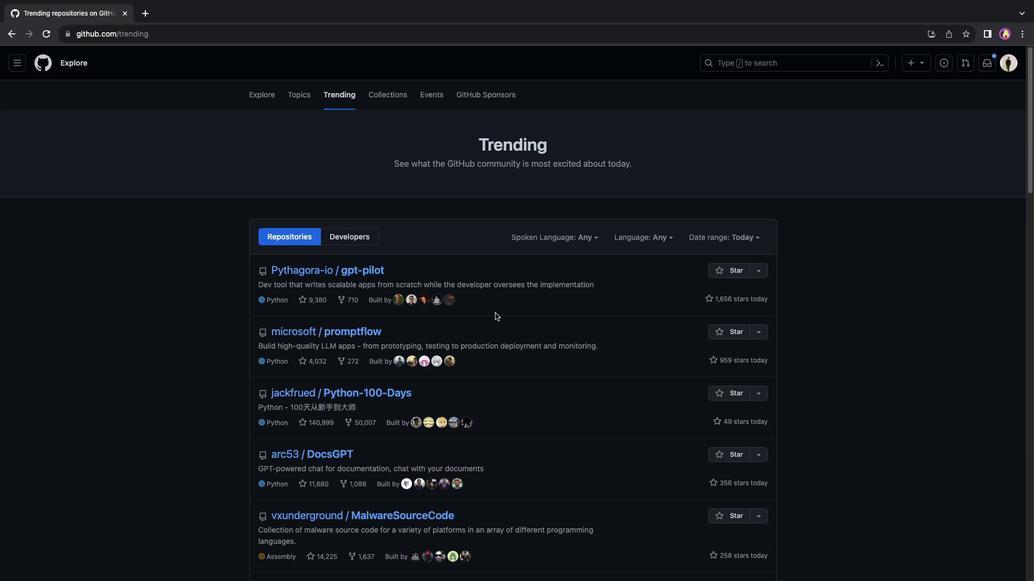 
Action: Mouse scrolled (495, 312) with delta (0, 0)
Screenshot: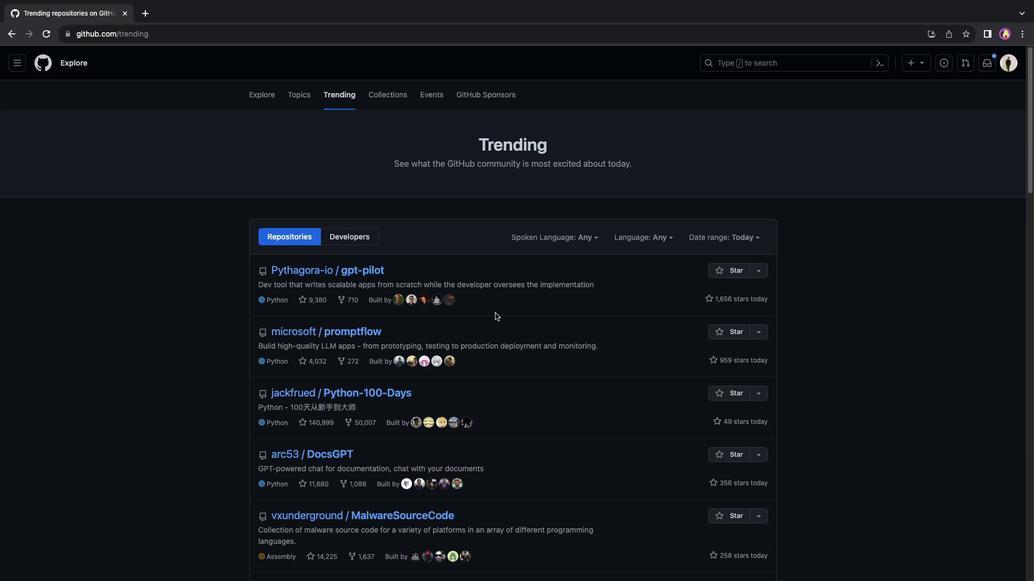 
Action: Mouse moved to (424, 323)
Screenshot: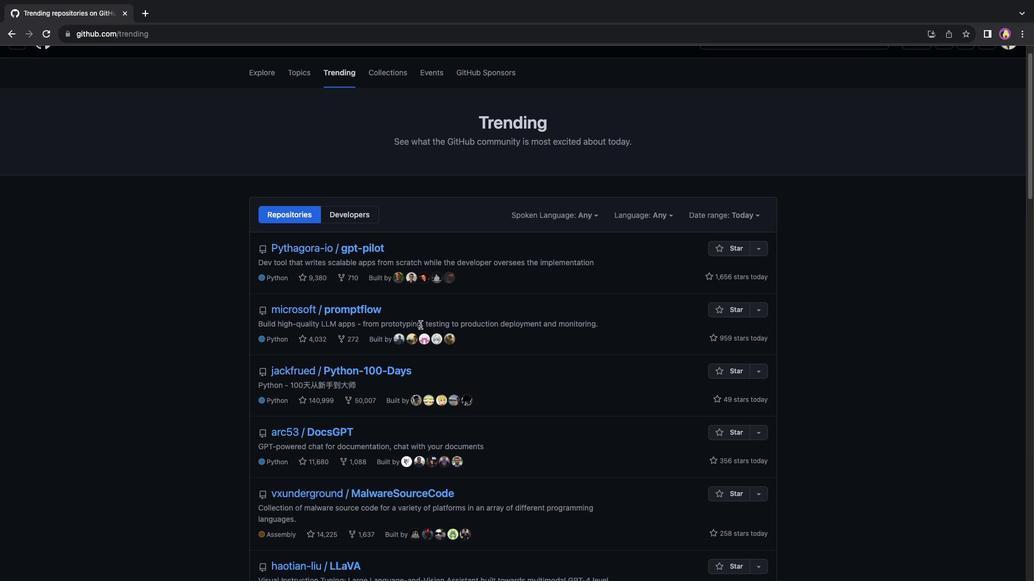 
Action: Mouse scrolled (424, 323) with delta (0, 0)
Screenshot: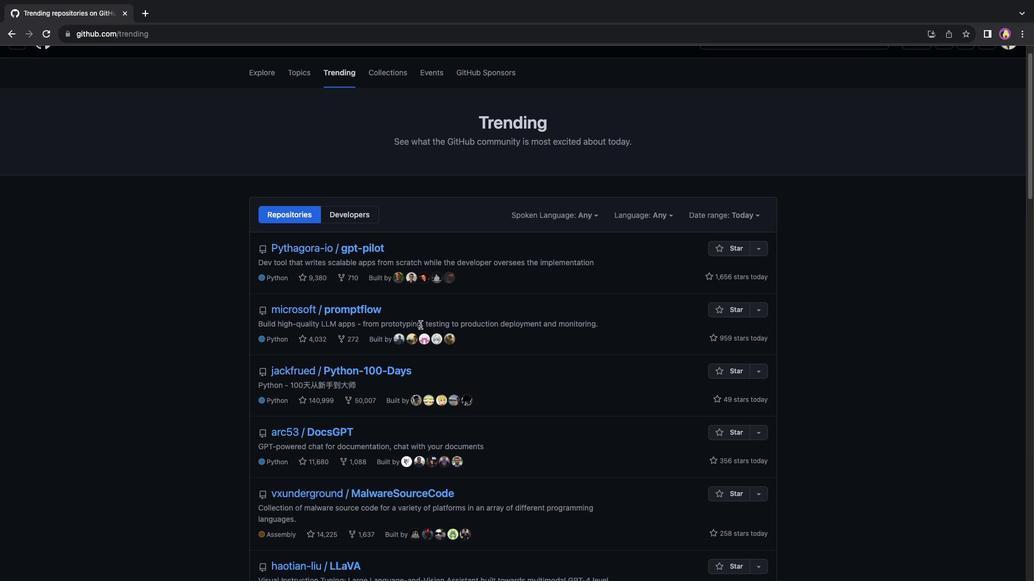 
Action: Mouse moved to (425, 323)
Screenshot: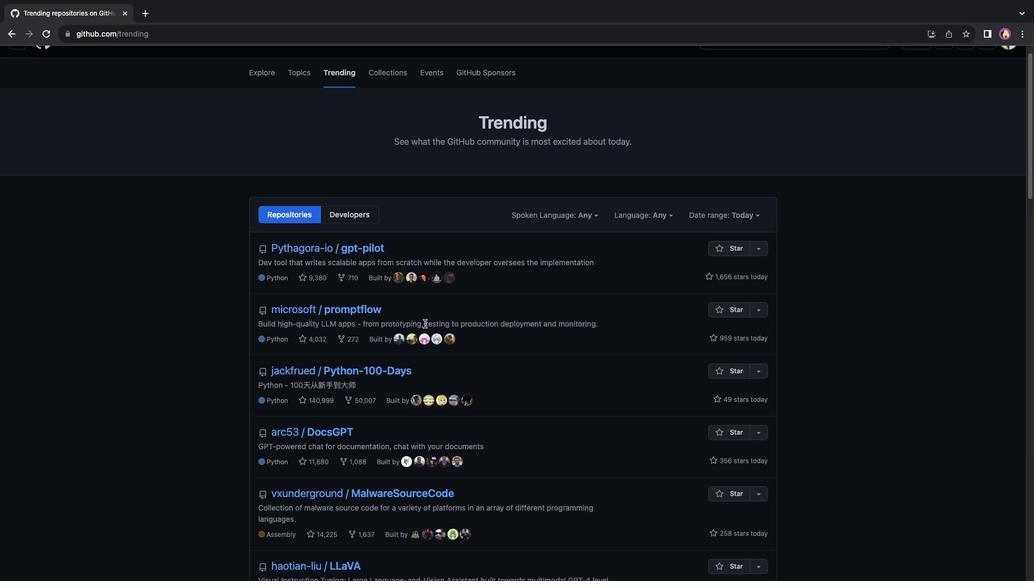 
Action: Mouse scrolled (425, 323) with delta (0, 0)
Screenshot: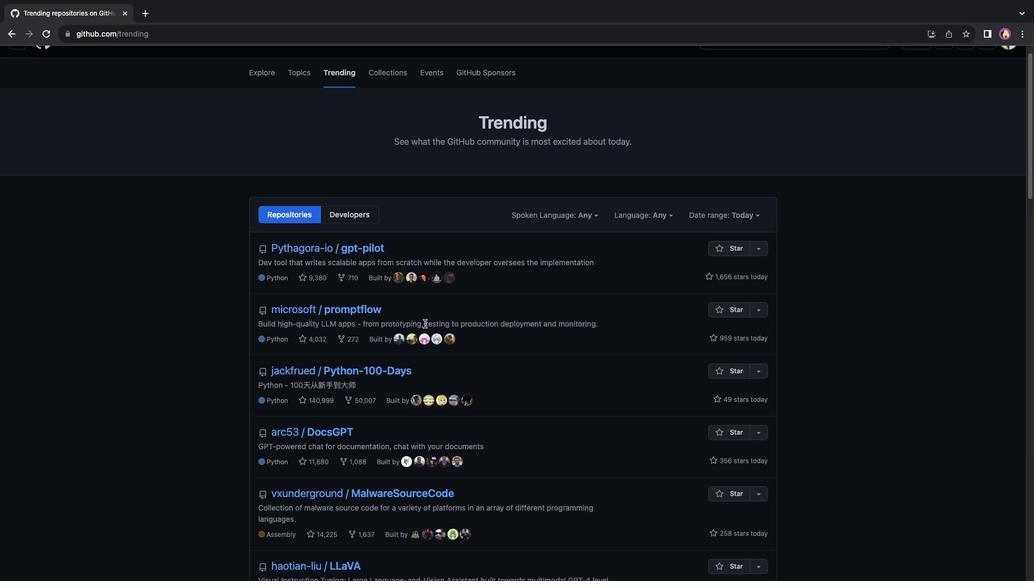 
Action: Mouse scrolled (425, 323) with delta (0, -1)
Screenshot: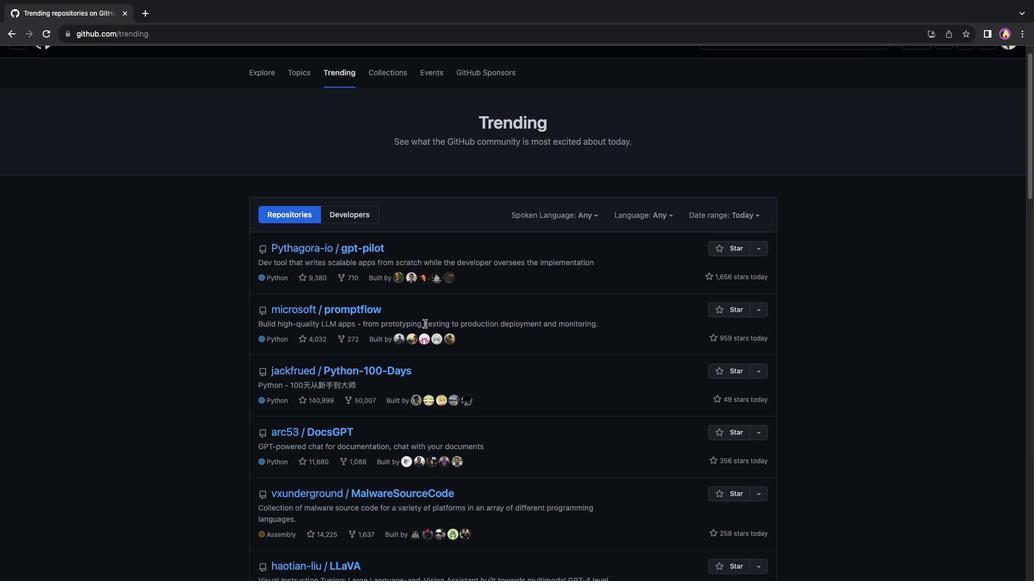 
Action: Mouse moved to (311, 345)
Screenshot: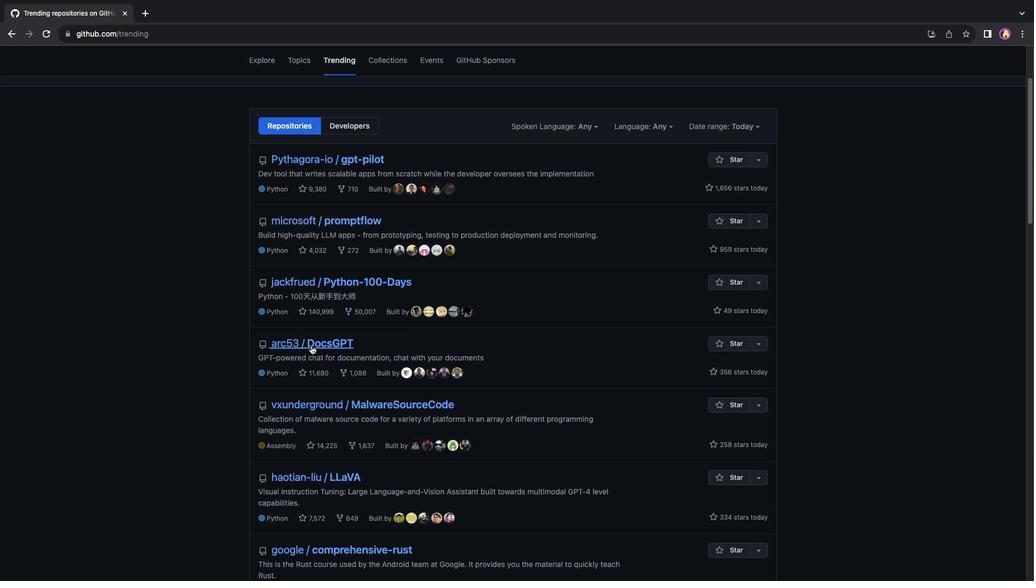 
Action: Mouse pressed left at (311, 345)
Screenshot: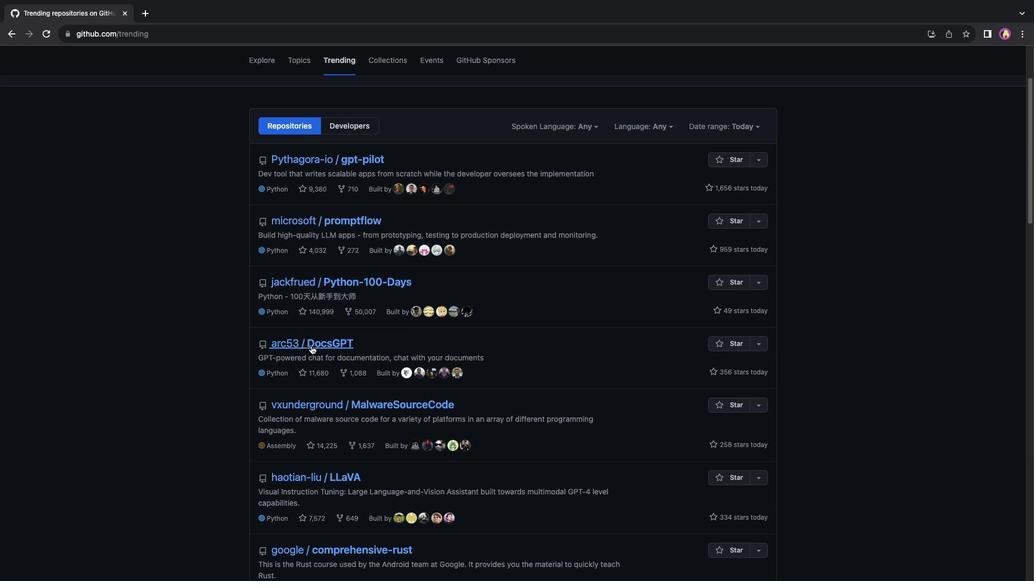 
Action: Mouse moved to (357, 321)
Screenshot: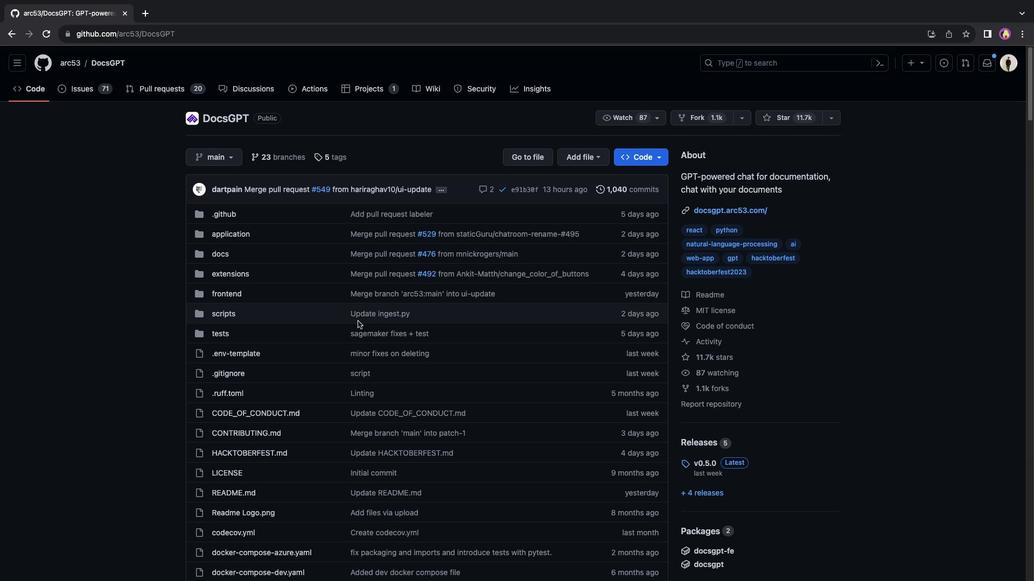 
Action: Mouse scrolled (357, 321) with delta (0, 0)
Screenshot: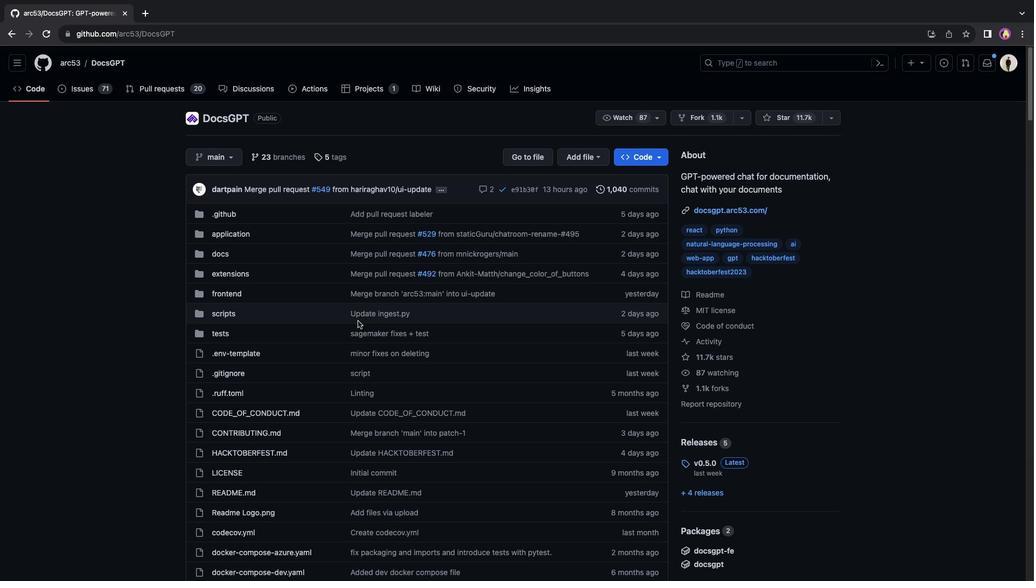 
Action: Mouse scrolled (357, 321) with delta (0, 0)
Screenshot: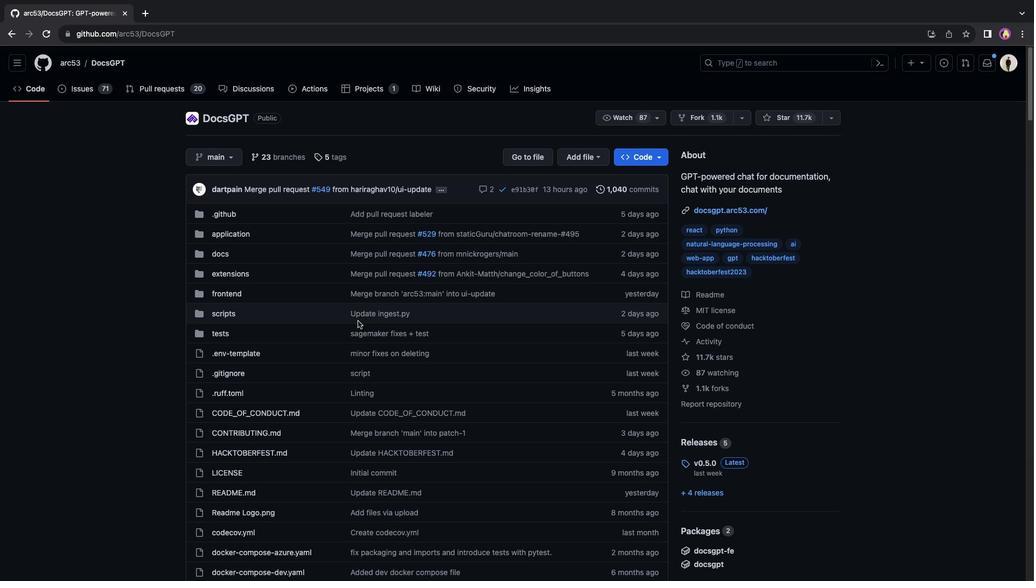 
Action: Mouse scrolled (357, 321) with delta (0, -1)
Screenshot: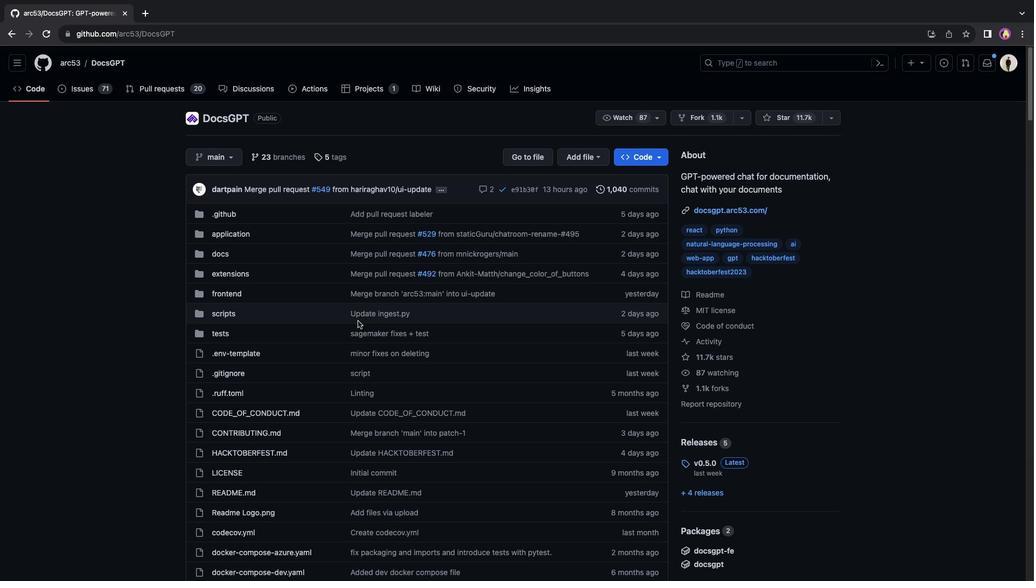 
Action: Mouse scrolled (357, 321) with delta (0, -2)
Screenshot: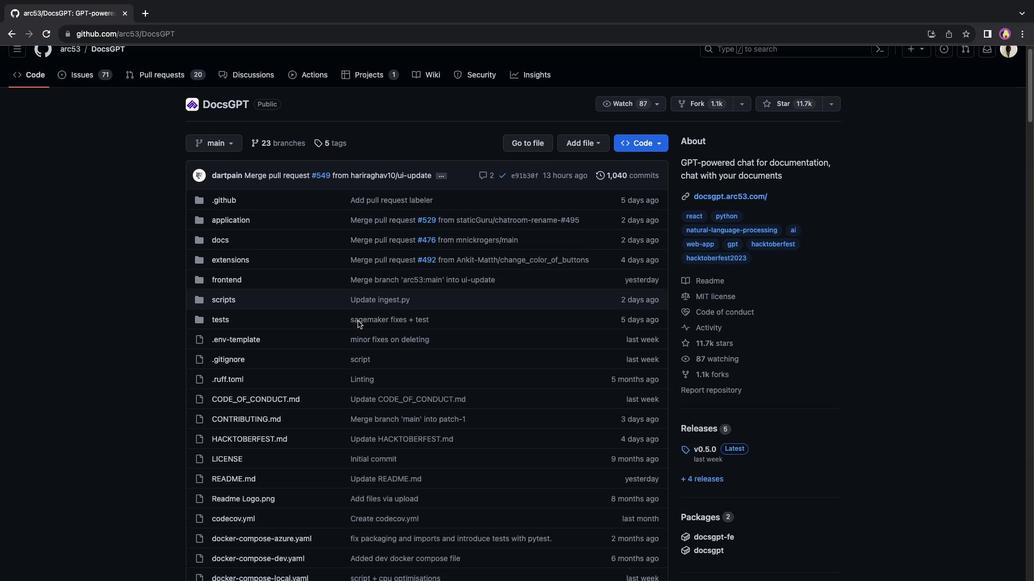 
Action: Mouse moved to (357, 321)
Screenshot: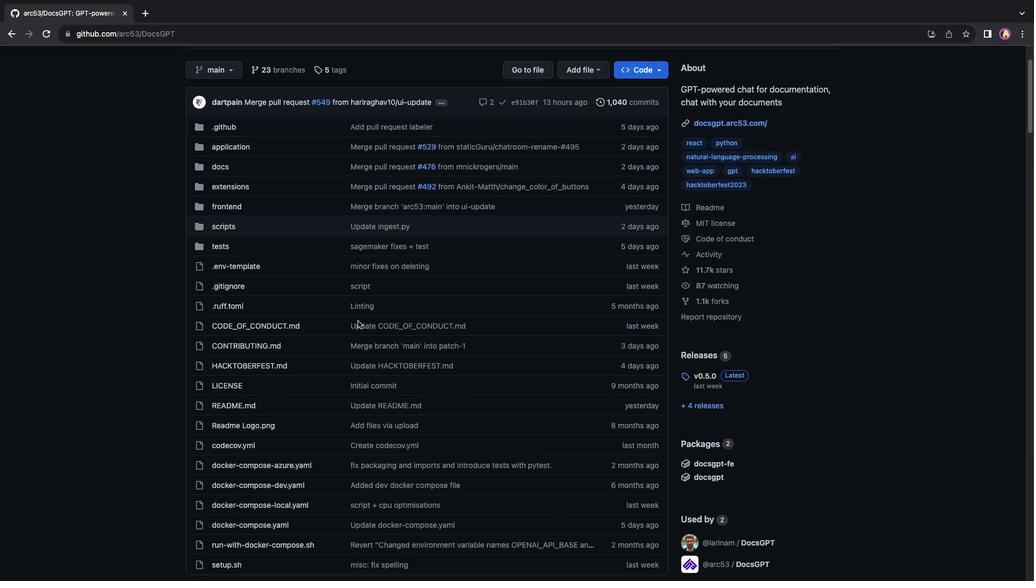 
Action: Mouse scrolled (357, 321) with delta (0, 0)
Screenshot: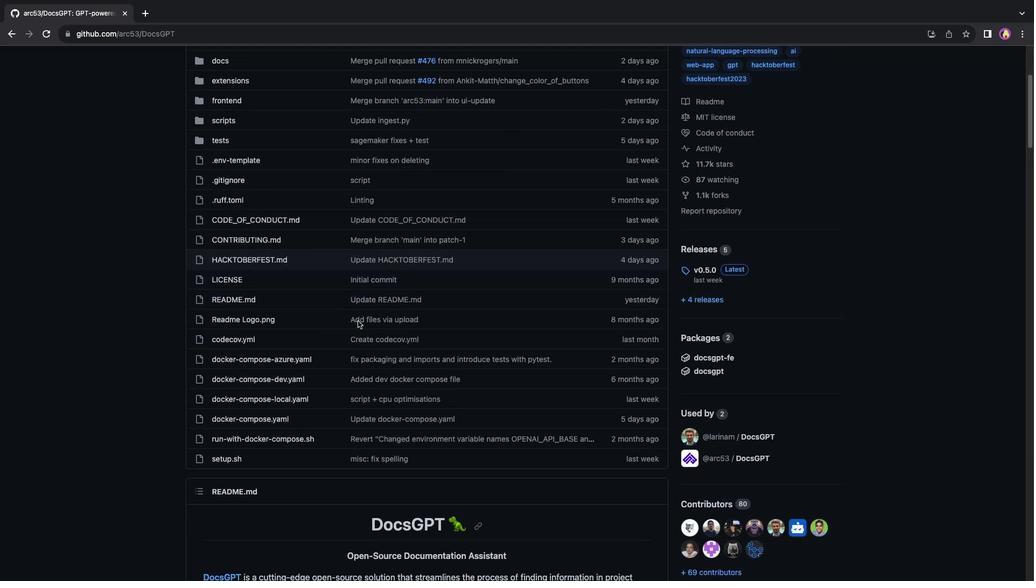 
Action: Mouse scrolled (357, 321) with delta (0, 0)
Screenshot: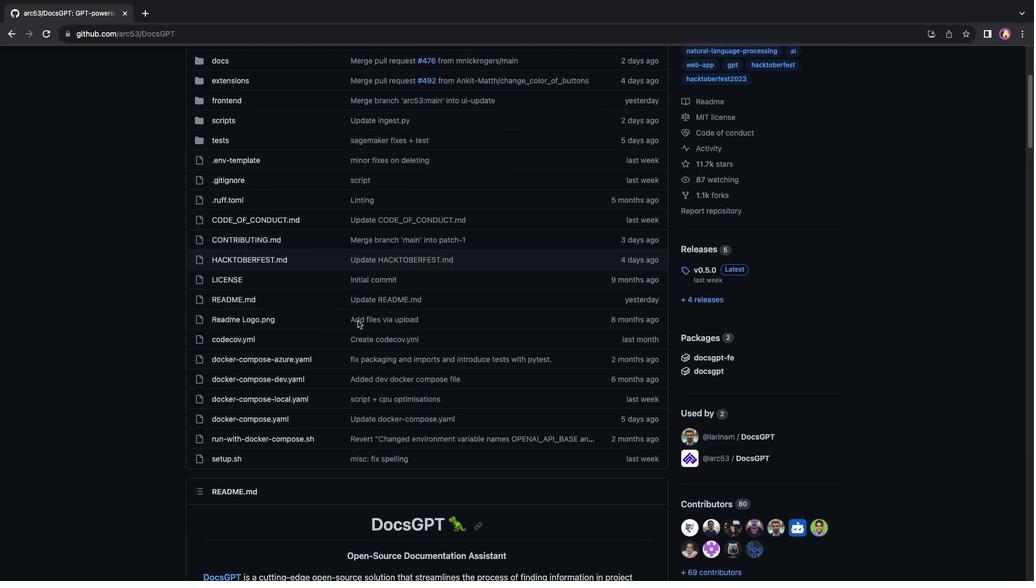 
Action: Mouse scrolled (357, 321) with delta (0, -1)
